 Task: Compose an email with the signature Brian Hall with the subject Reminder for a sick leave and the message Would you be able to provide me with a summary of the progress on the project? from softage.10@softage.net to softage.3@softage.net, now select the entire message Quote Attach a link with text FACEBOOK and web address as https://www.facebook.com Send the email. Finally, move the email from Sent Items to the label User agreements
Action: Mouse moved to (90, 125)
Screenshot: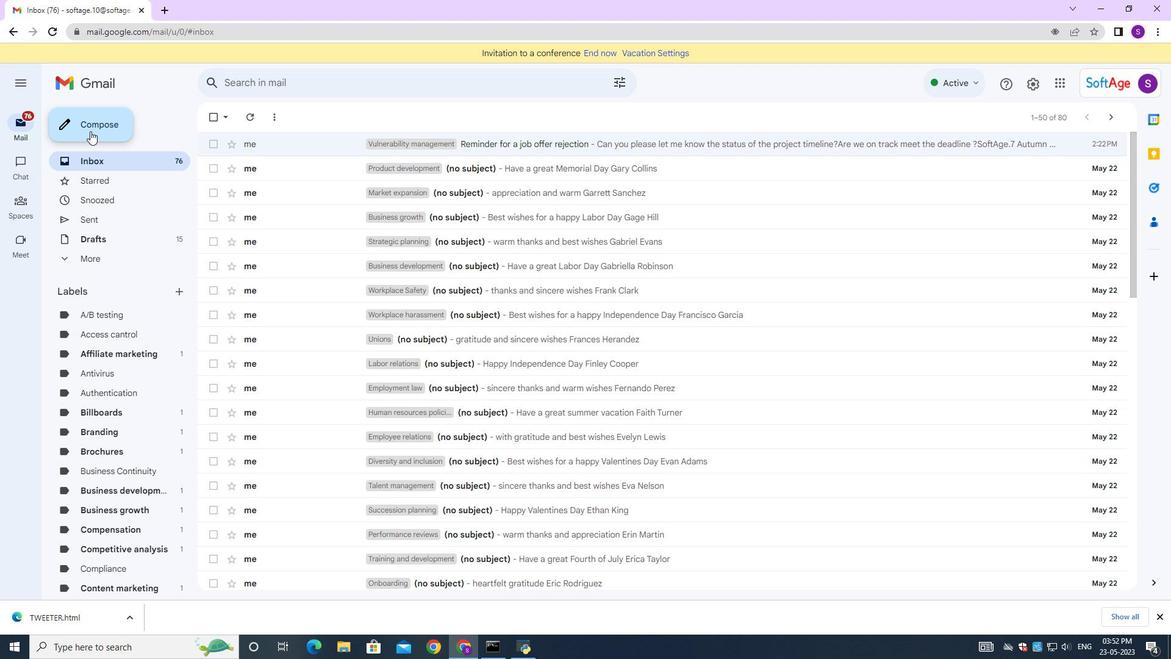 
Action: Mouse pressed left at (90, 125)
Screenshot: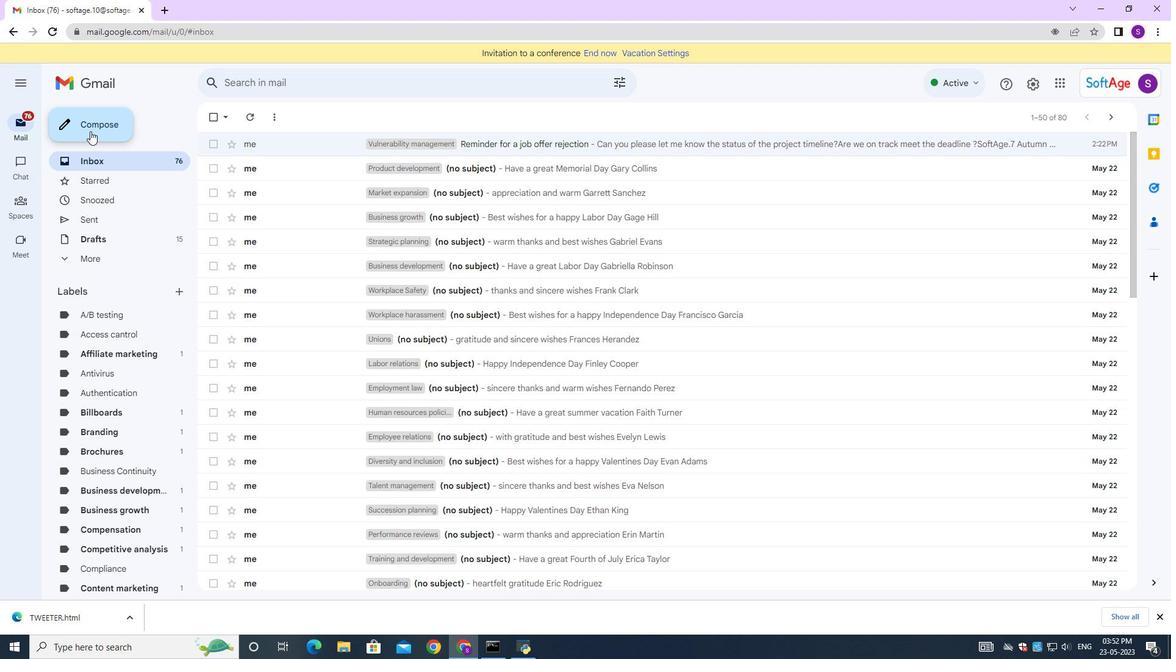 
Action: Mouse moved to (983, 581)
Screenshot: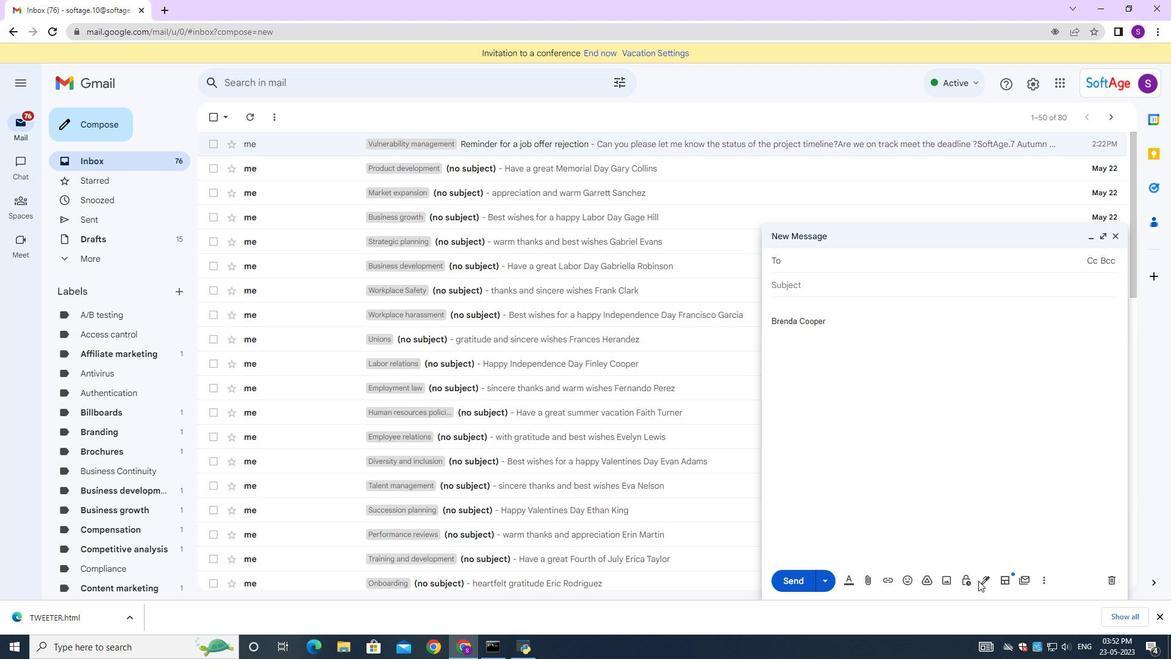 
Action: Mouse pressed left at (983, 581)
Screenshot: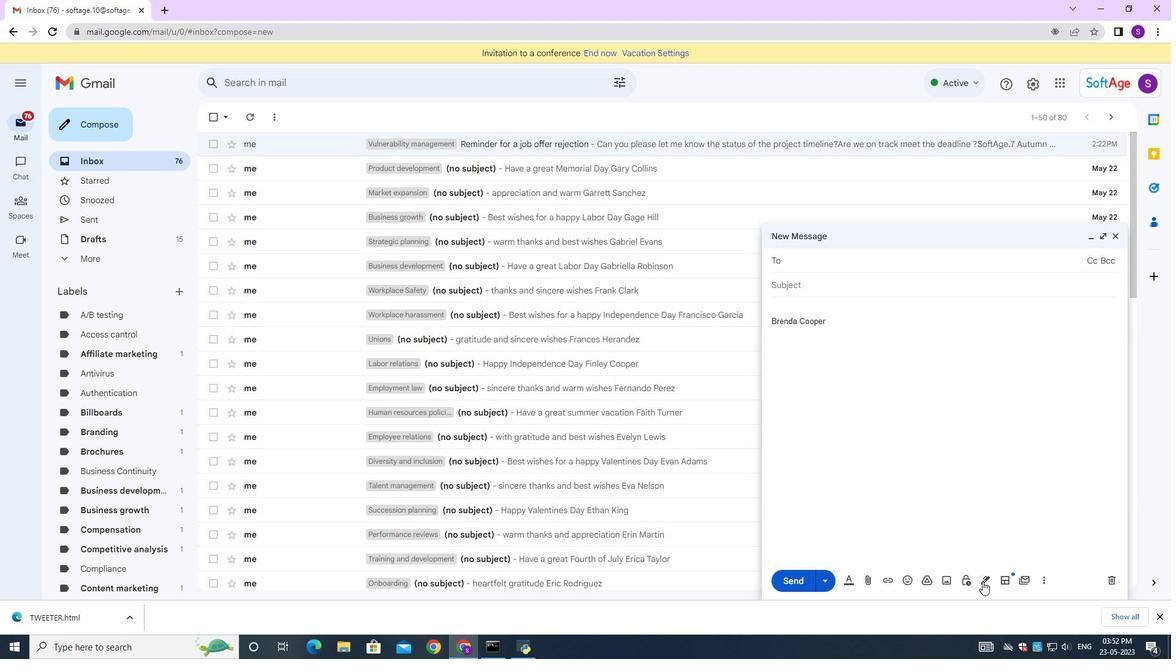 
Action: Mouse moved to (1013, 515)
Screenshot: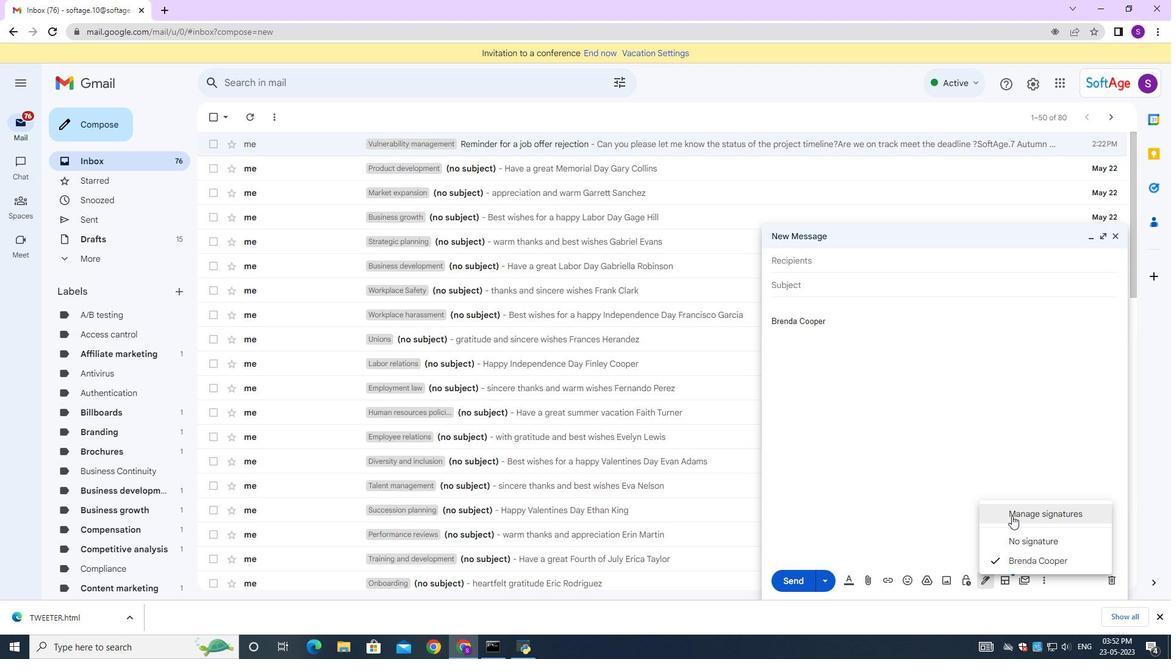 
Action: Mouse pressed left at (1013, 515)
Screenshot: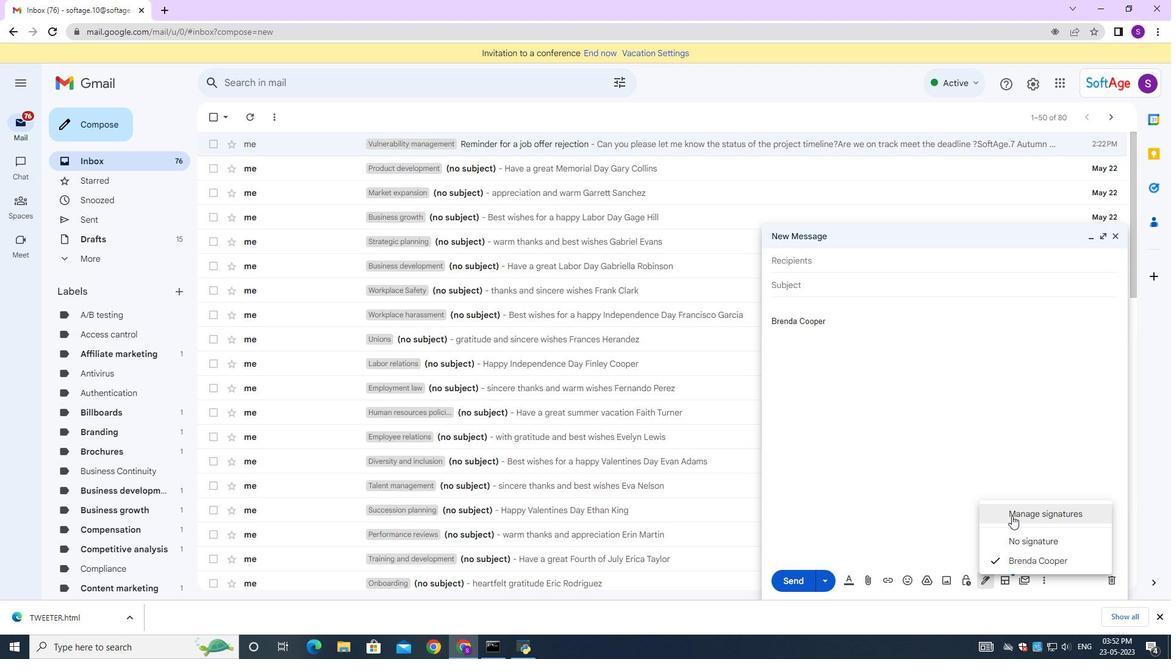 
Action: Mouse moved to (529, 366)
Screenshot: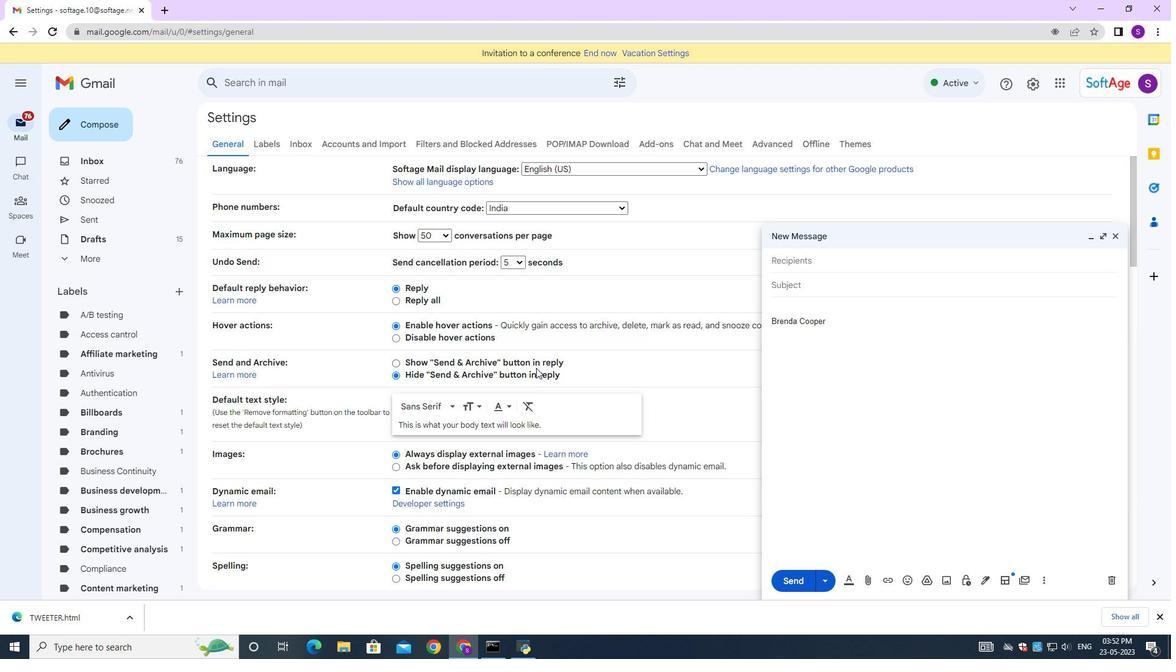 
Action: Mouse scrolled (529, 366) with delta (0, 0)
Screenshot: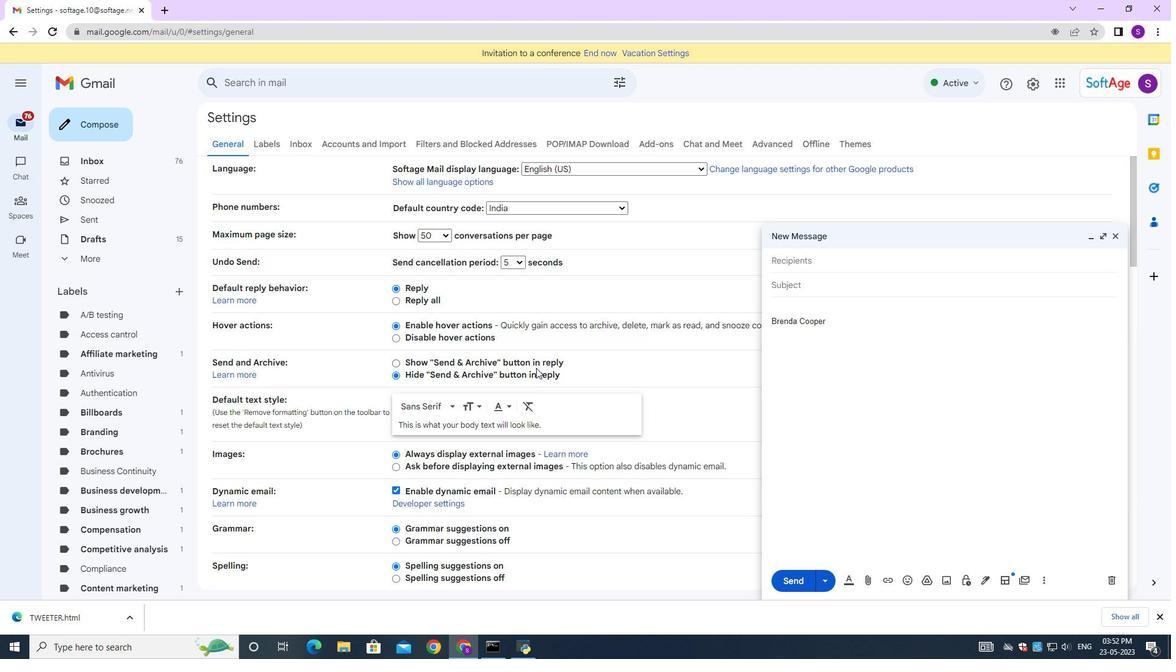 
Action: Mouse moved to (528, 369)
Screenshot: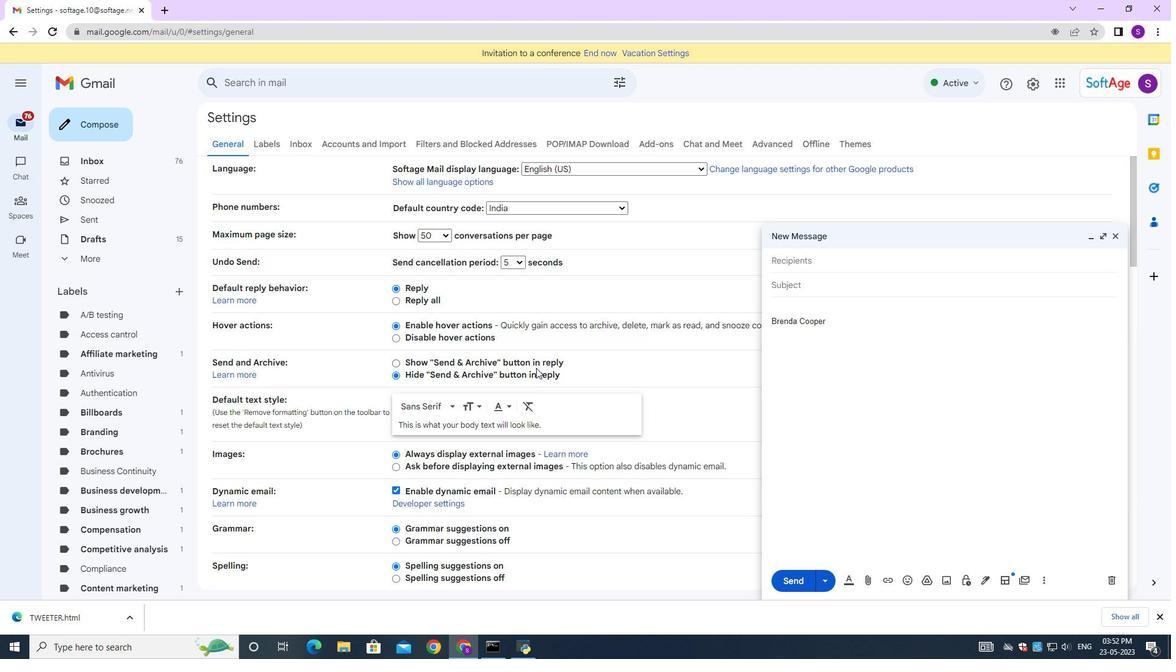 
Action: Mouse scrolled (528, 368) with delta (0, 0)
Screenshot: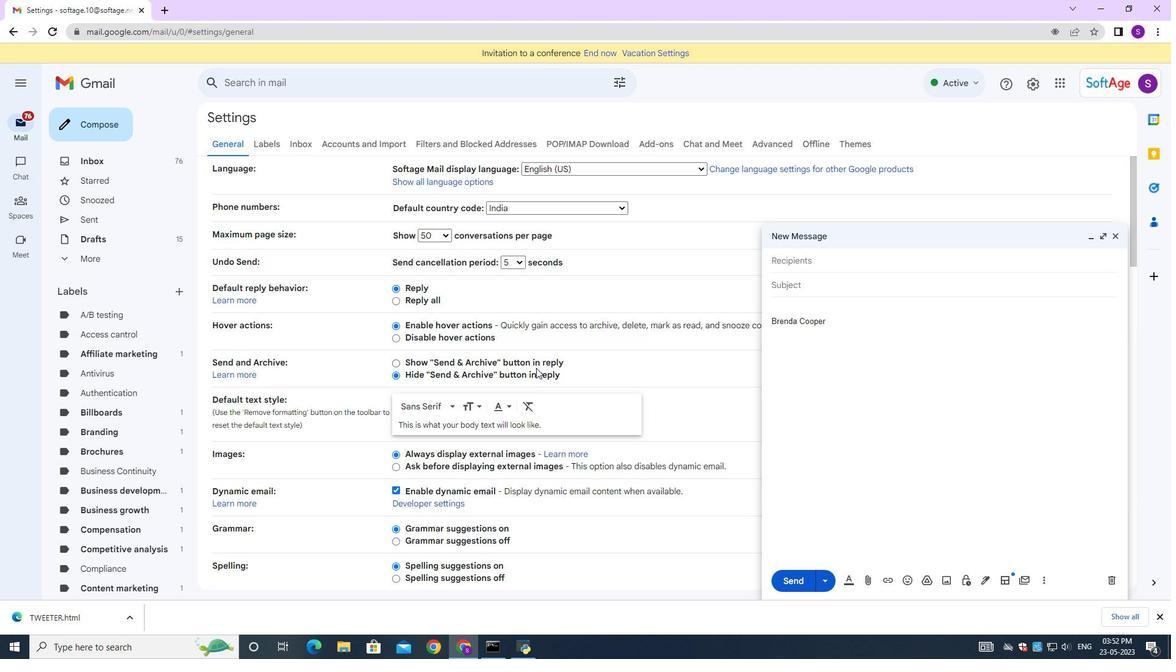
Action: Mouse moved to (528, 369)
Screenshot: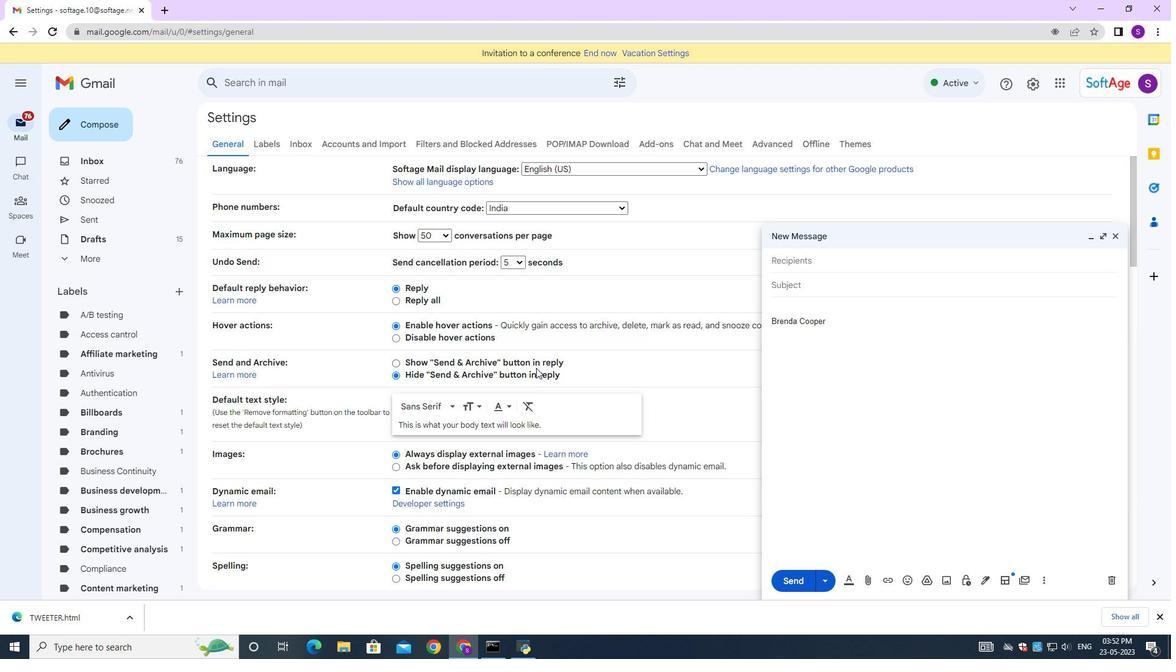 
Action: Mouse scrolled (528, 368) with delta (0, 0)
Screenshot: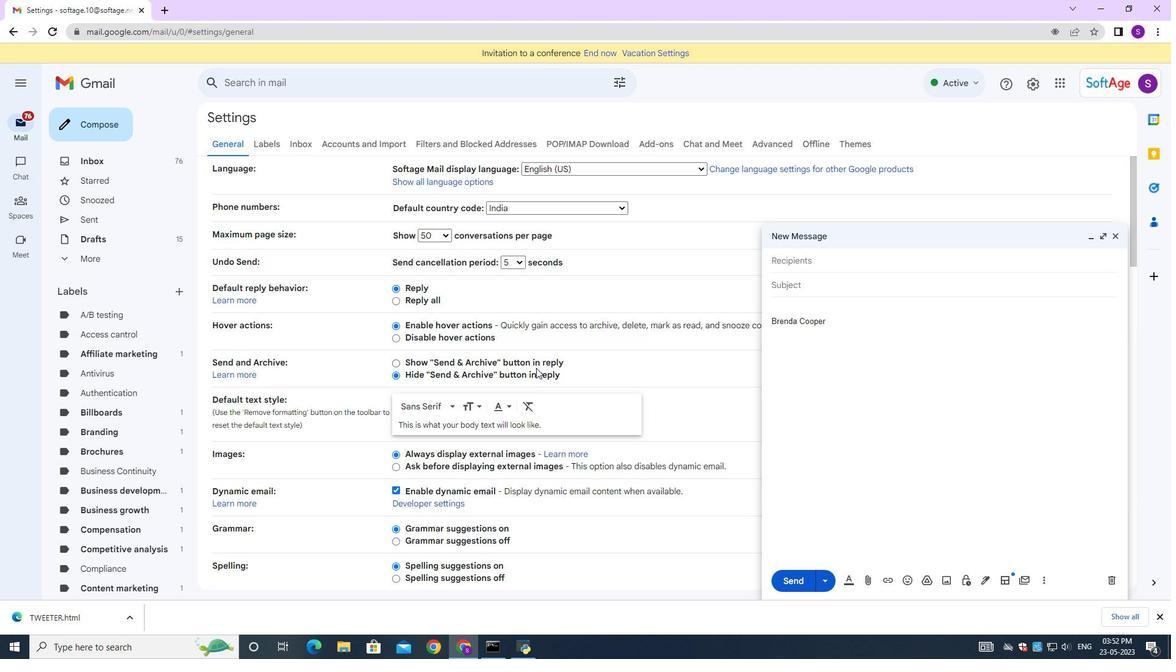 
Action: Mouse scrolled (528, 369) with delta (0, 0)
Screenshot: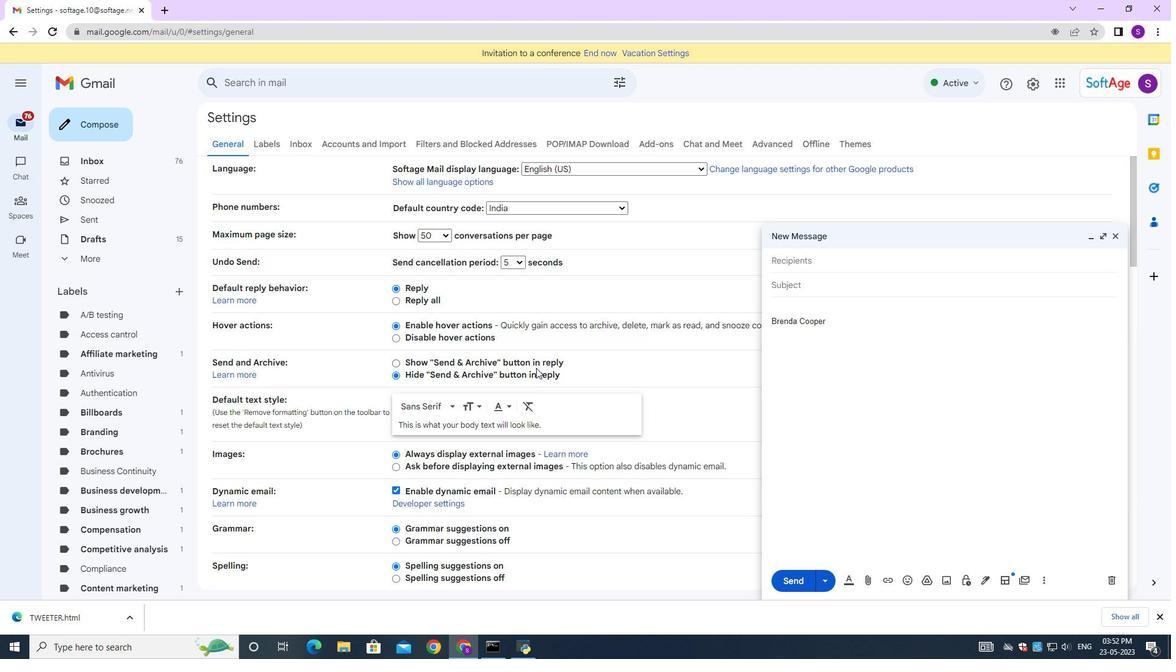 
Action: Mouse scrolled (528, 368) with delta (0, -1)
Screenshot: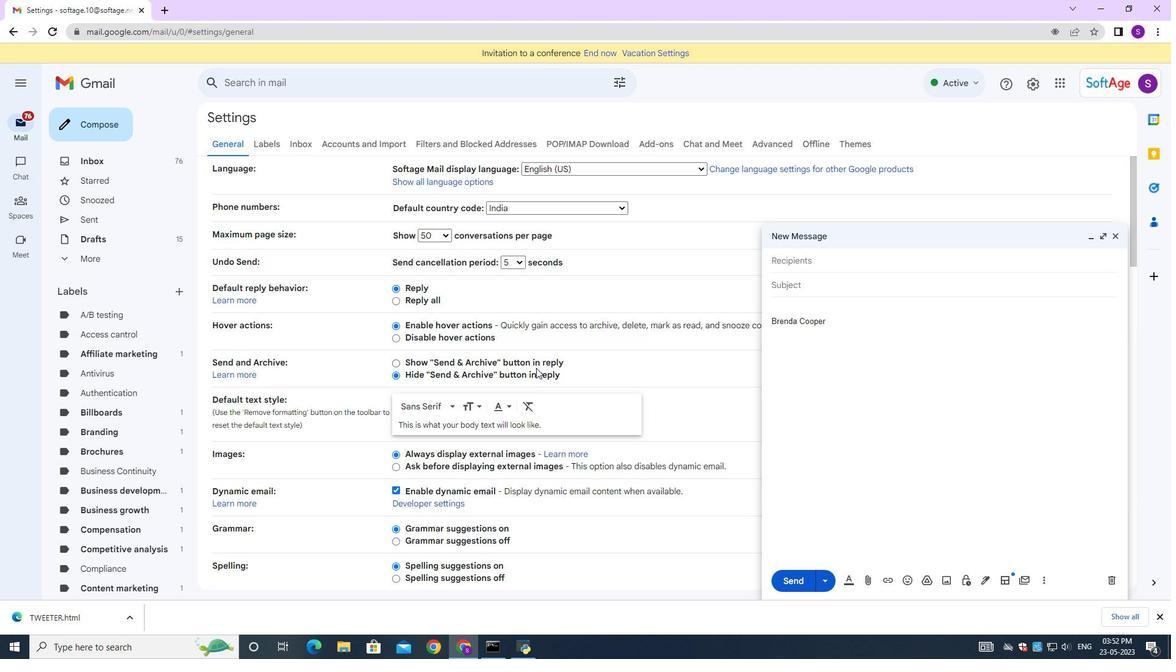
Action: Mouse moved to (527, 369)
Screenshot: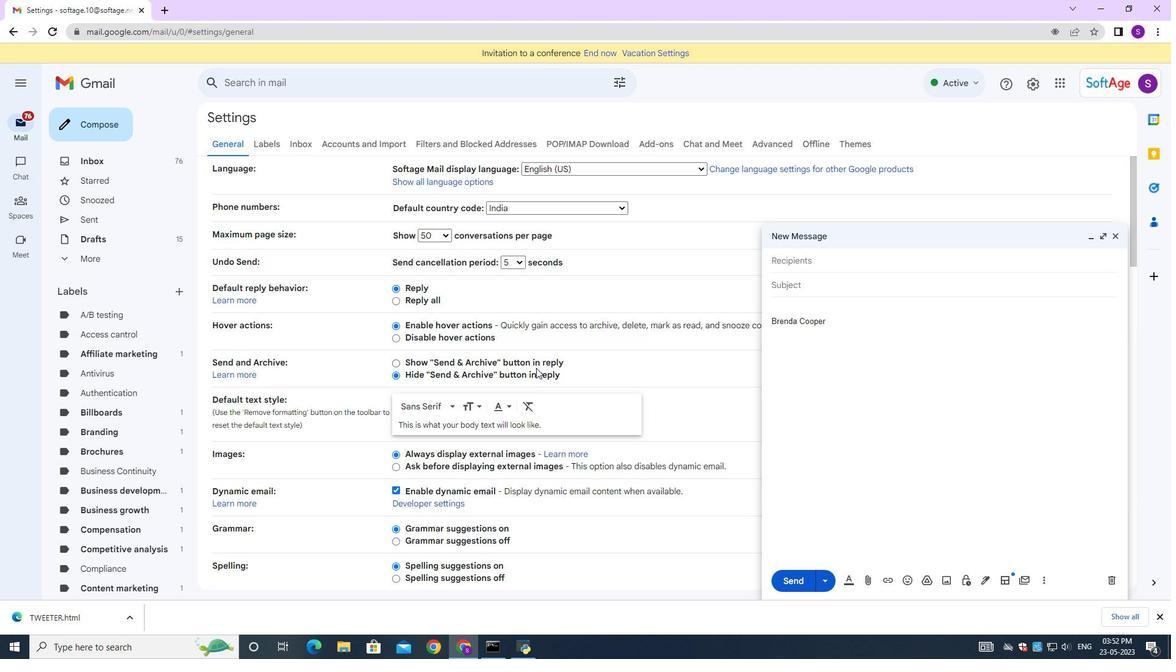 
Action: Mouse scrolled (528, 369) with delta (0, 0)
Screenshot: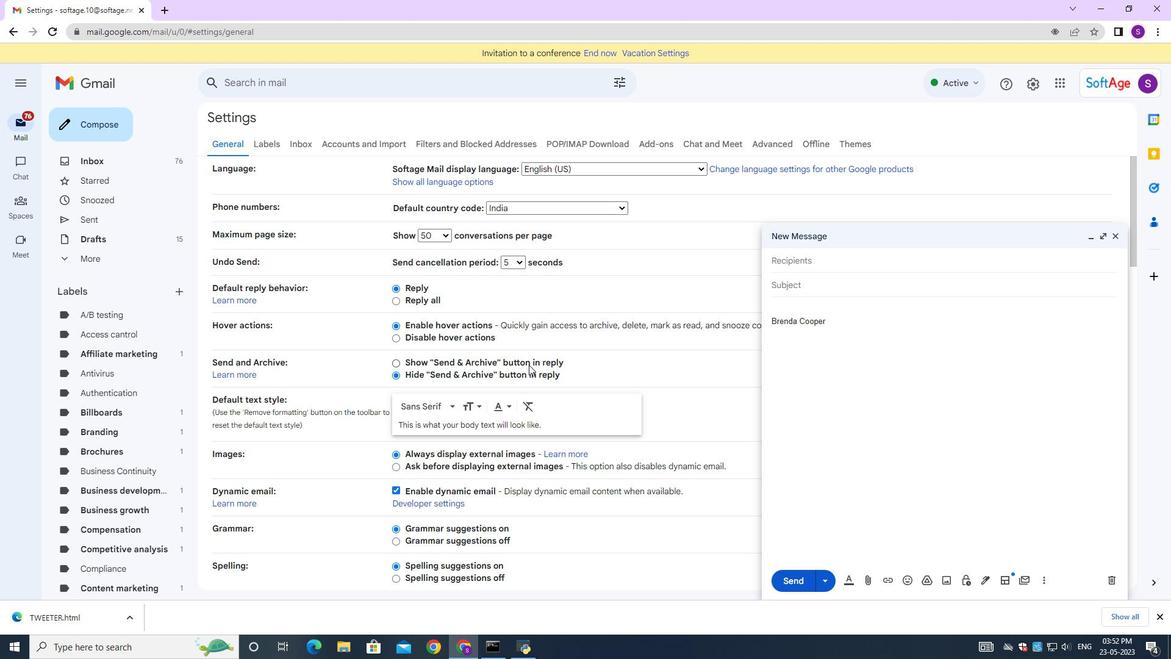 
Action: Mouse moved to (527, 369)
Screenshot: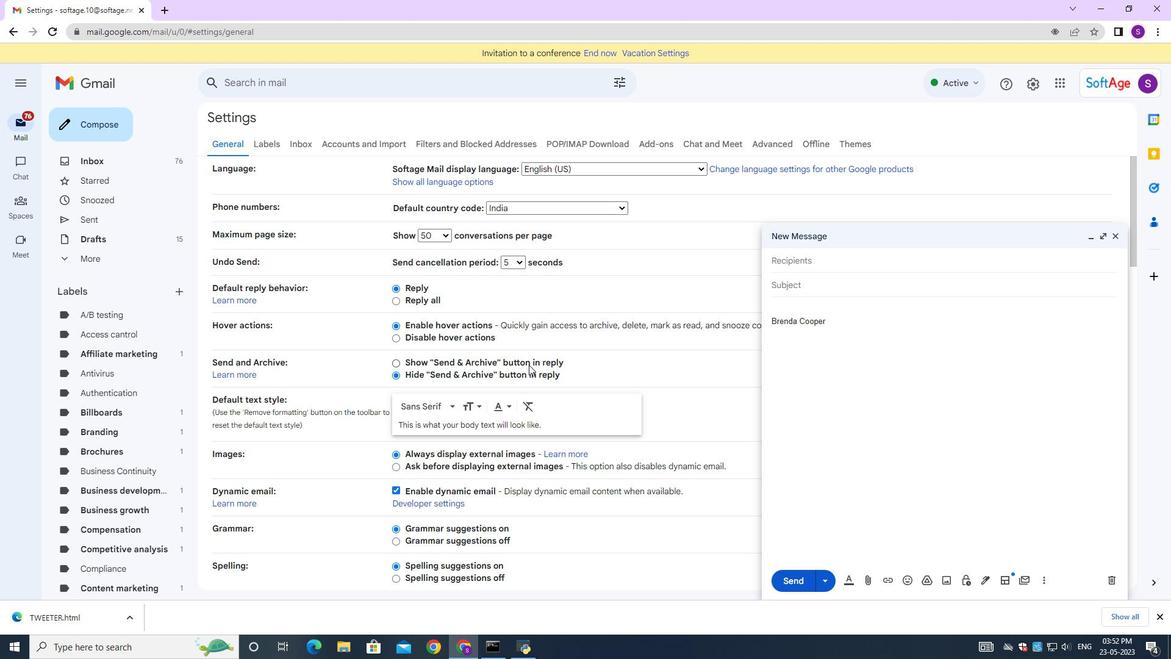 
Action: Mouse scrolled (527, 369) with delta (0, 0)
Screenshot: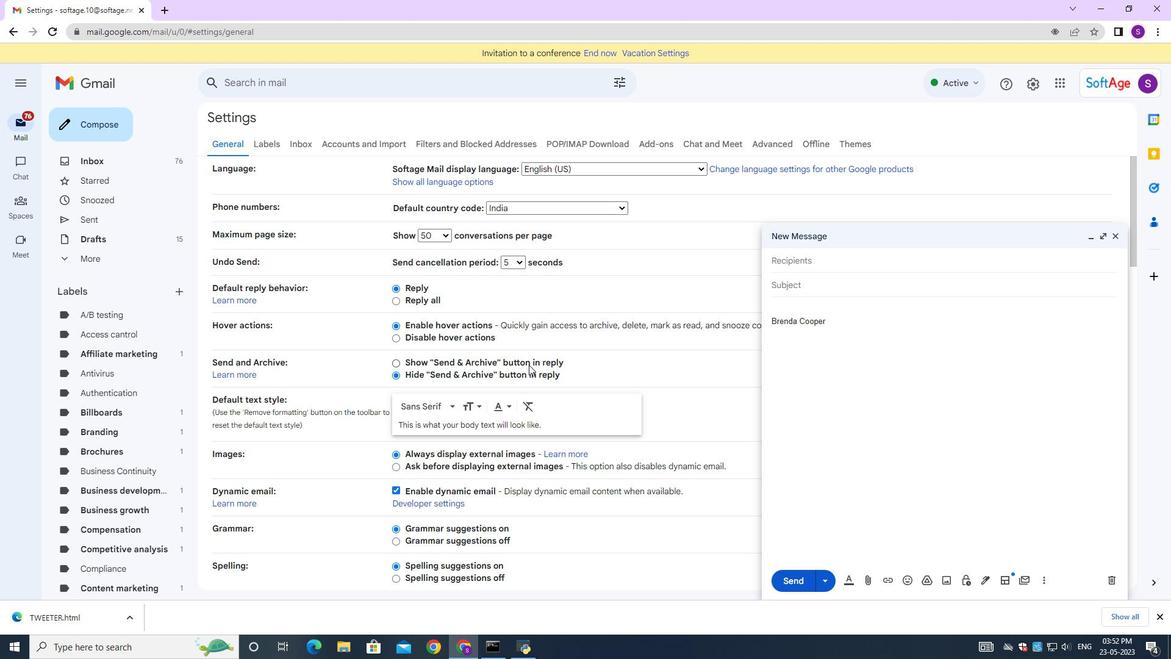 
Action: Mouse moved to (527, 369)
Screenshot: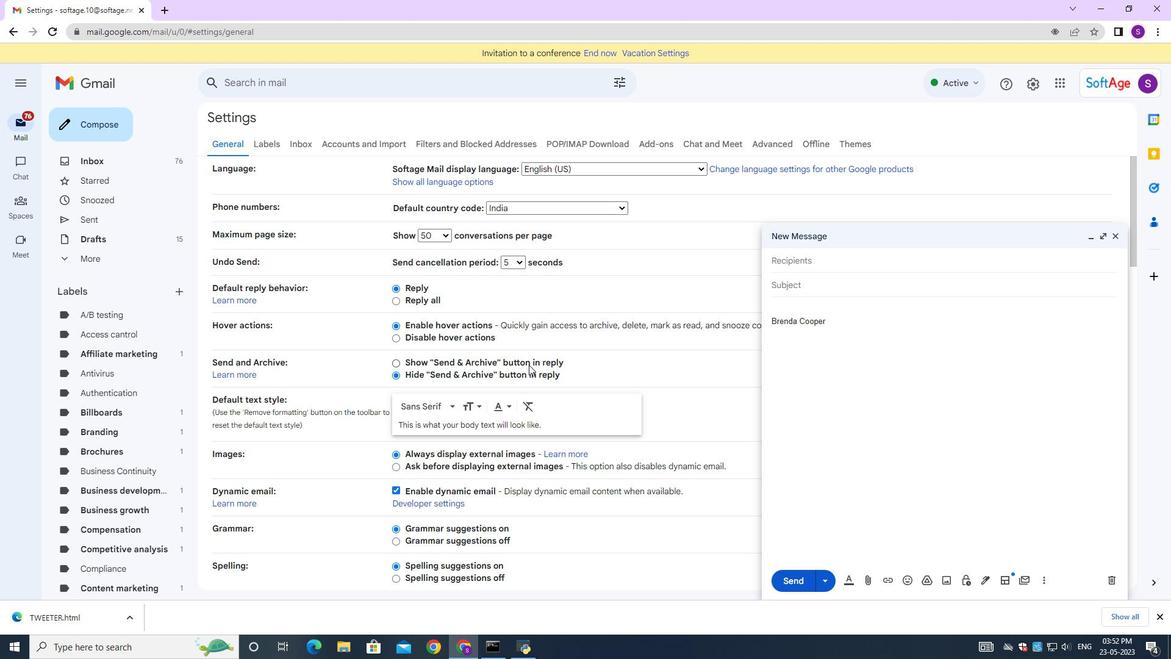 
Action: Mouse scrolled (527, 369) with delta (0, 0)
Screenshot: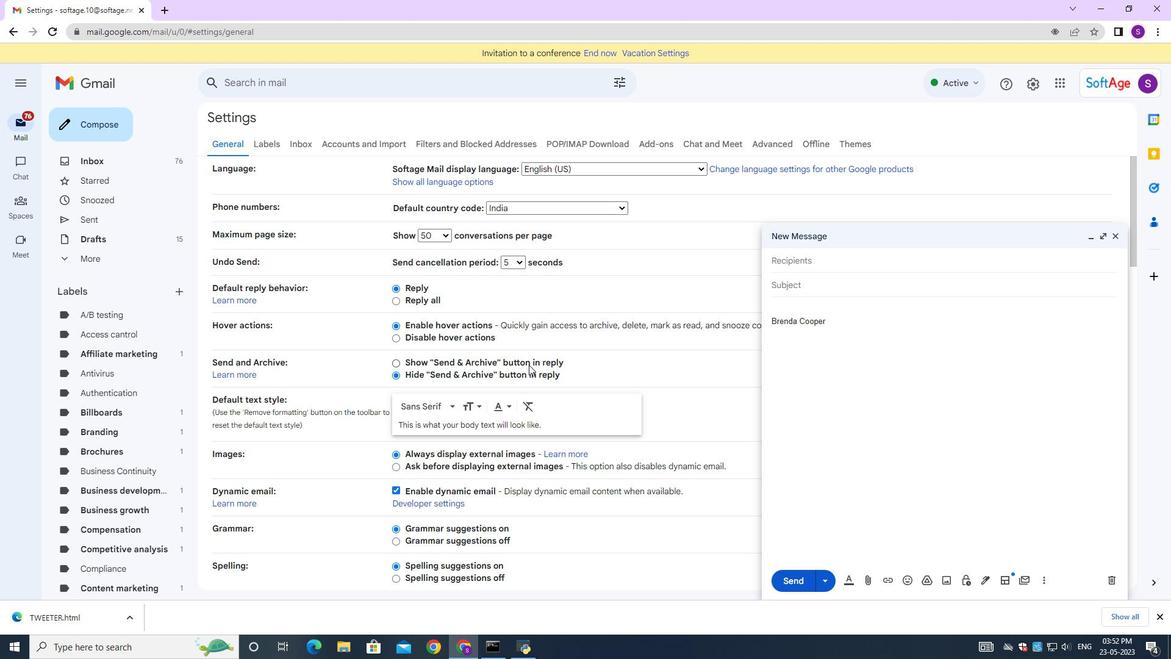 
Action: Mouse moved to (523, 385)
Screenshot: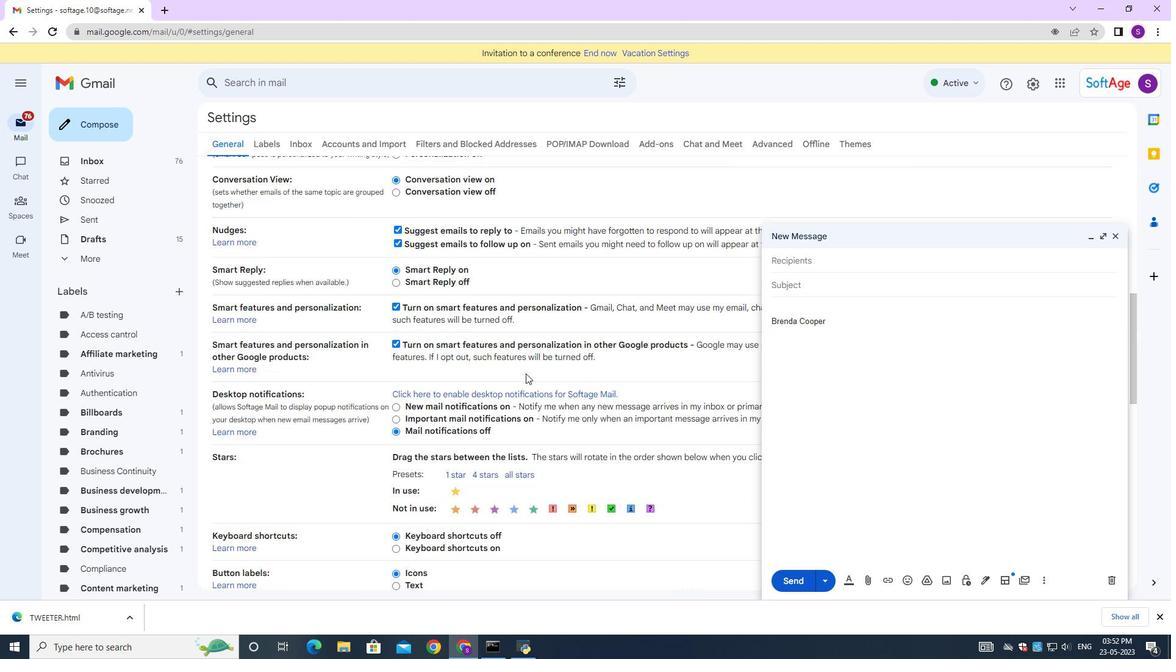 
Action: Mouse scrolled (525, 379) with delta (0, 0)
Screenshot: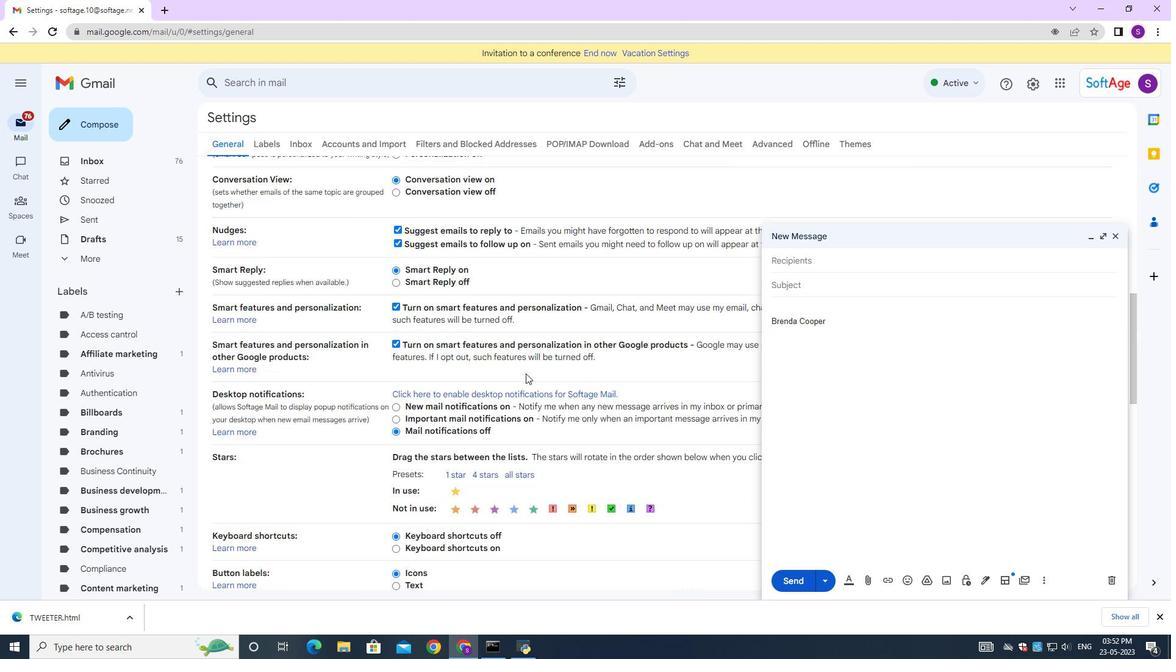 
Action: Mouse moved to (523, 386)
Screenshot: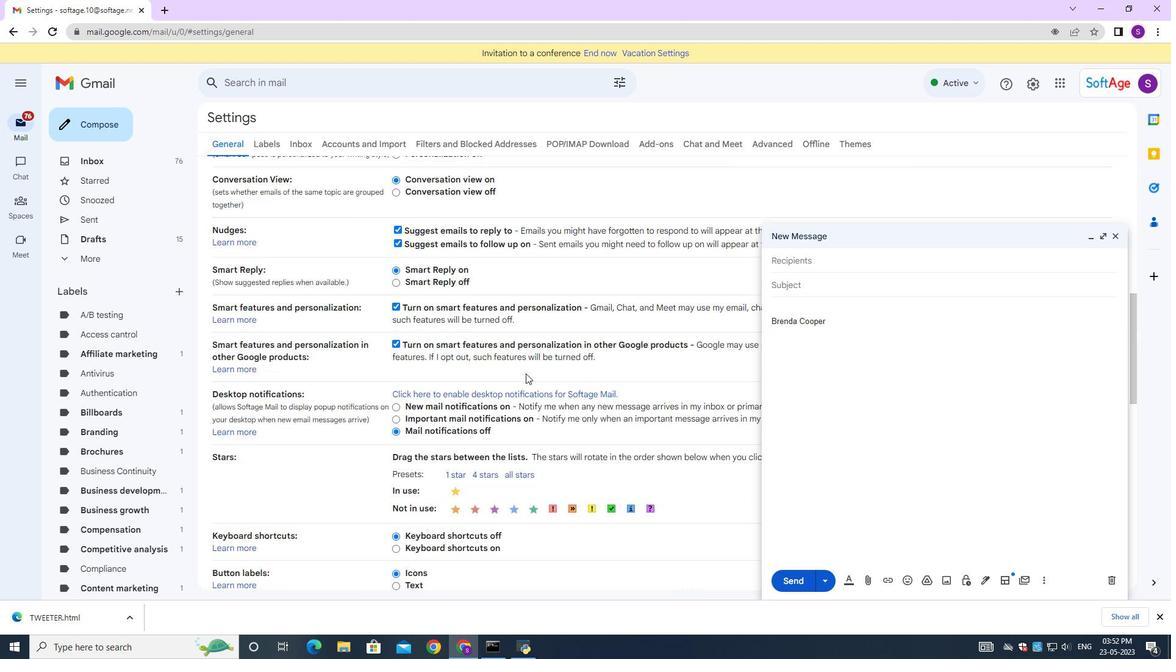 
Action: Mouse scrolled (523, 384) with delta (0, 0)
Screenshot: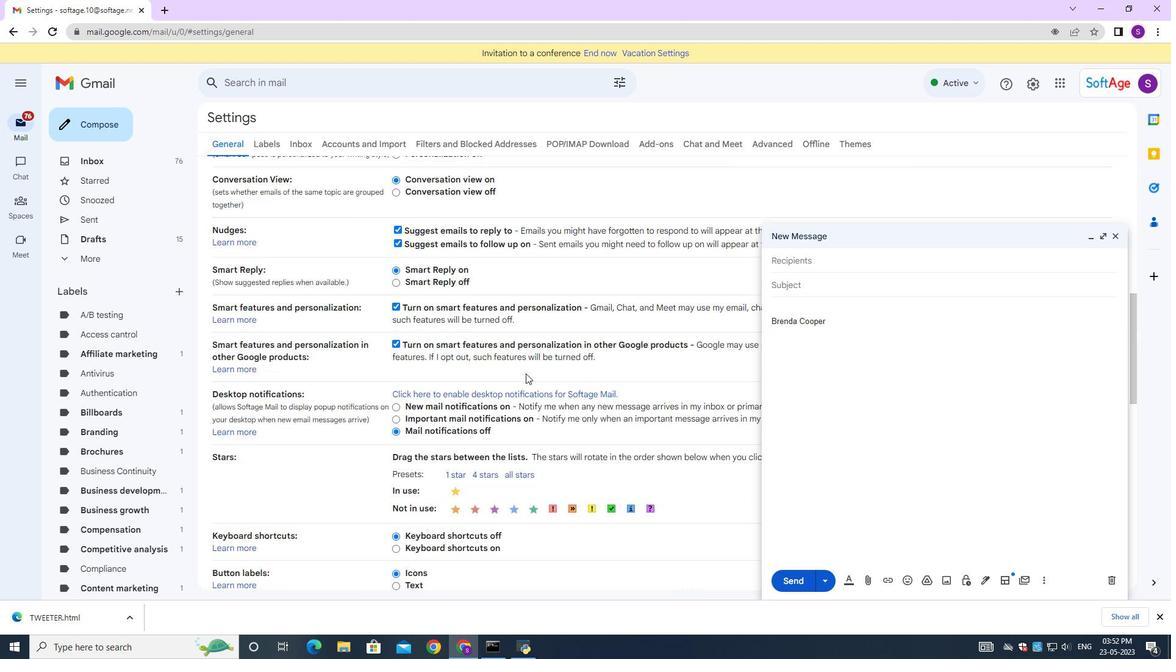 
Action: Mouse scrolled (523, 385) with delta (0, 0)
Screenshot: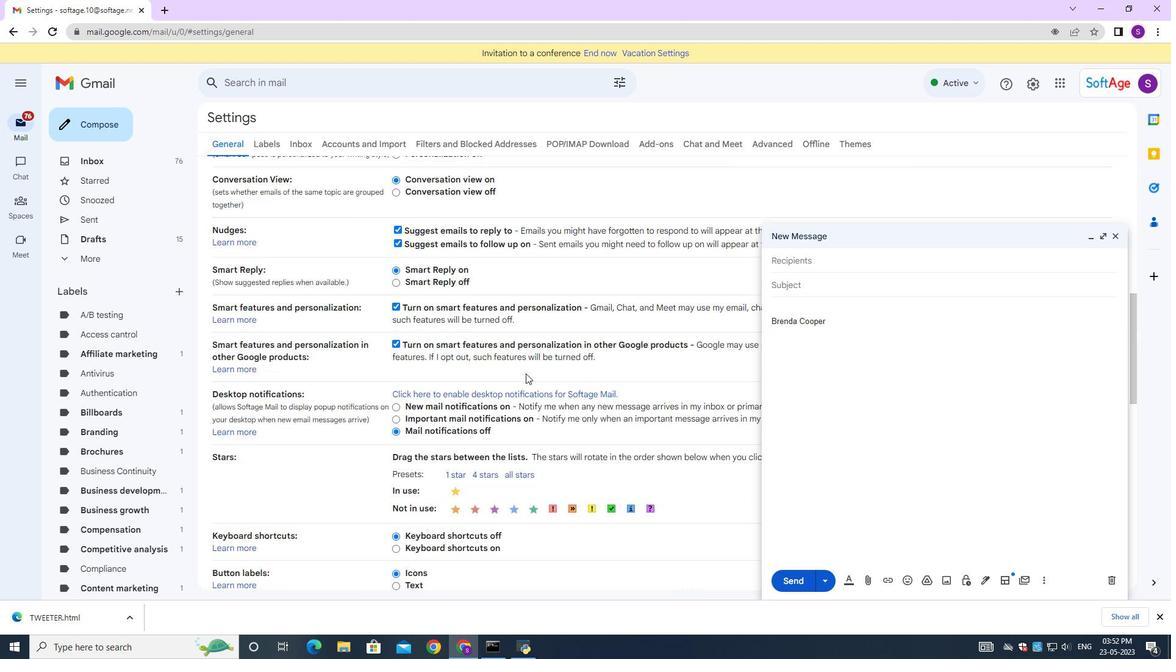 
Action: Mouse moved to (523, 386)
Screenshot: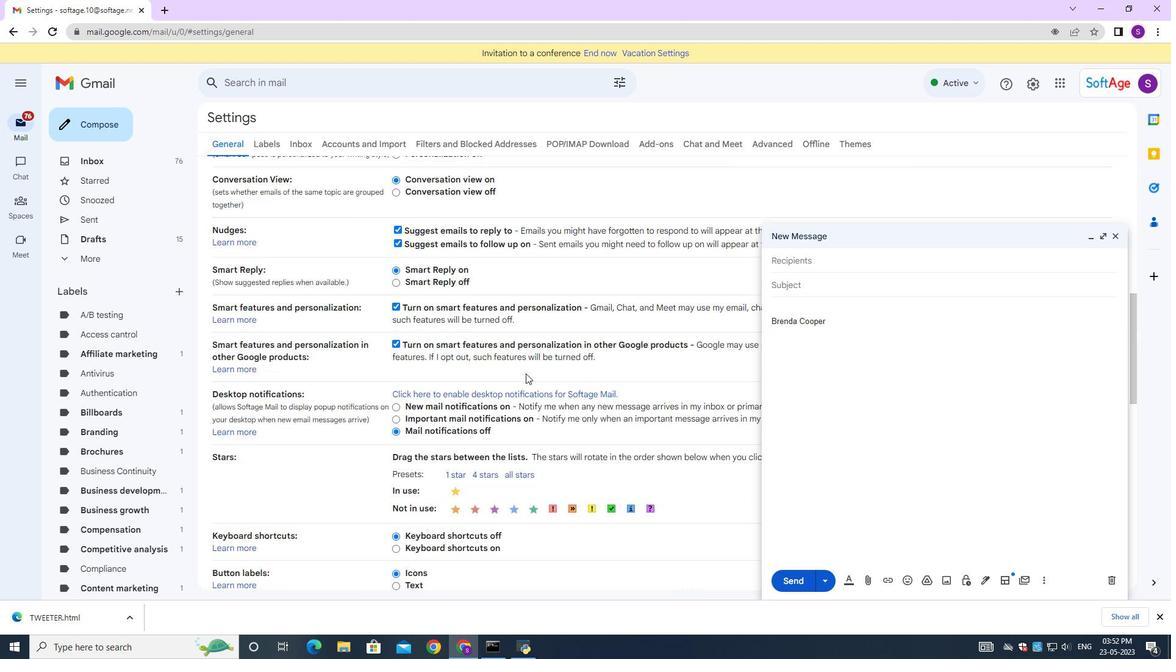 
Action: Mouse scrolled (523, 385) with delta (0, 0)
Screenshot: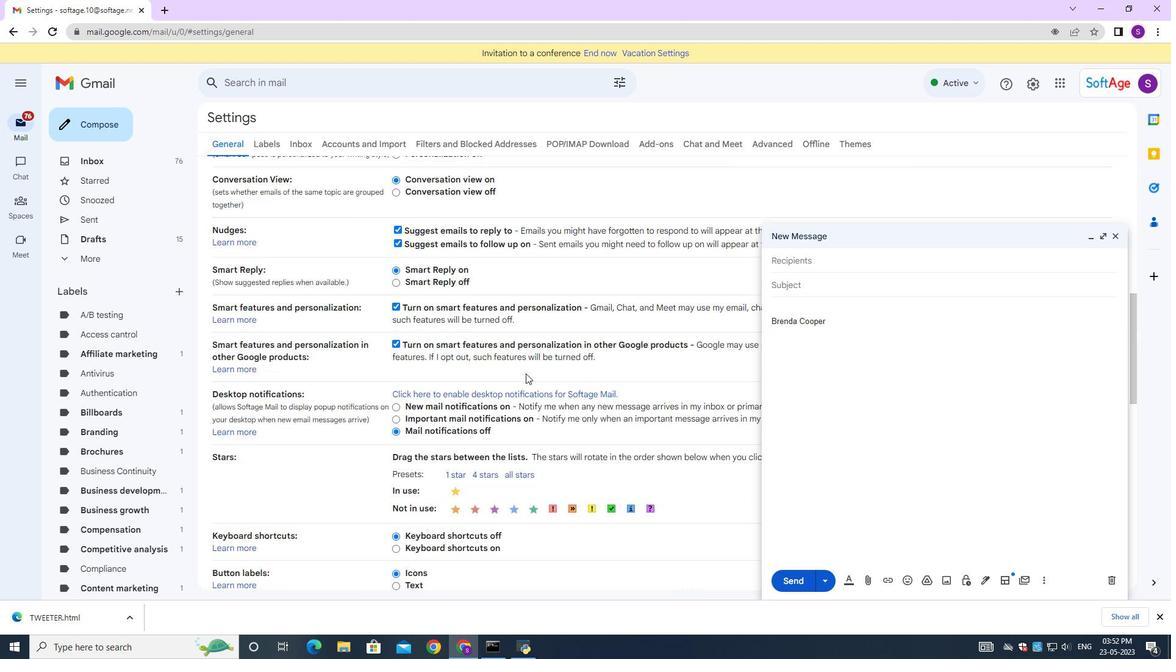 
Action: Mouse scrolled (523, 385) with delta (0, 0)
Screenshot: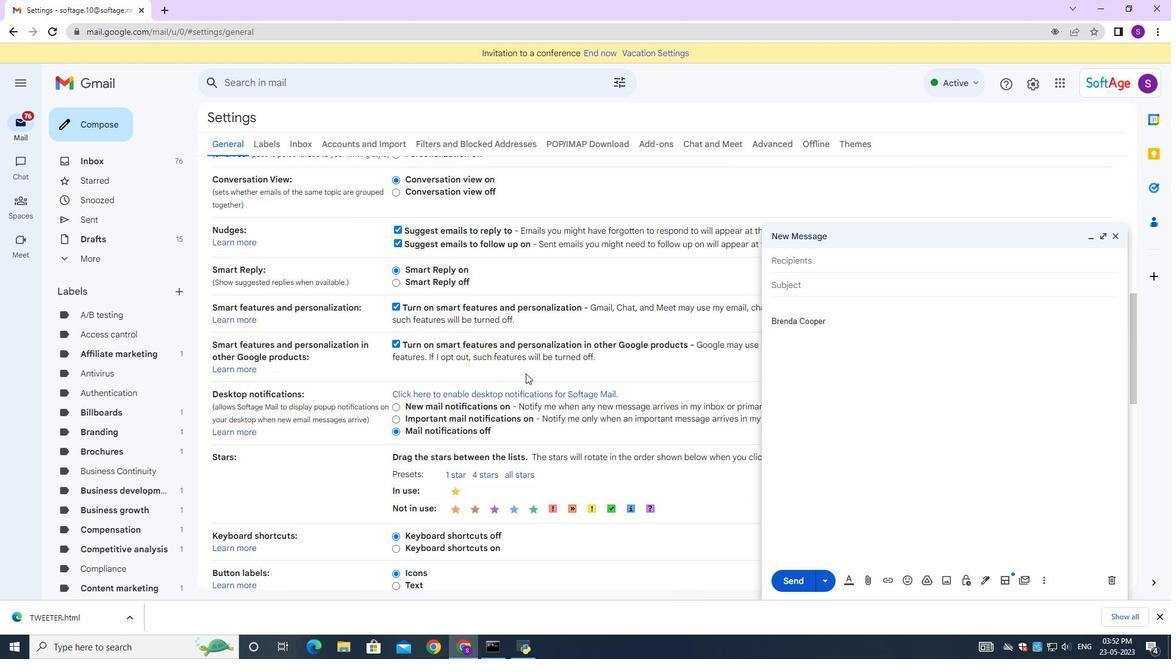 
Action: Mouse moved to (522, 386)
Screenshot: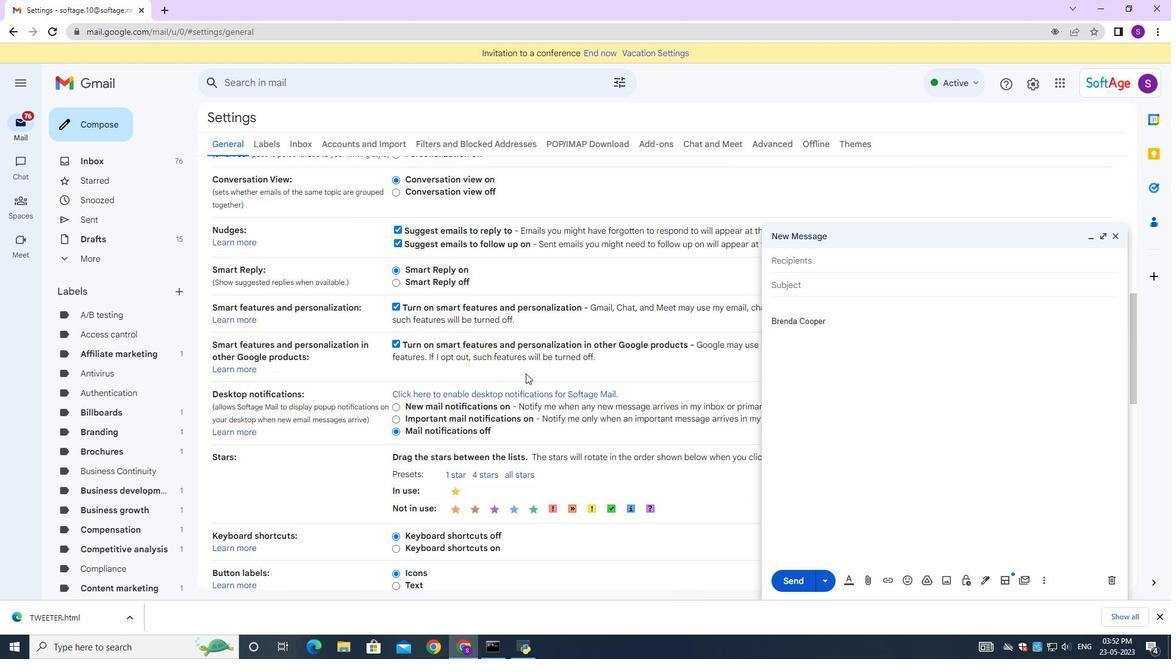 
Action: Mouse scrolled (523, 385) with delta (0, 0)
Screenshot: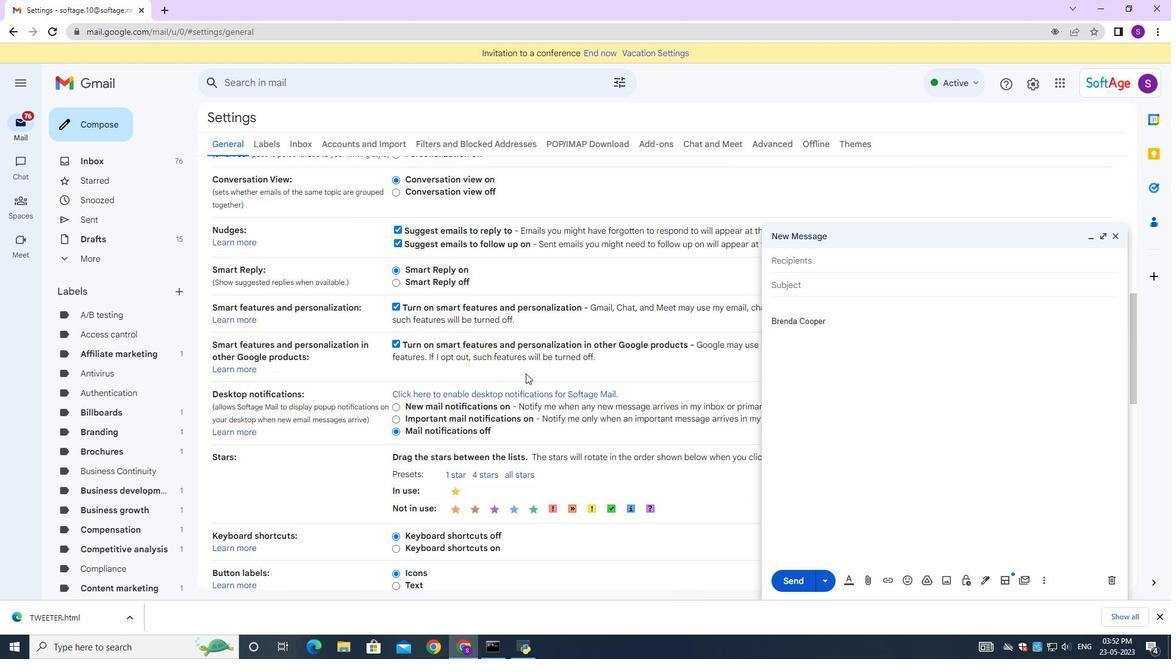 
Action: Mouse scrolled (522, 385) with delta (0, 0)
Screenshot: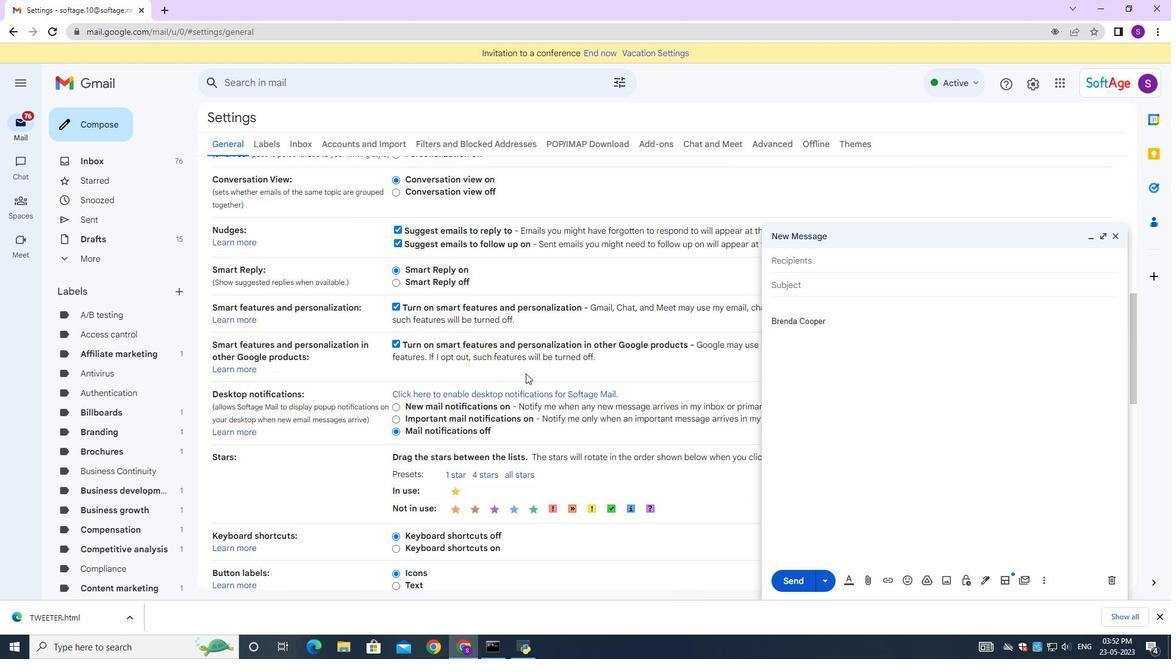 
Action: Mouse moved to (498, 284)
Screenshot: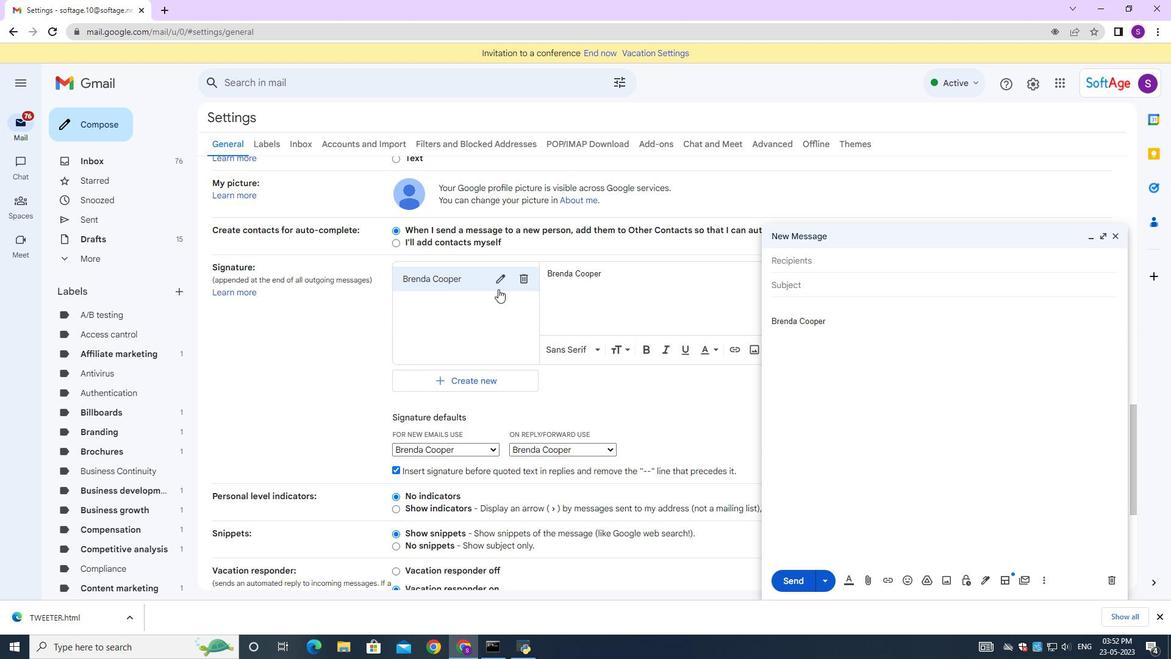 
Action: Mouse pressed left at (498, 284)
Screenshot: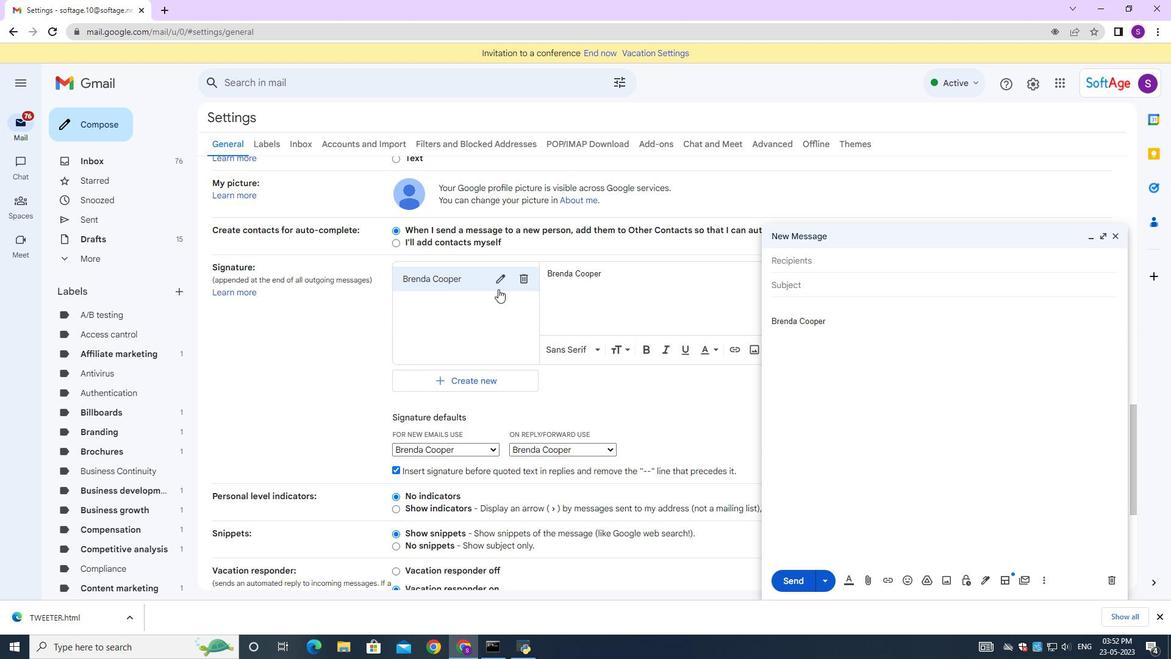 
Action: Mouse moved to (498, 283)
Screenshot: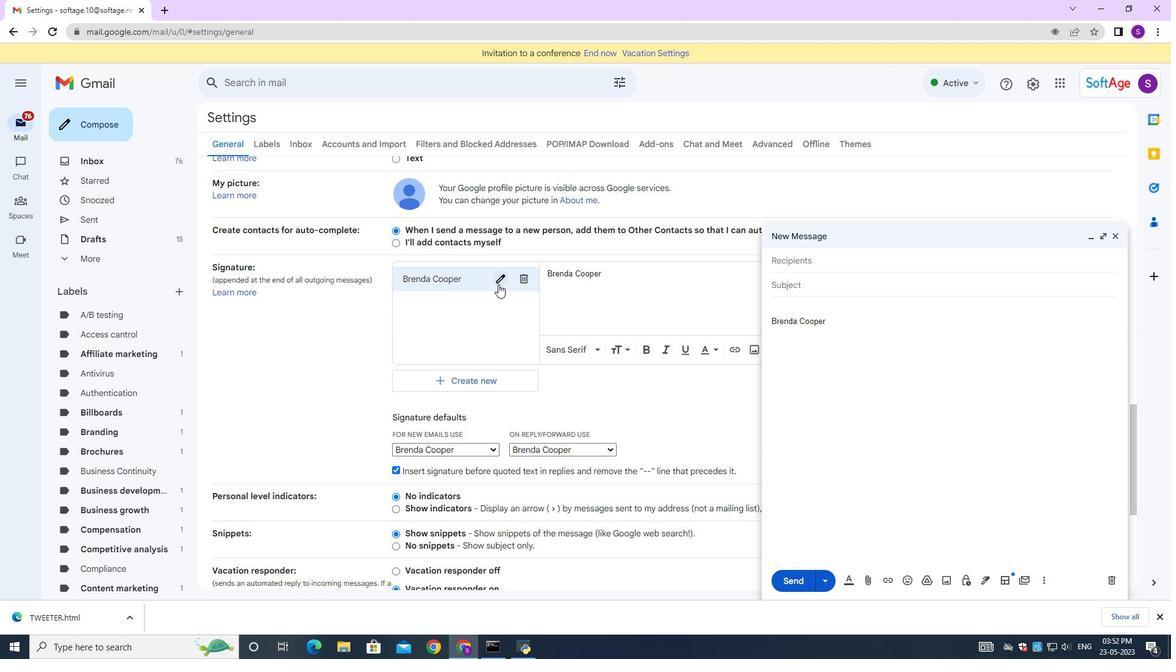
Action: Key pressed ctrl+A<Key.backspace><Key.shift><Key.shift><Key.shift><Key.shift><Key.shift><Key.shift><Key.shift><Key.shift><Key.shift><Key.shift><Key.shift><Key.shift><Key.shift><Key.shift><Key.shift><Key.shift><Key.shift><Key.shift><Key.shift><Key.shift>Brian<Key.space>hall
Screenshot: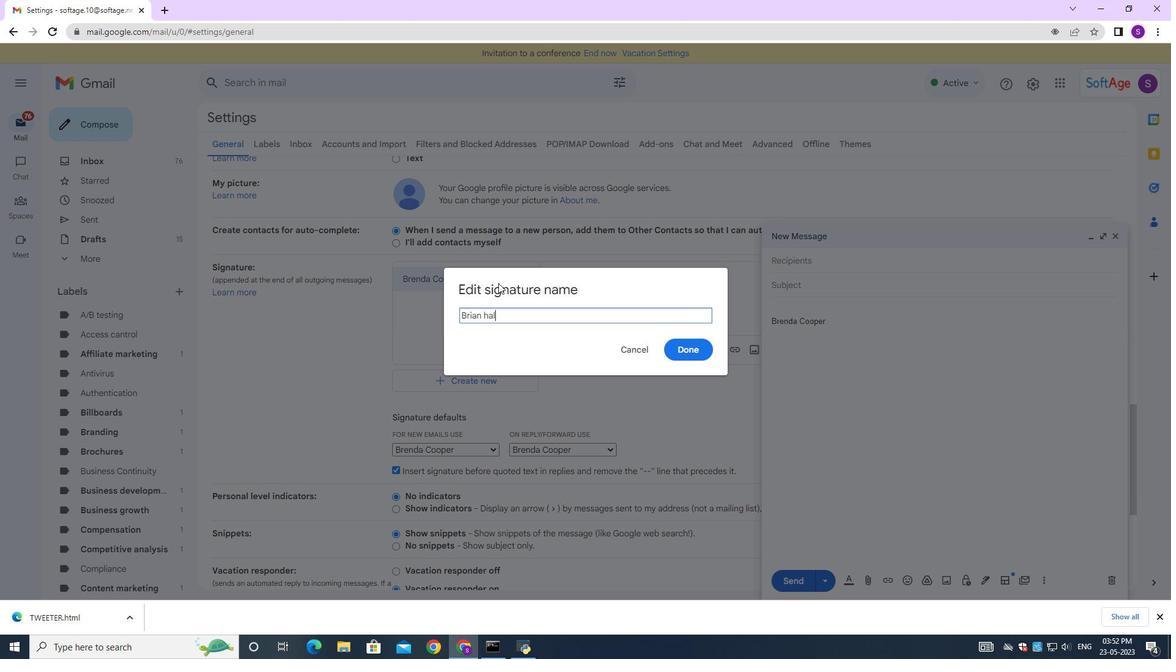 
Action: Mouse moved to (487, 346)
Screenshot: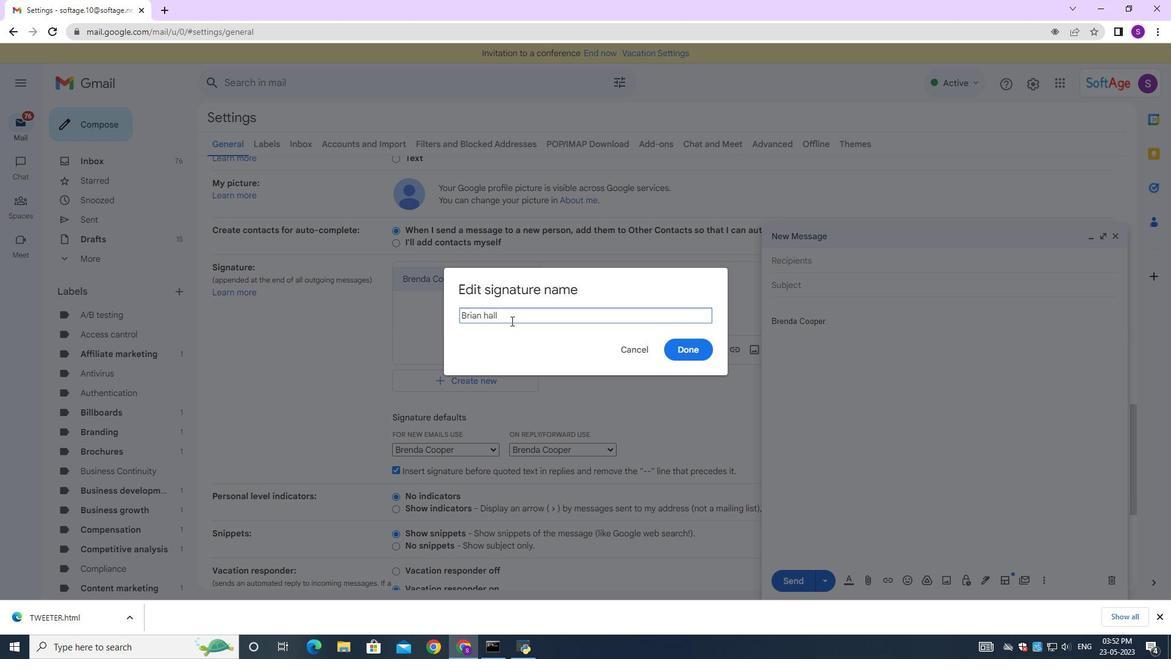 
Action: Key pressed <Key.backspace><Key.backspace><Key.backspace><Key.backspace><Key.shift>Hall
Screenshot: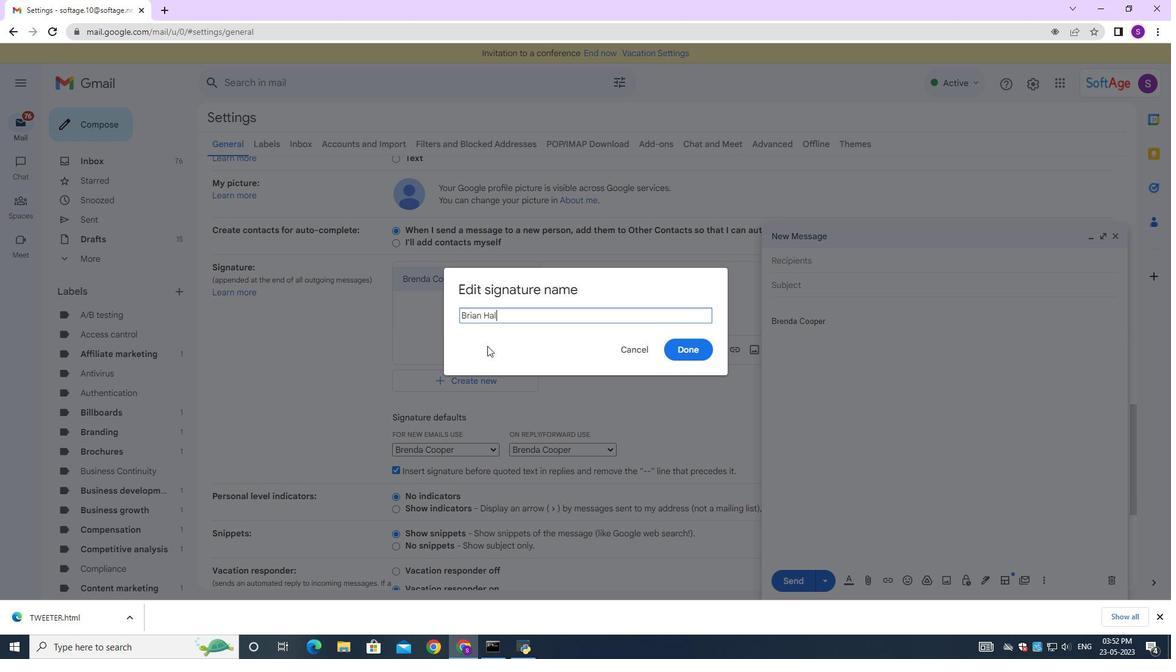 
Action: Mouse moved to (684, 343)
Screenshot: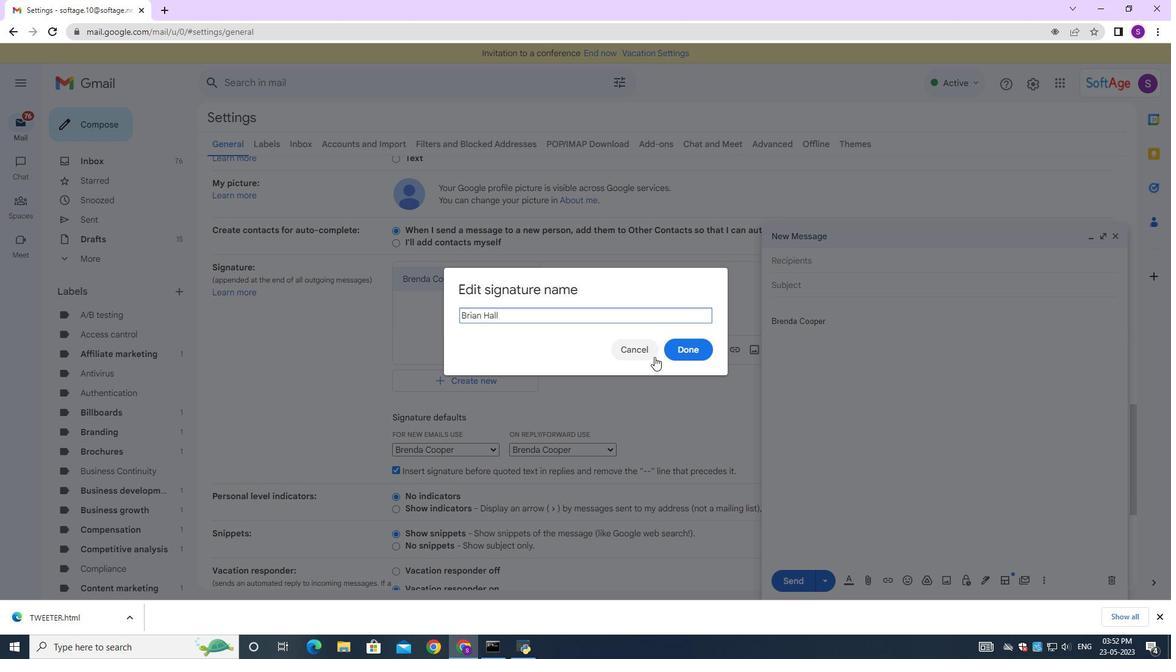 
Action: Mouse pressed left at (684, 343)
Screenshot: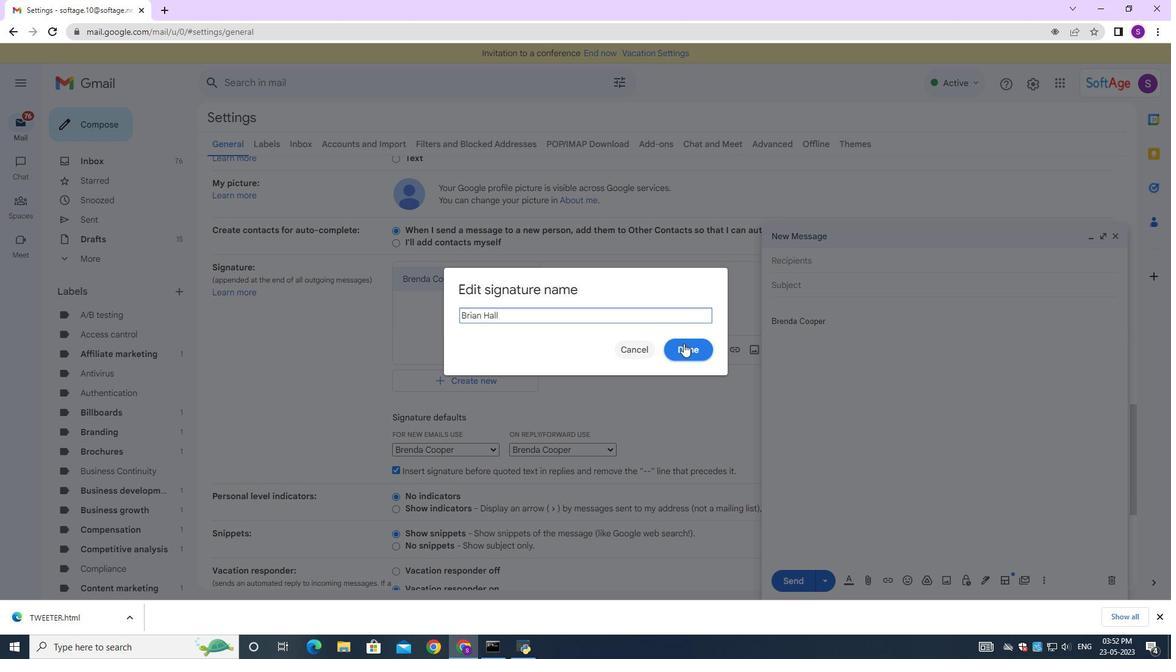 
Action: Mouse moved to (635, 310)
Screenshot: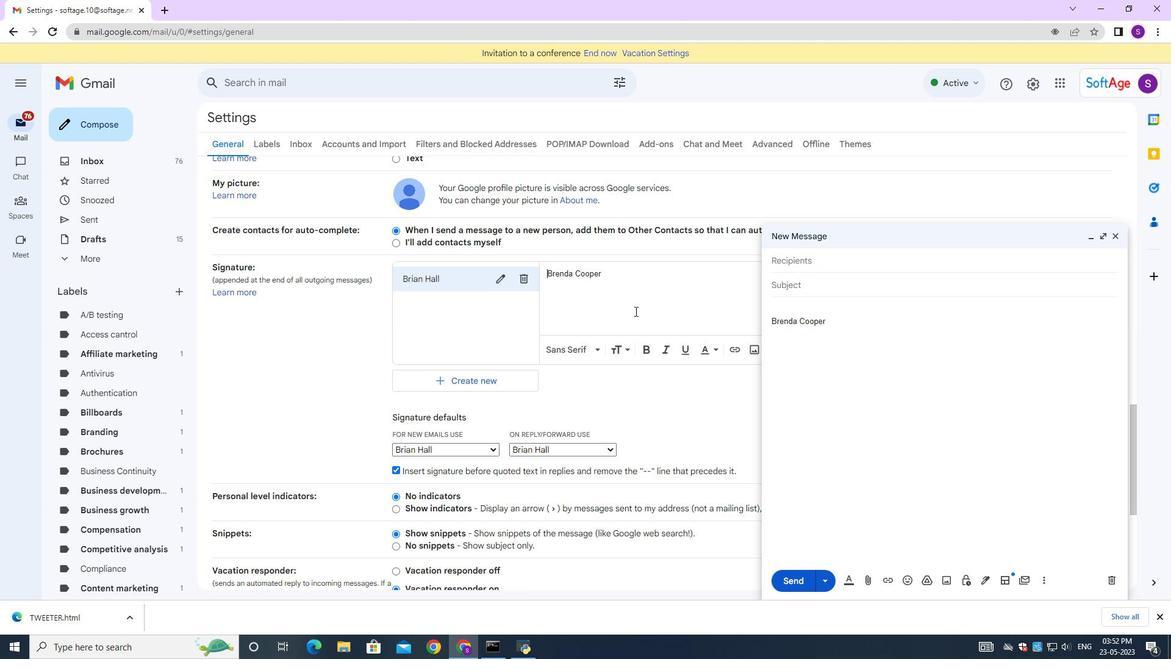 
Action: Mouse pressed left at (635, 310)
Screenshot: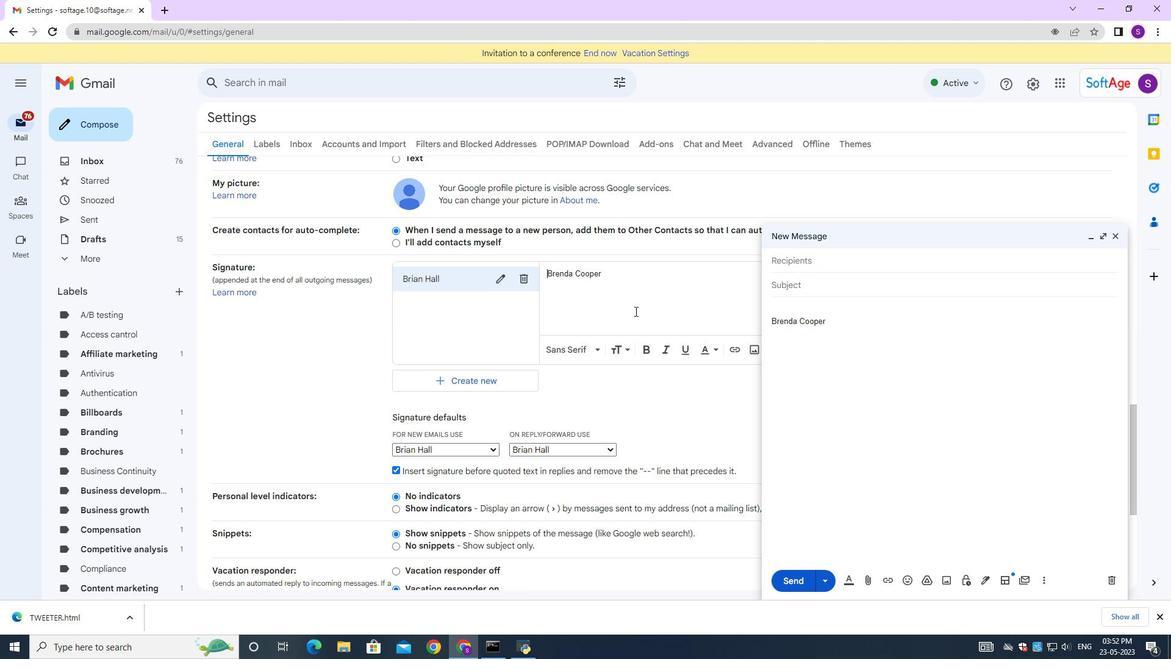 
Action: Mouse moved to (635, 310)
Screenshot: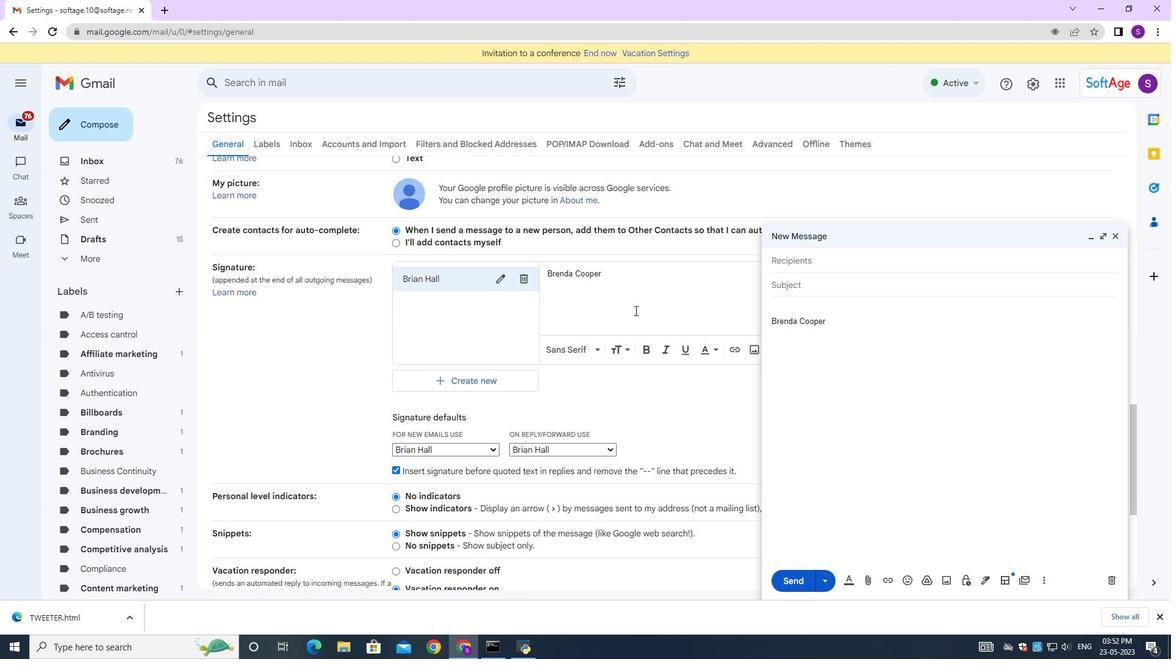 
Action: Key pressed ctrl+A<Key.backspace><Key.shift><Key.shift><Key.shift><Key.shift>Broa<Key.backspace><Key.backspace><Key.backspace>e<Key.backspace>rian<Key.space><Key.shift>Hall
Screenshot: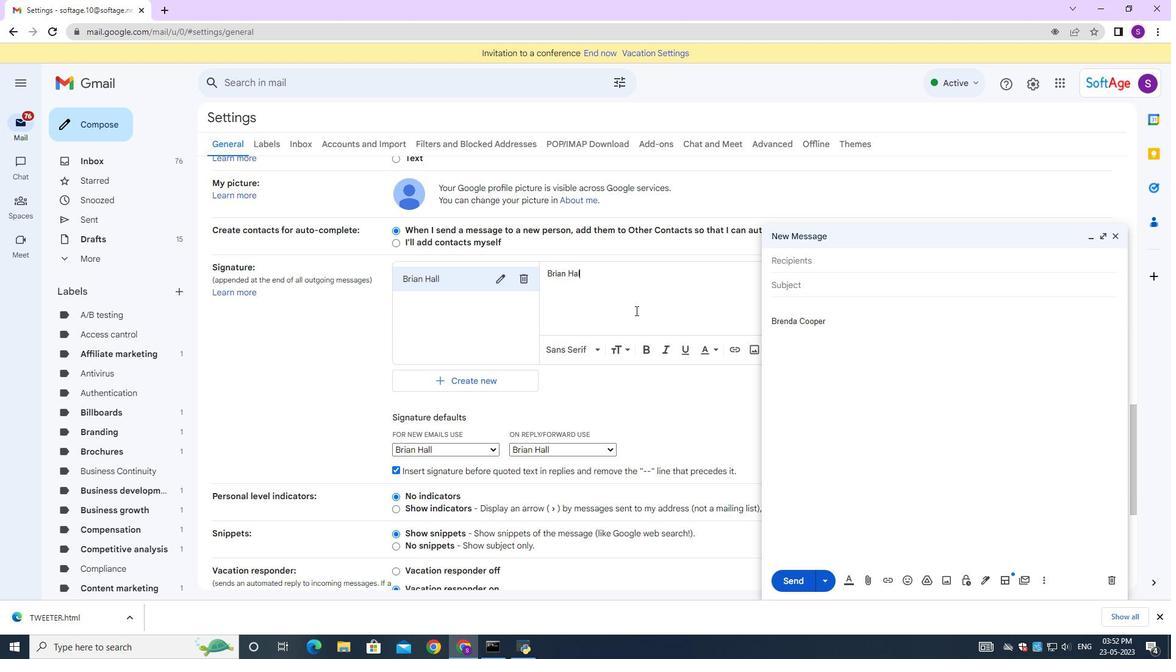 
Action: Mouse moved to (816, 294)
Screenshot: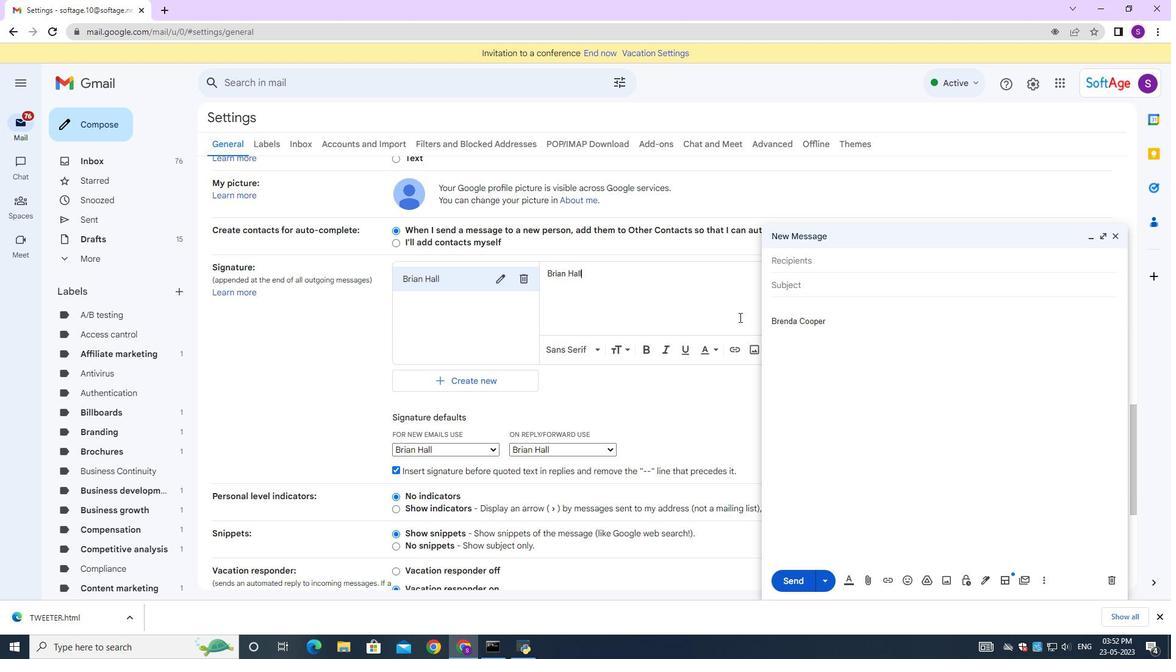 
Action: Mouse scrolled (816, 293) with delta (0, 0)
Screenshot: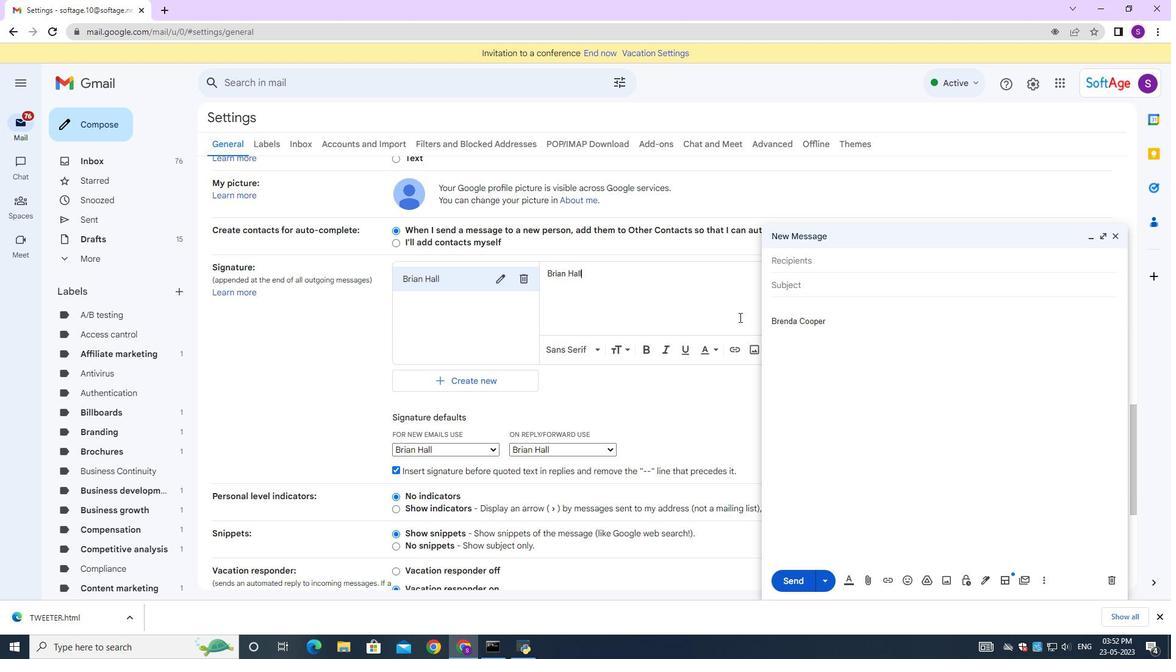 
Action: Mouse scrolled (816, 293) with delta (0, 0)
Screenshot: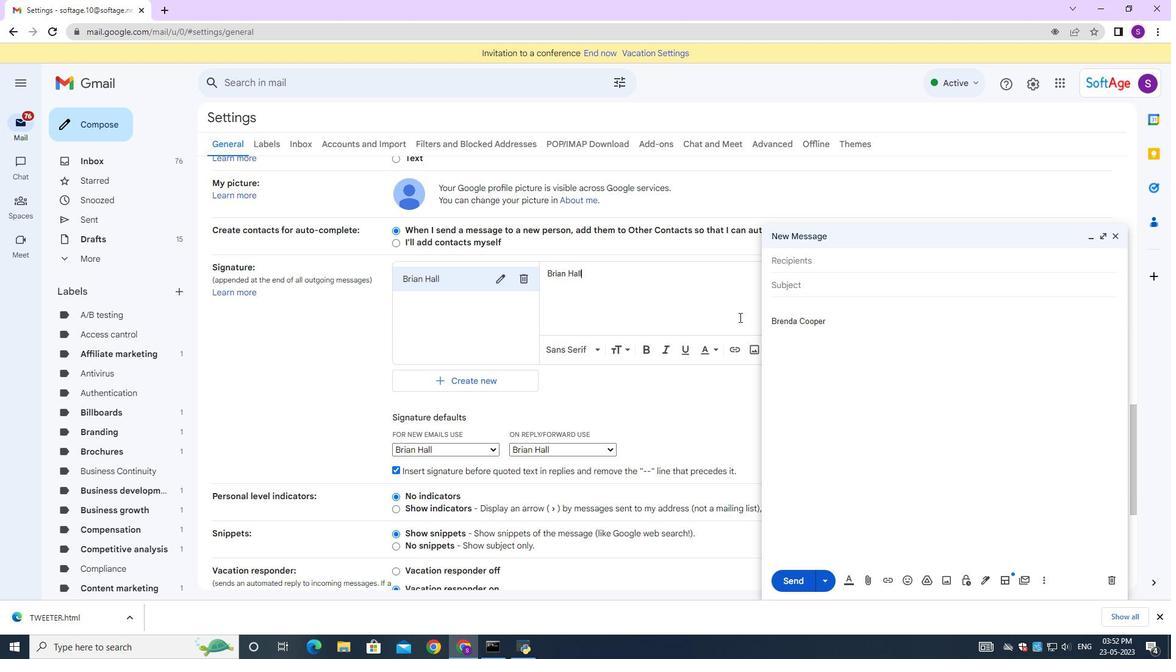 
Action: Mouse scrolled (816, 292) with delta (0, -1)
Screenshot: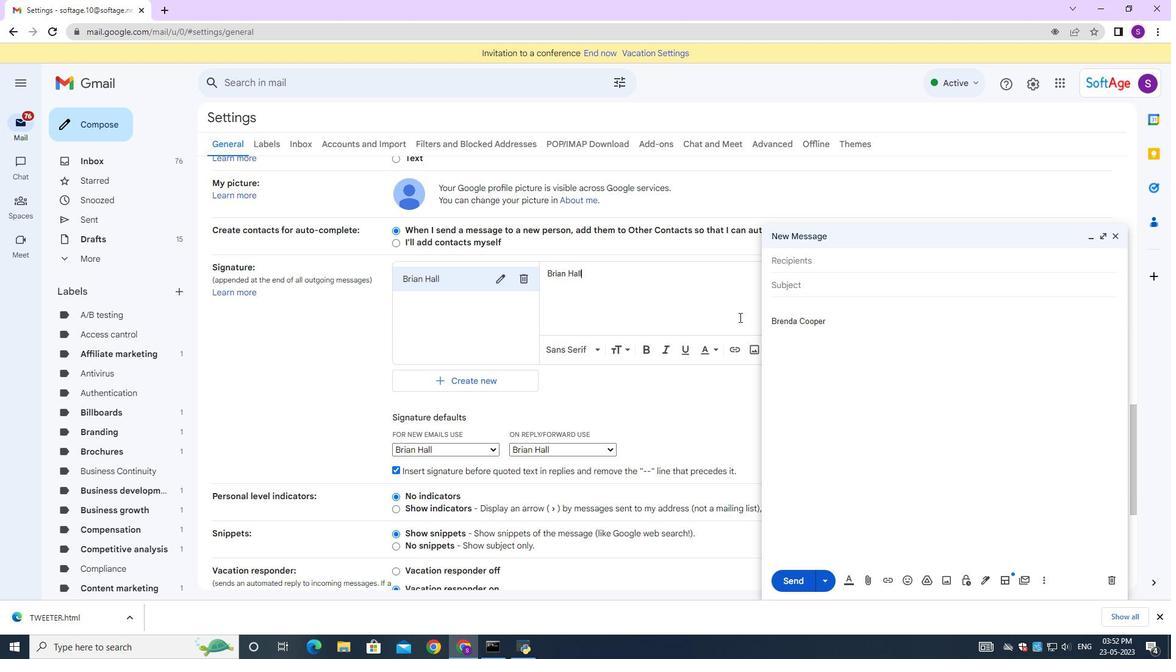 
Action: Mouse scrolled (816, 293) with delta (0, 0)
Screenshot: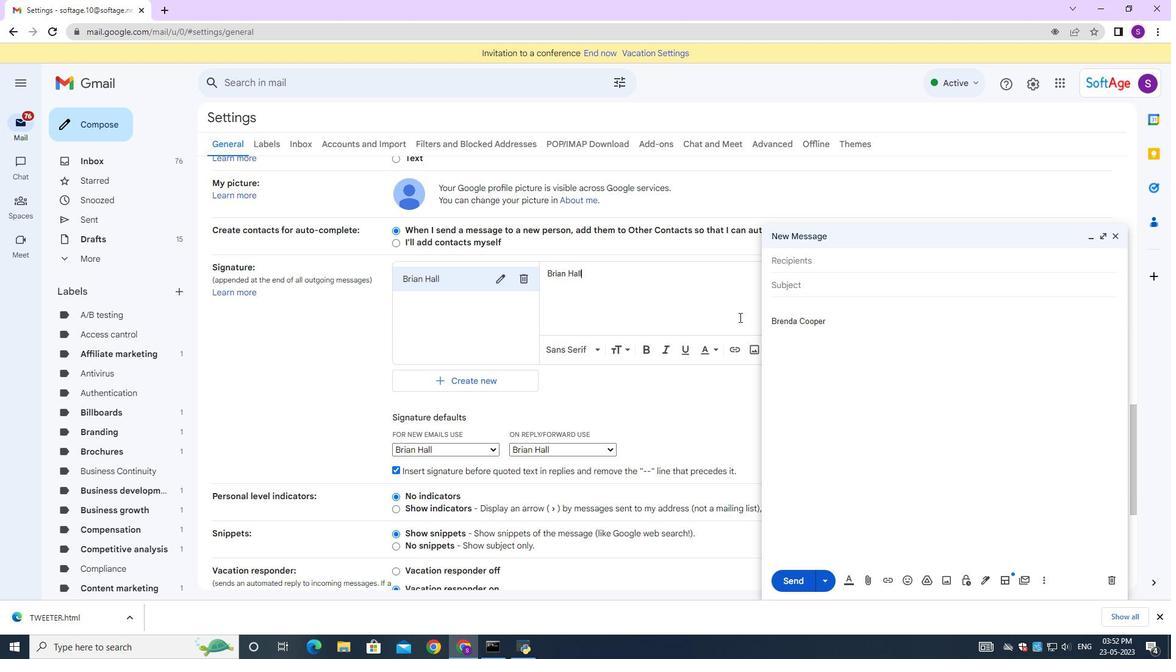 
Action: Mouse scrolled (816, 293) with delta (0, 0)
Screenshot: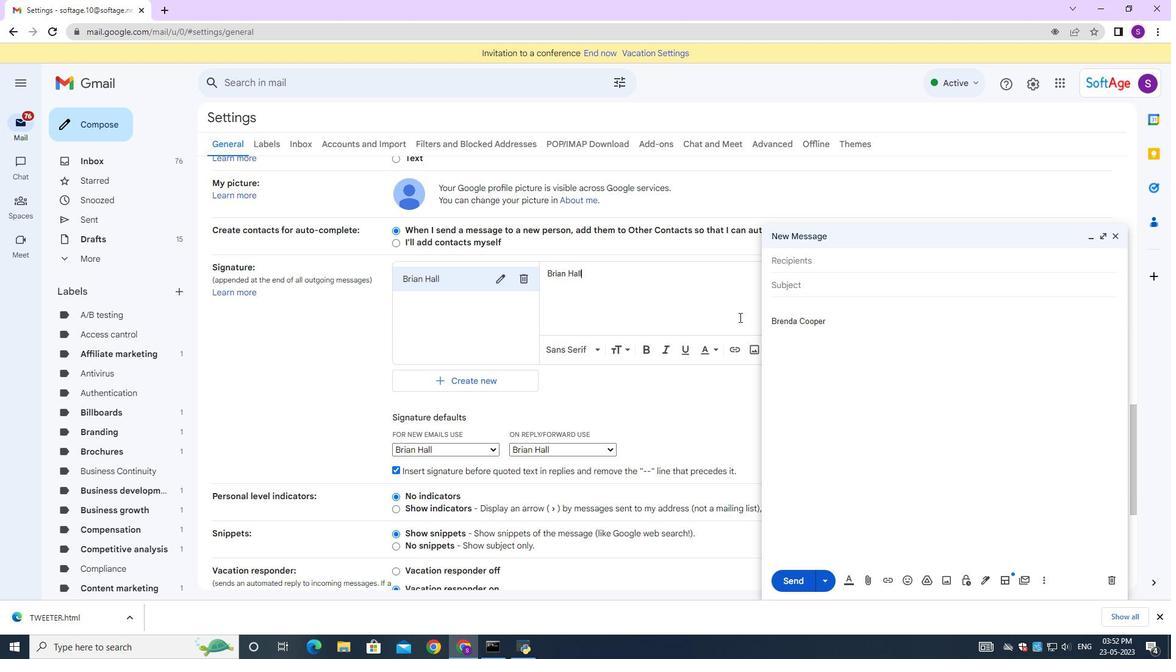 
Action: Mouse moved to (815, 294)
Screenshot: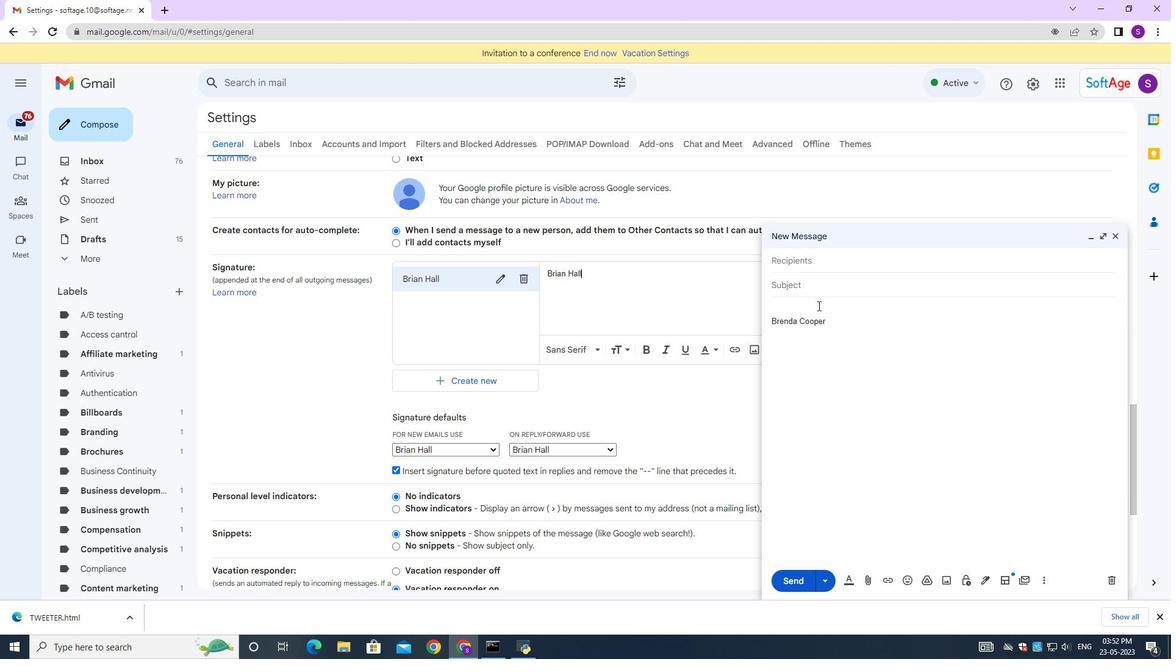 
Action: Mouse scrolled (815, 293) with delta (0, 0)
Screenshot: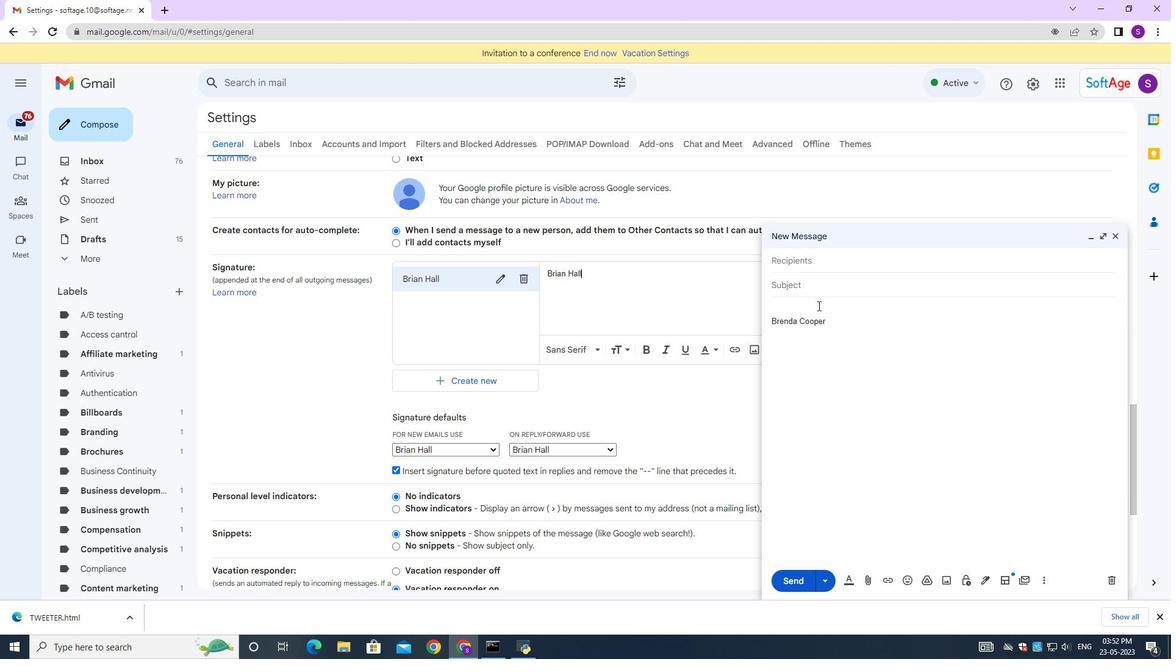 
Action: Mouse moved to (629, 371)
Screenshot: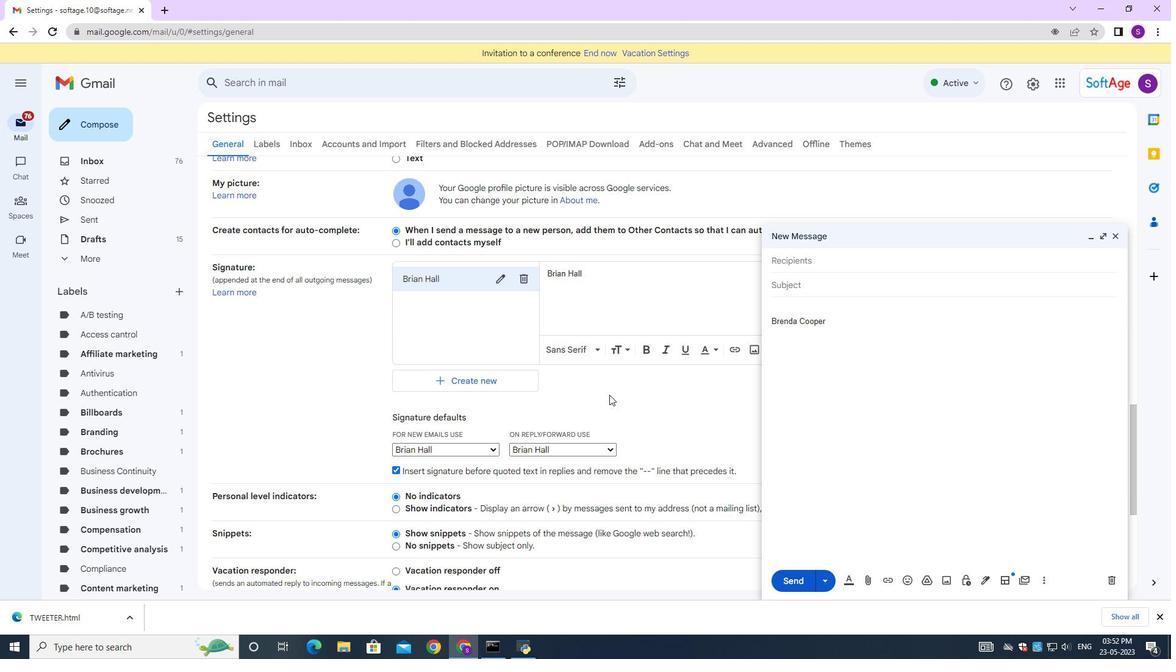 
Action: Mouse scrolled (629, 370) with delta (0, 0)
Screenshot: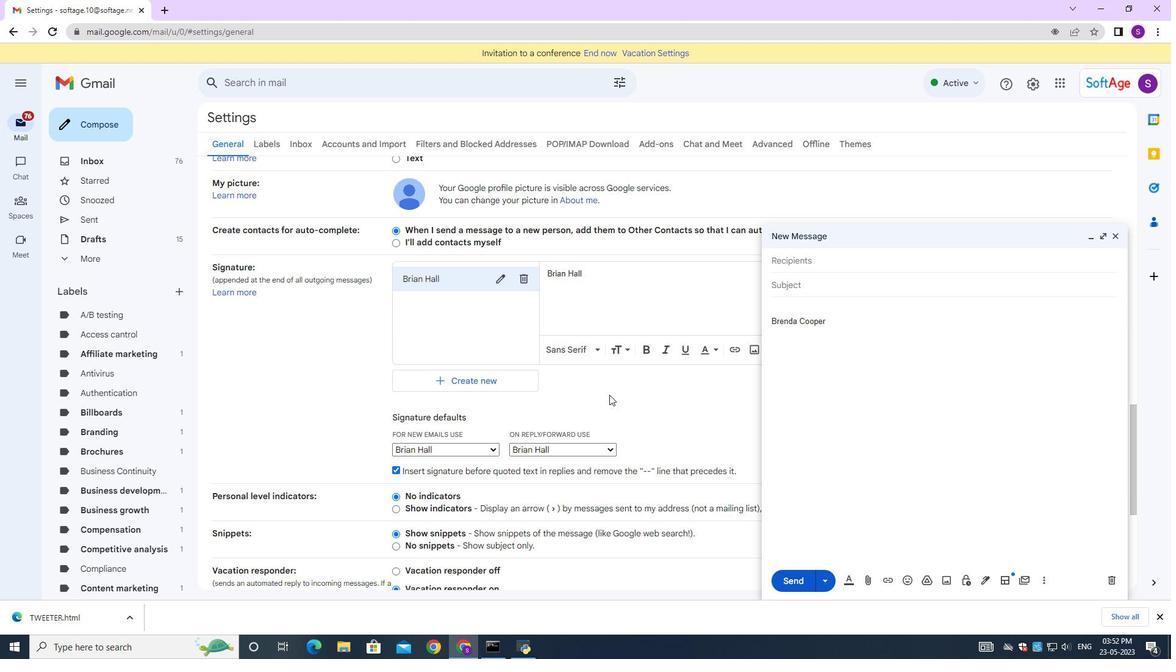 
Action: Mouse scrolled (629, 370) with delta (0, 0)
Screenshot: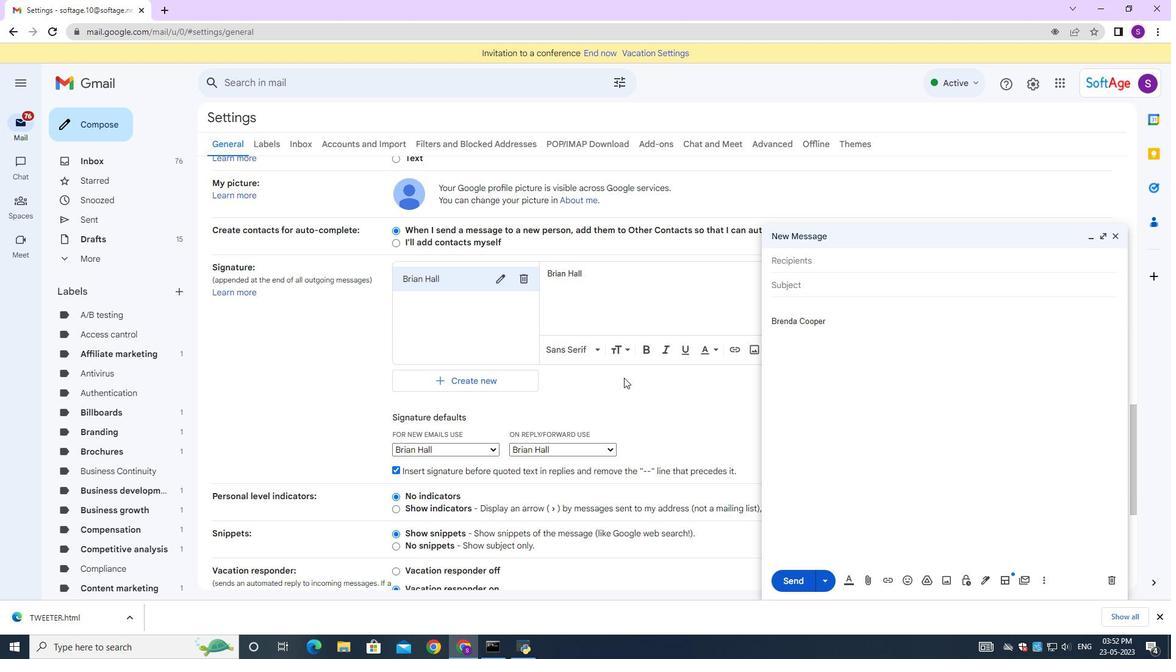 
Action: Mouse scrolled (629, 369) with delta (0, -1)
Screenshot: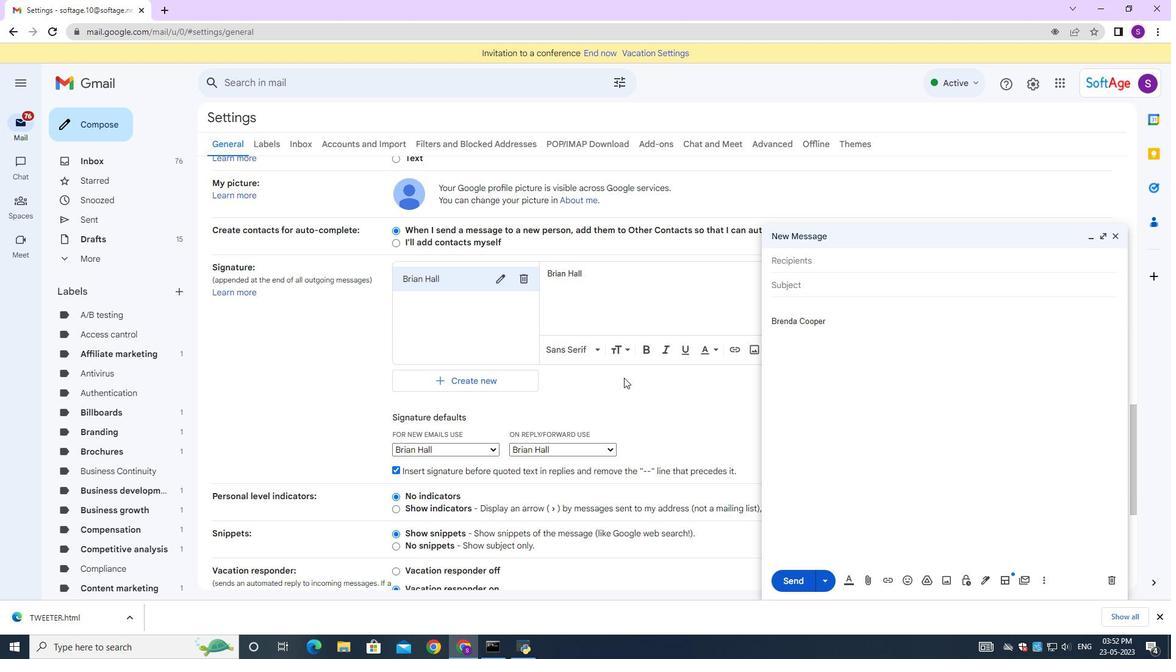 
Action: Mouse scrolled (629, 370) with delta (0, 0)
Screenshot: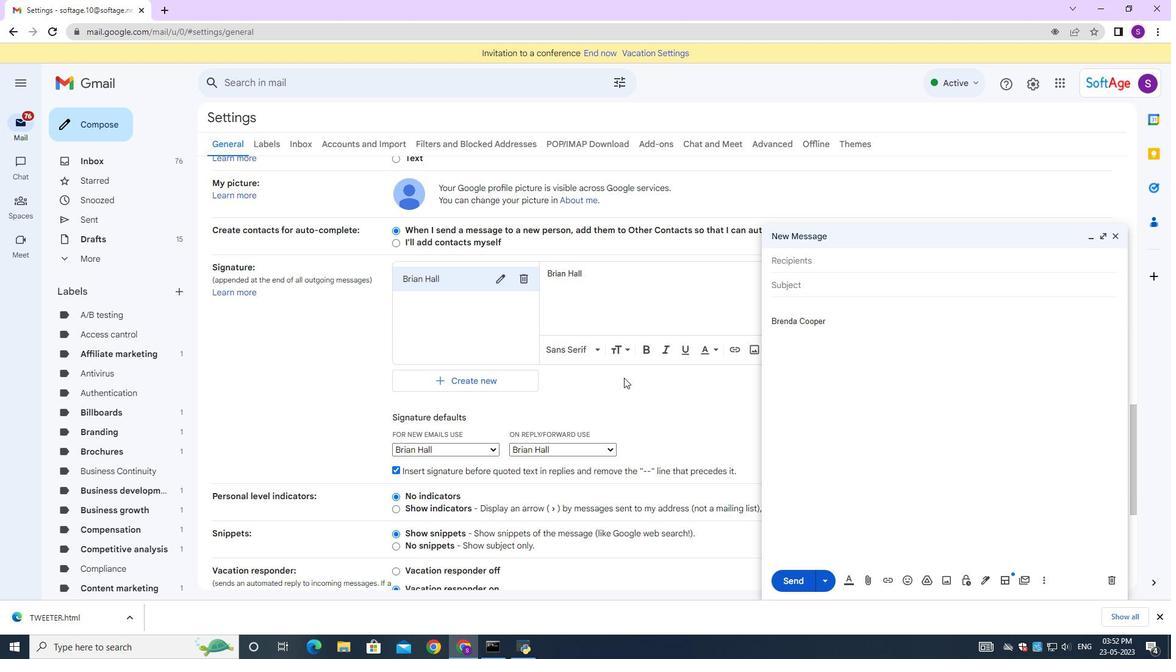 
Action: Mouse scrolled (629, 369) with delta (0, -1)
Screenshot: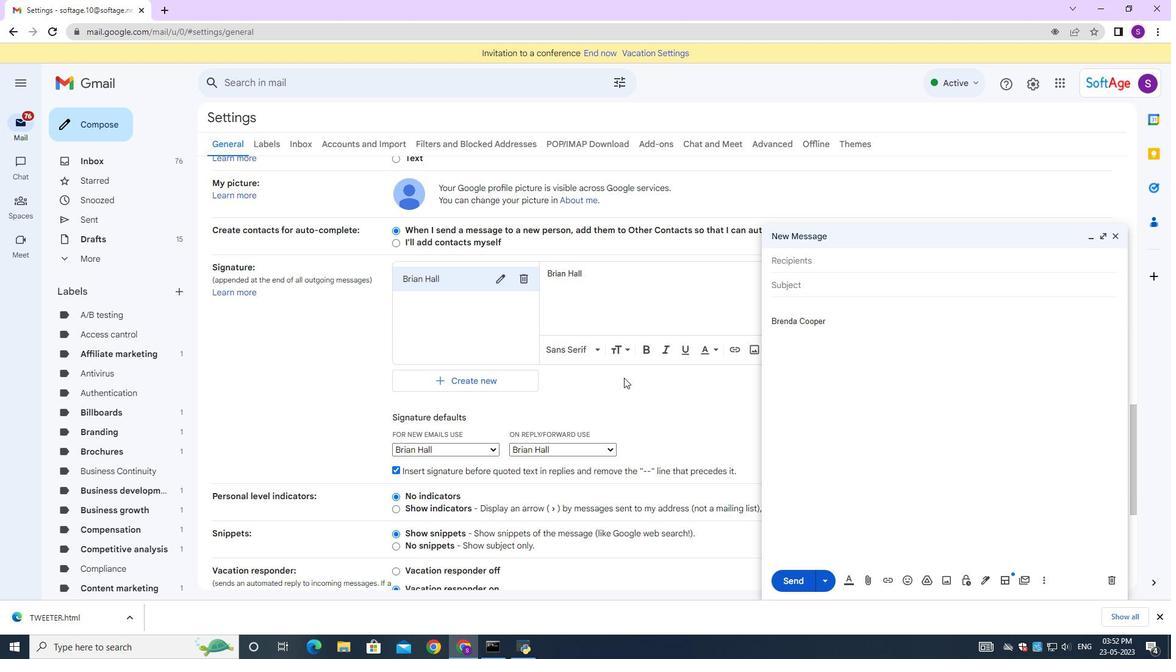 
Action: Mouse moved to (630, 372)
Screenshot: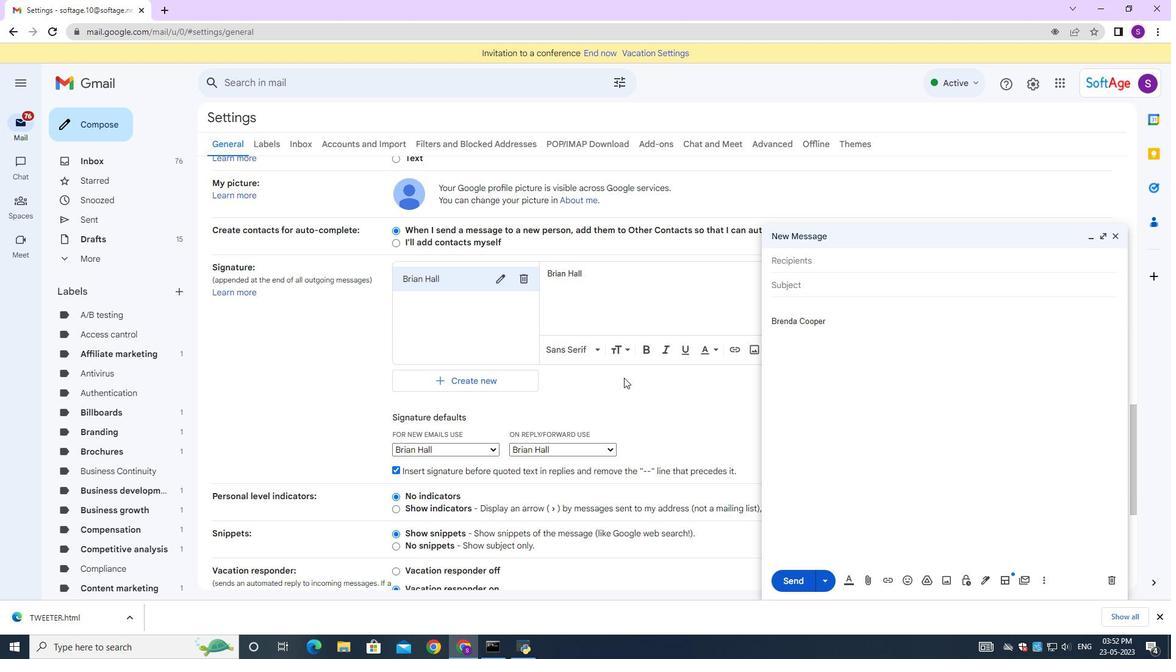 
Action: Mouse scrolled (630, 372) with delta (0, 0)
Screenshot: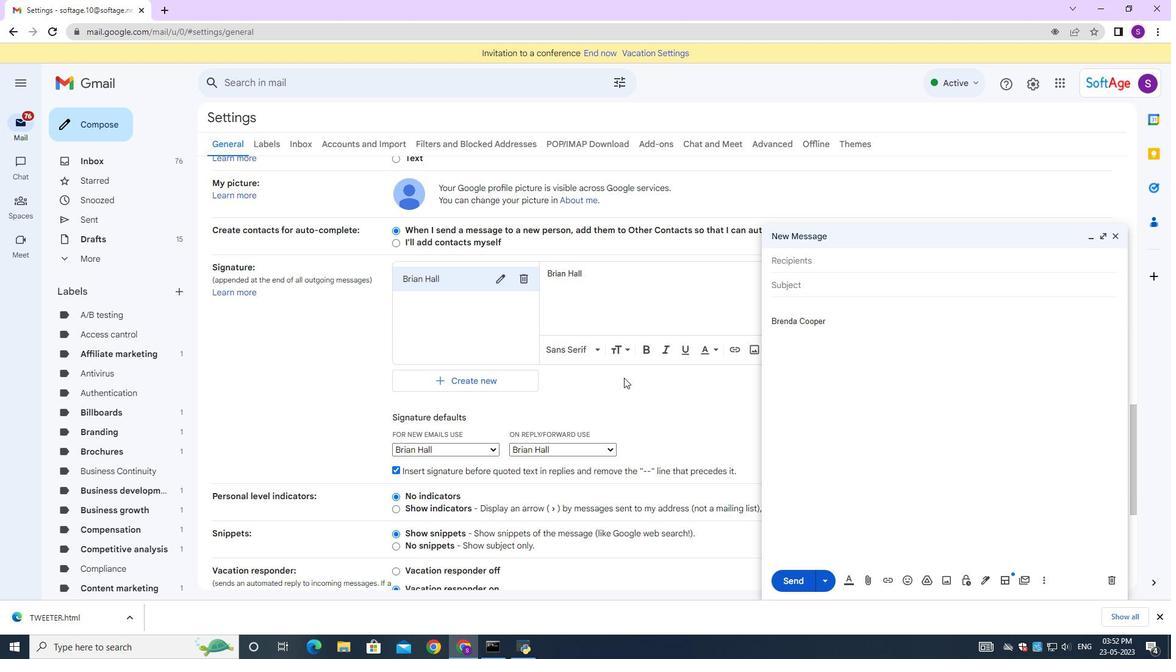 
Action: Mouse moved to (630, 396)
Screenshot: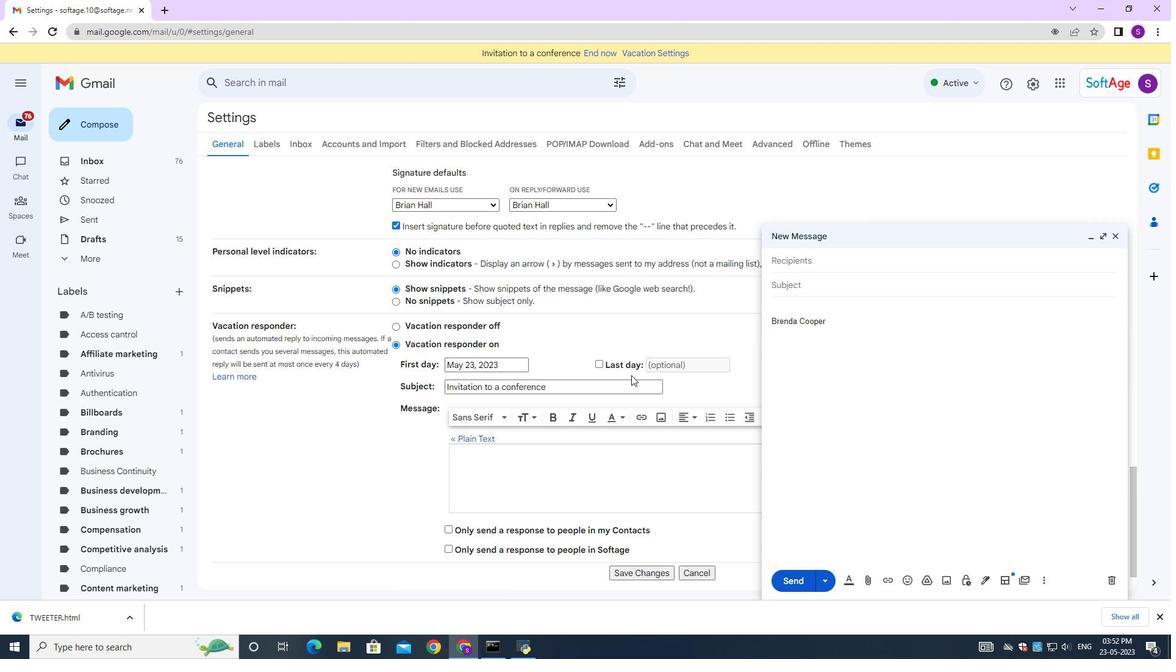 
Action: Mouse scrolled (630, 395) with delta (0, 0)
Screenshot: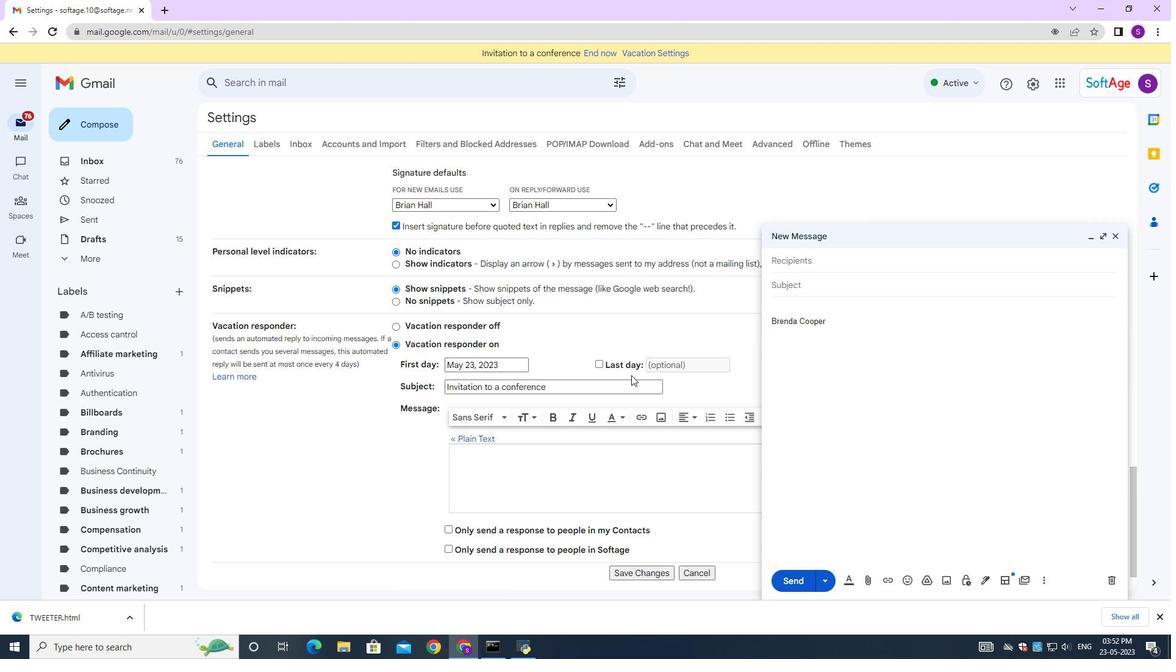 
Action: Mouse moved to (631, 399)
Screenshot: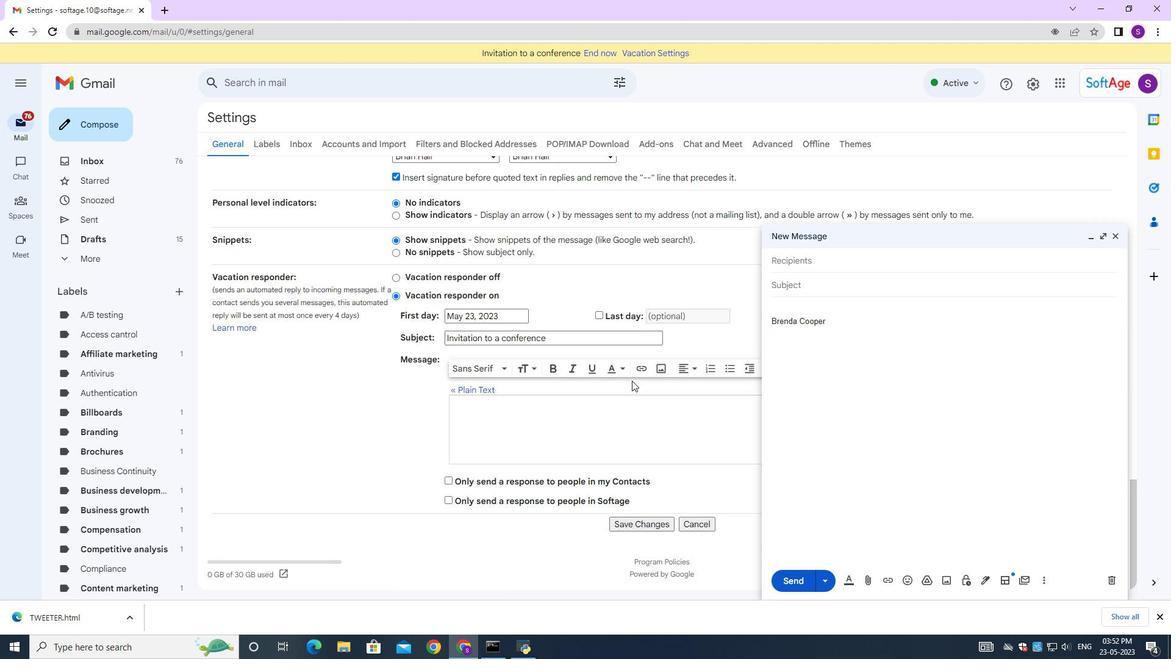 
Action: Mouse scrolled (631, 398) with delta (0, 0)
Screenshot: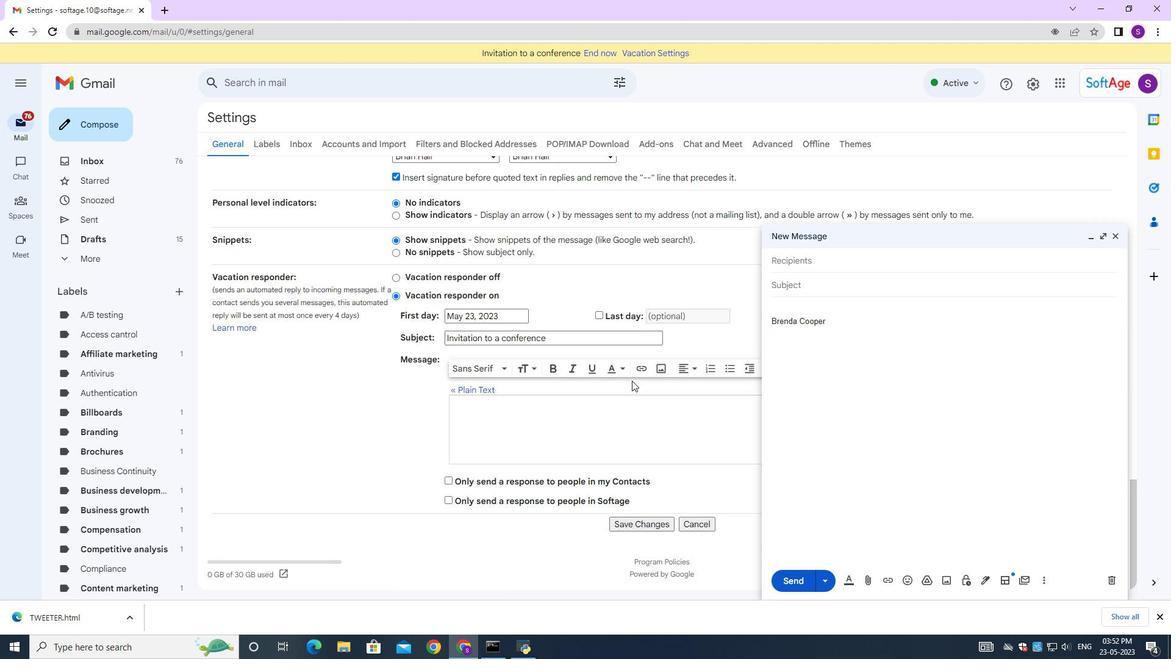 
Action: Mouse moved to (631, 399)
Screenshot: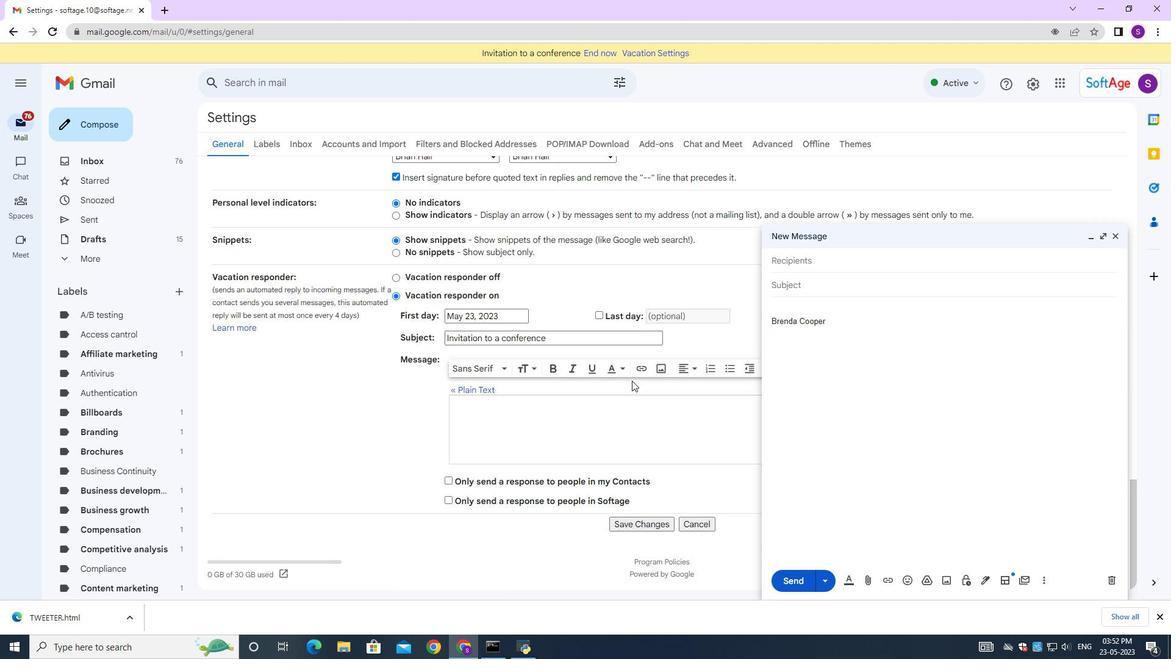 
Action: Mouse scrolled (631, 398) with delta (0, 0)
Screenshot: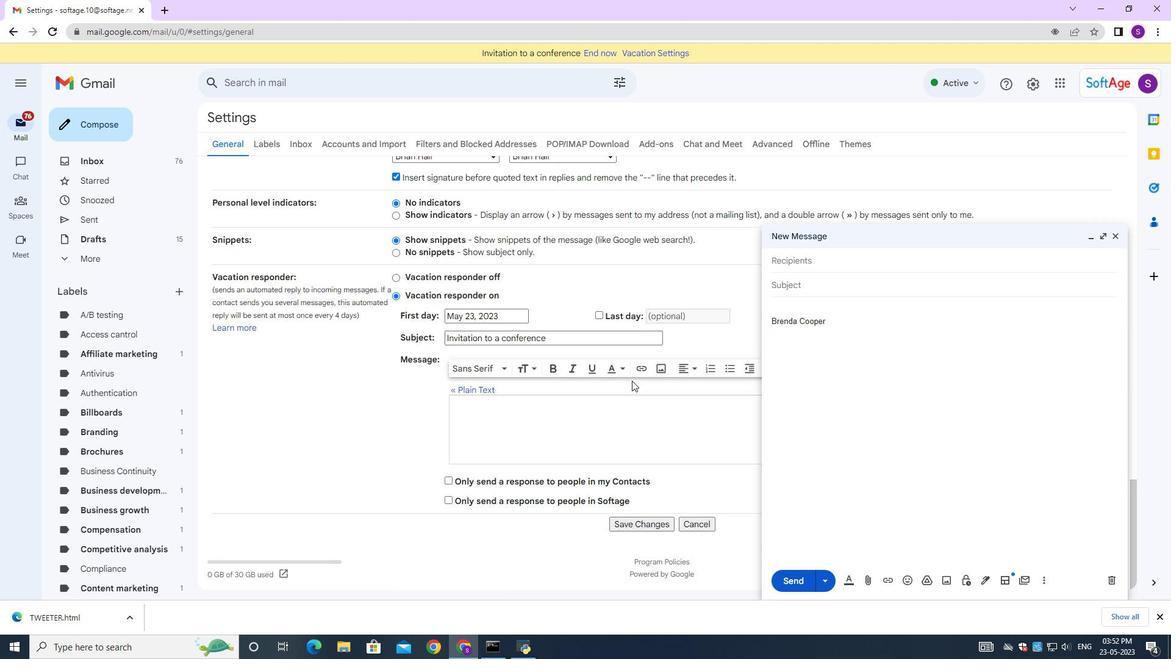 
Action: Mouse moved to (631, 399)
Screenshot: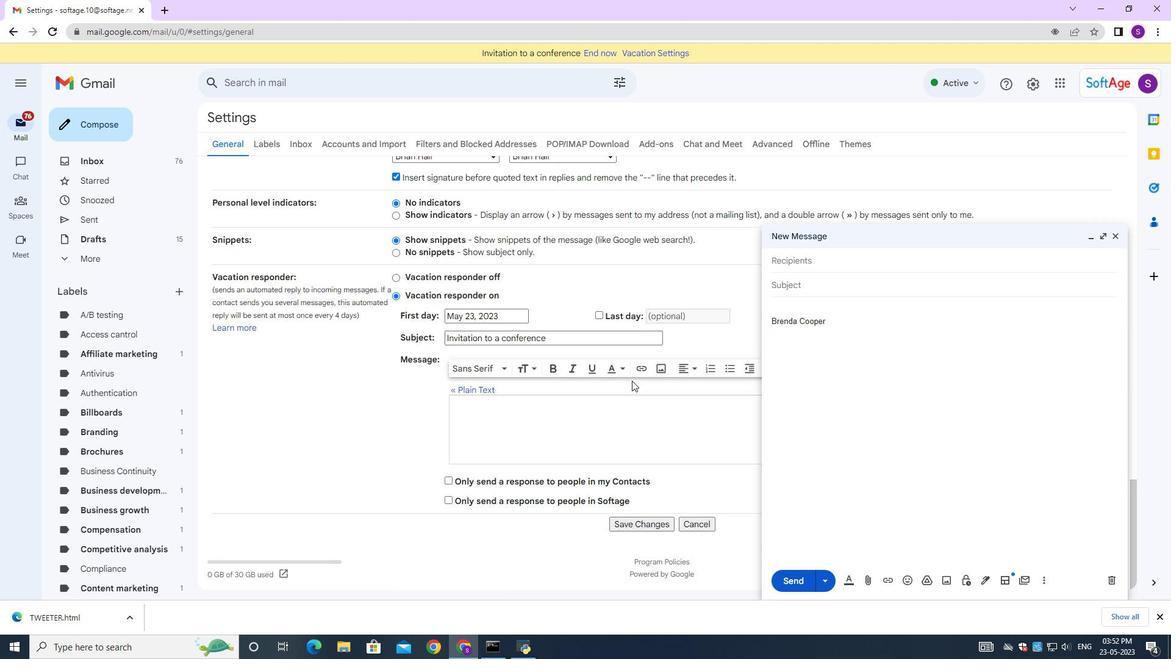 
Action: Mouse scrolled (631, 397) with delta (0, -1)
Screenshot: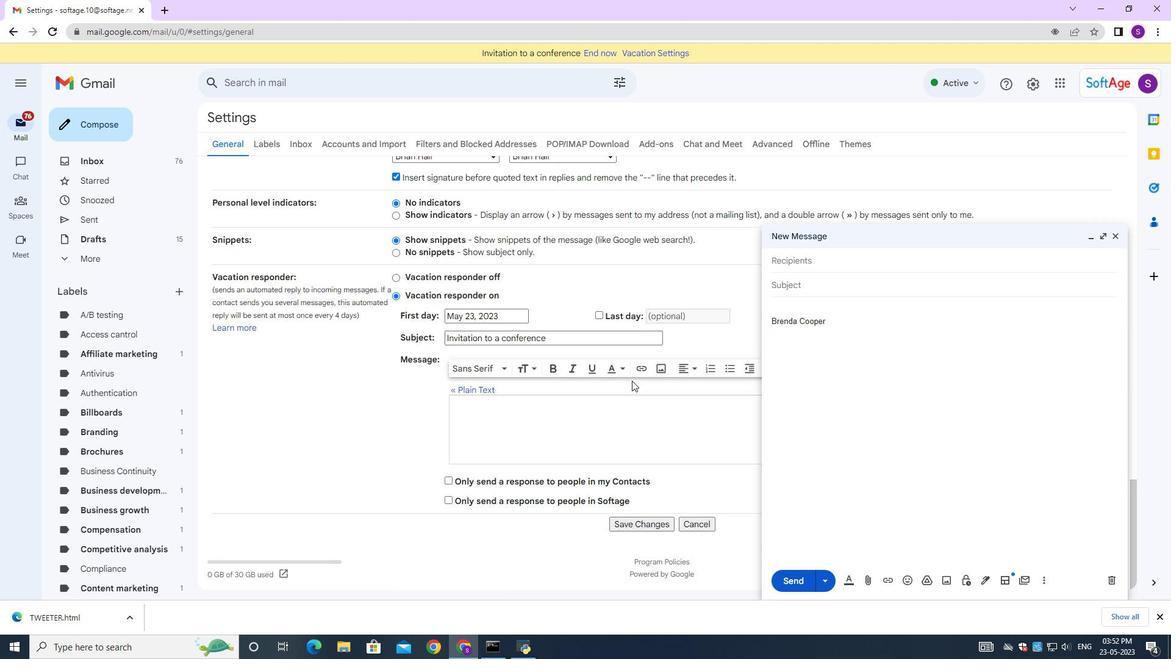 
Action: Mouse moved to (629, 400)
Screenshot: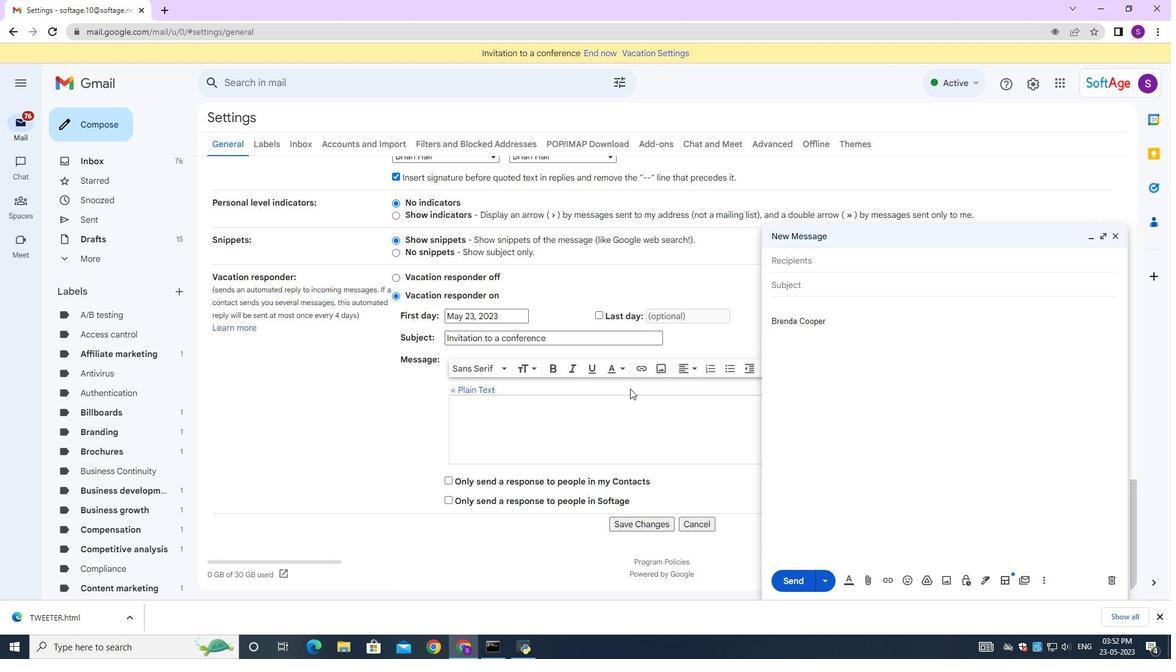 
Action: Mouse scrolled (630, 398) with delta (0, 0)
Screenshot: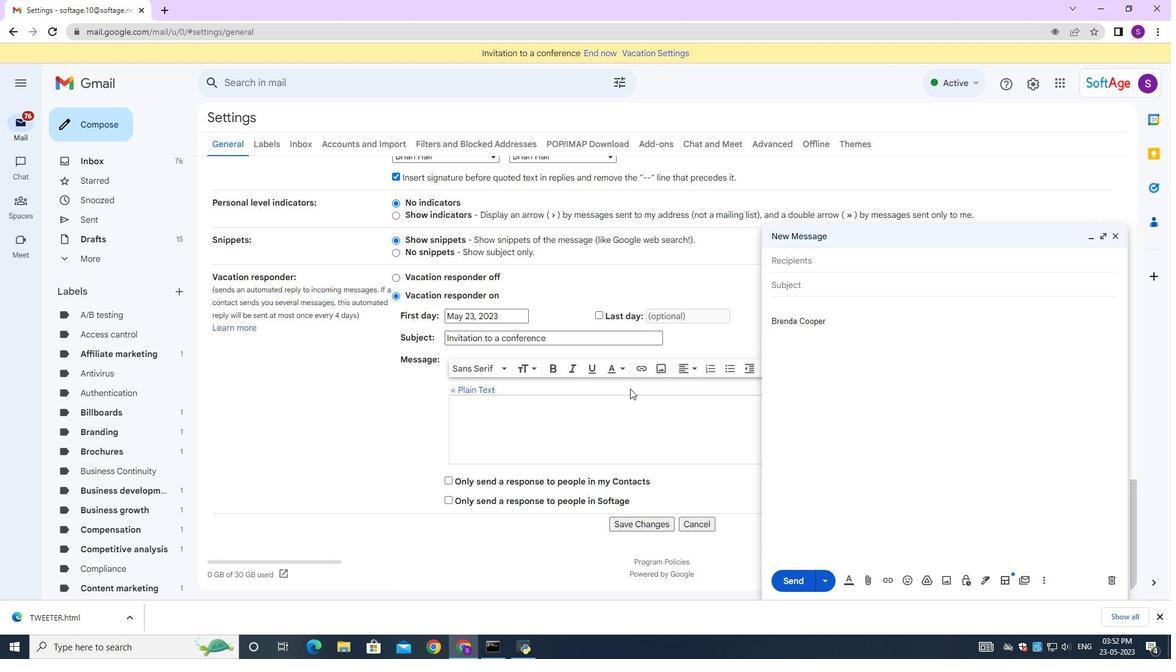 
Action: Mouse moved to (631, 525)
Screenshot: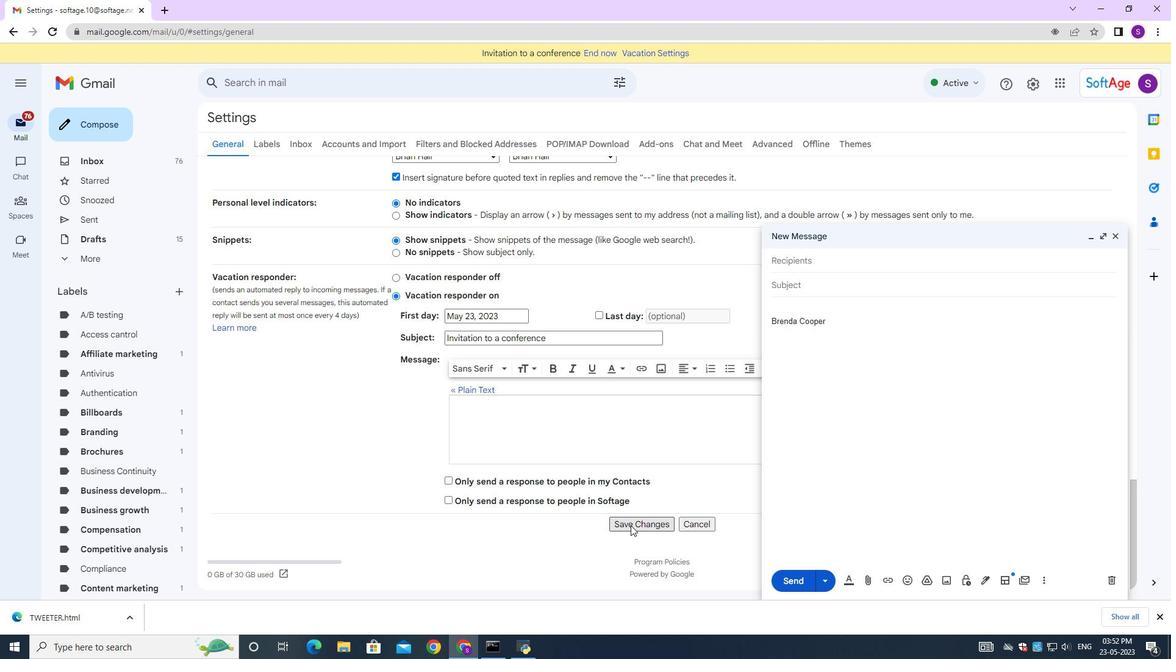 
Action: Mouse pressed left at (631, 525)
Screenshot: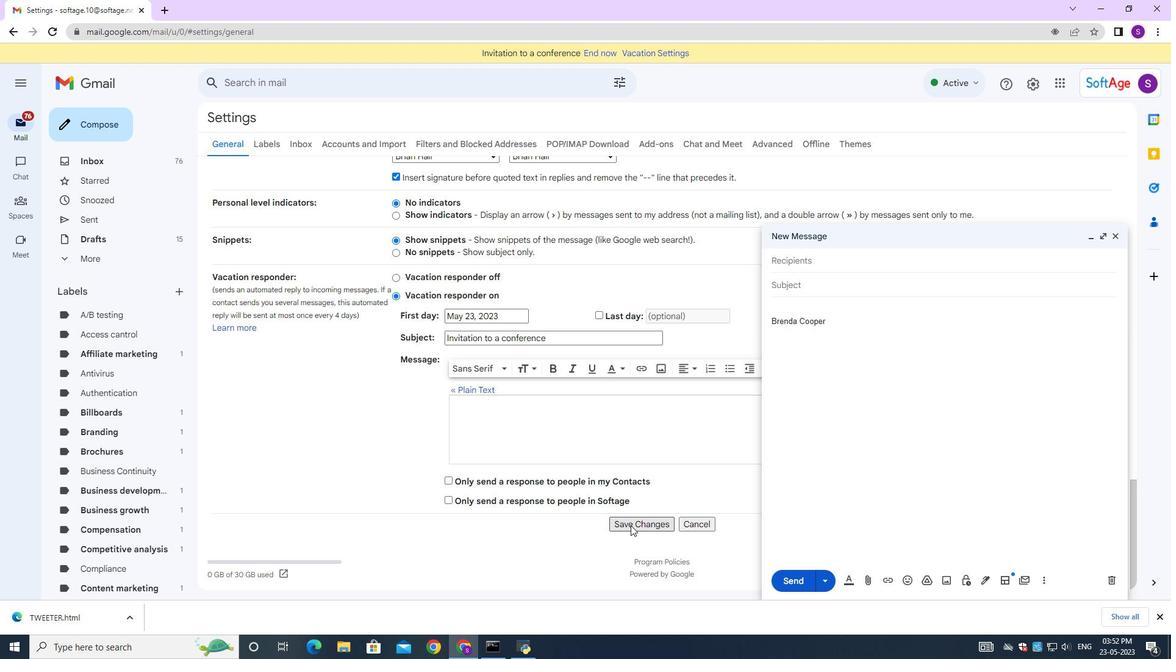 
Action: Mouse moved to (1113, 237)
Screenshot: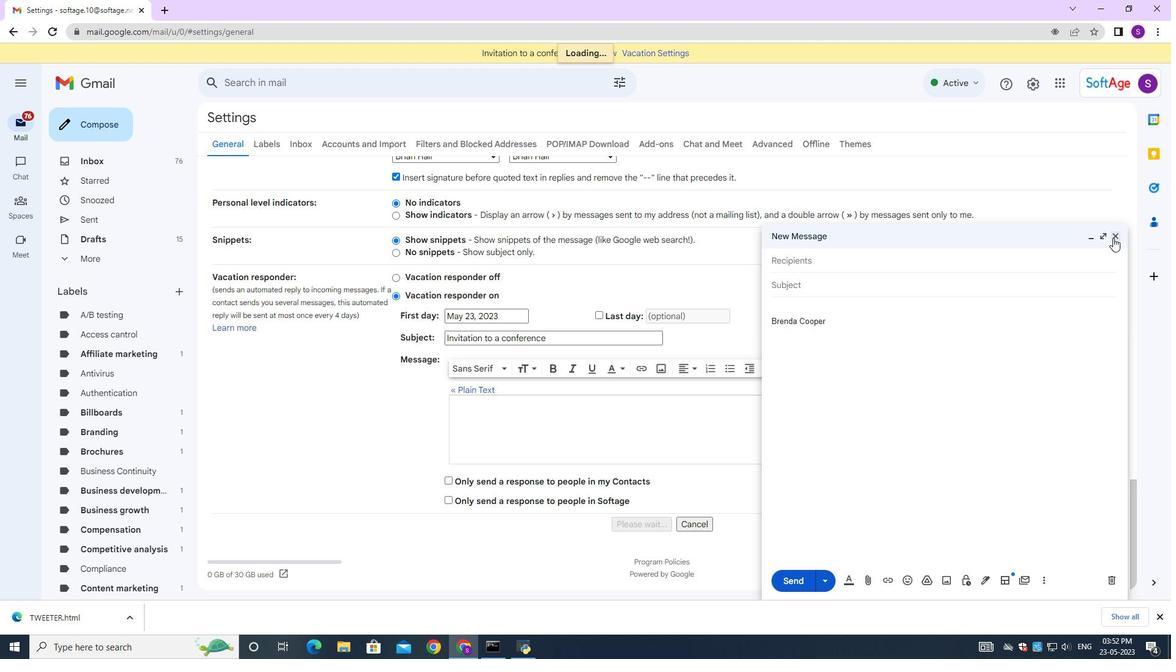 
Action: Mouse pressed left at (1113, 237)
Screenshot: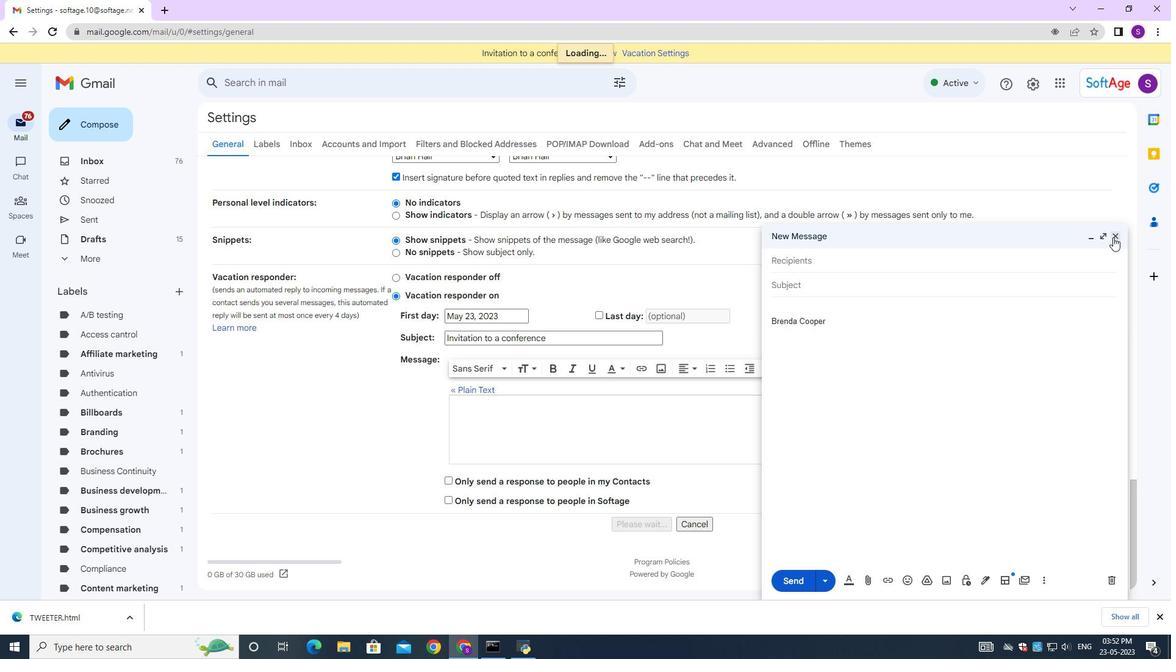 
Action: Mouse moved to (95, 125)
Screenshot: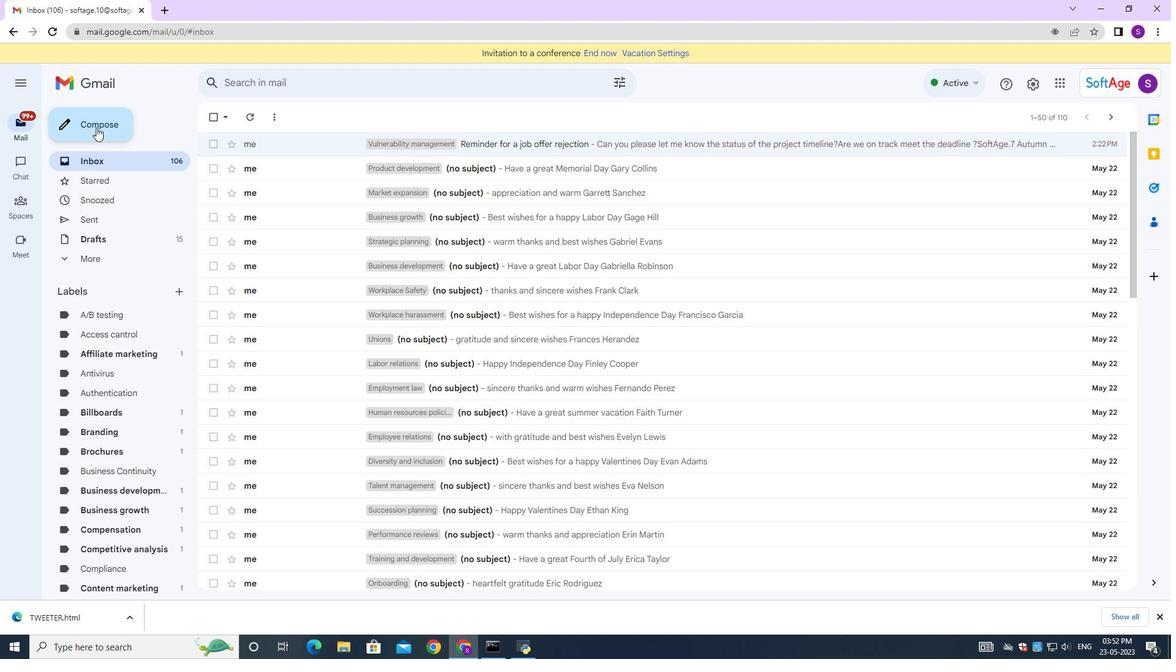 
Action: Mouse pressed left at (95, 125)
Screenshot: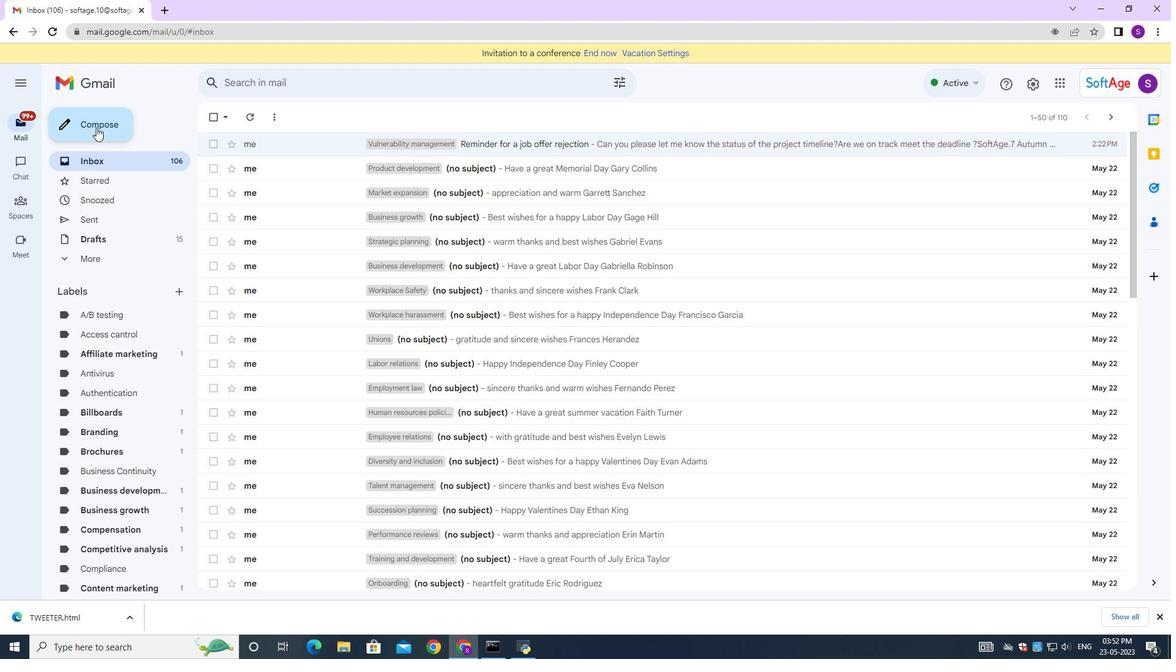 
Action: Mouse moved to (801, 260)
Screenshot: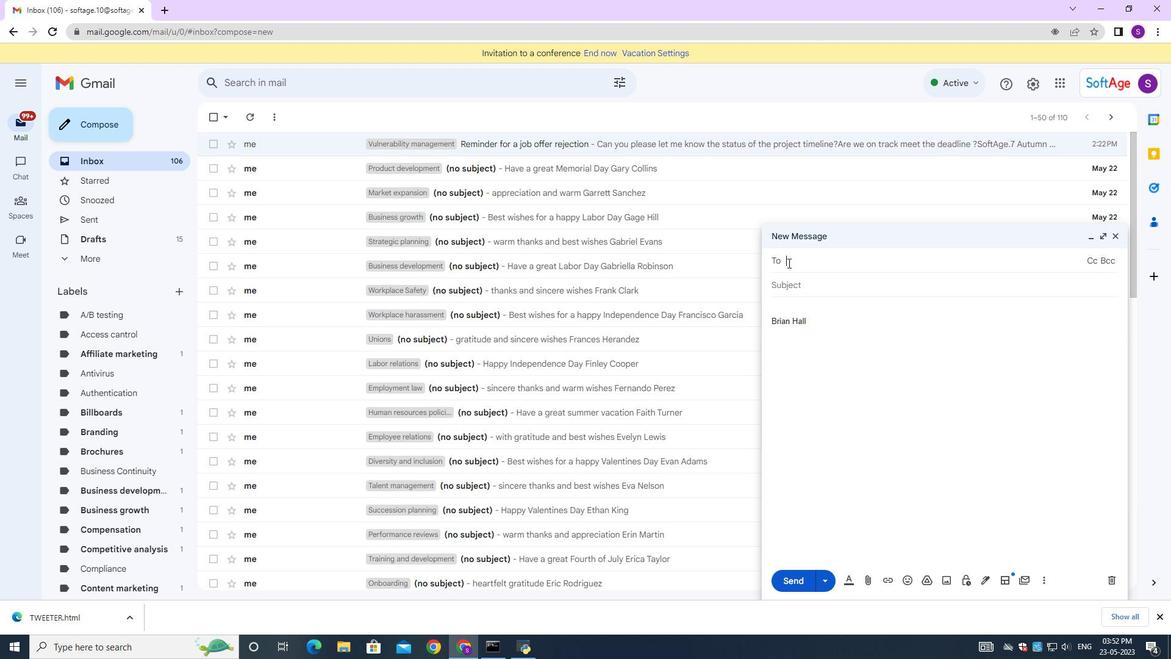 
Action: Mouse pressed left at (801, 260)
Screenshot: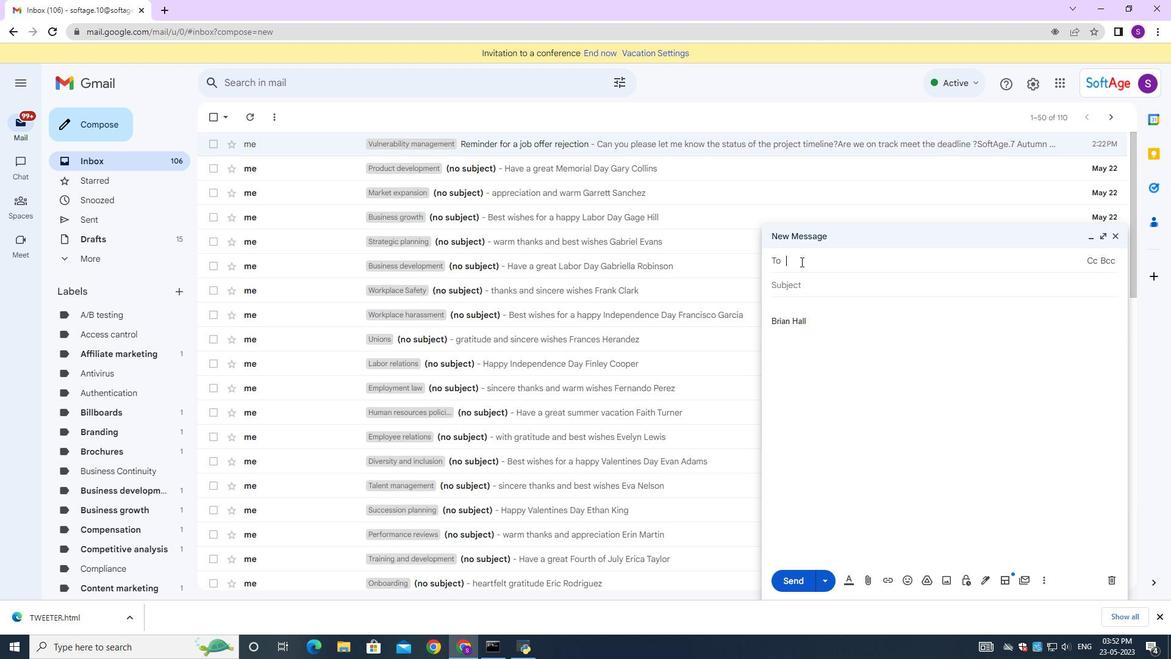 
Action: Mouse moved to (801, 260)
Screenshot: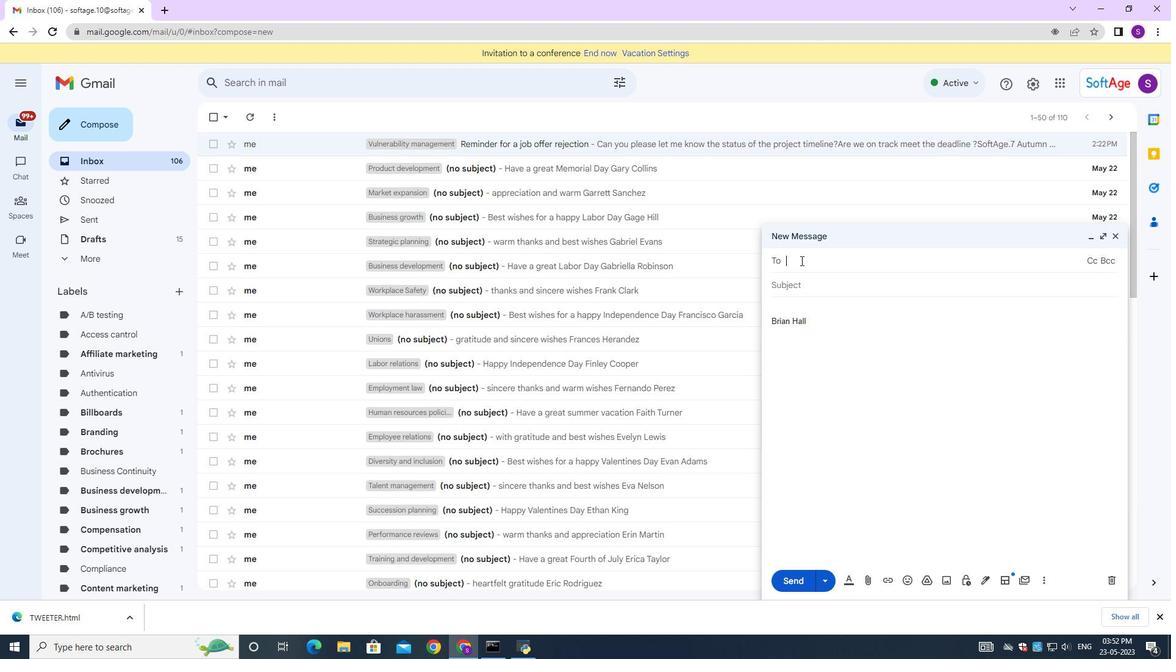 
Action: Key pressed <Key.shift><Key.shift><Key.shift><Key.shift><Key.shift><Key.shift><Key.shift><Key.shift><Key.shift><Key.shift><Key.shift><Key.shift><Key.shift><Key.shift><Key.shift><Key.shift><Key.shift><Key.shift><Key.shift><Key.shift><Key.shift><Key.shift><Key.shift><Key.shift><Key.shift><Key.shift><Key.shift><Key.shift><Key.shift><Key.shift><Key.shift><Key.shift><Key.shift><Key.shift><Key.shift><Key.shift><Key.shift><Key.shift><Key.shift><Key.shift><Key.shift><Key.shift><Key.shift><Key.shift><Key.shift><Key.shift><Key.shift><Key.shift><Key.shift><Key.shift><Key.shift><Key.shift><Key.shift><Key.shift><Key.shift><Key.shift><Key.shift><Key.shift><Key.shift><Key.shift><Key.shift><Key.shift><Key.shift><Key.shift><Key.shift><Key.shift><Key.shift><Key.shift><Key.shift><Key.shift><Key.shift><Key.shift><Key.shift><Key.shift><Key.shift><Key.shift>Softage.3<Key.shift>@softage.net
Screenshot: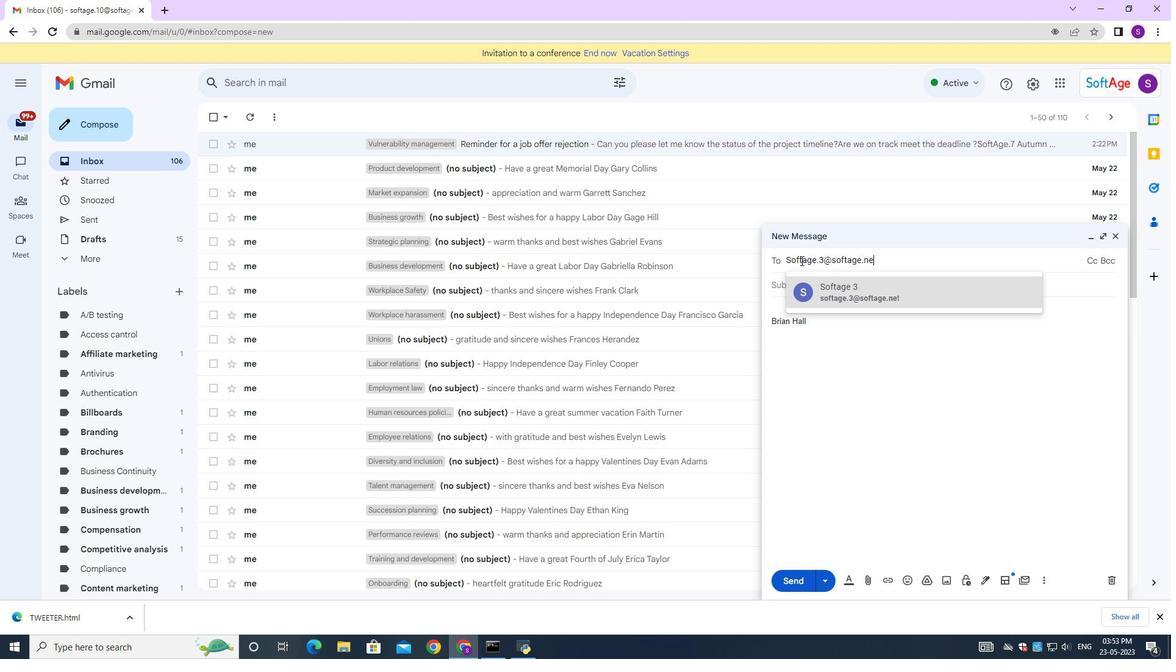 
Action: Mouse moved to (827, 285)
Screenshot: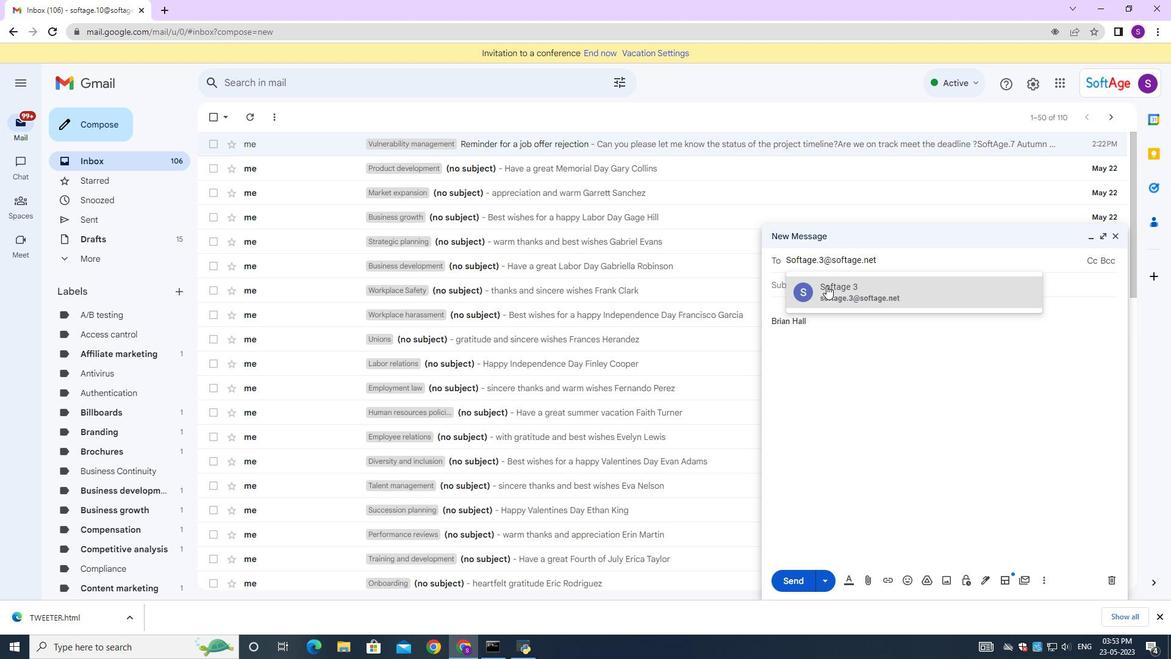 
Action: Mouse pressed left at (827, 285)
Screenshot: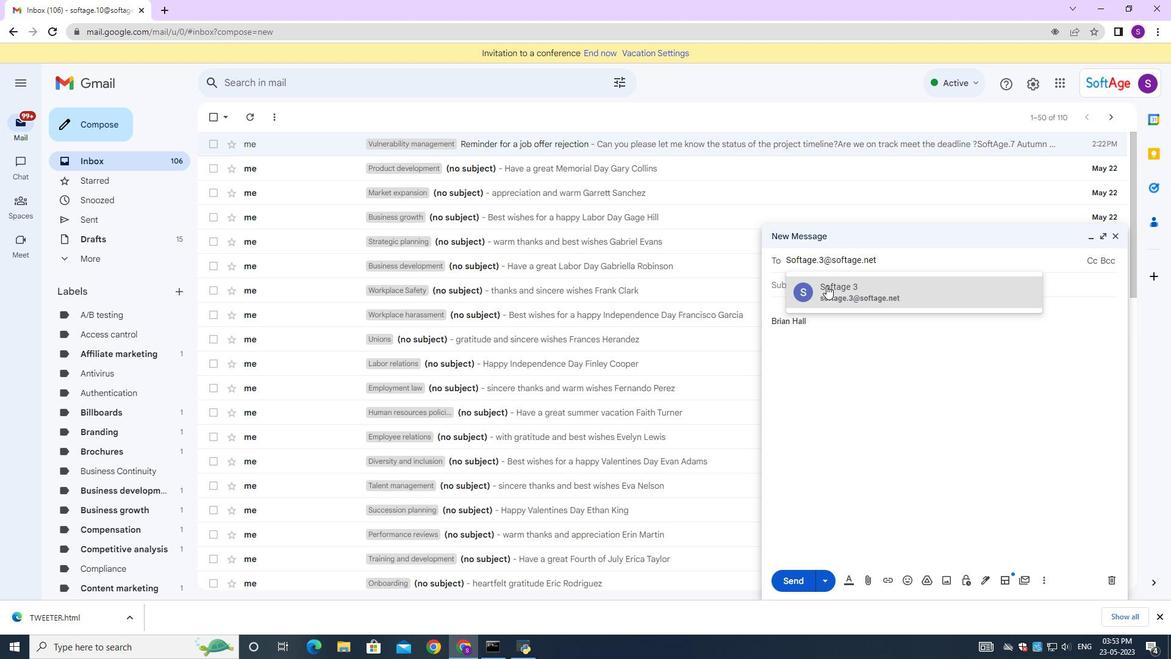 
Action: Mouse moved to (865, 290)
Screenshot: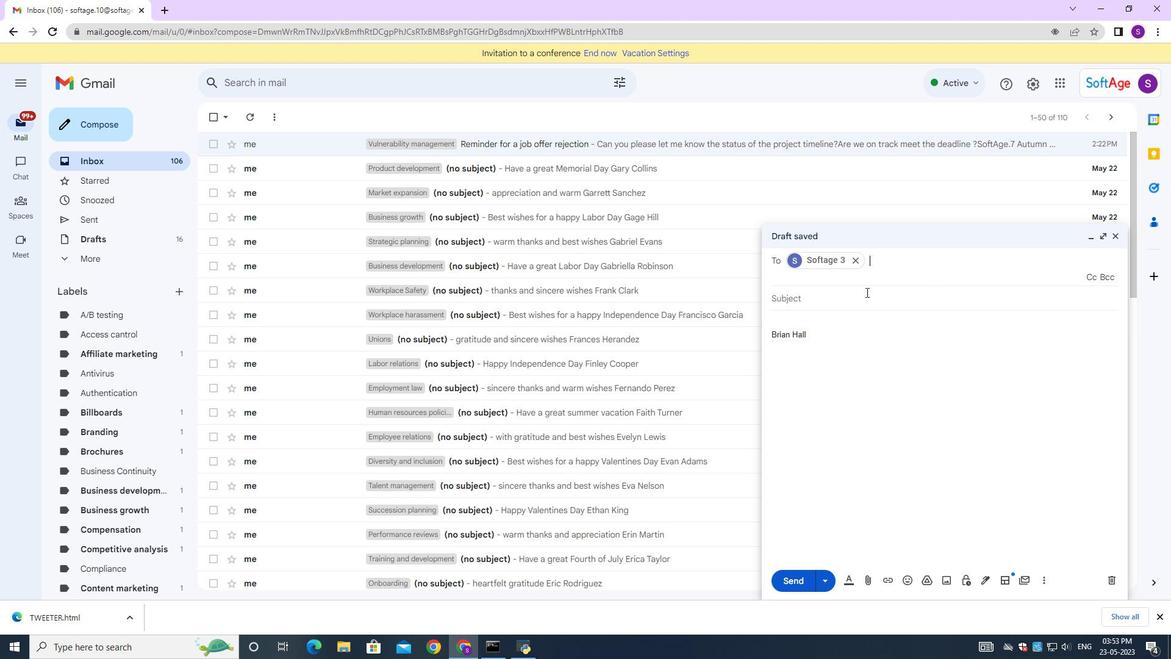 
Action: Mouse pressed left at (865, 290)
Screenshot: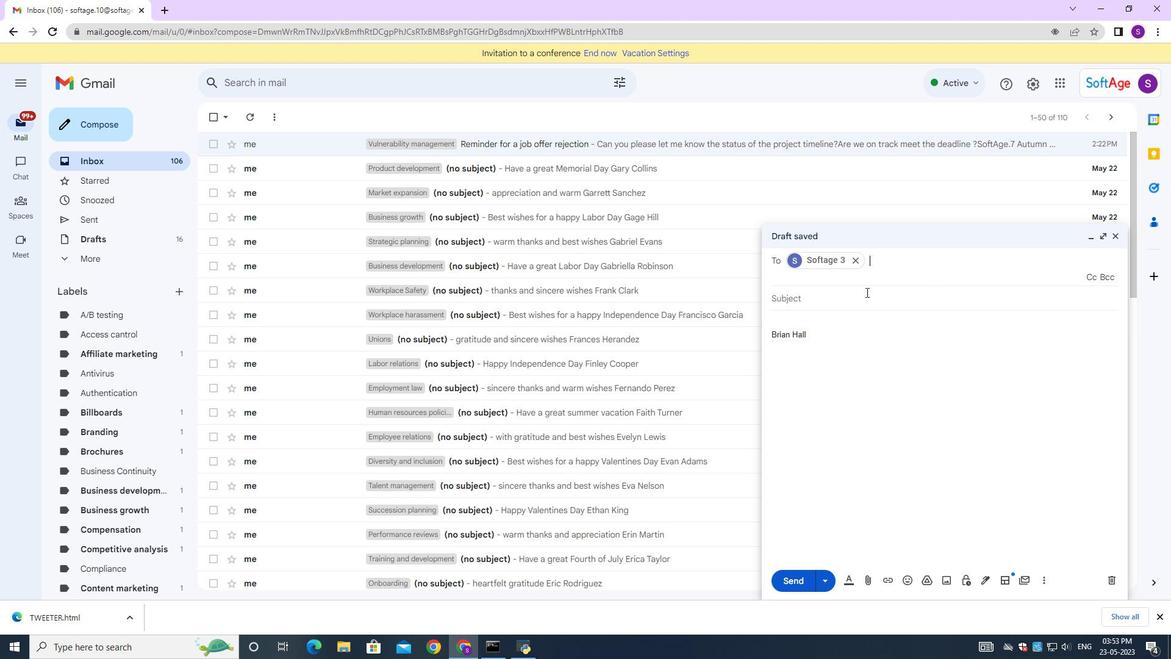 
Action: Mouse moved to (855, 294)
Screenshot: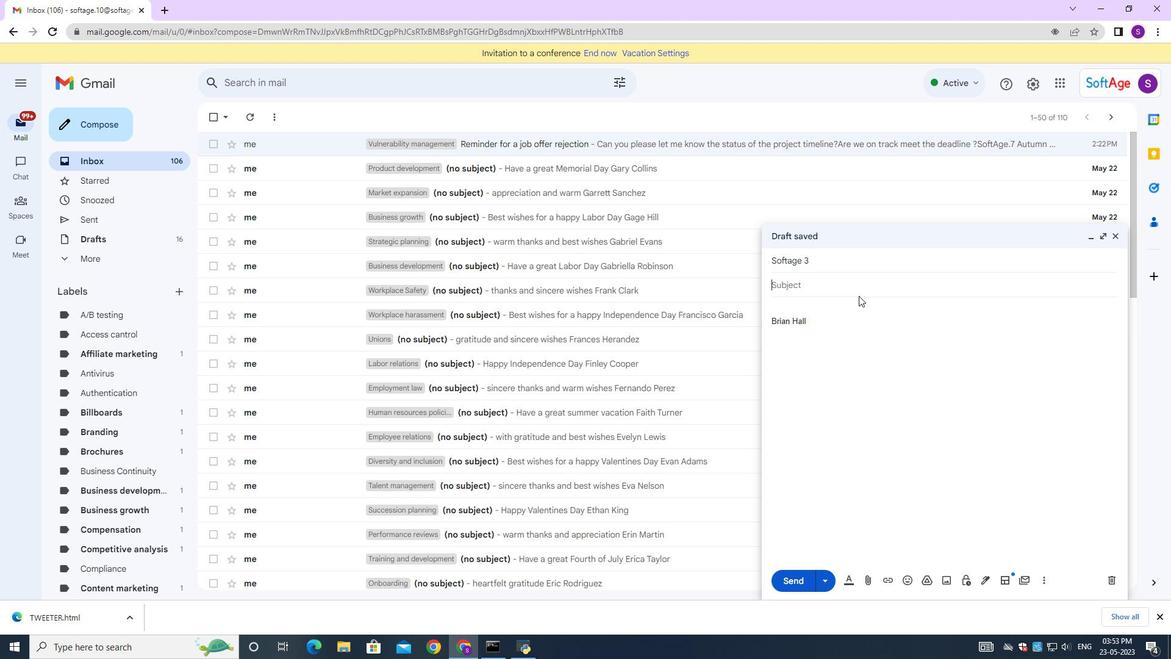 
Action: Mouse pressed left at (855, 295)
Screenshot: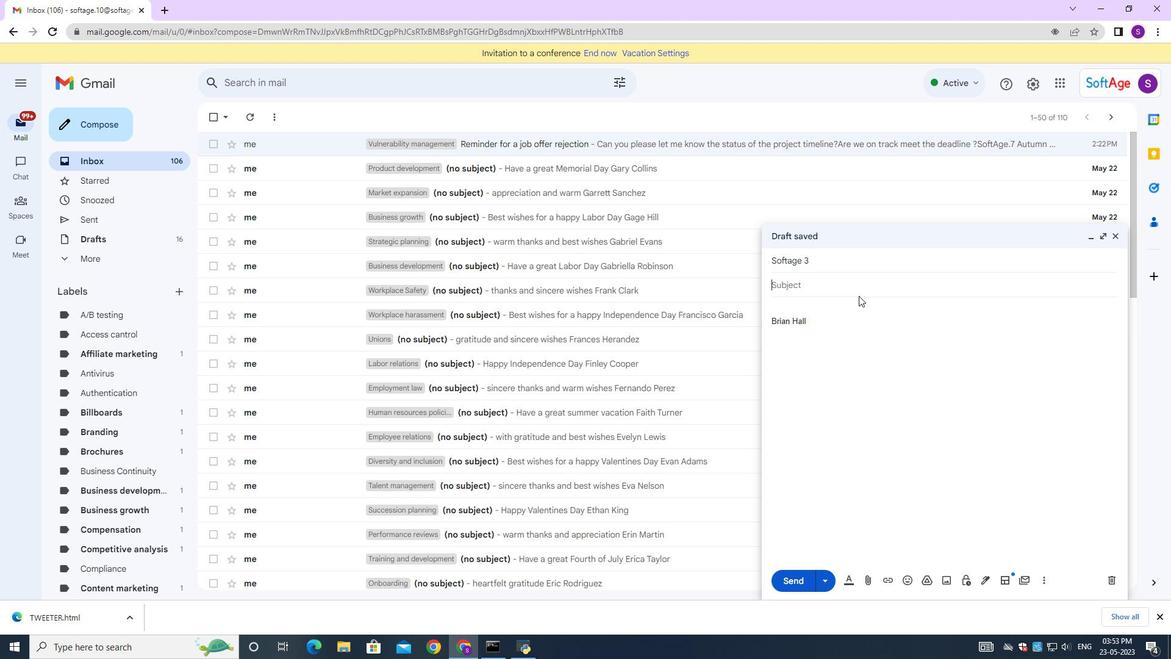 
Action: Mouse moved to (827, 285)
Screenshot: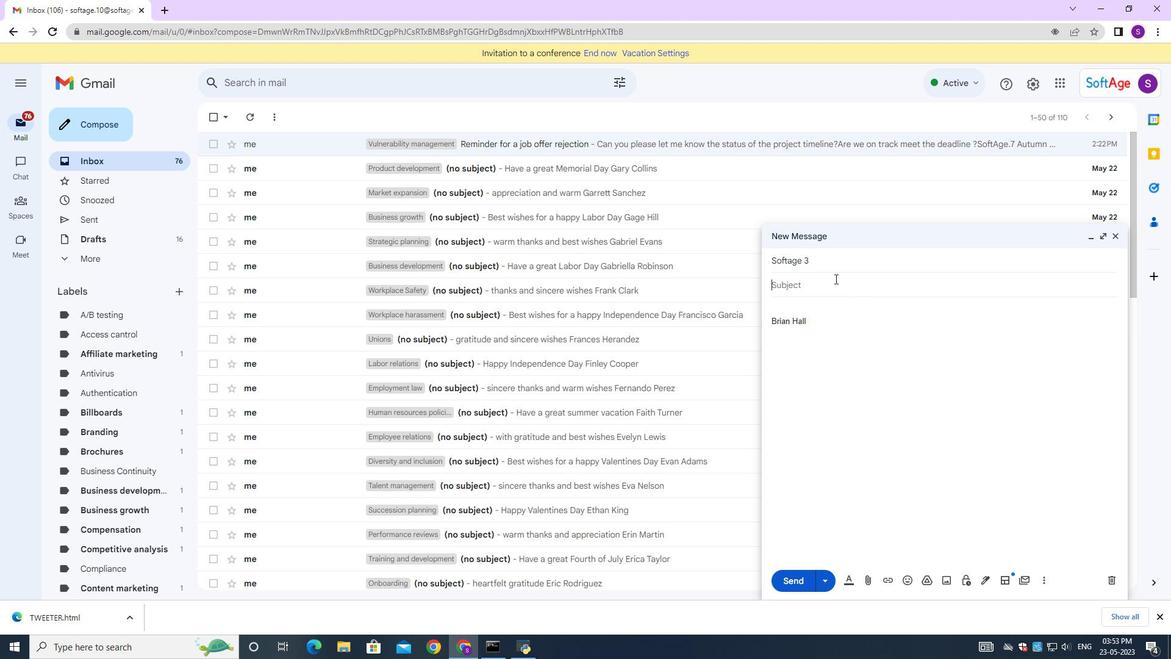 
Action: Mouse pressed left at (827, 285)
Screenshot: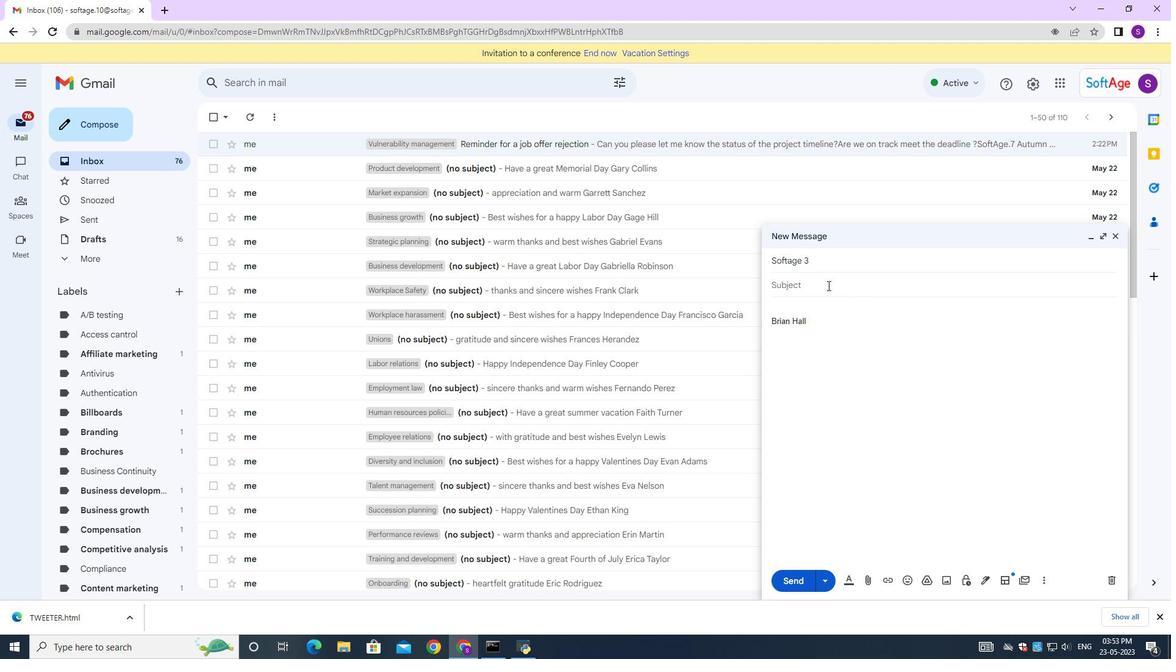 
Action: Mouse moved to (827, 284)
Screenshot: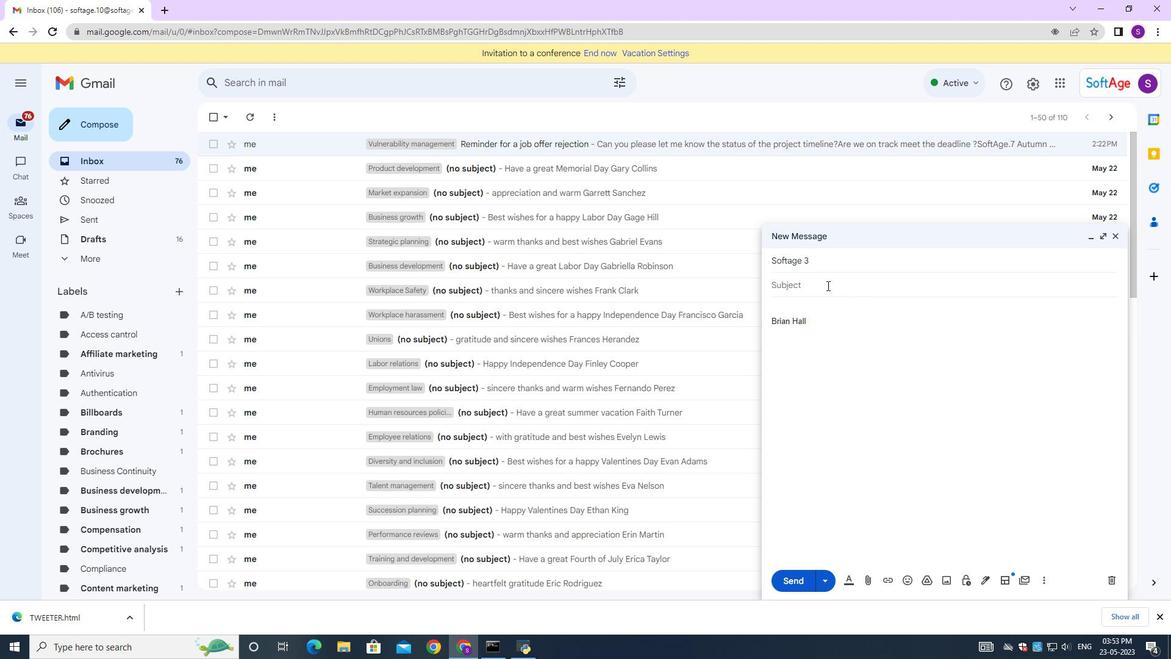 
Action: Key pressed <Key.shift><Key.shift><Key.shift><Key.shift>Reminder<Key.space>for<Key.space>a<Key.space>sicl<Key.space>;eaver
Screenshot: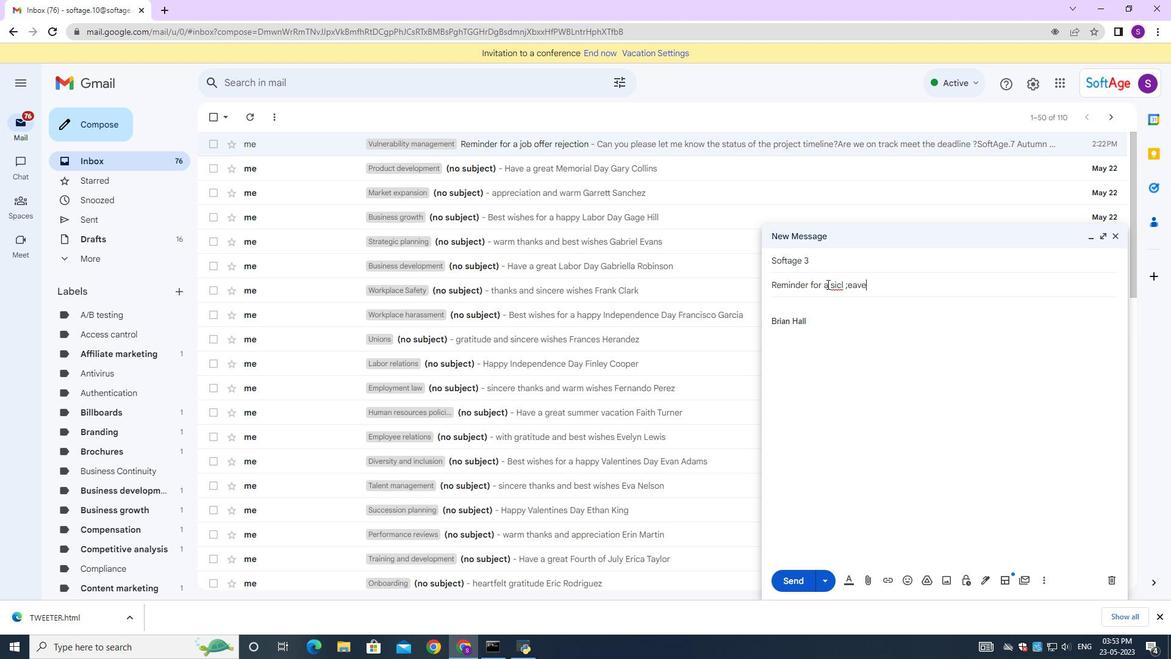 
Action: Mouse moved to (862, 312)
Screenshot: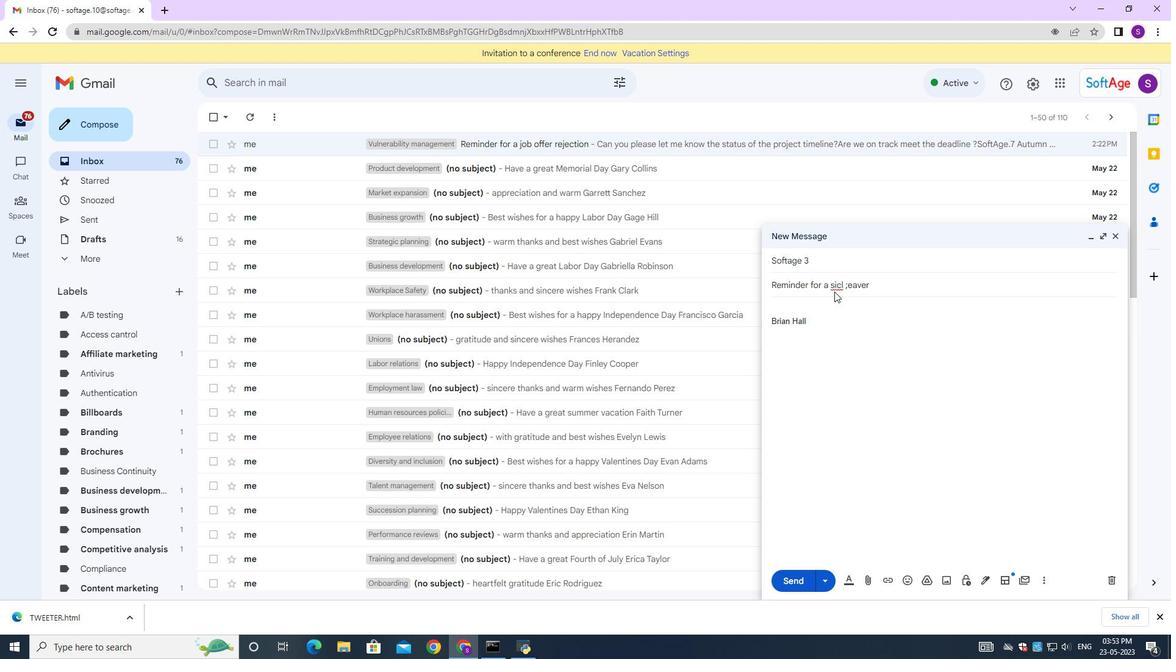 
Action: Key pressed <Key.backspace>
Screenshot: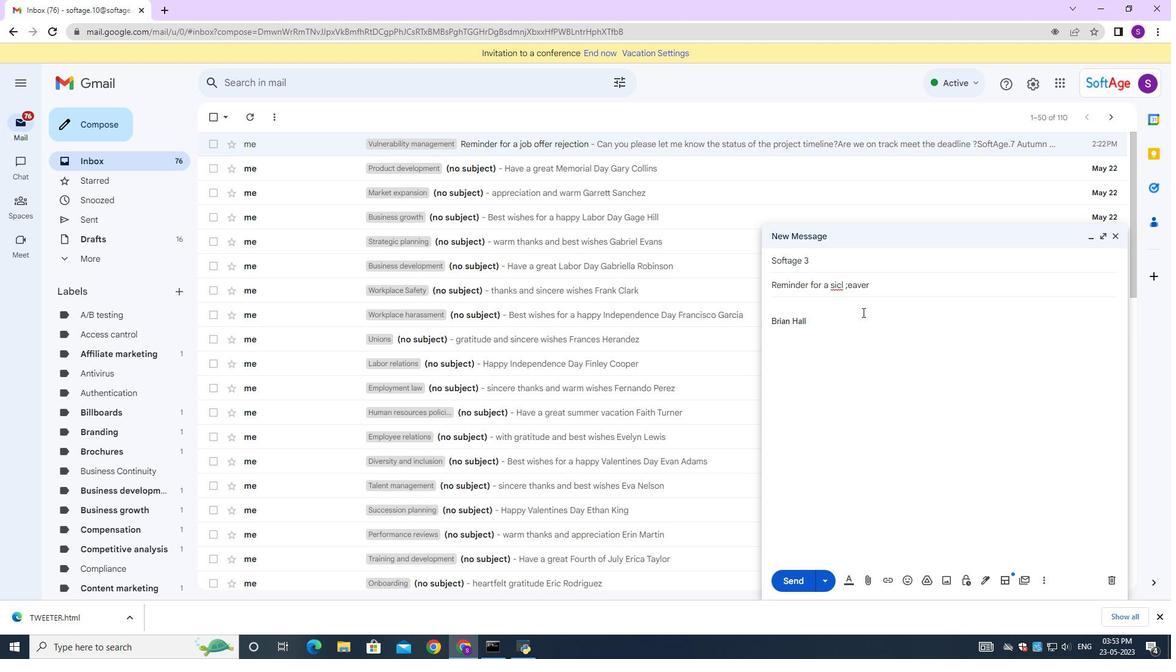 
Action: Mouse moved to (847, 294)
Screenshot: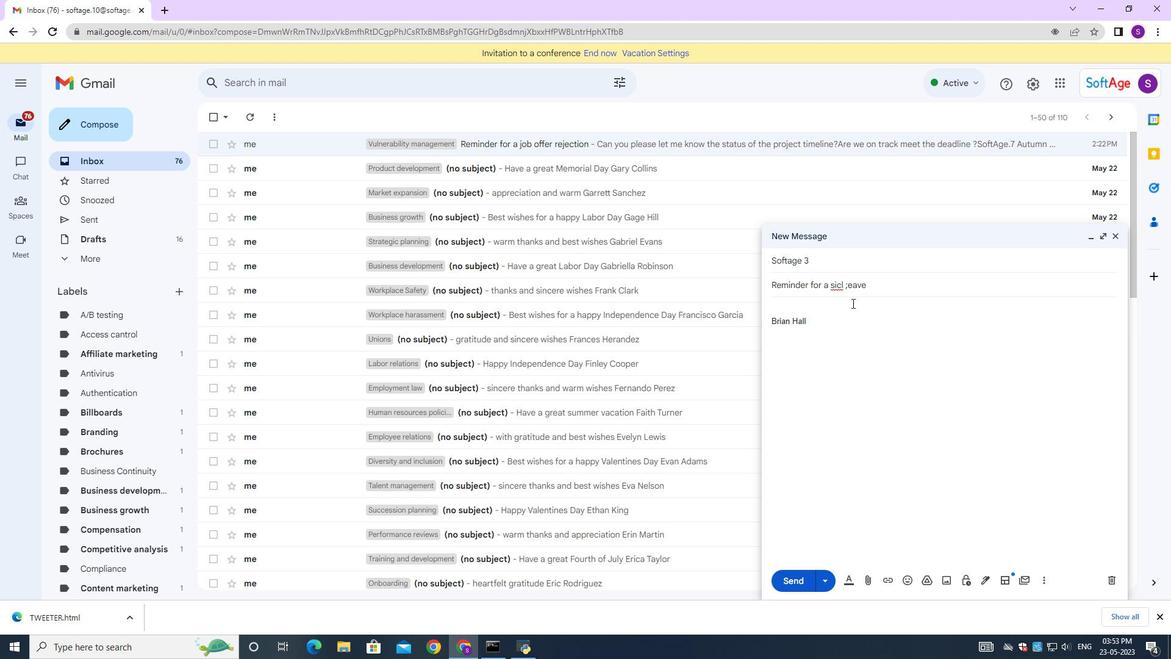 
Action: Key pressed <Key.backspace>
Screenshot: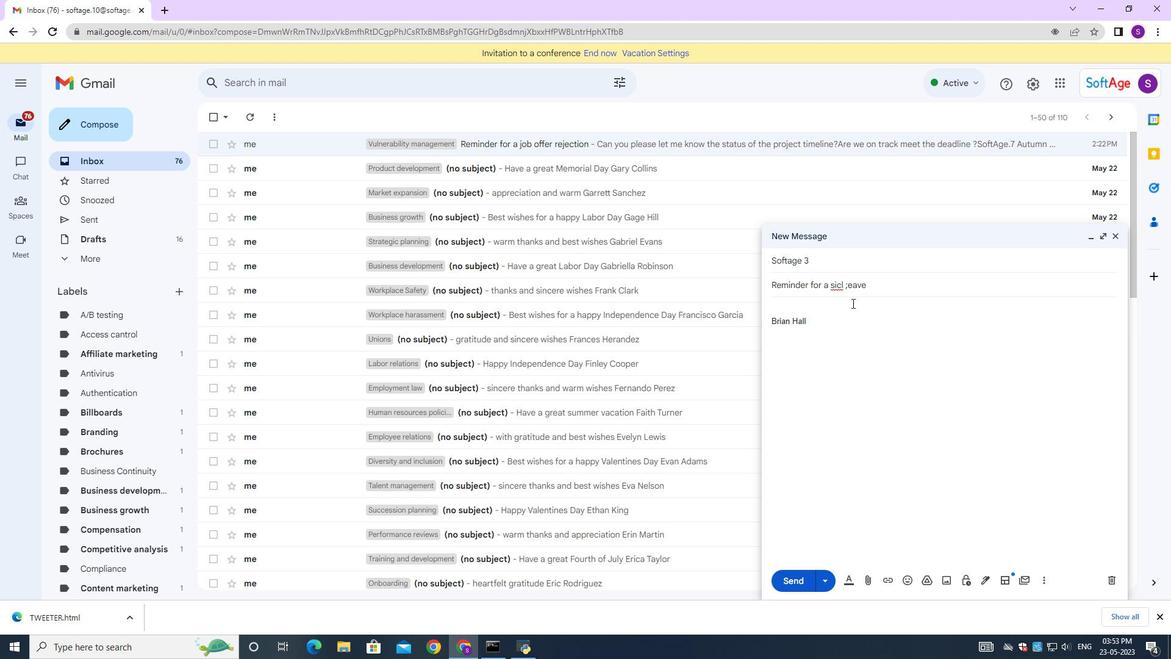 
Action: Mouse moved to (848, 294)
Screenshot: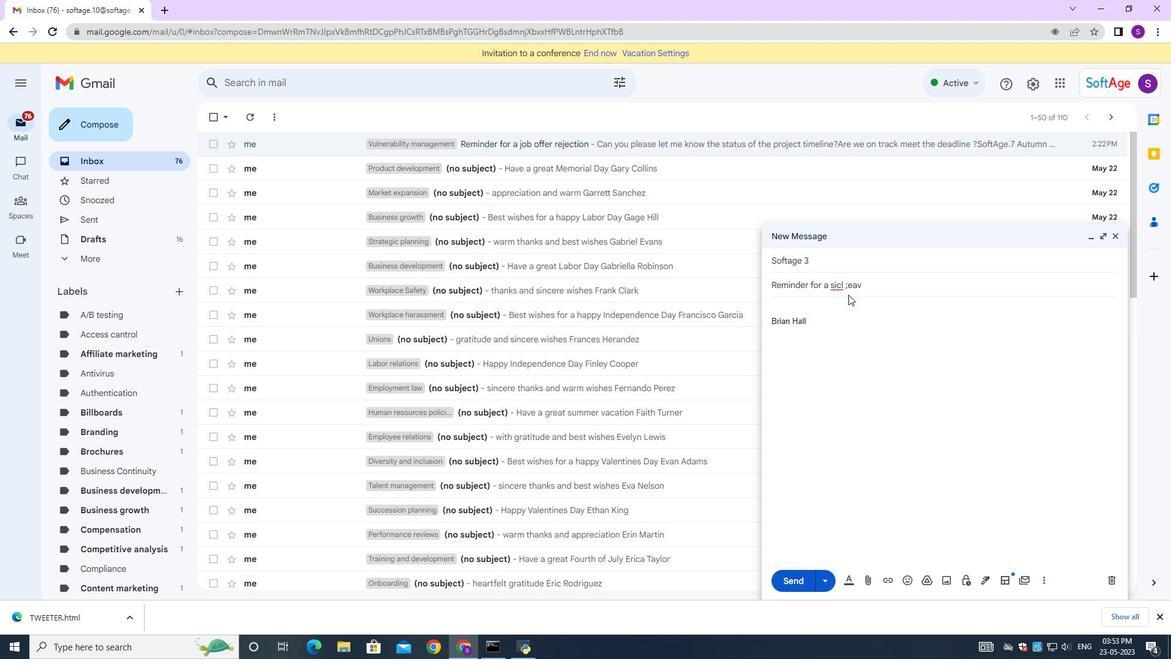 
Action: Key pressed <Key.backspace>
Screenshot: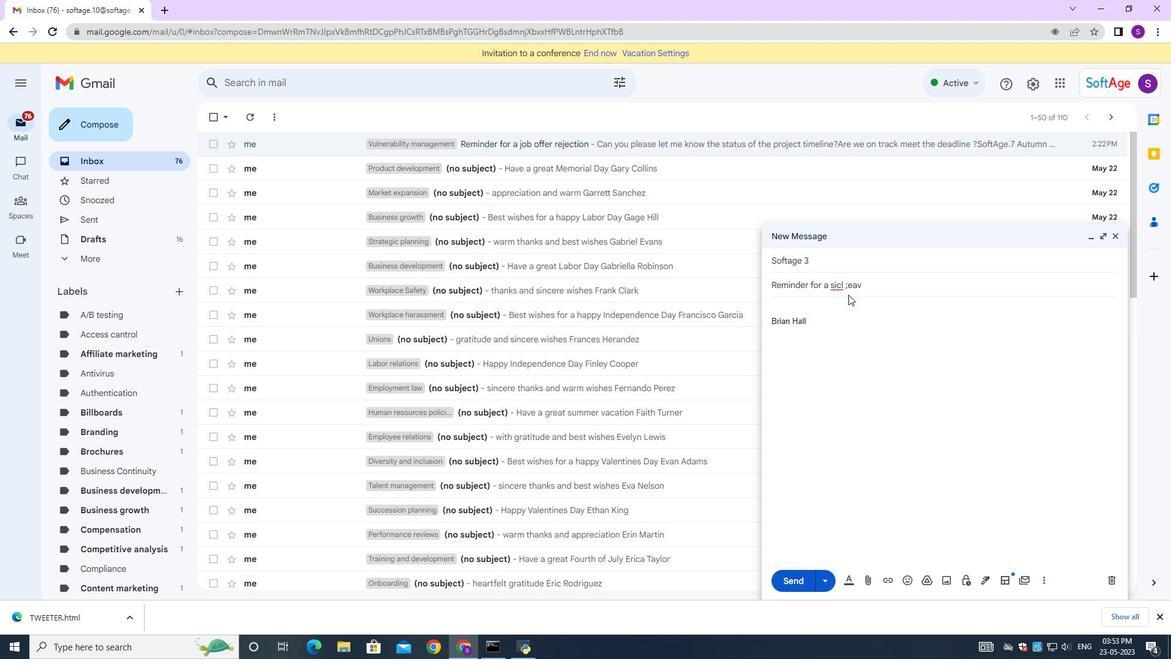 
Action: Mouse moved to (849, 291)
Screenshot: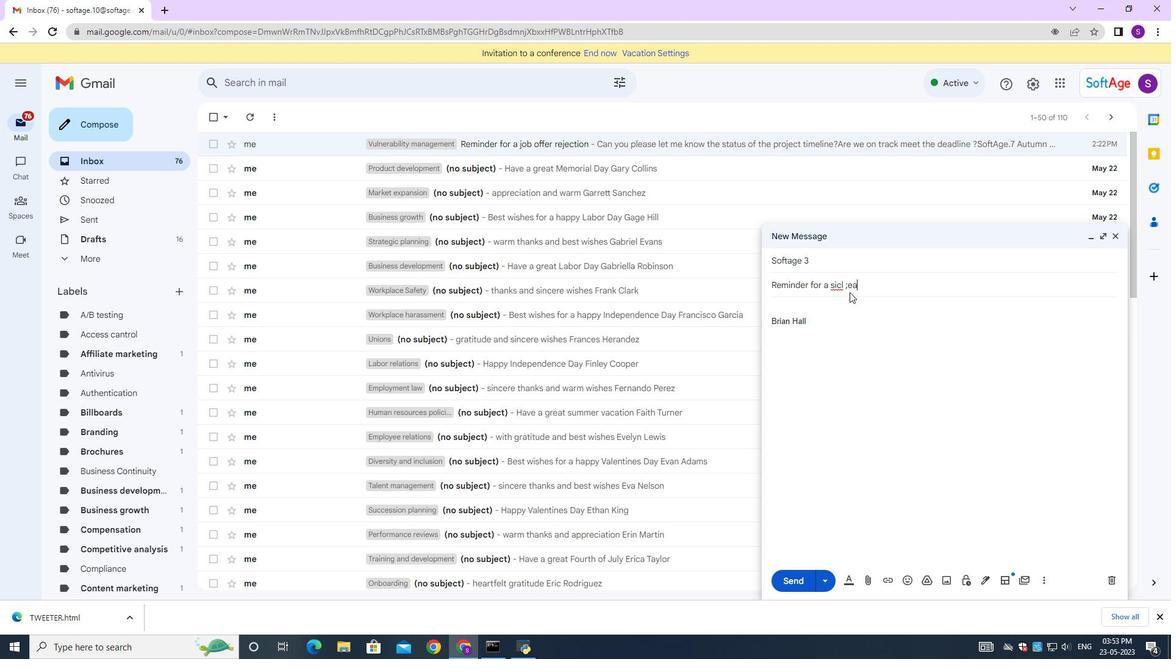 
Action: Key pressed <Key.backspace><Key.backspace><Key.backspace><Key.backspace><Key.backspace><Key.backspace><Key.backspace>ick<Key.space>leave
Screenshot: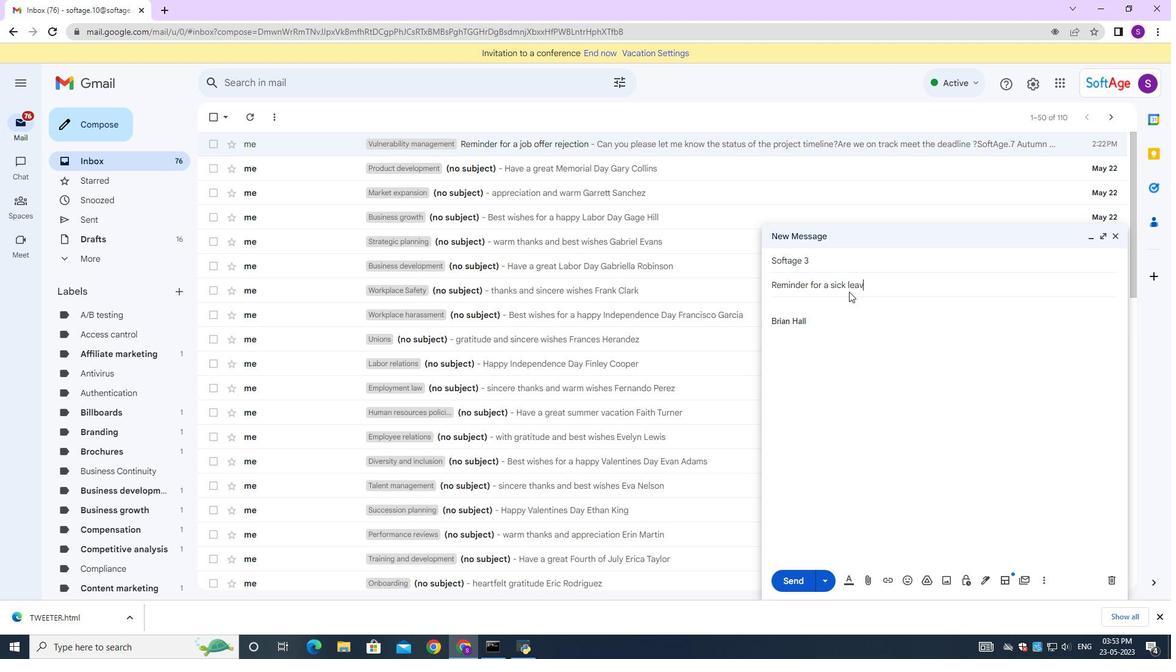 
Action: Mouse moved to (835, 313)
Screenshot: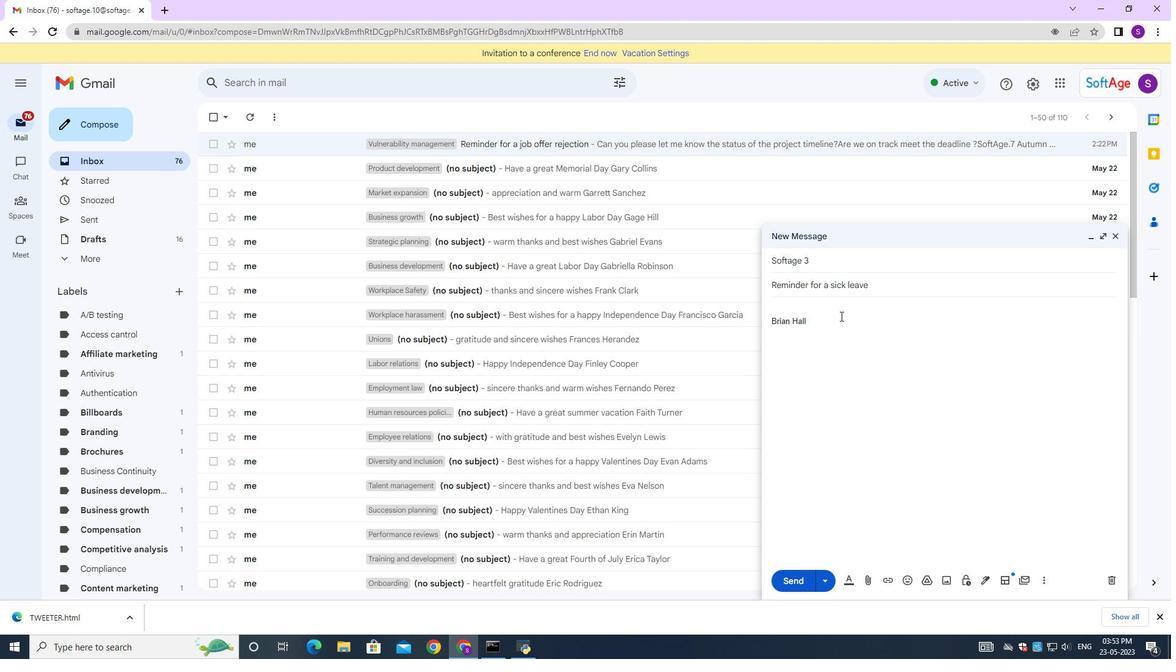 
Action: Mouse pressed left at (835, 313)
Screenshot: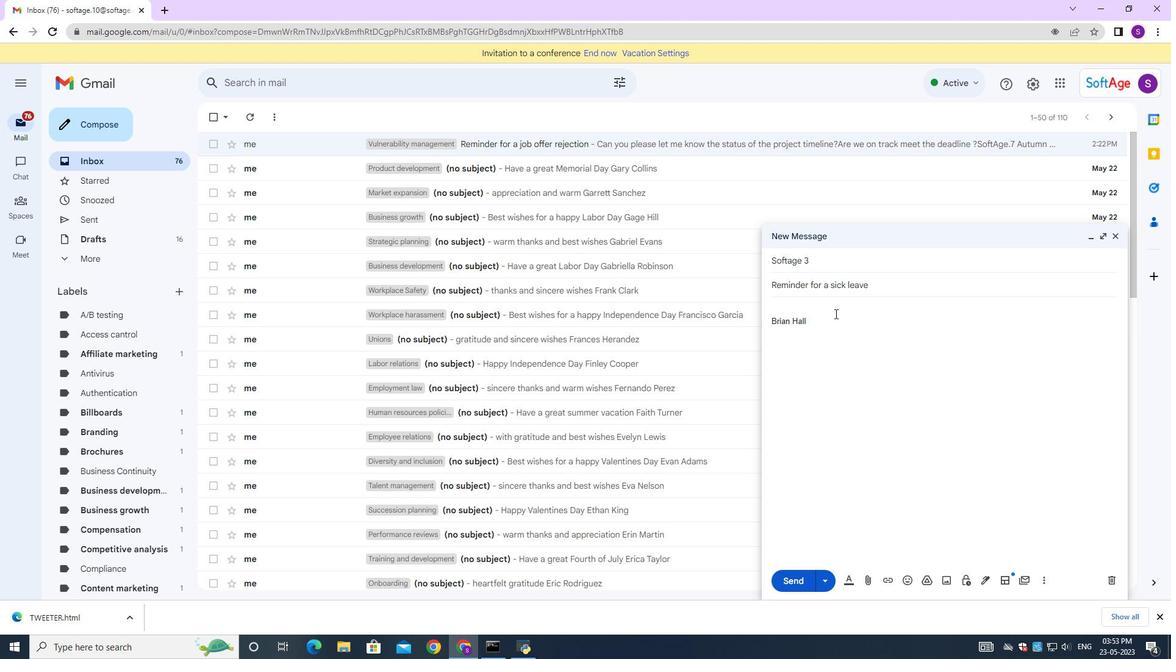 
Action: Mouse moved to (836, 314)
Screenshot: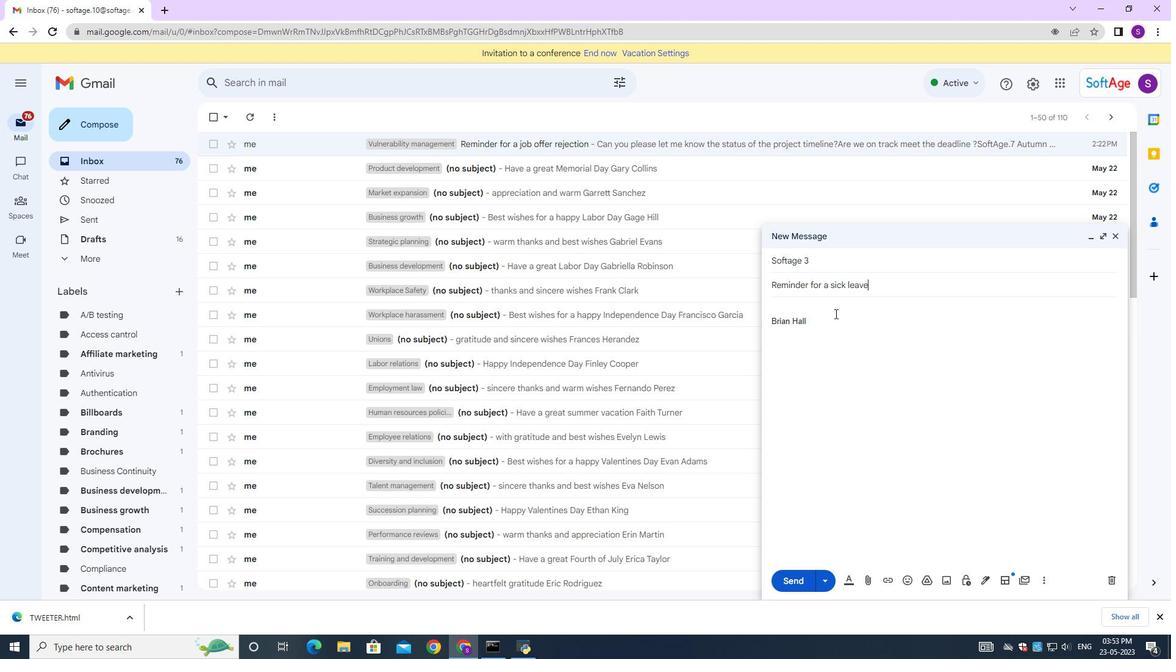 
Action: Key pressed <Key.shift><Key.shift><Key.shift><Key.shift><Key.shift><Key.shift><Key.shift><Key.shift><Key.shift><Key.shift>Would<Key.space>you<Key.space>be<Key.space>able<Key.space>to<Key.space>provide<Key.space>me<Key.space>with<Key.space>a<Key.space>summary<Key.space>of<Key.space>thev<Key.space><Key.backspace><Key.space><Key.space><Key.backspace>progress<Key.space>on<Key.space>the<Key.space>project<Key.shift_r>?
Screenshot: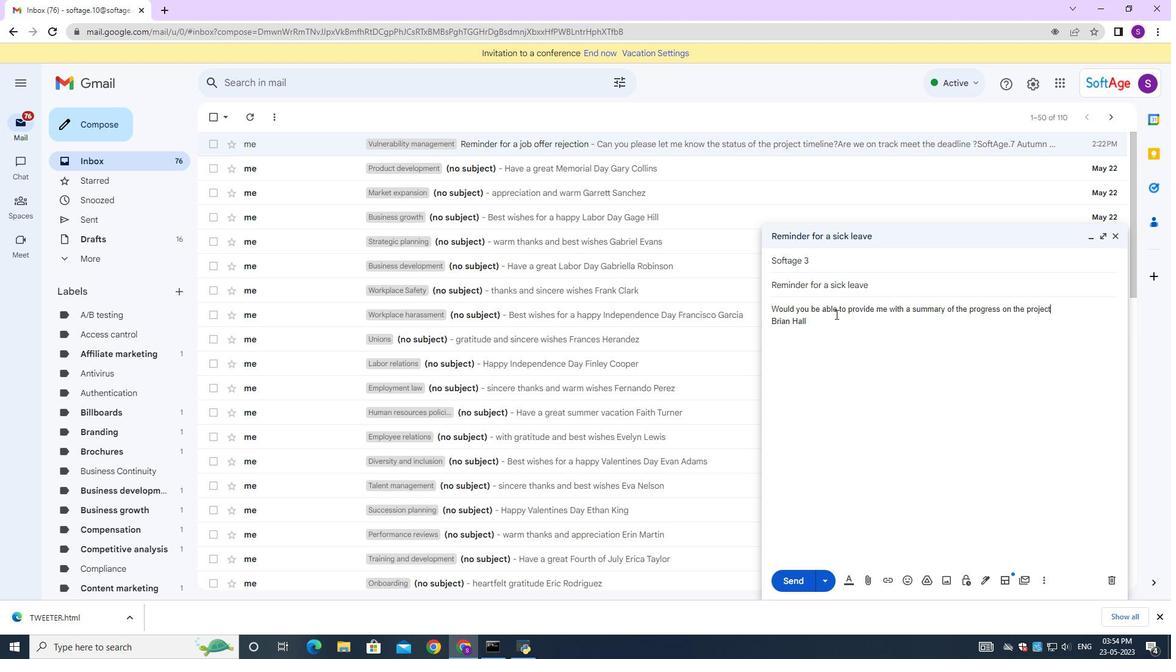 
Action: Mouse moved to (870, 582)
Screenshot: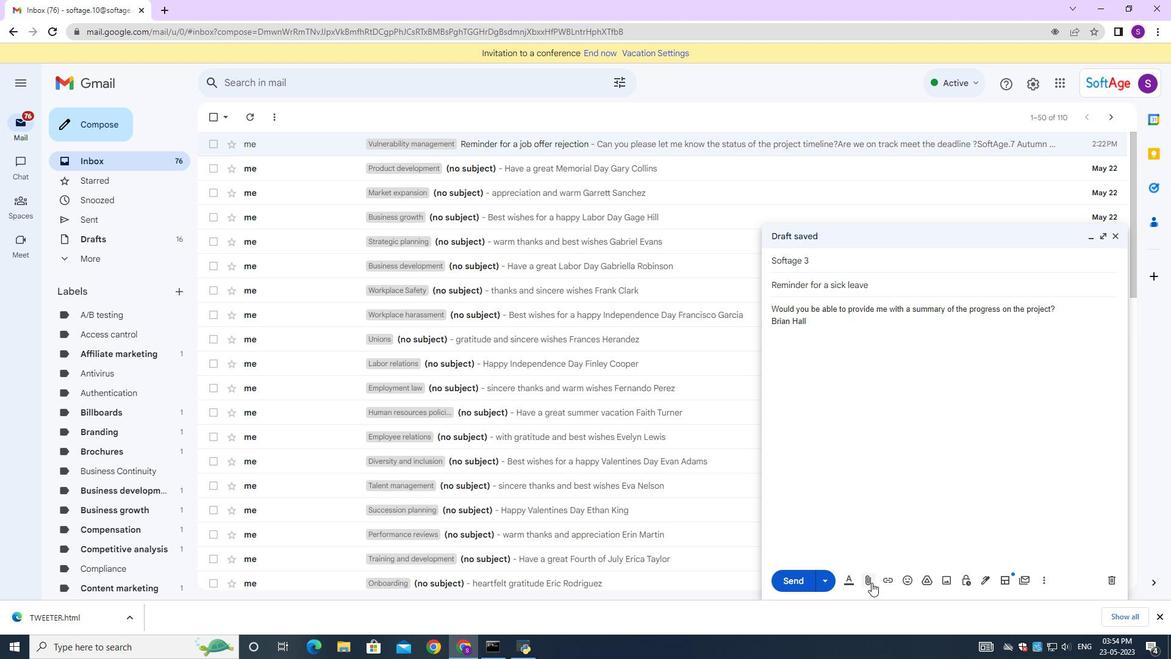 
Action: Mouse pressed left at (870, 582)
Screenshot: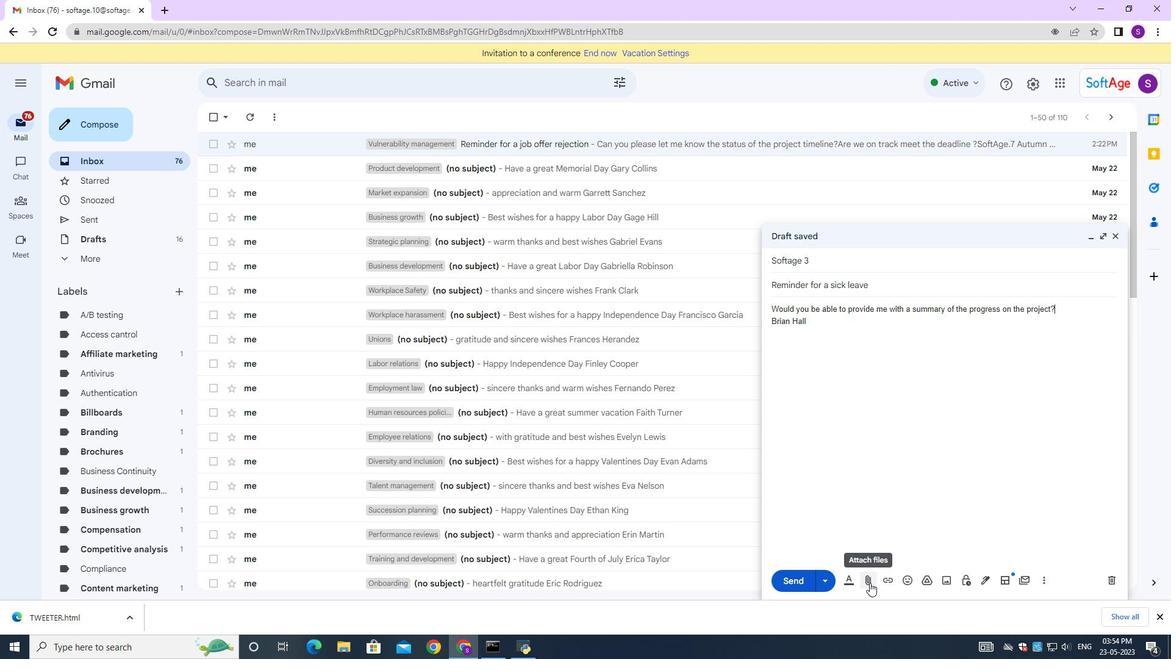 
Action: Mouse moved to (553, 314)
Screenshot: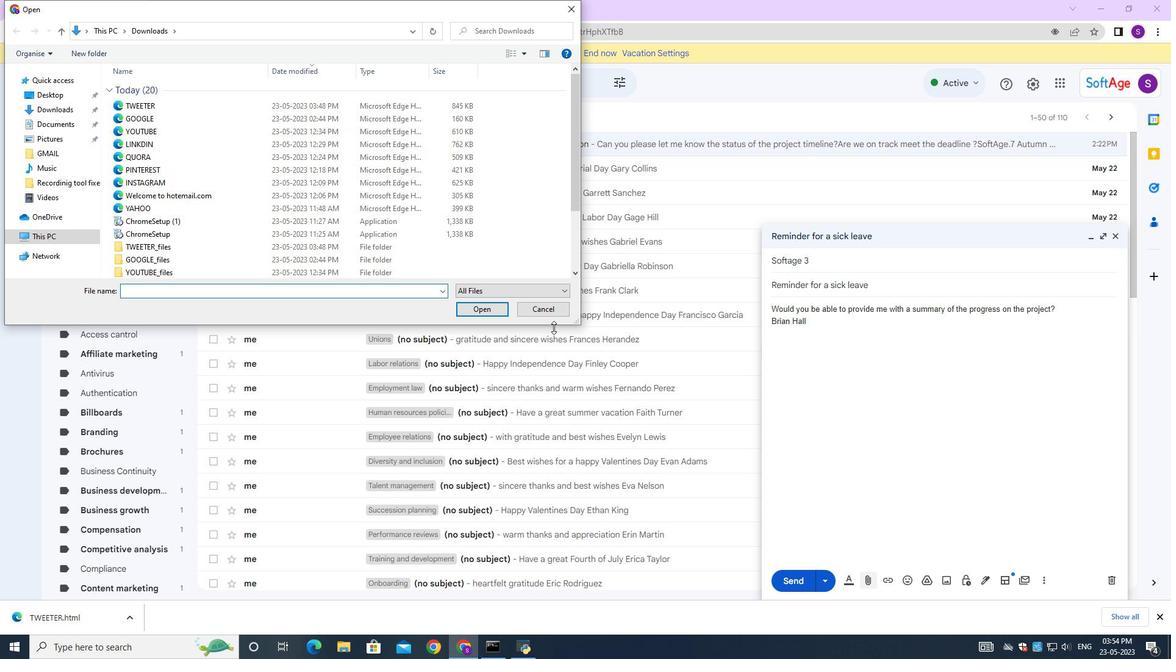 
Action: Mouse pressed left at (553, 314)
Screenshot: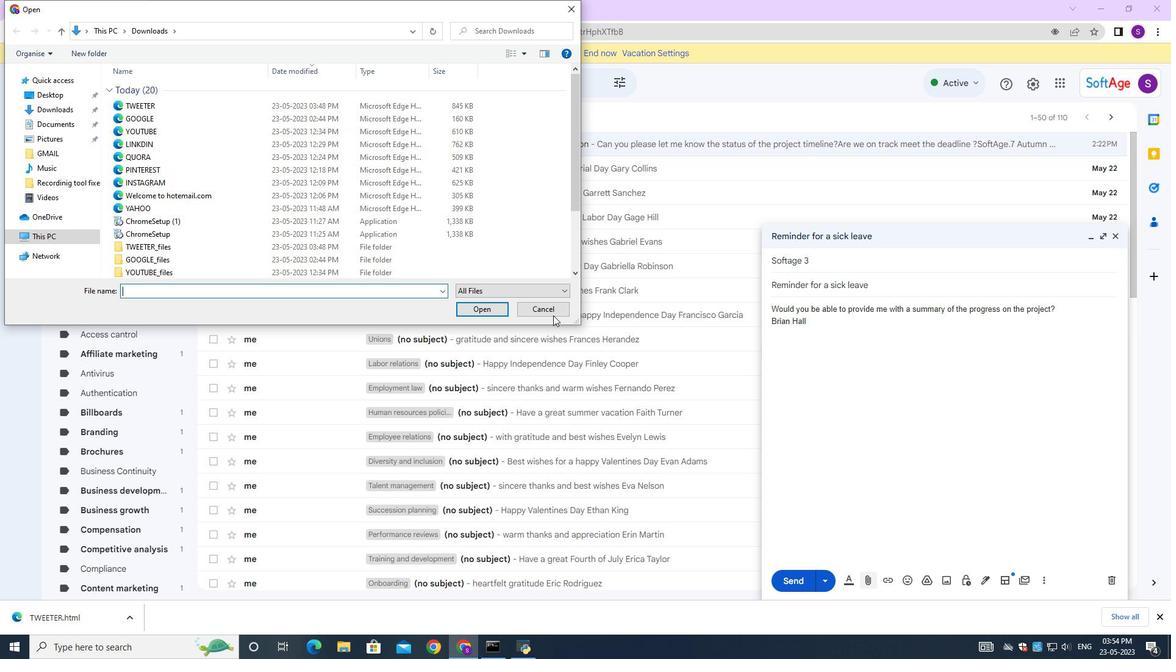 
Action: Mouse moved to (161, 7)
Screenshot: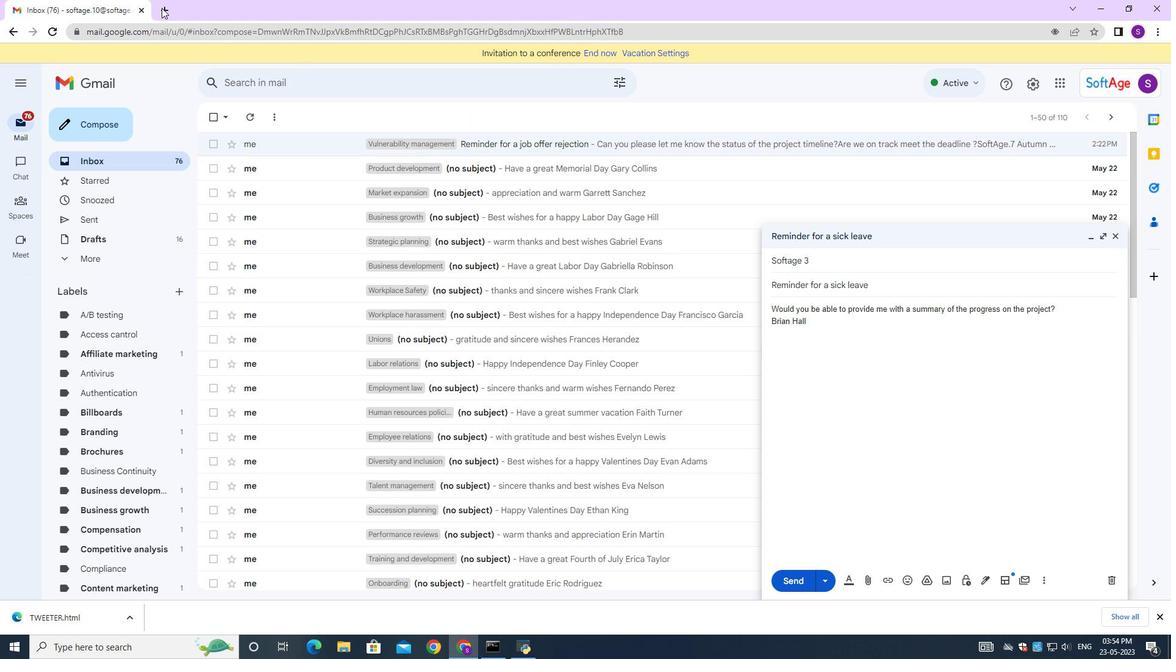 
Action: Mouse pressed left at (161, 7)
Screenshot: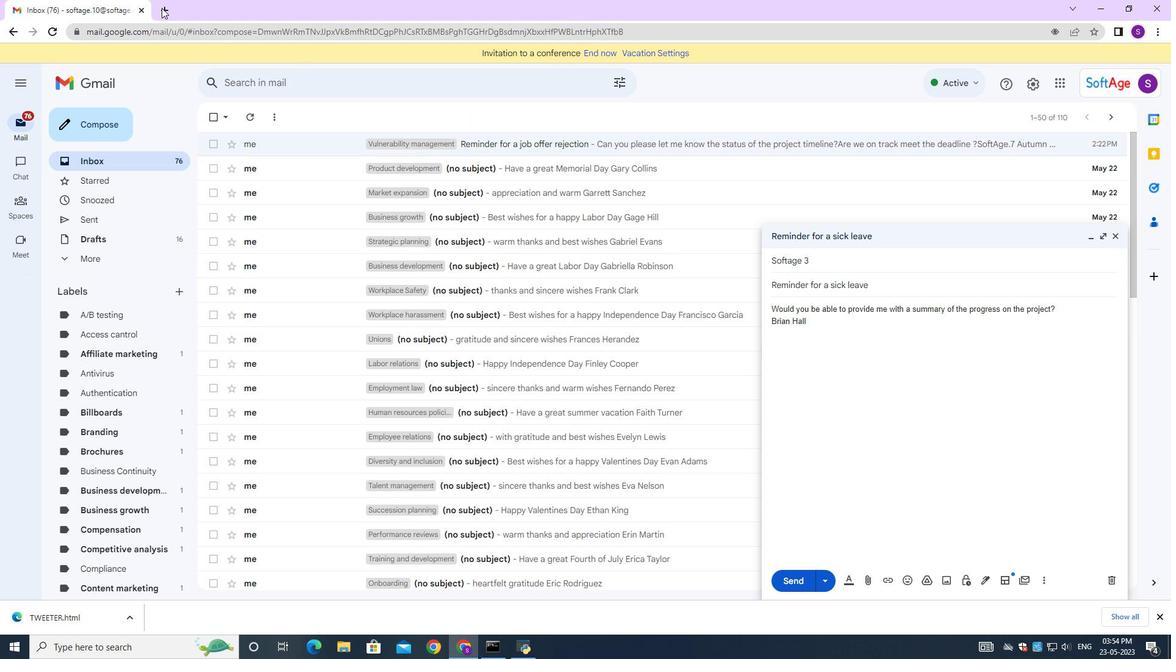
Action: Mouse moved to (180, 45)
Screenshot: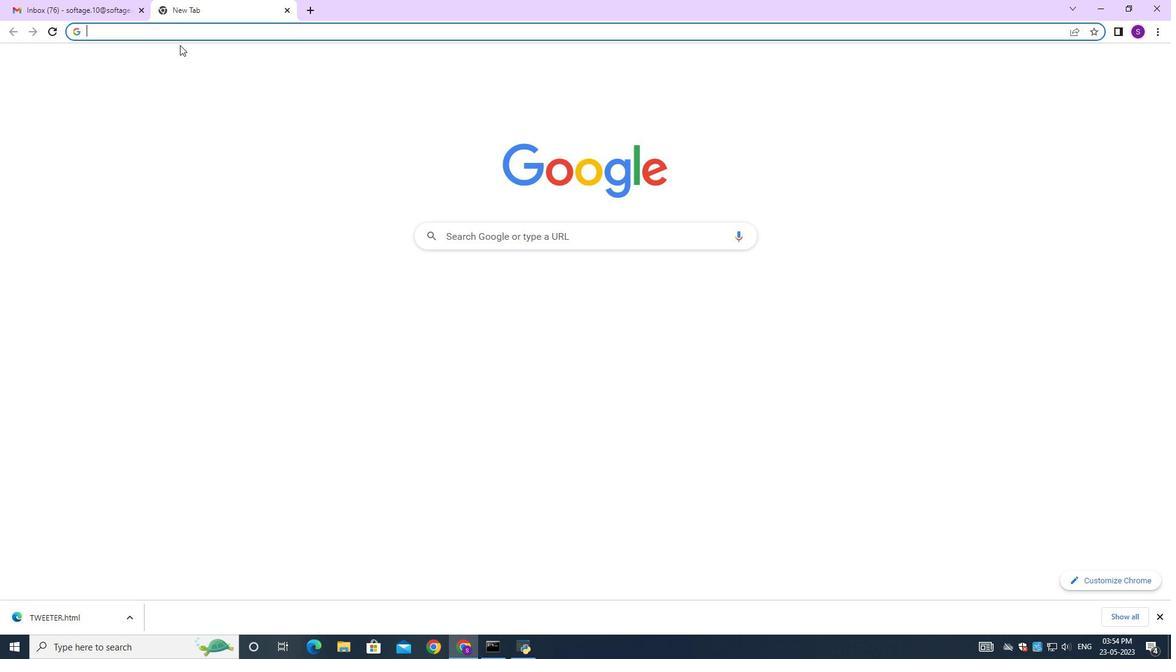 
Action: Key pressed <Key.shift>Facebook<Key.enter>
Screenshot: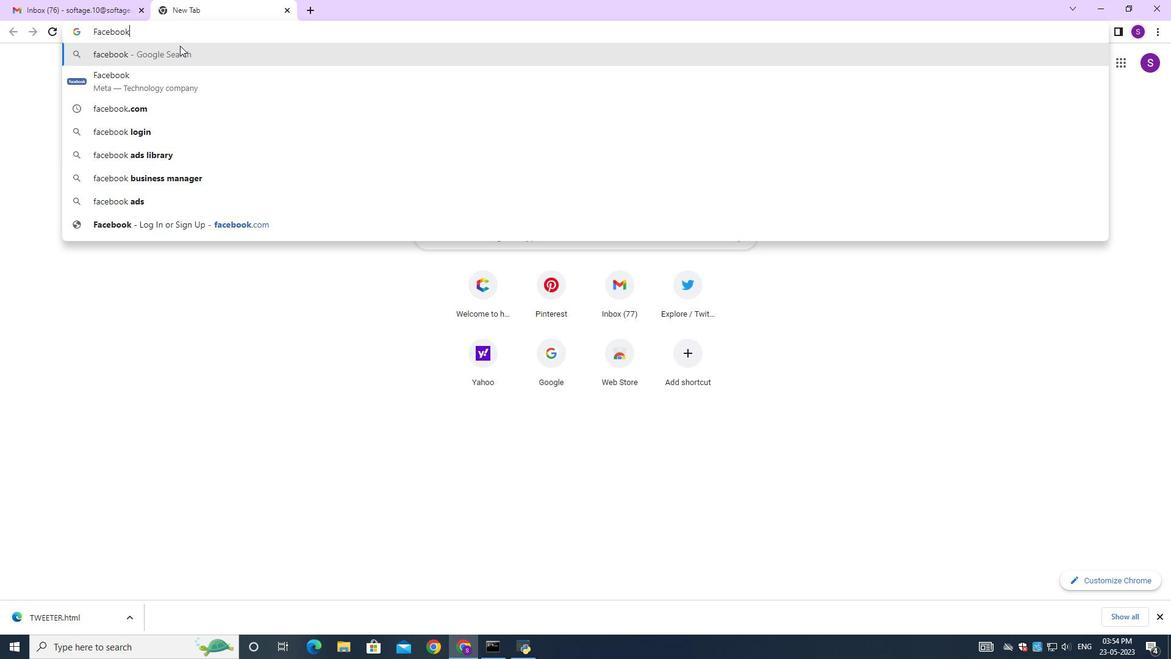 
Action: Mouse moved to (234, 32)
Screenshot: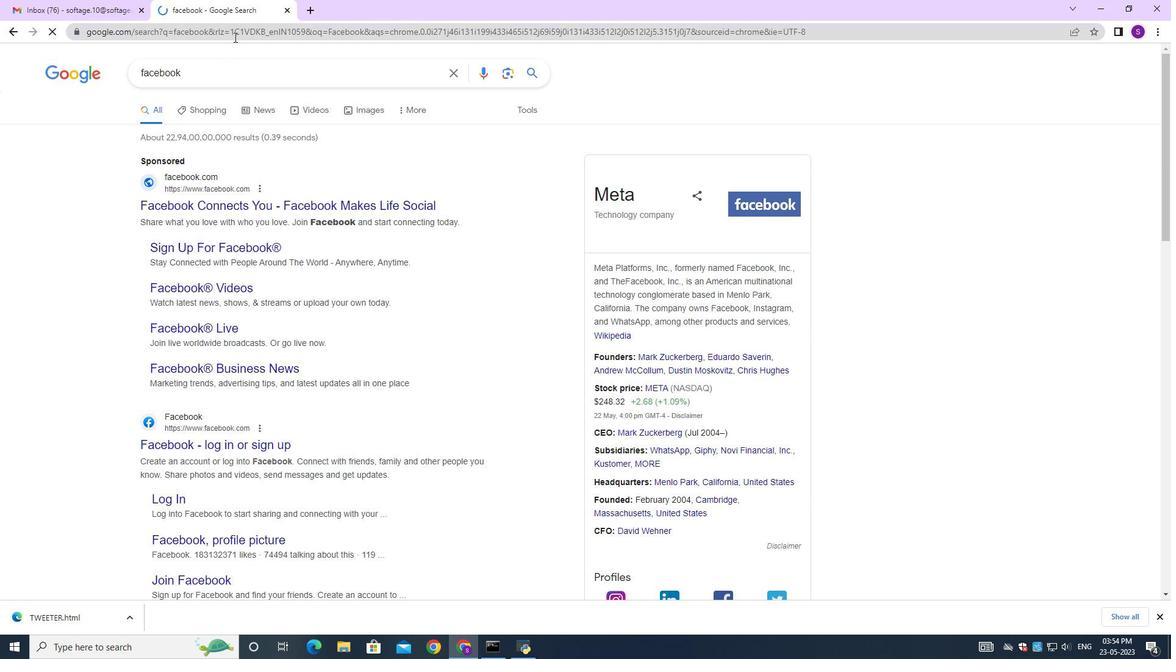 
Action: Mouse pressed left at (234, 32)
Screenshot: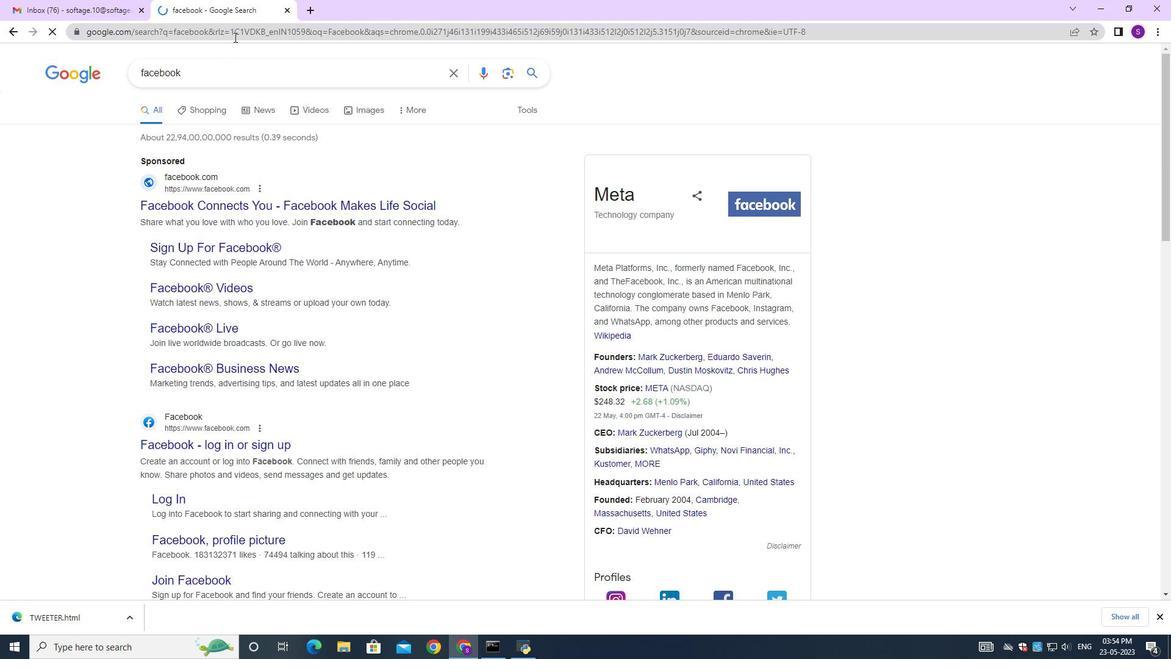 
Action: Mouse moved to (234, 32)
Screenshot: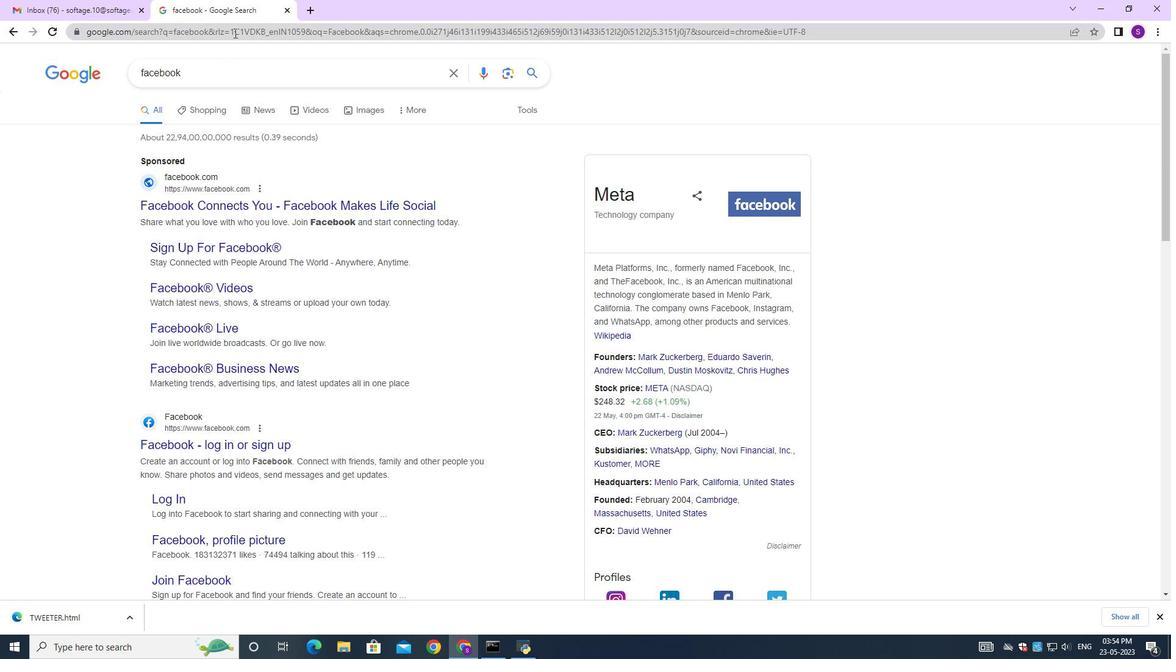 
Action: Key pressed ctrl+S
Screenshot: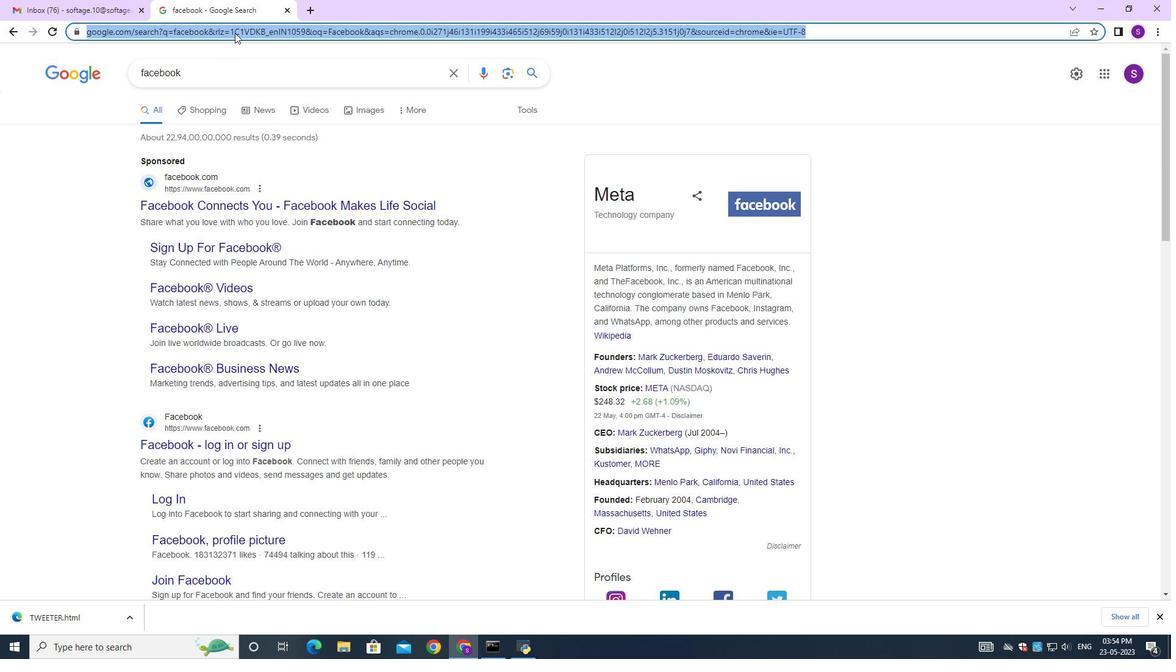 
Action: Mouse moved to (189, 358)
Screenshot: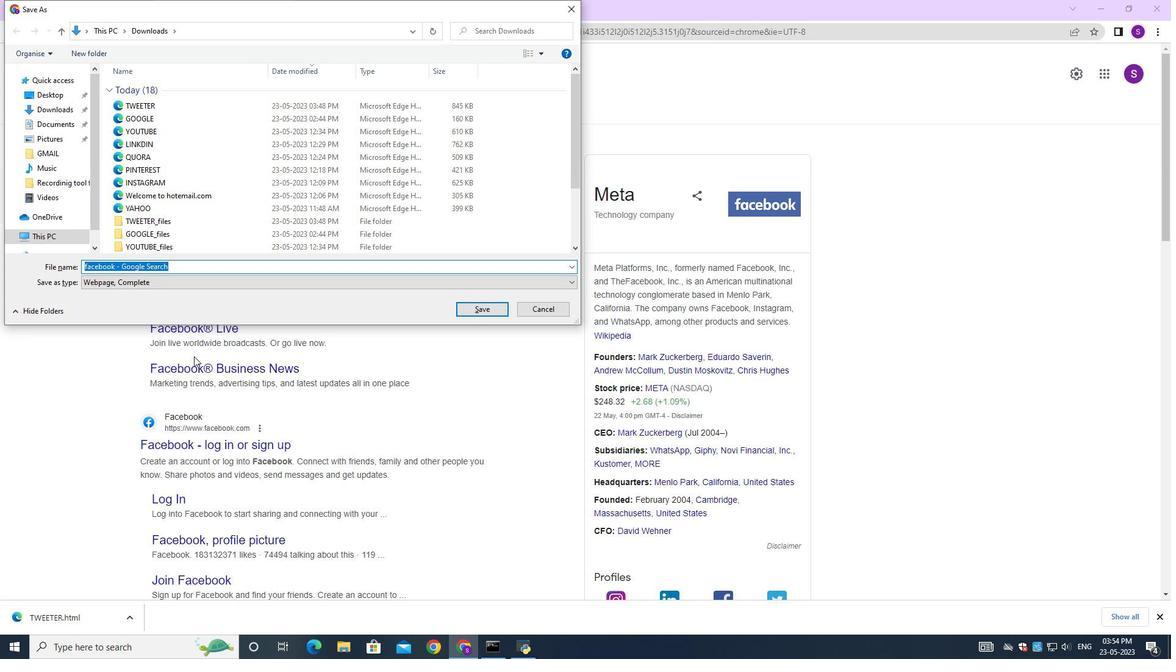 
Action: Key pressed <Key.backspace><Key.shift><Key.shift><Key.shift><Key.shift>FACEBOOK
Screenshot: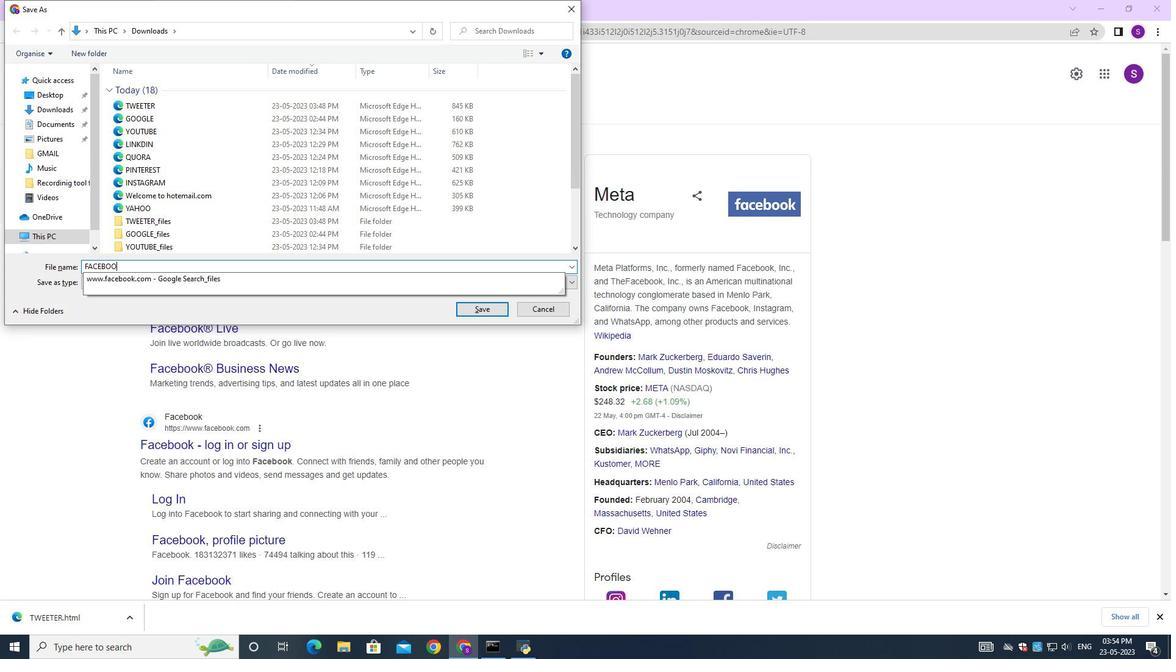 
Action: Mouse moved to (496, 308)
Screenshot: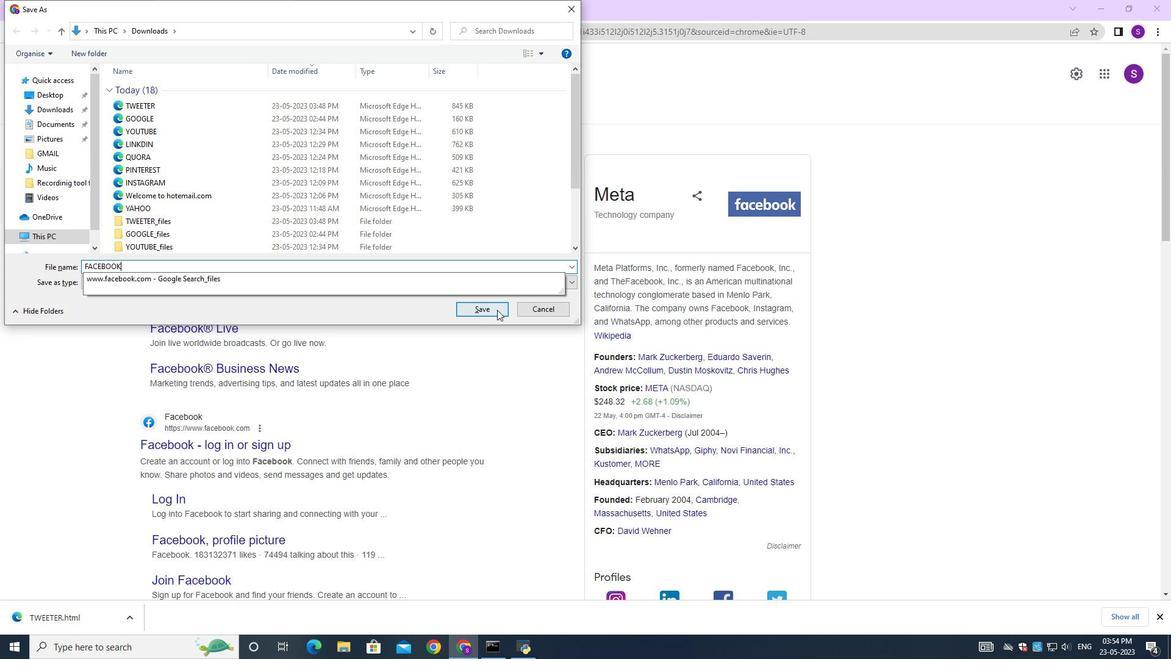 
Action: Mouse pressed left at (496, 308)
Screenshot: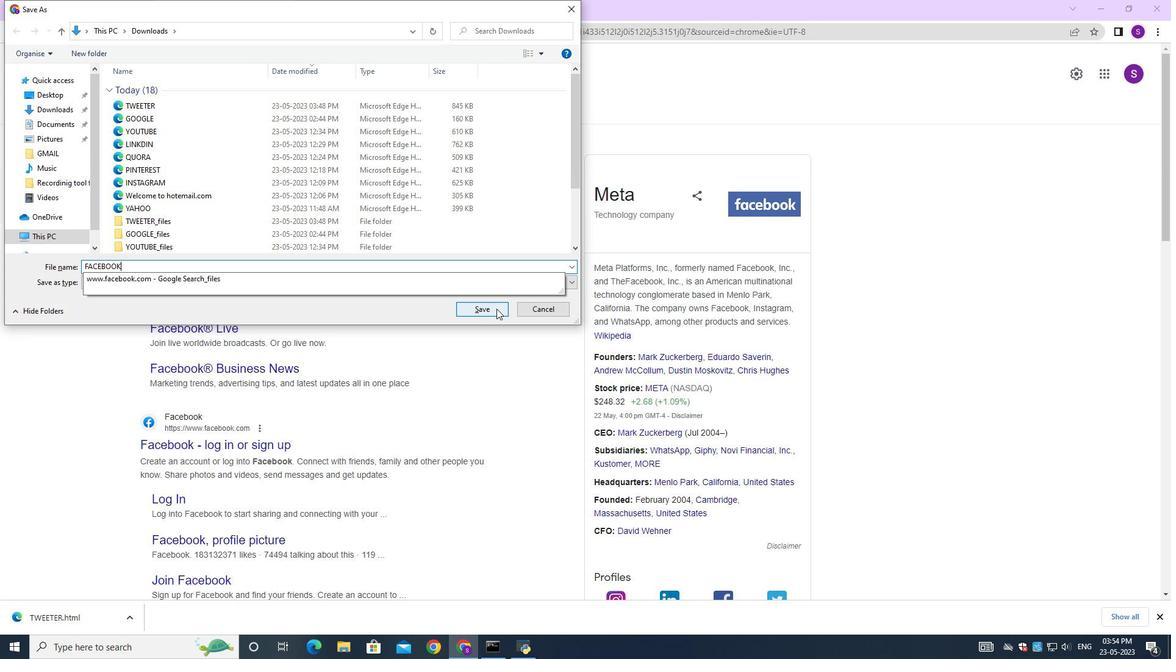 
Action: Mouse moved to (186, 11)
Screenshot: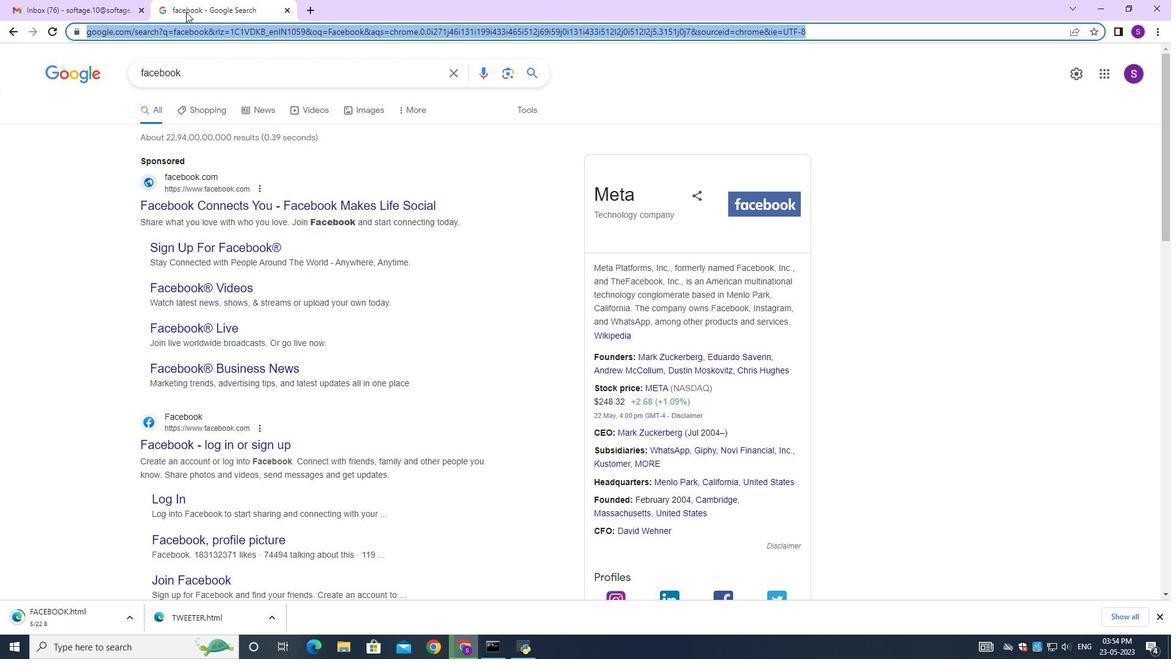 
Action: Mouse pressed middle at (186, 11)
Screenshot: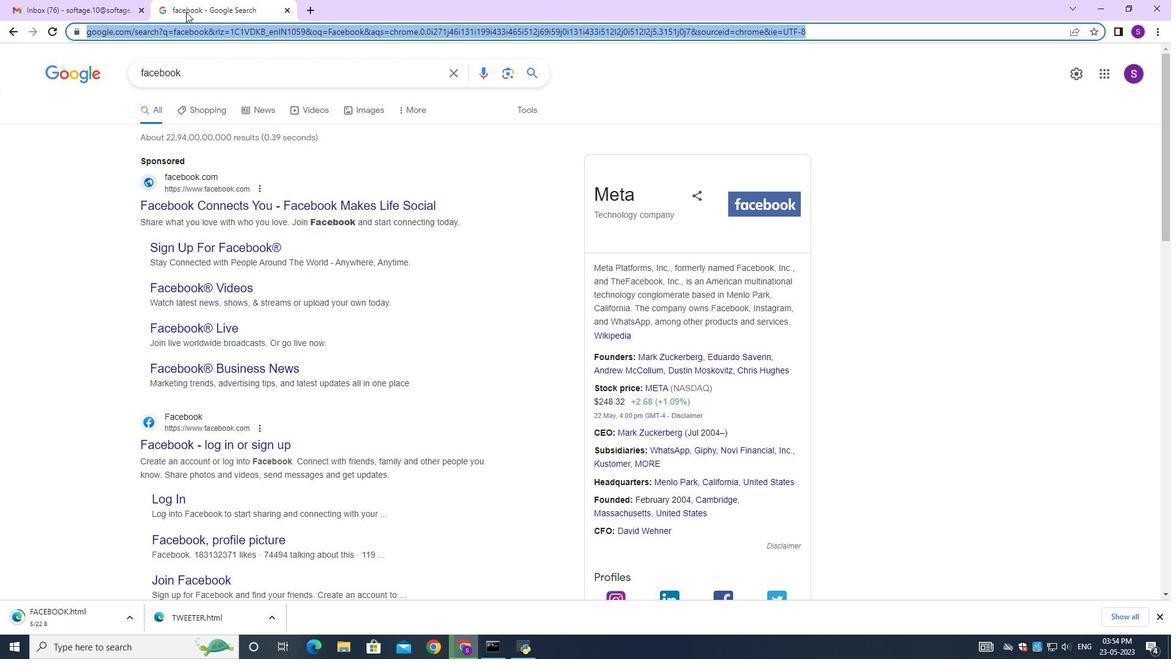
Action: Mouse moved to (169, 2)
Screenshot: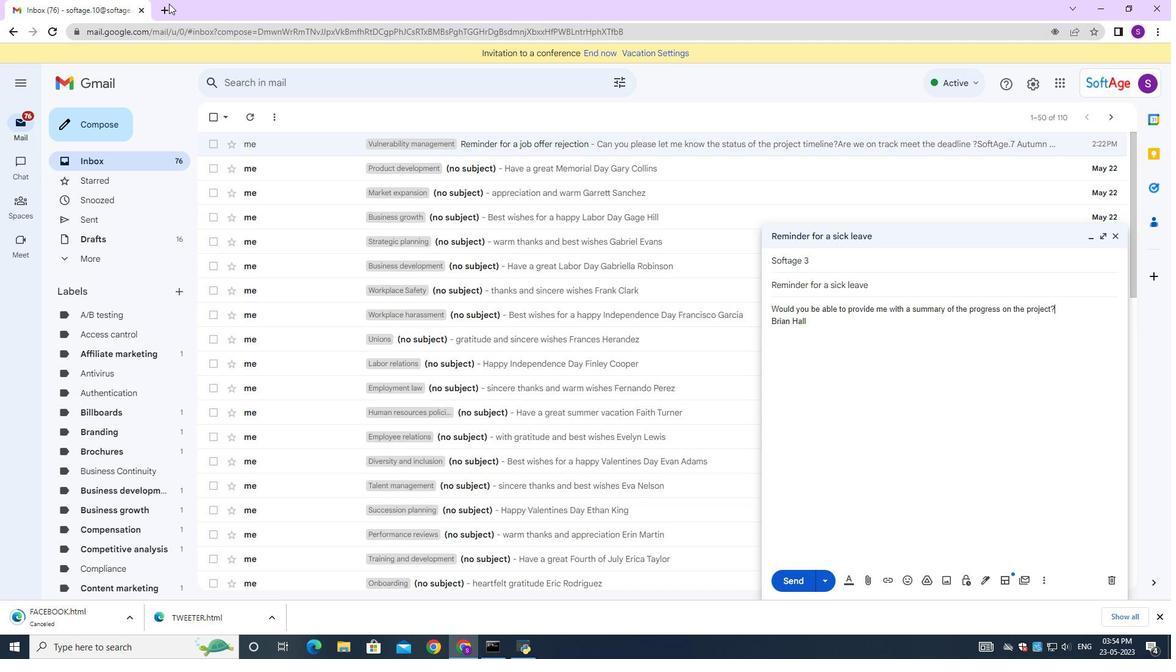
Action: Mouse pressed left at (169, 2)
Screenshot: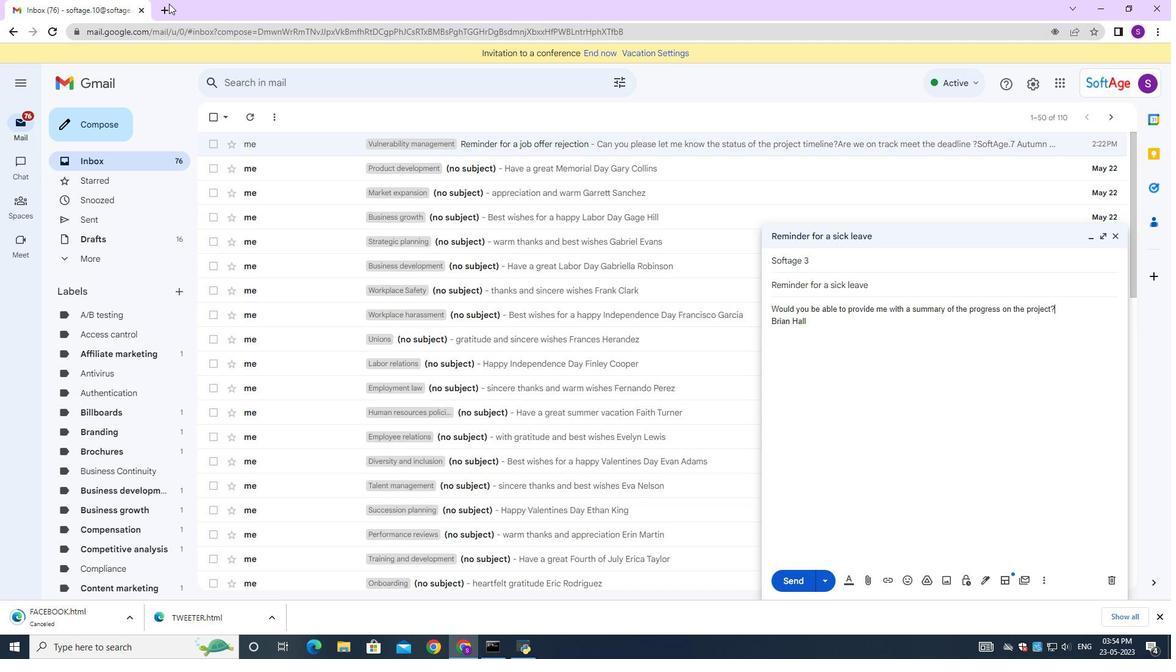 
Action: Mouse moved to (175, 10)
Screenshot: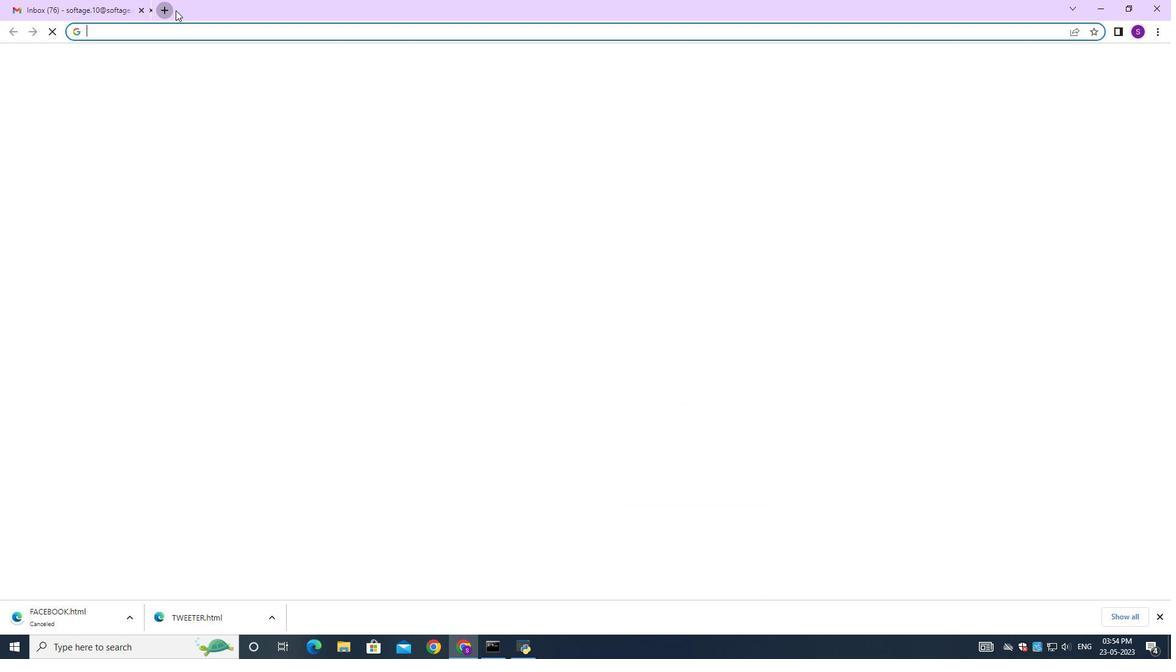 
Action: Key pressed faxc<Key.backspace><Key.backspace>c<Key.enter>
Screenshot: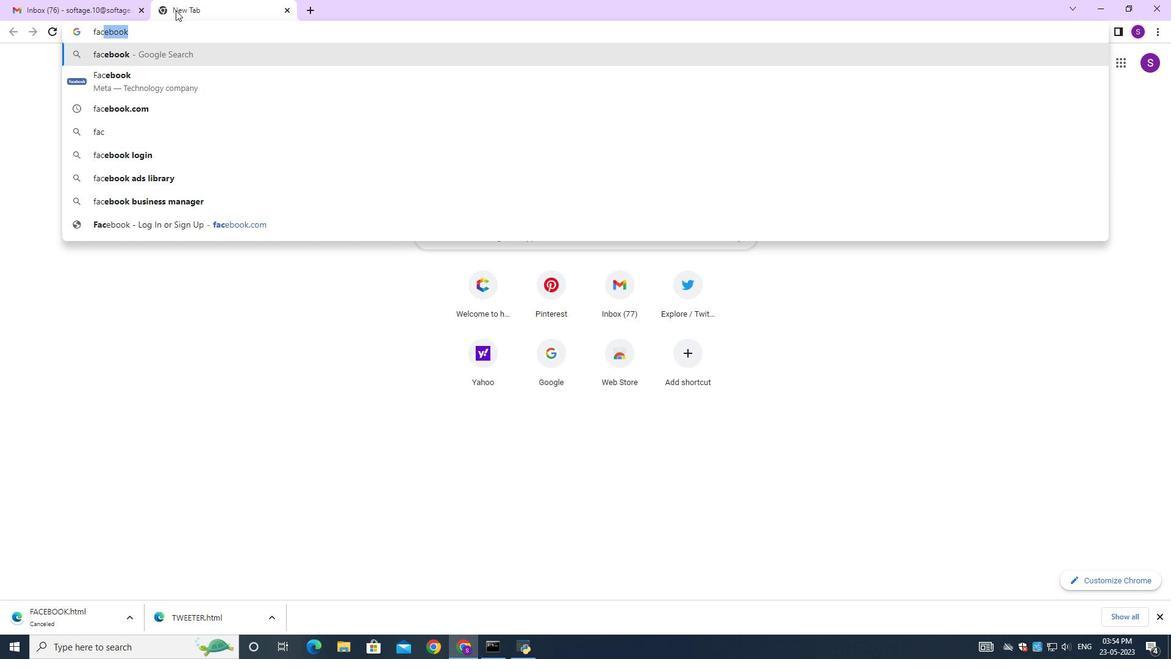 
Action: Mouse moved to (192, 31)
Screenshot: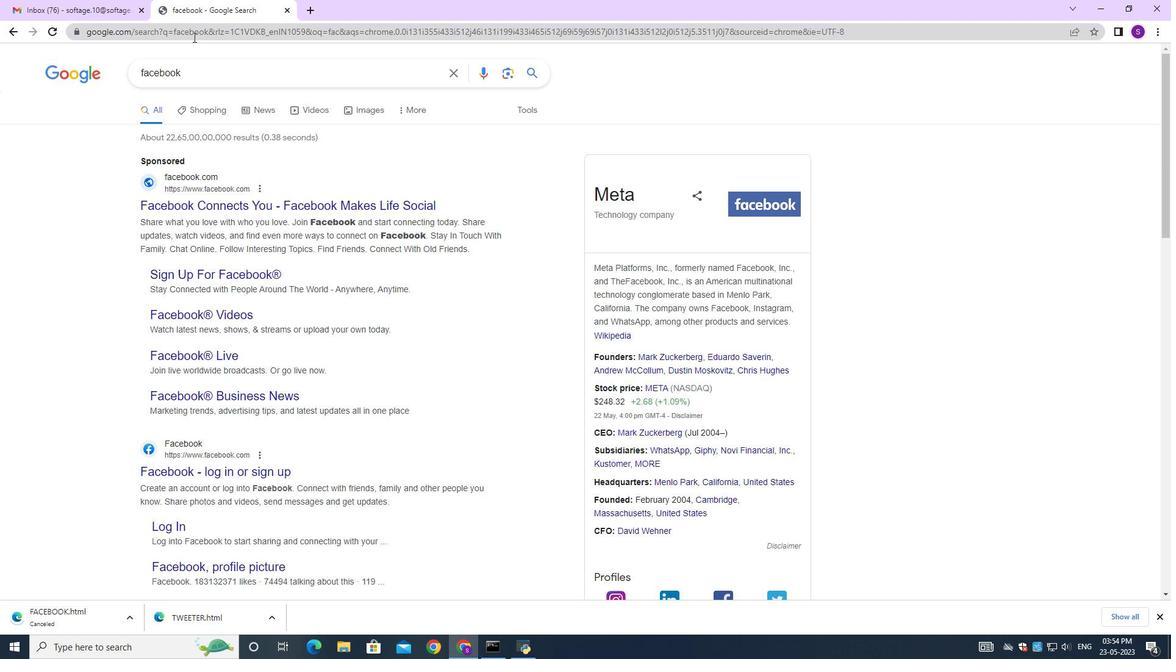 
Action: Mouse pressed left at (192, 31)
Screenshot: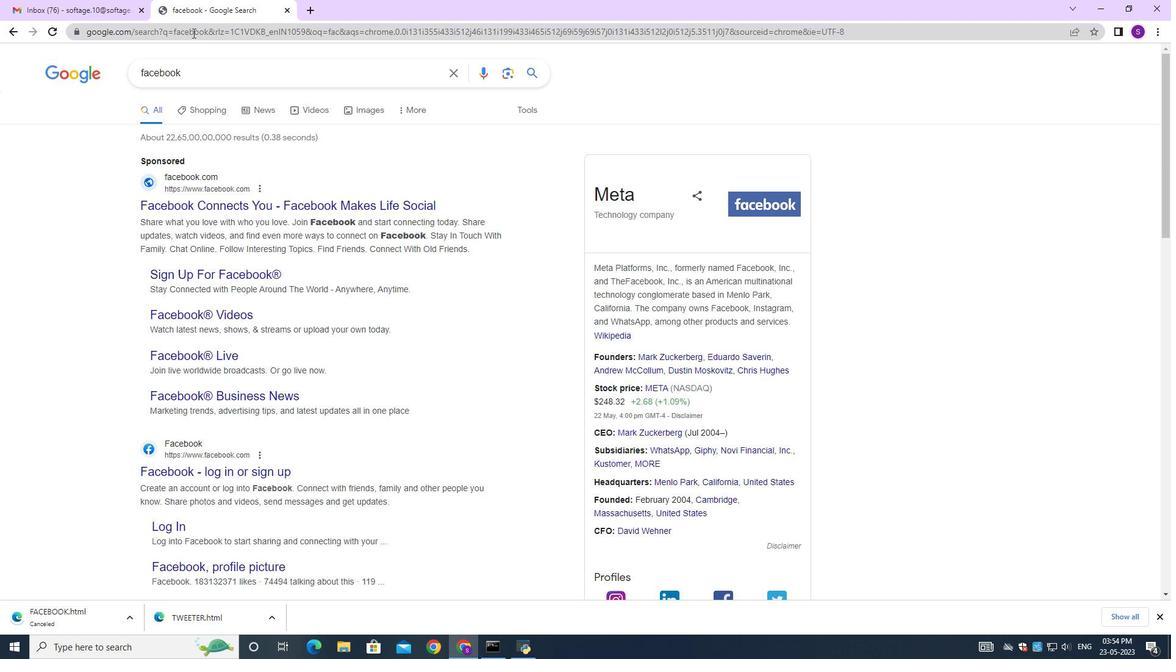 
Action: Mouse moved to (191, 27)
Screenshot: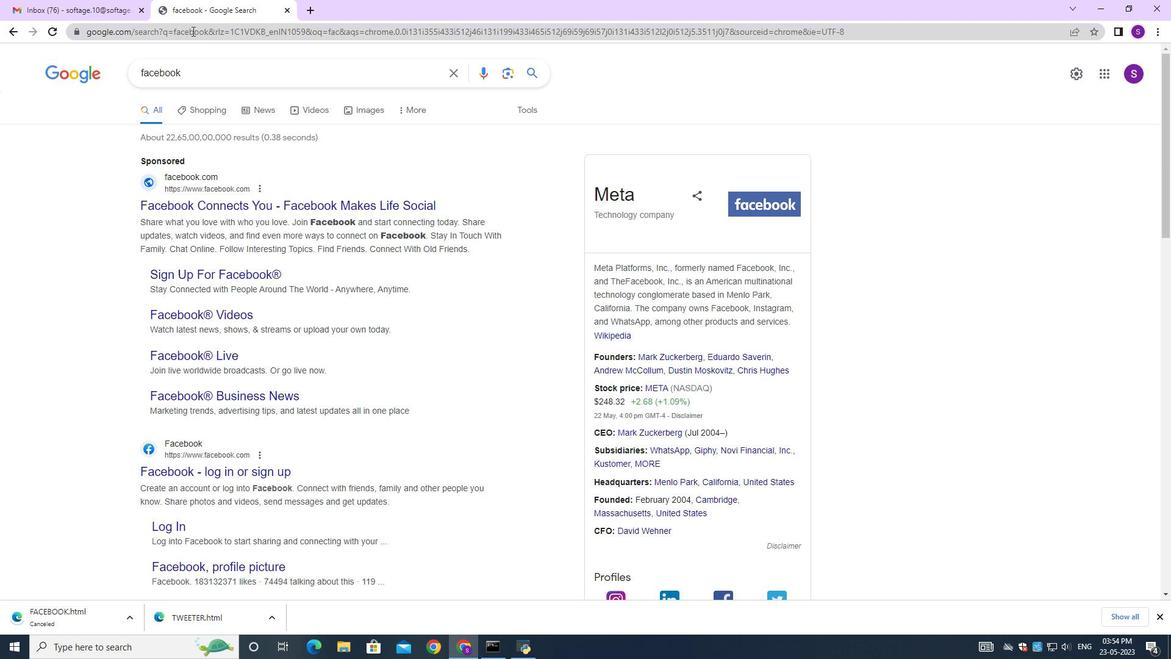 
Action: Key pressed ctrl+S
Screenshot: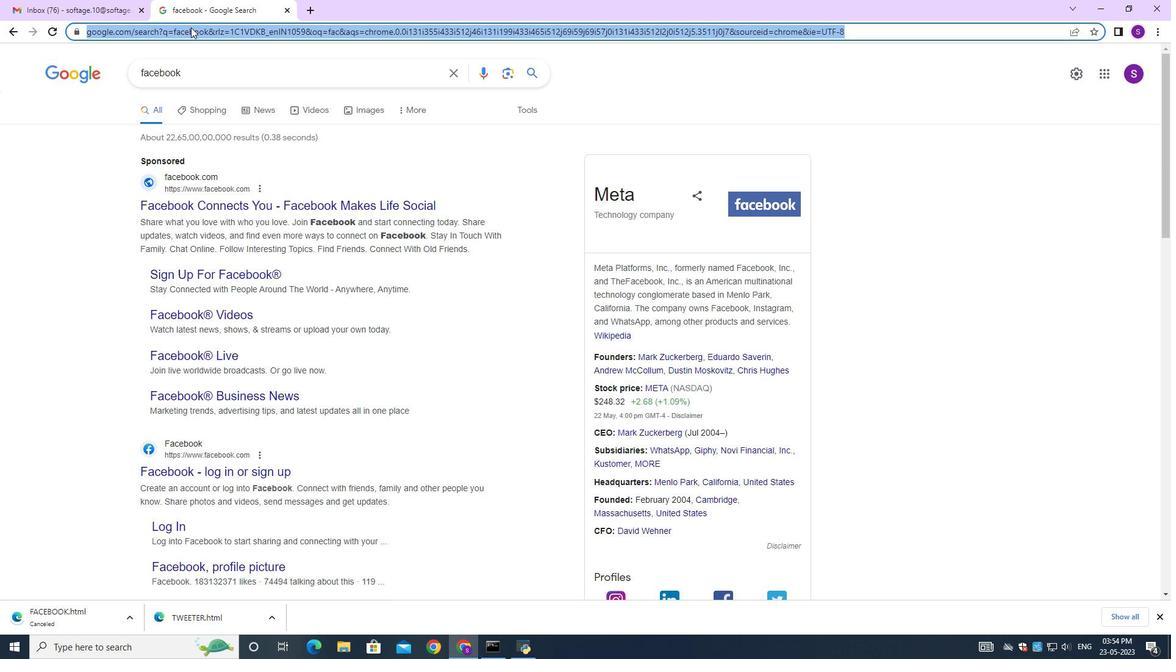 
Action: Mouse moved to (454, 301)
Screenshot: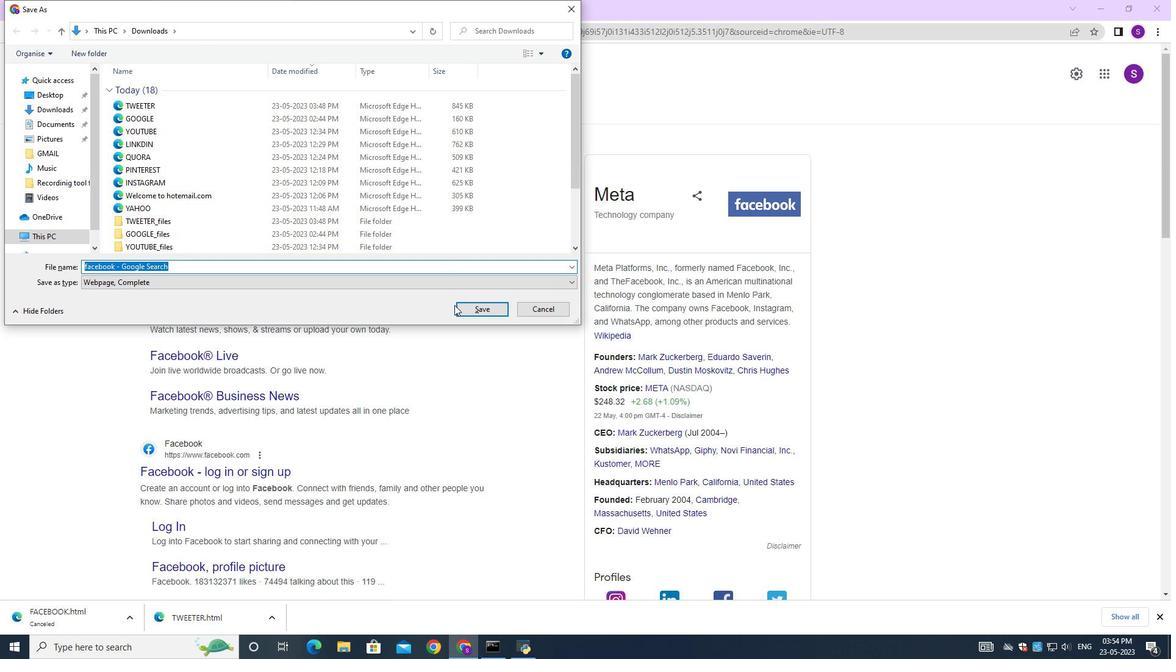 
Action: Key pressed <Key.backspace><Key.backspace><Key.shift><Key.shift><Key.shift><Key.shift>FACEBOOK
Screenshot: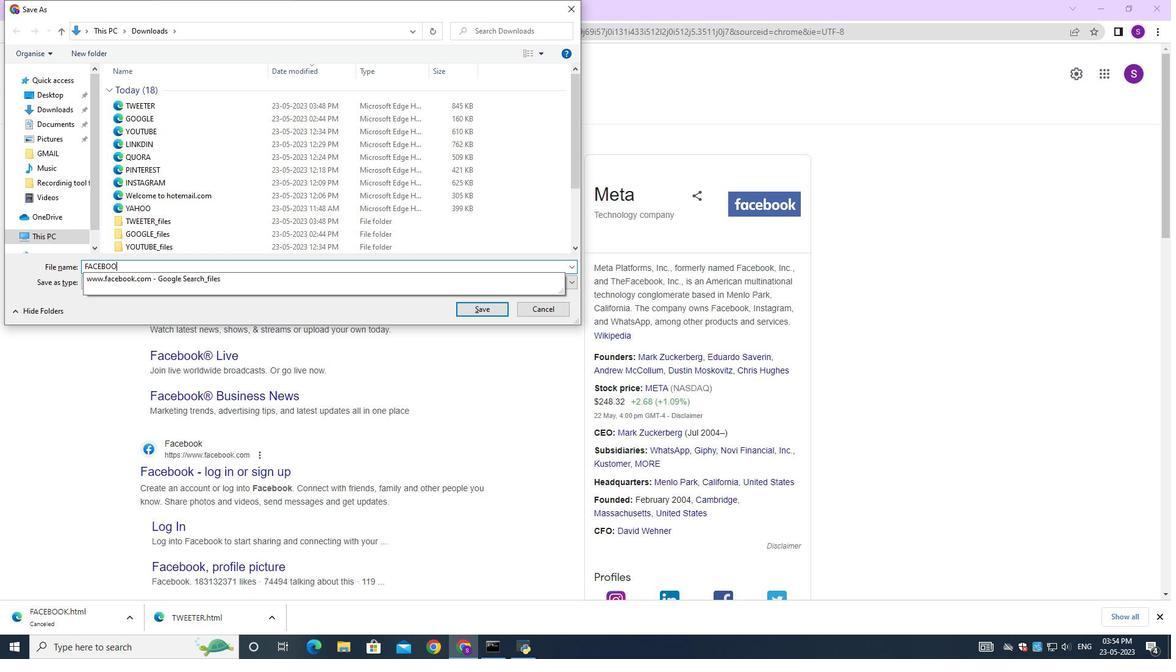 
Action: Mouse moved to (480, 312)
Screenshot: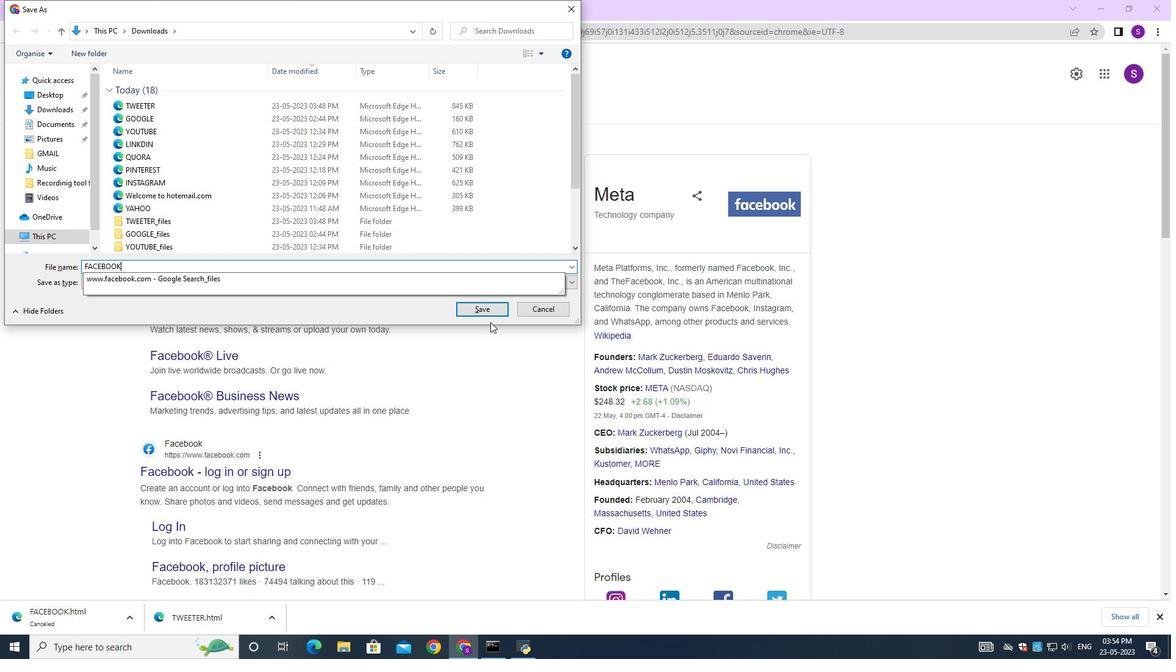 
Action: Mouse pressed left at (480, 312)
Screenshot: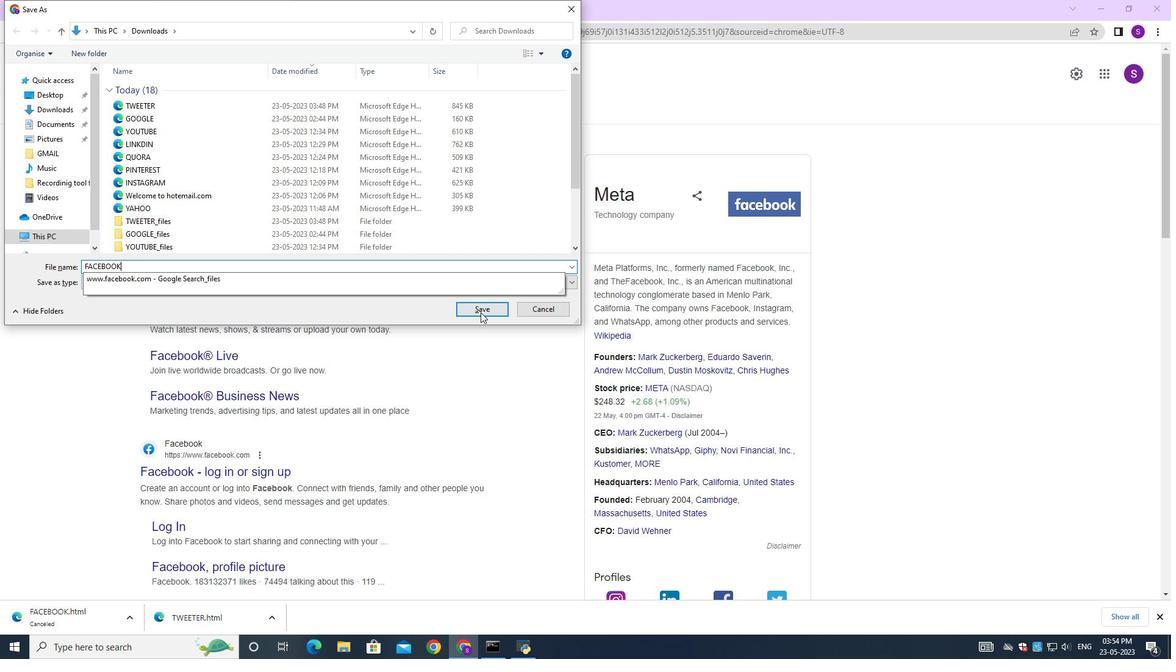 
Action: Mouse moved to (364, 448)
Screenshot: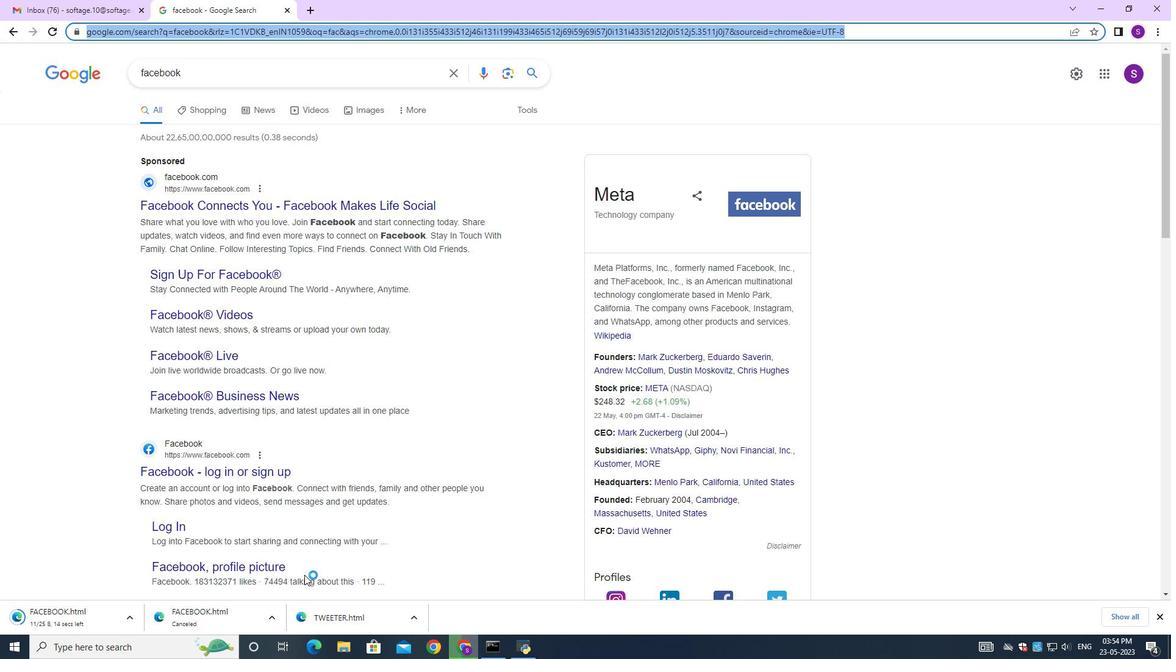 
Action: Mouse scrolled (364, 447) with delta (0, 0)
Screenshot: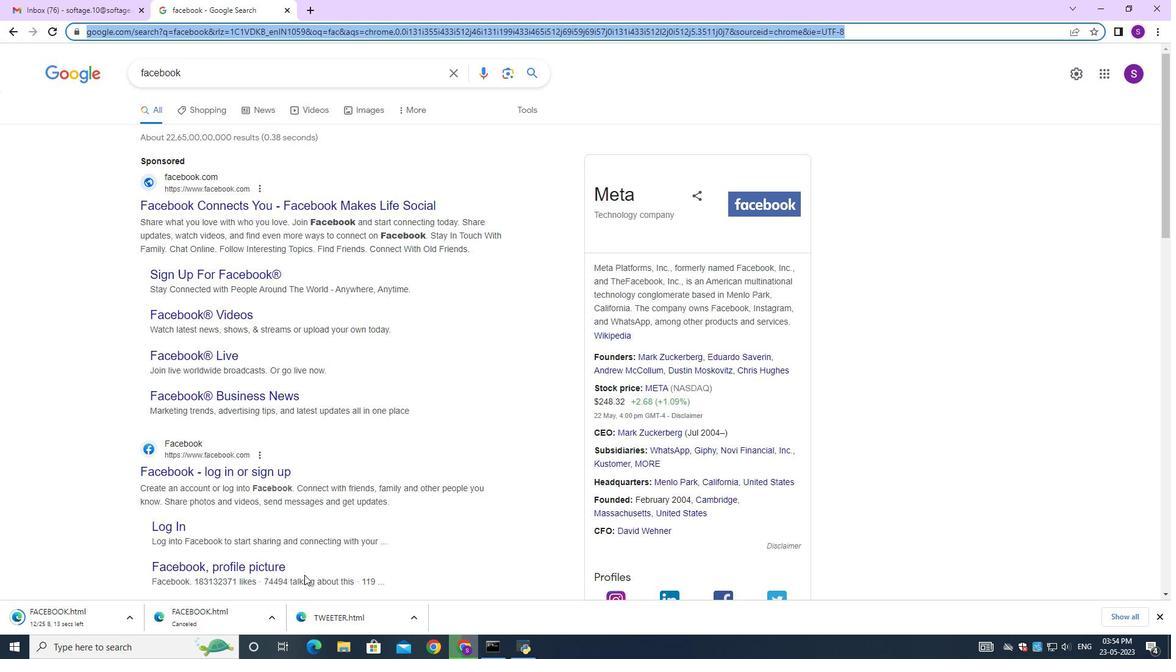 
Action: Mouse scrolled (364, 447) with delta (0, 0)
Screenshot: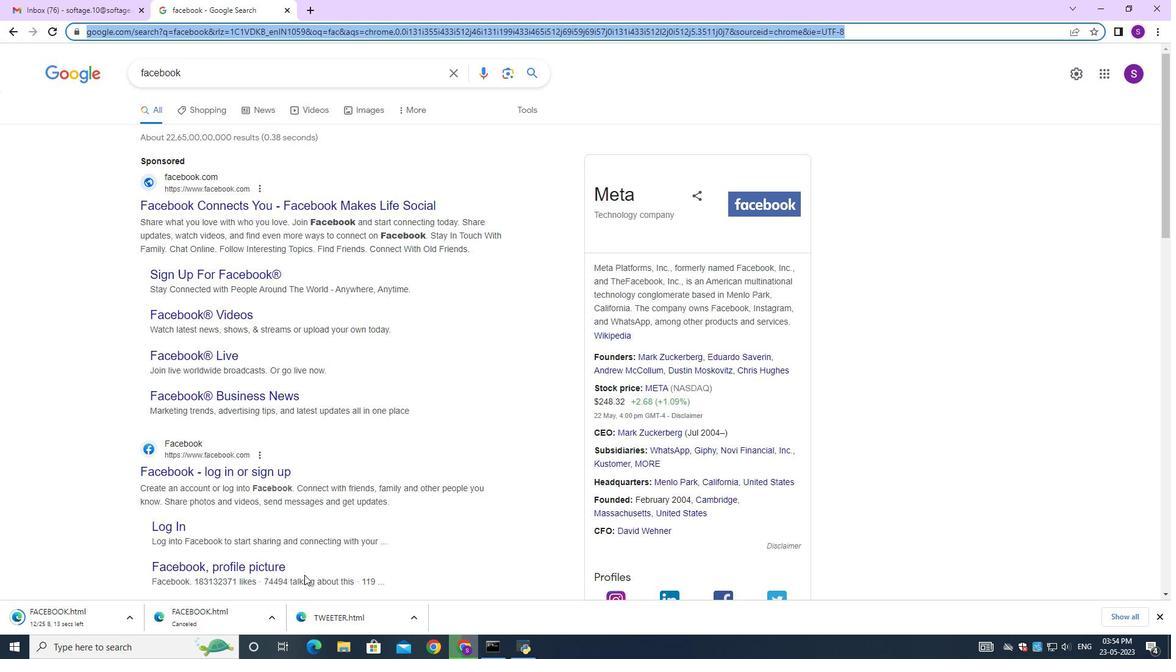 
Action: Mouse scrolled (364, 447) with delta (0, 0)
Screenshot: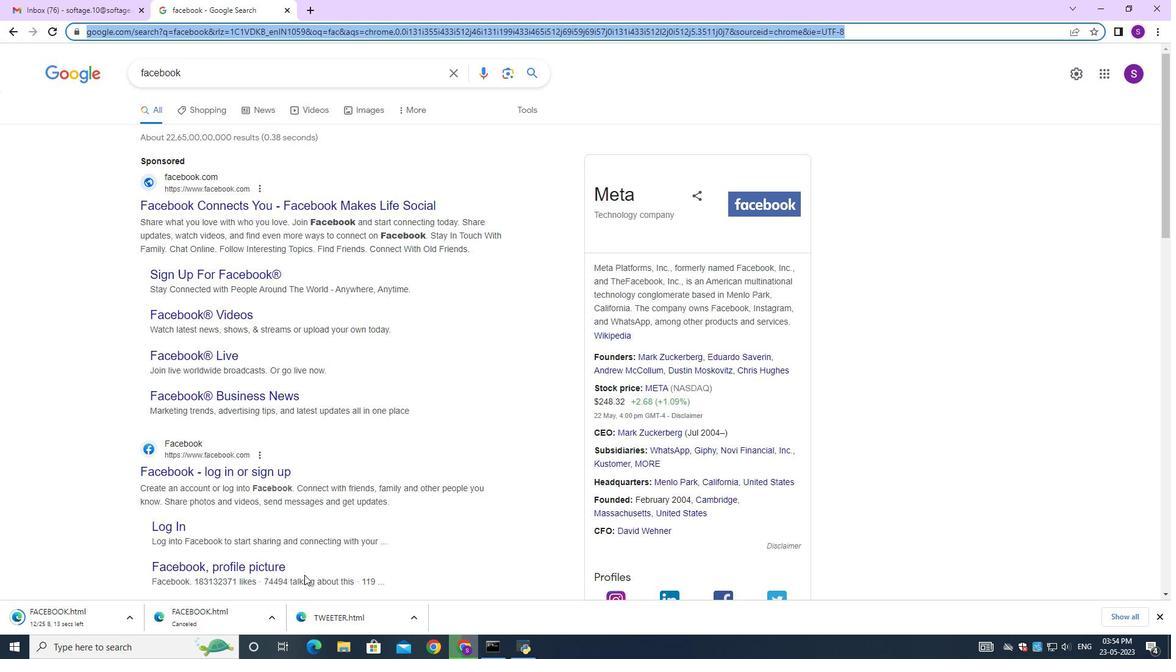 
Action: Mouse scrolled (364, 447) with delta (0, 0)
Screenshot: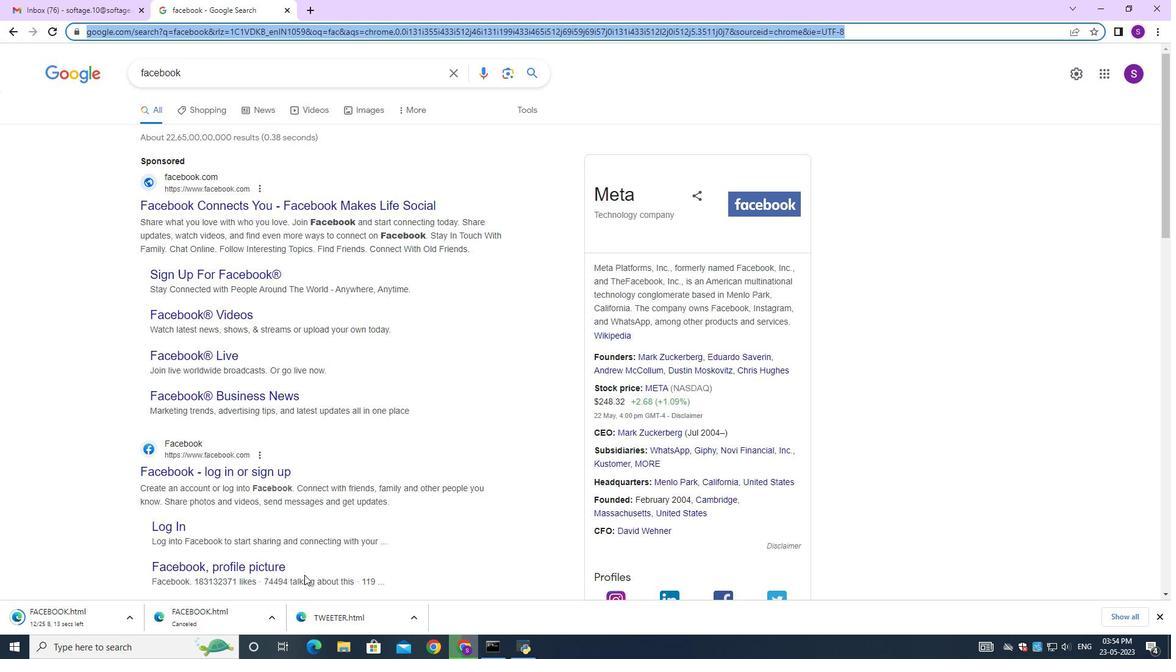 
Action: Mouse scrolled (364, 447) with delta (0, 0)
Screenshot: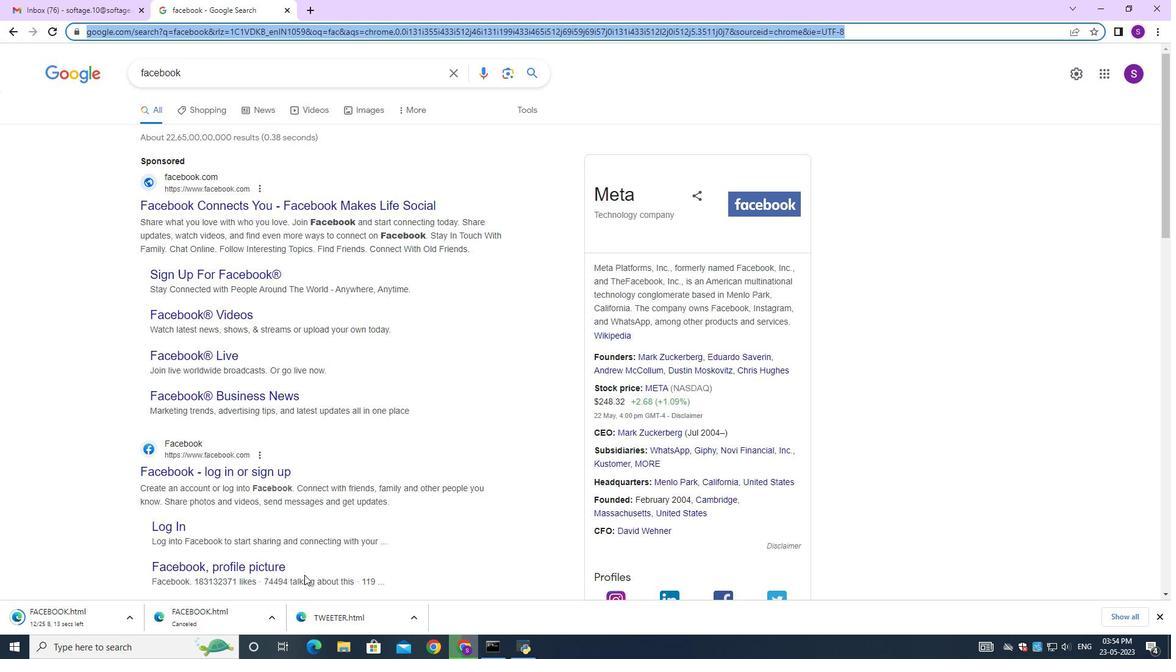 
Action: Mouse moved to (364, 448)
Screenshot: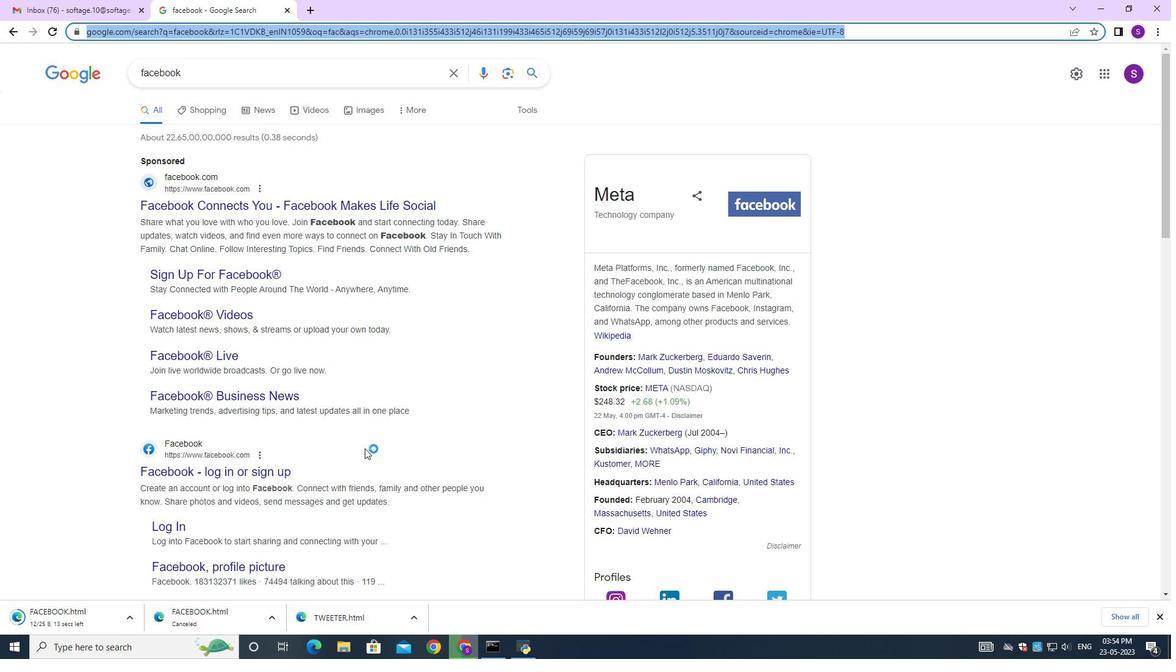 
Action: Mouse scrolled (364, 447) with delta (0, 0)
Screenshot: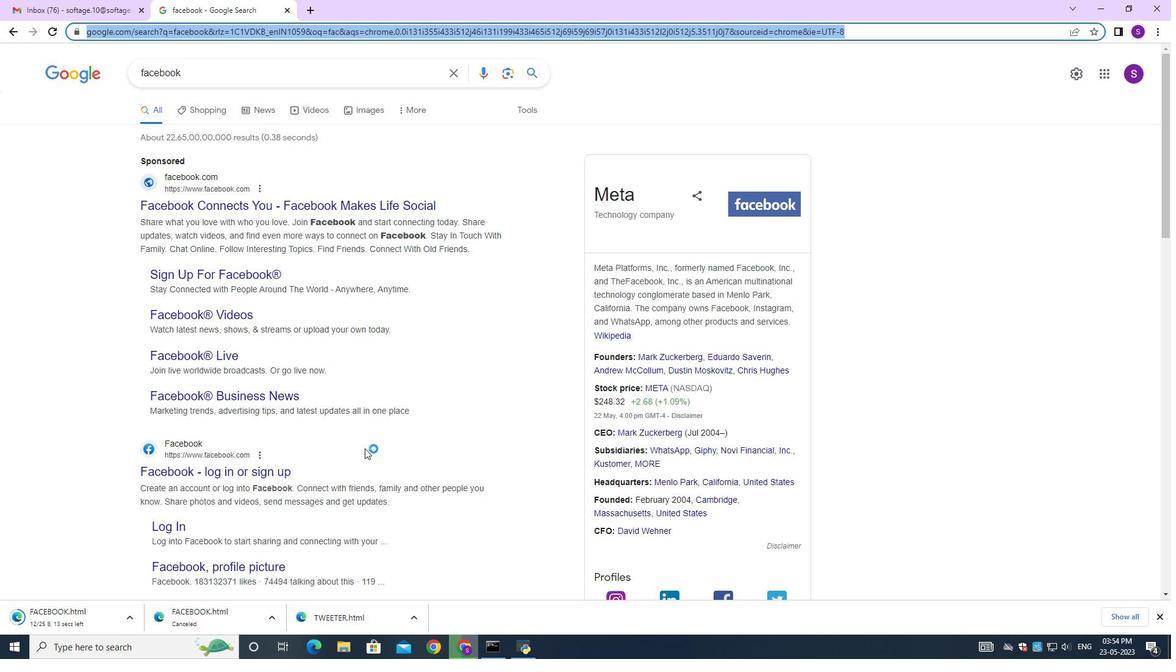 
Action: Mouse moved to (364, 446)
Screenshot: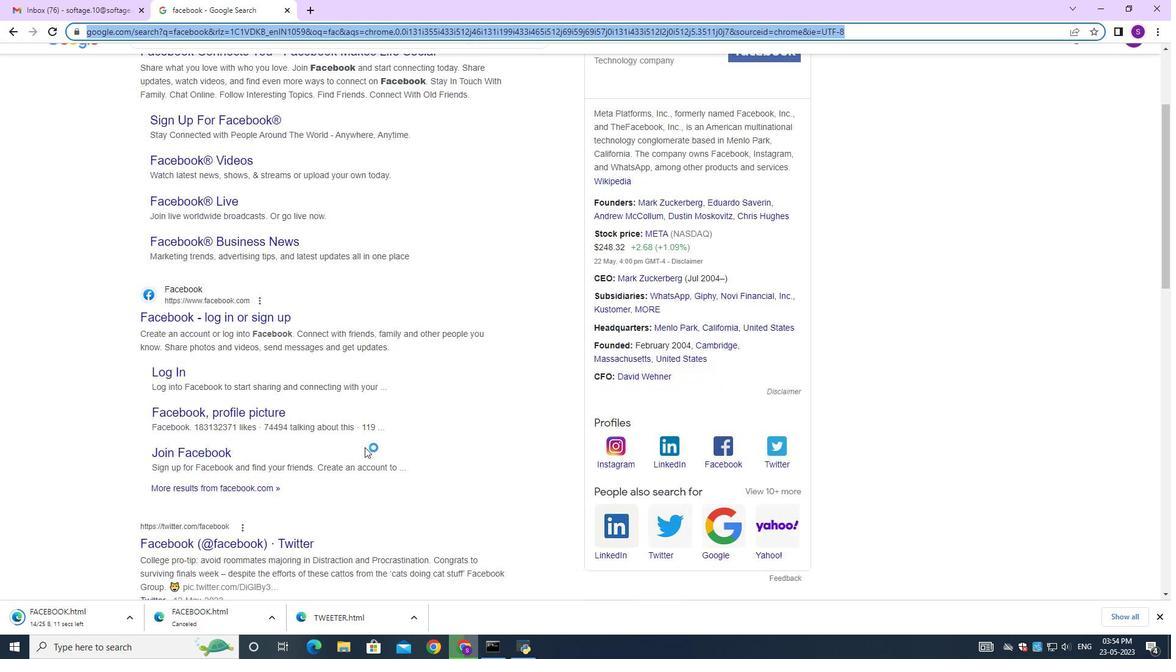 
Action: Mouse scrolled (364, 445) with delta (0, 0)
Screenshot: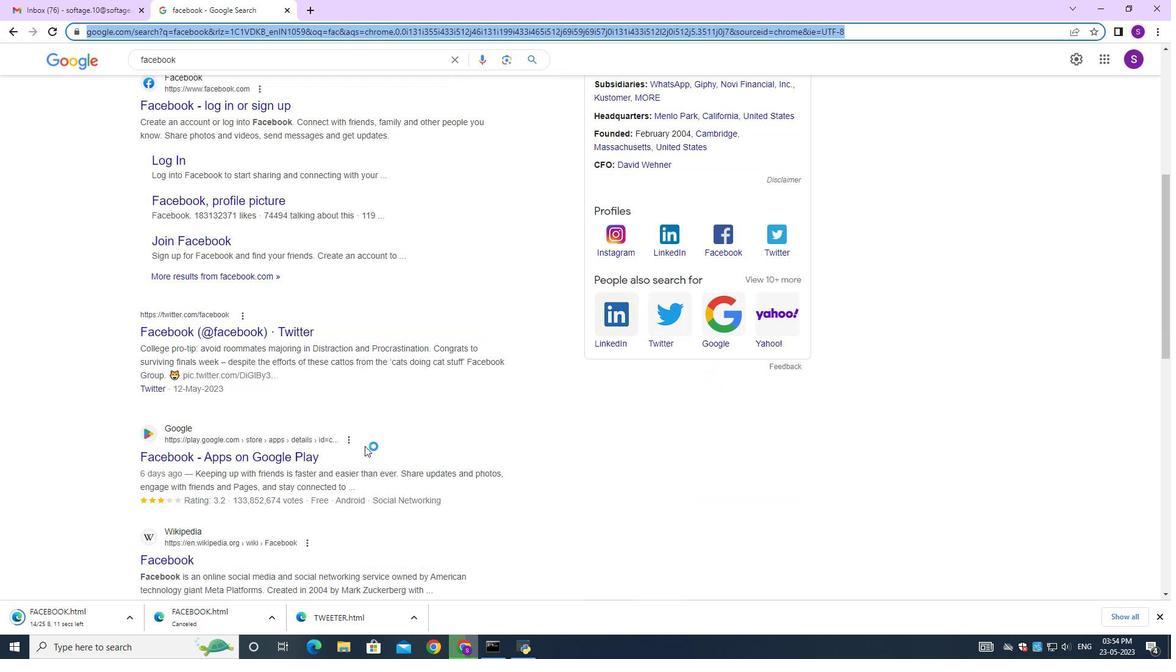
Action: Mouse moved to (364, 446)
Screenshot: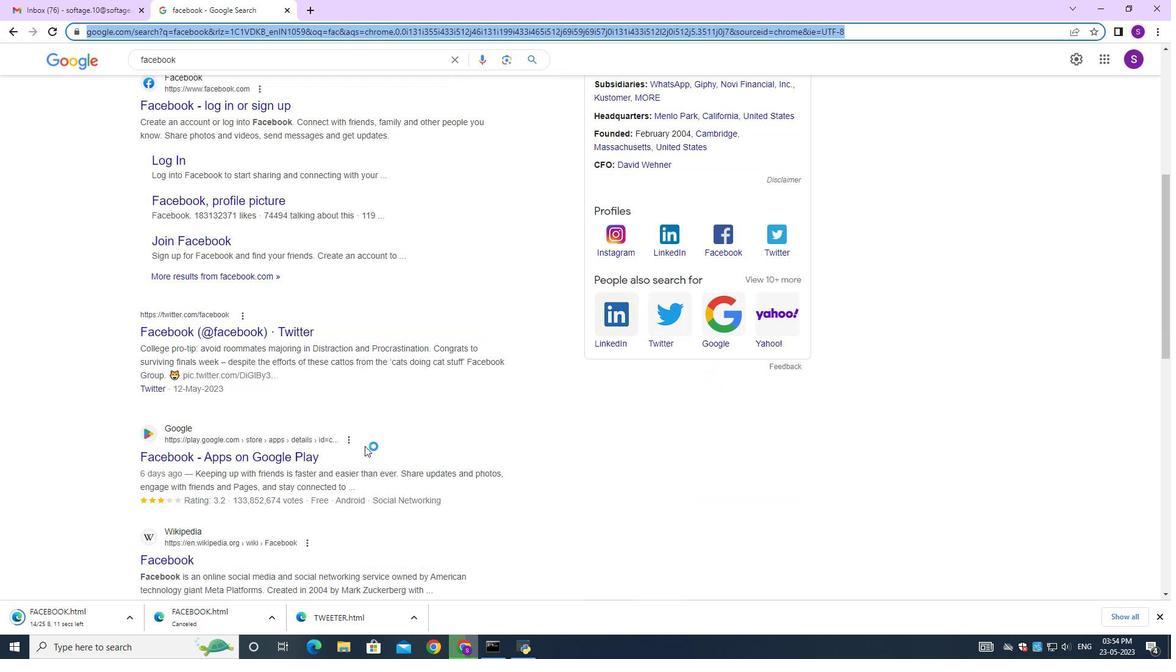 
Action: Mouse scrolled (364, 446) with delta (0, 0)
Screenshot: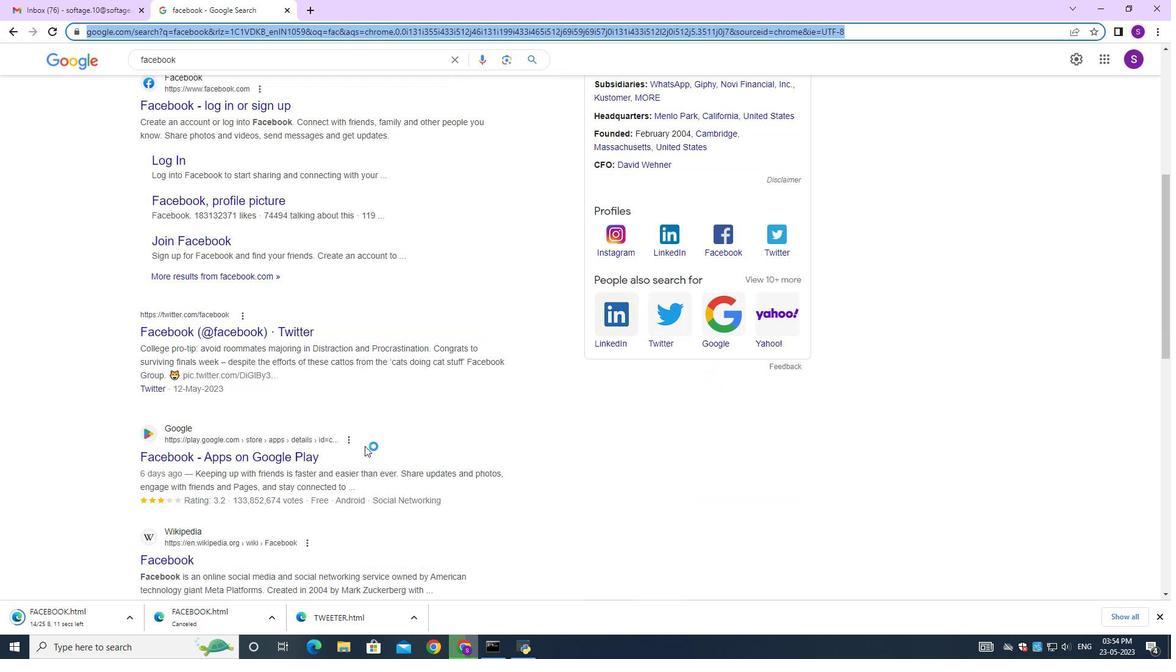 
Action: Mouse moved to (364, 447)
Screenshot: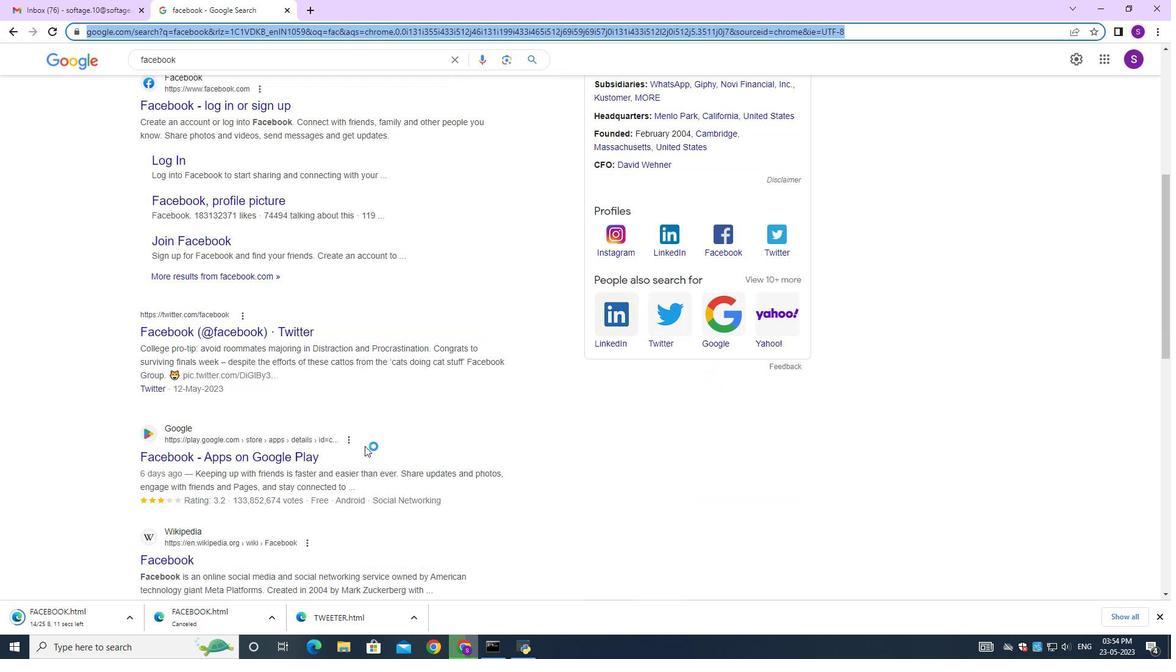 
Action: Mouse scrolled (364, 446) with delta (0, 0)
Screenshot: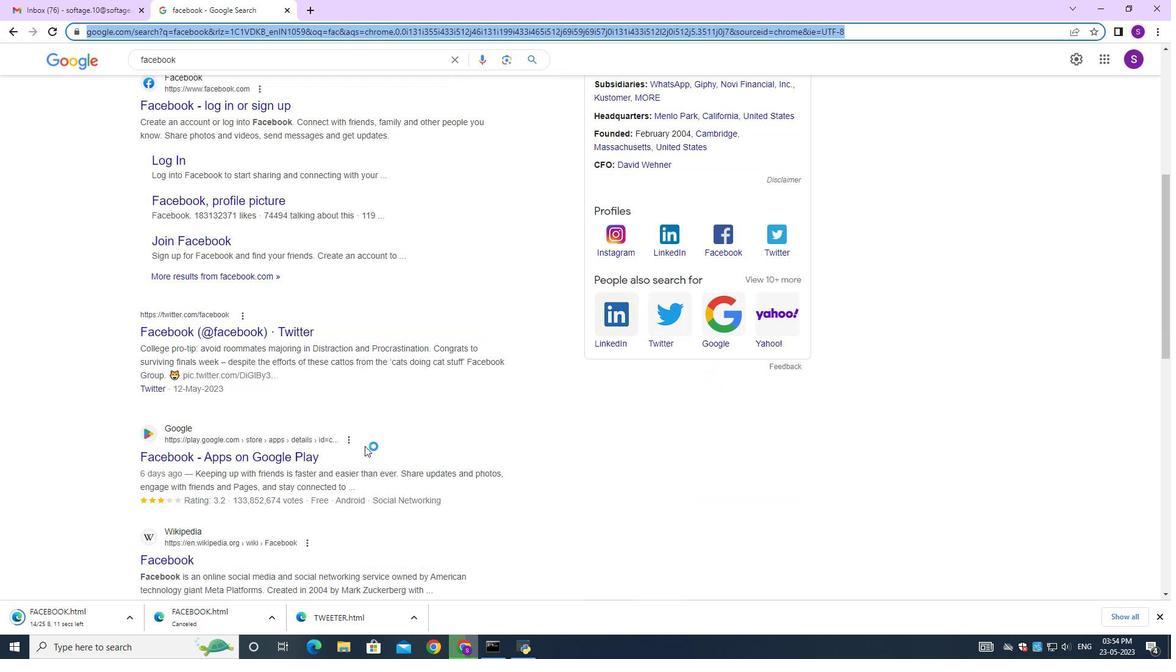 
Action: Mouse scrolled (364, 446) with delta (0, 0)
Screenshot: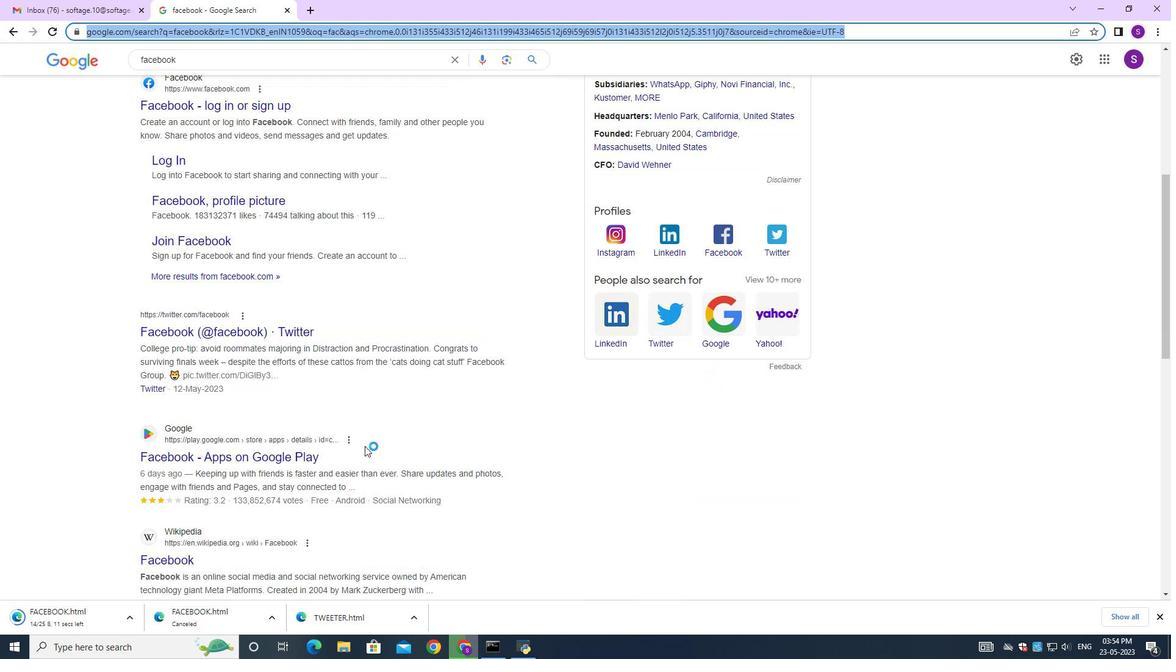 
Action: Mouse scrolled (364, 446) with delta (0, 0)
Screenshot: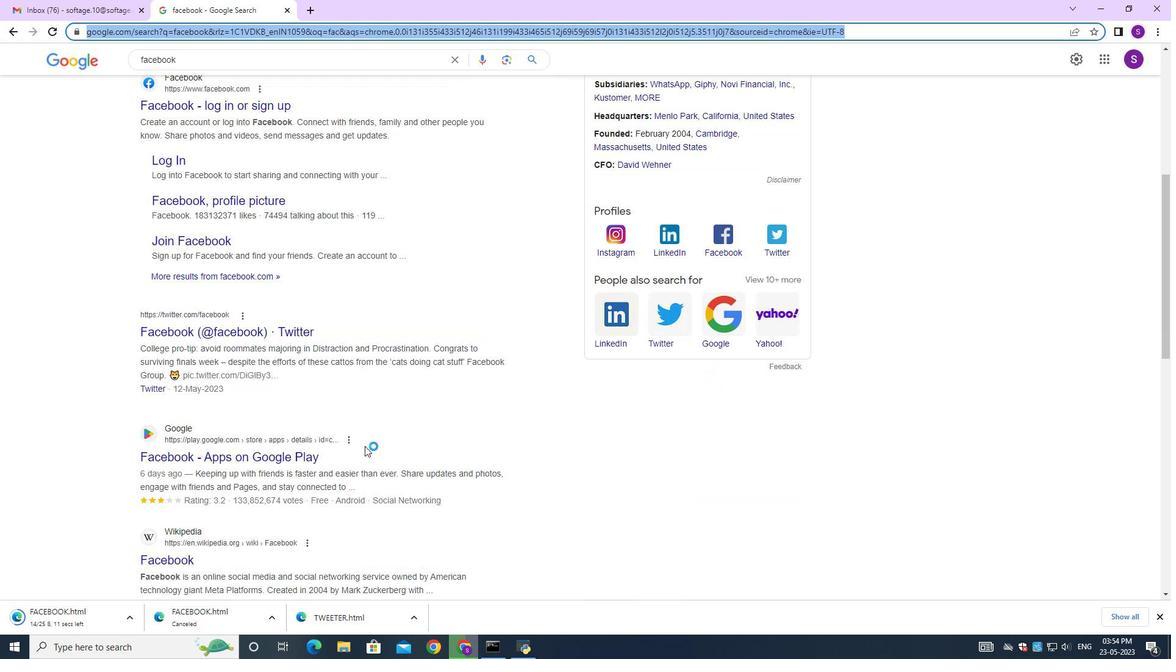 
Action: Mouse moved to (363, 443)
Screenshot: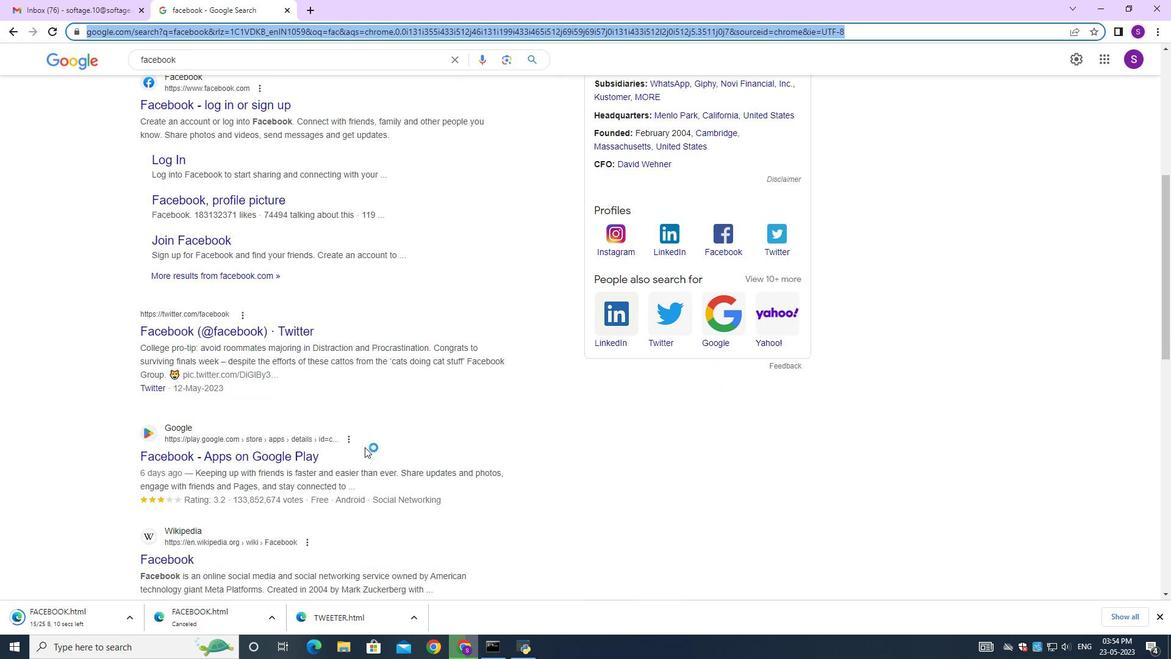 
Action: Mouse scrolled (363, 442) with delta (0, 0)
Screenshot: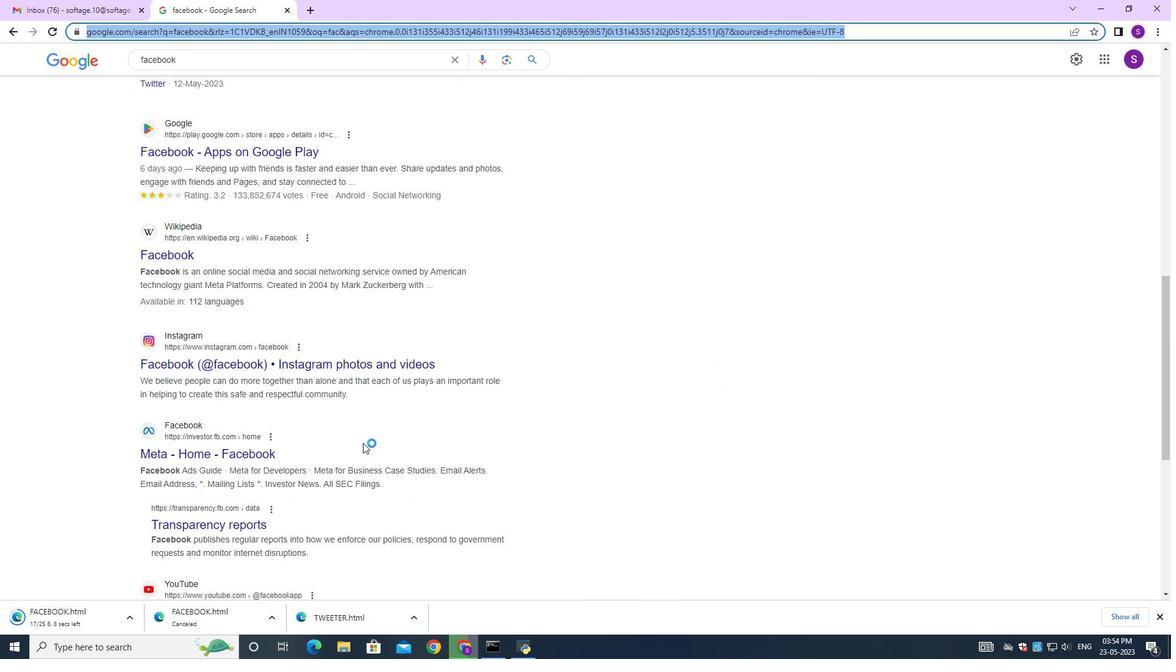 
Action: Mouse moved to (363, 443)
Screenshot: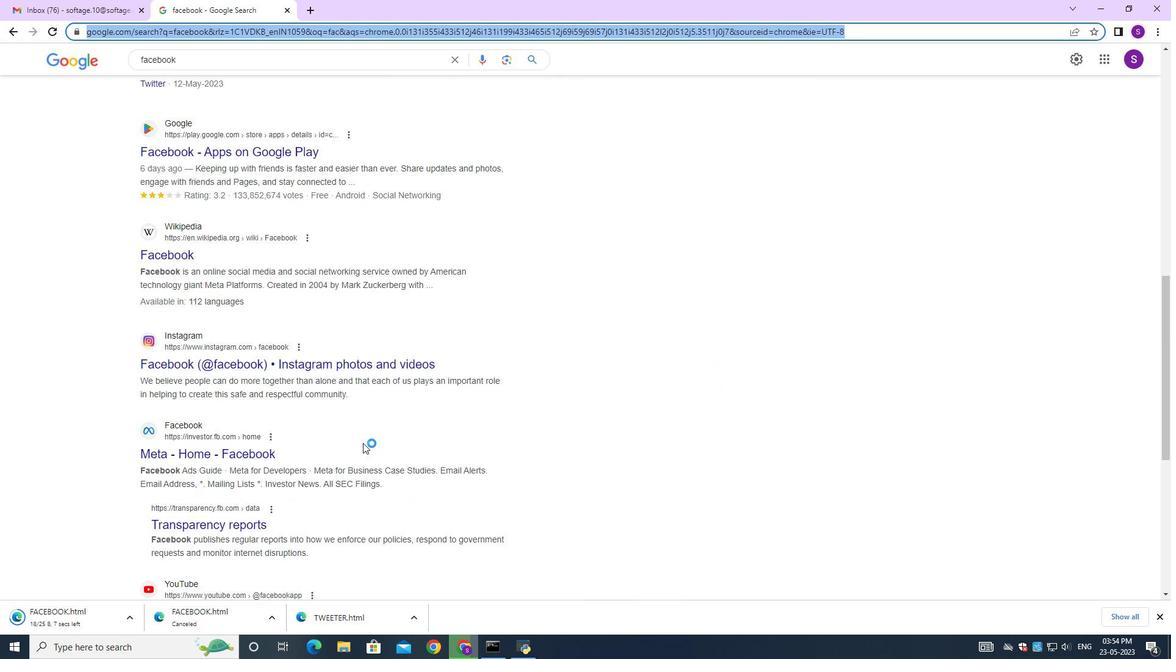 
Action: Mouse scrolled (363, 442) with delta (0, 0)
Screenshot: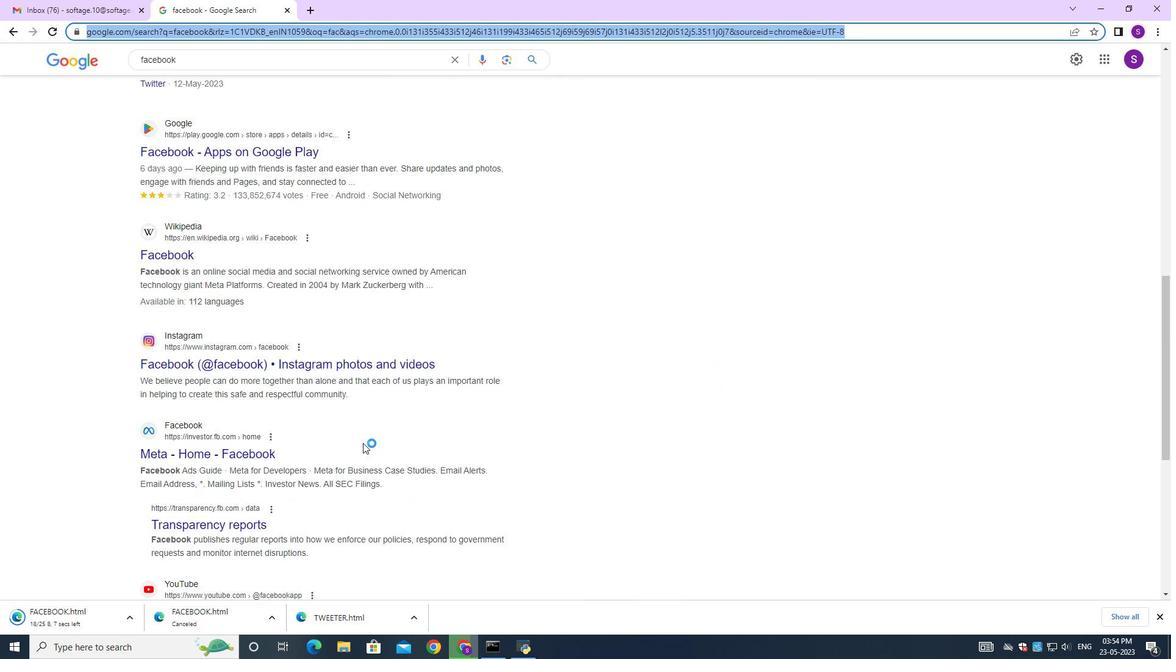 
Action: Mouse moved to (363, 444)
Screenshot: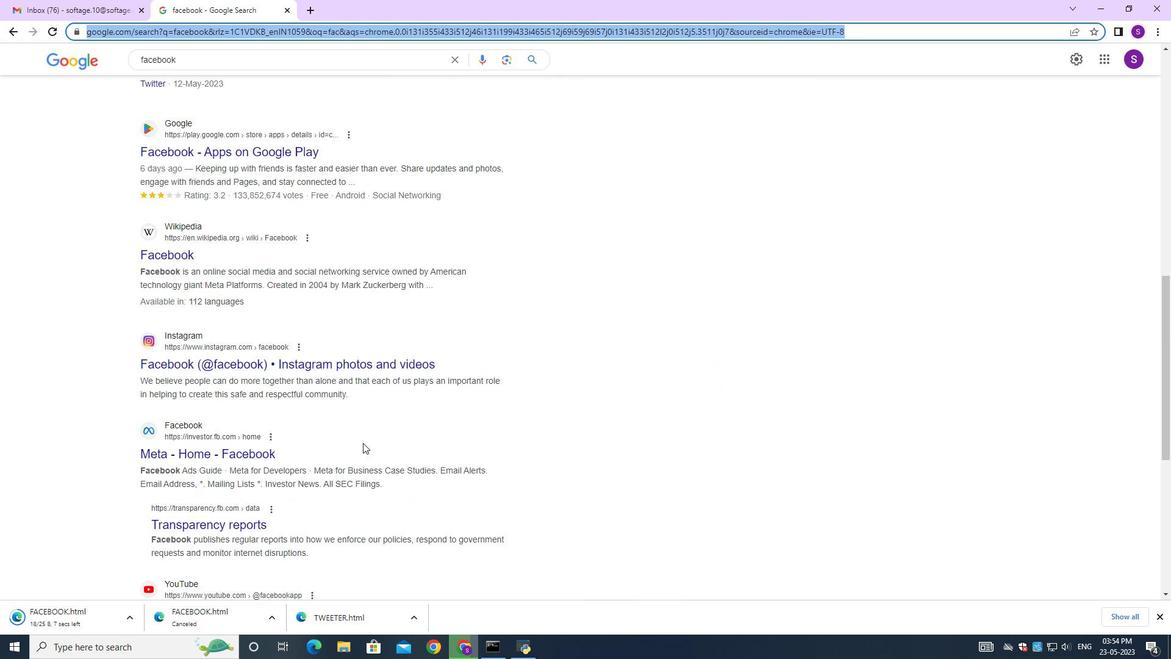 
Action: Mouse scrolled (363, 443) with delta (0, 0)
Screenshot: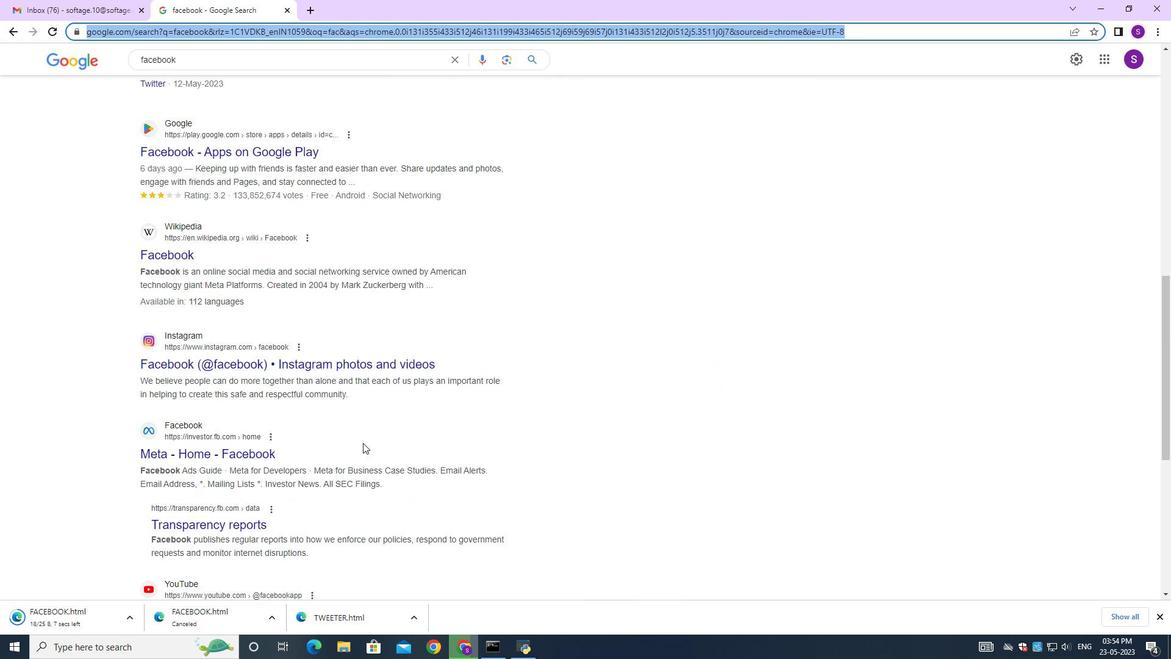 
Action: Mouse moved to (362, 444)
Screenshot: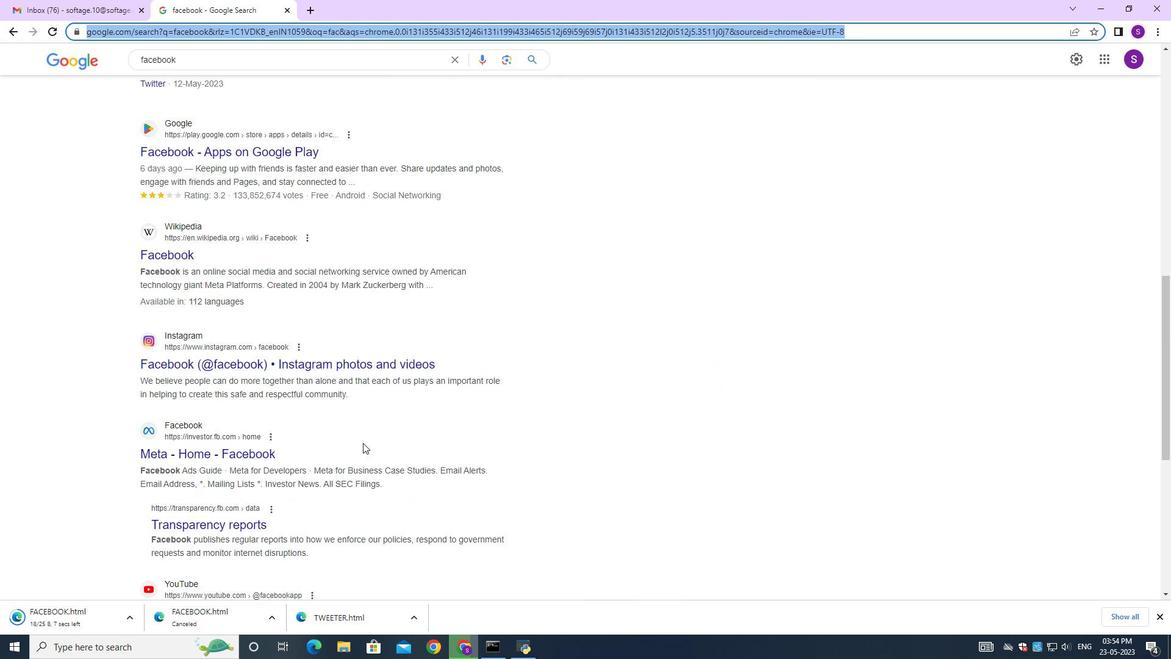 
Action: Mouse scrolled (363, 443) with delta (0, -1)
Screenshot: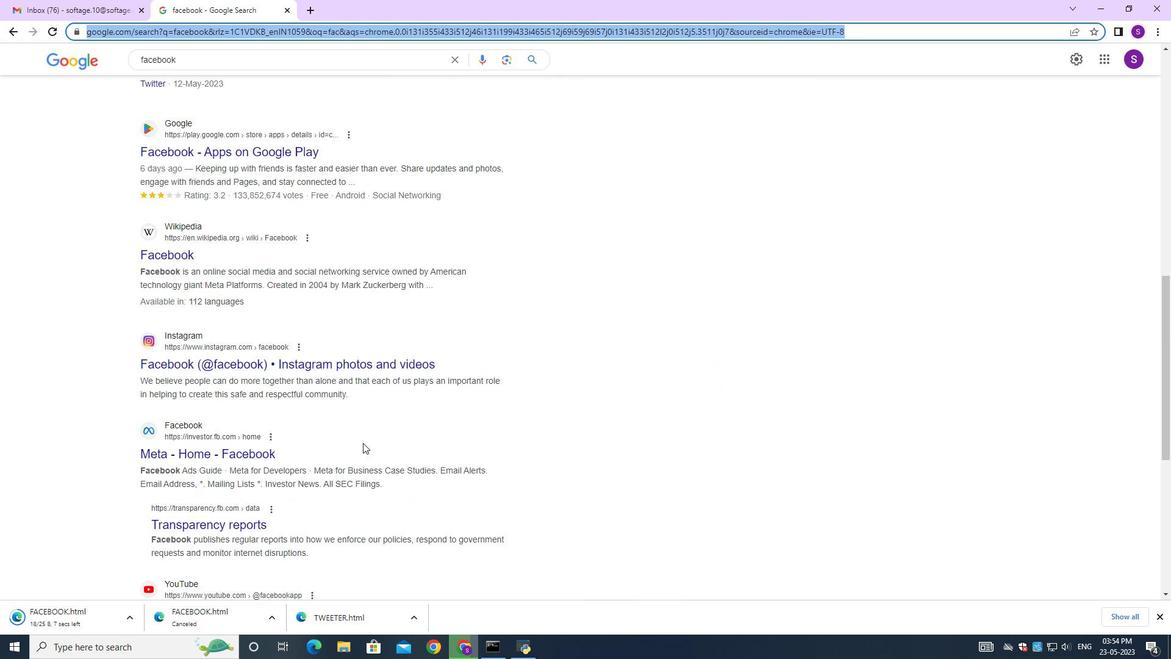 
Action: Mouse moved to (361, 444)
Screenshot: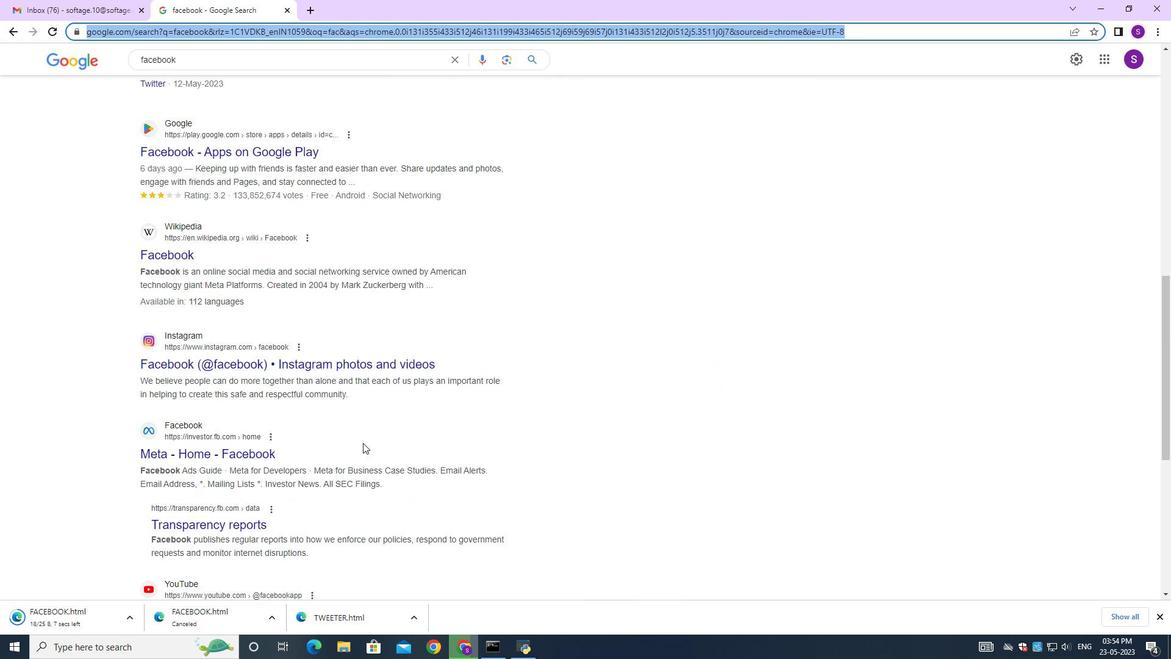 
Action: Mouse scrolled (363, 443) with delta (0, 0)
Screenshot: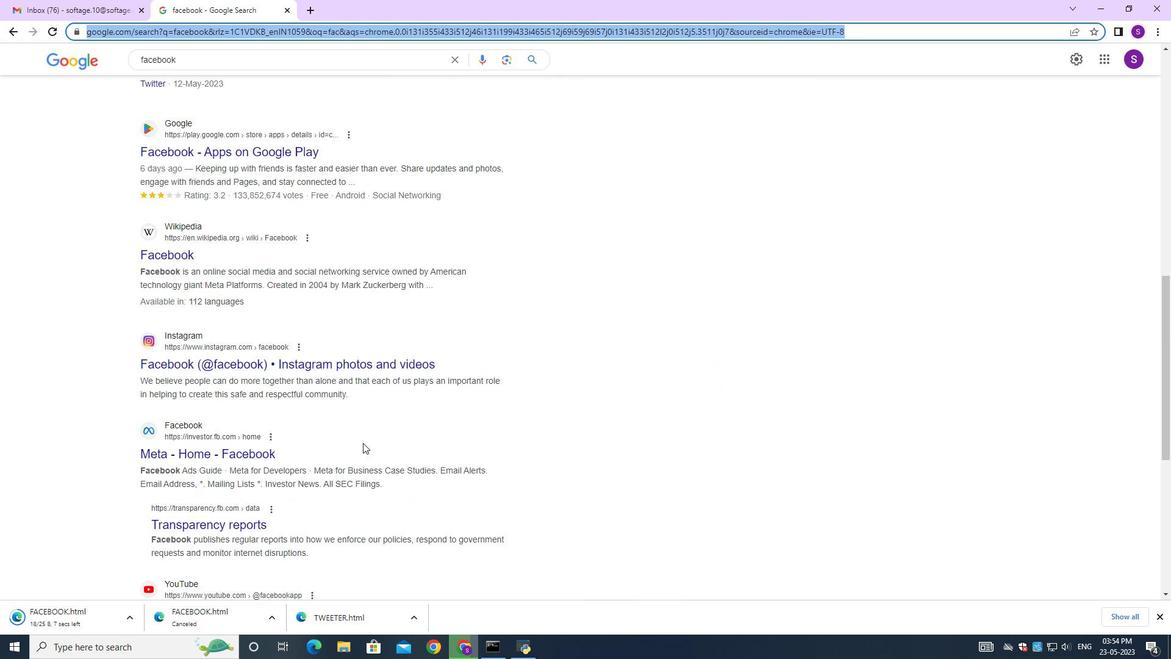
Action: Mouse moved to (358, 441)
Screenshot: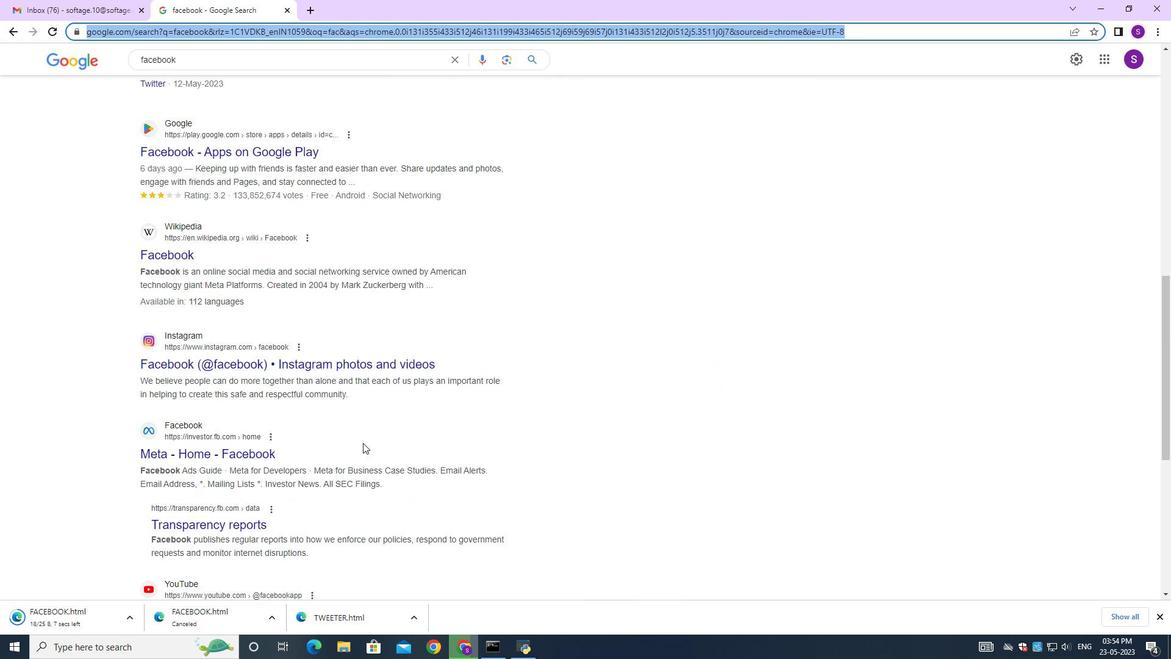 
Action: Mouse scrolled (363, 443) with delta (0, 0)
Screenshot: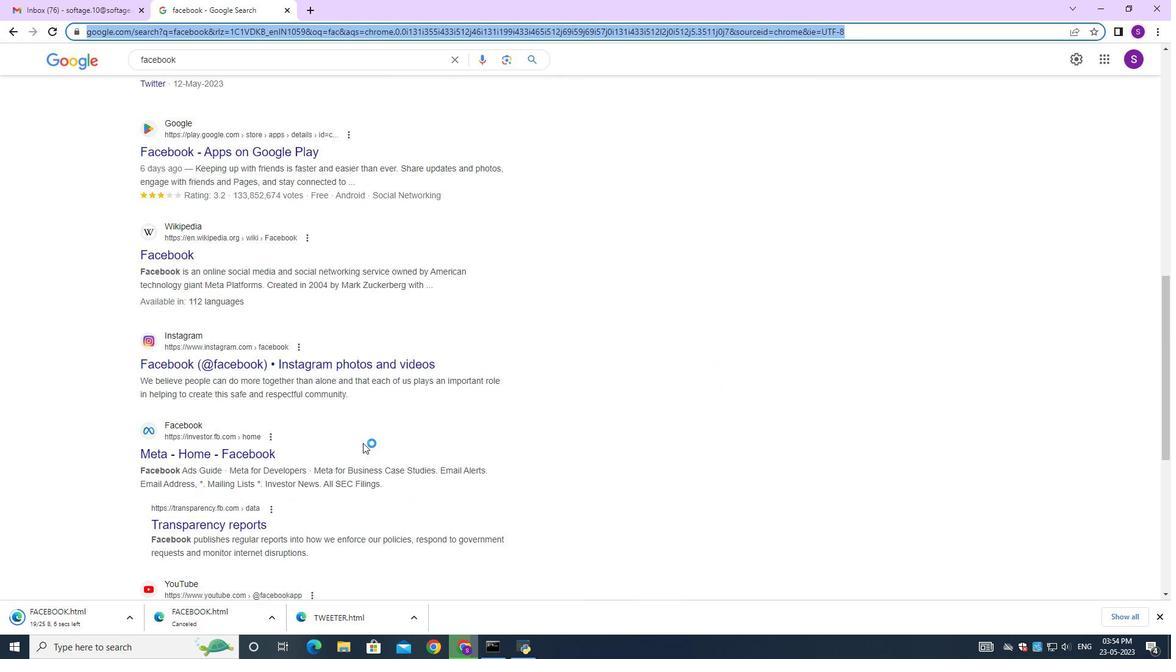 
Action: Mouse moved to (358, 440)
Screenshot: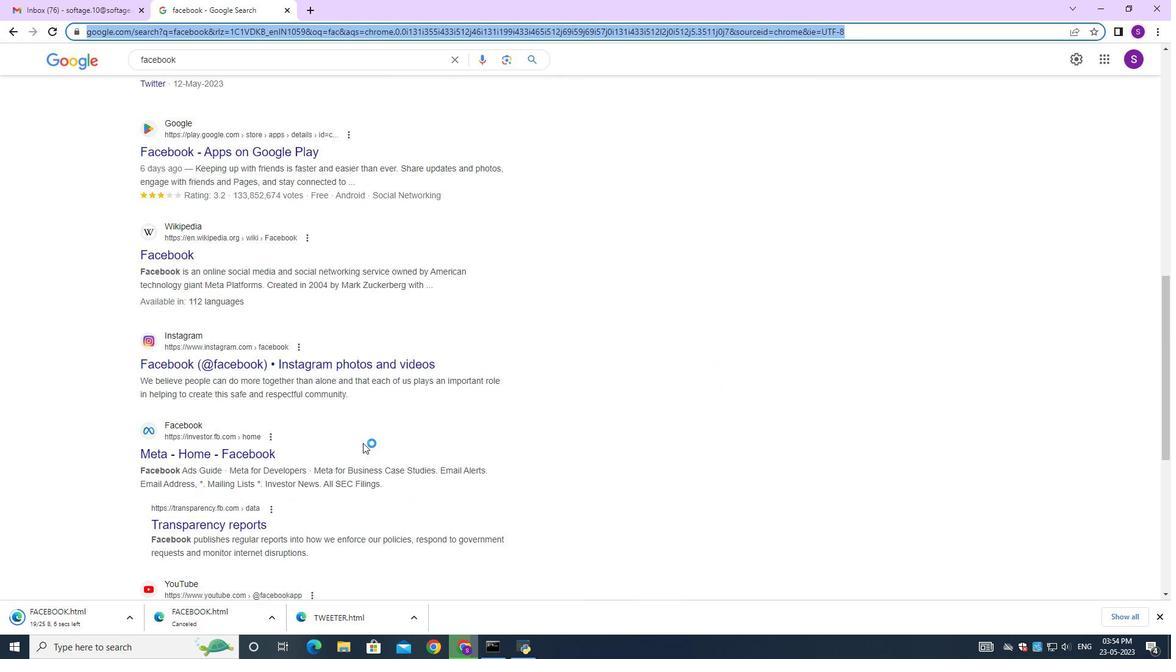 
Action: Mouse scrolled (362, 443) with delta (0, 0)
Screenshot: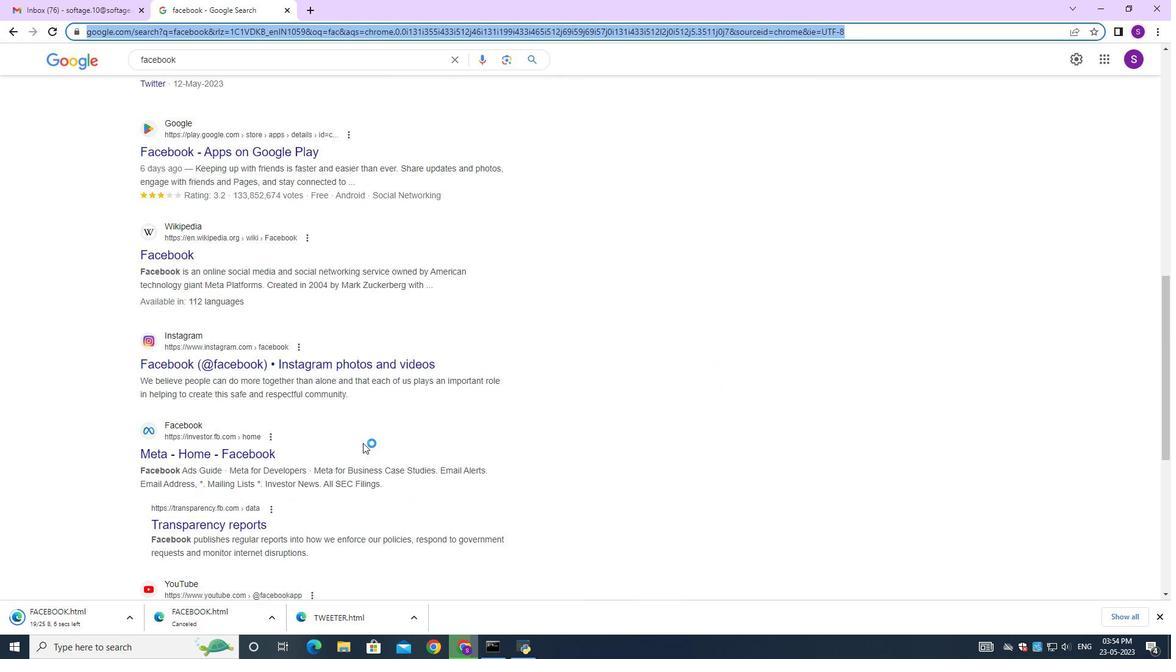 
Action: Mouse moved to (358, 435)
Screenshot: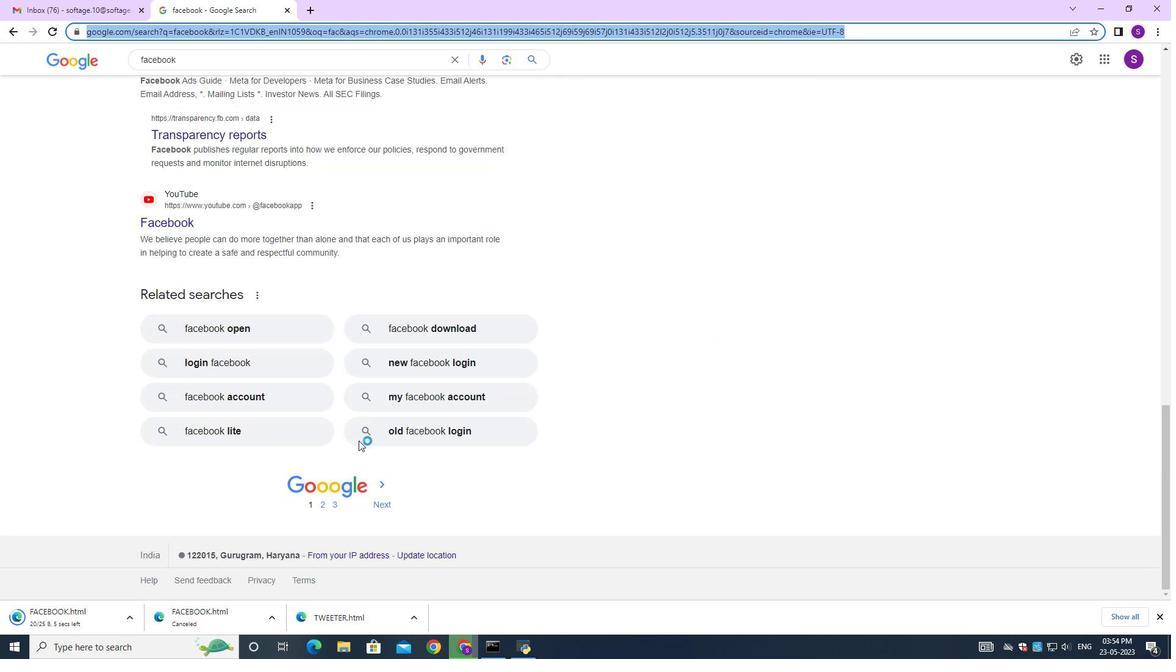 
Action: Mouse scrolled (358, 436) with delta (0, 1)
Screenshot: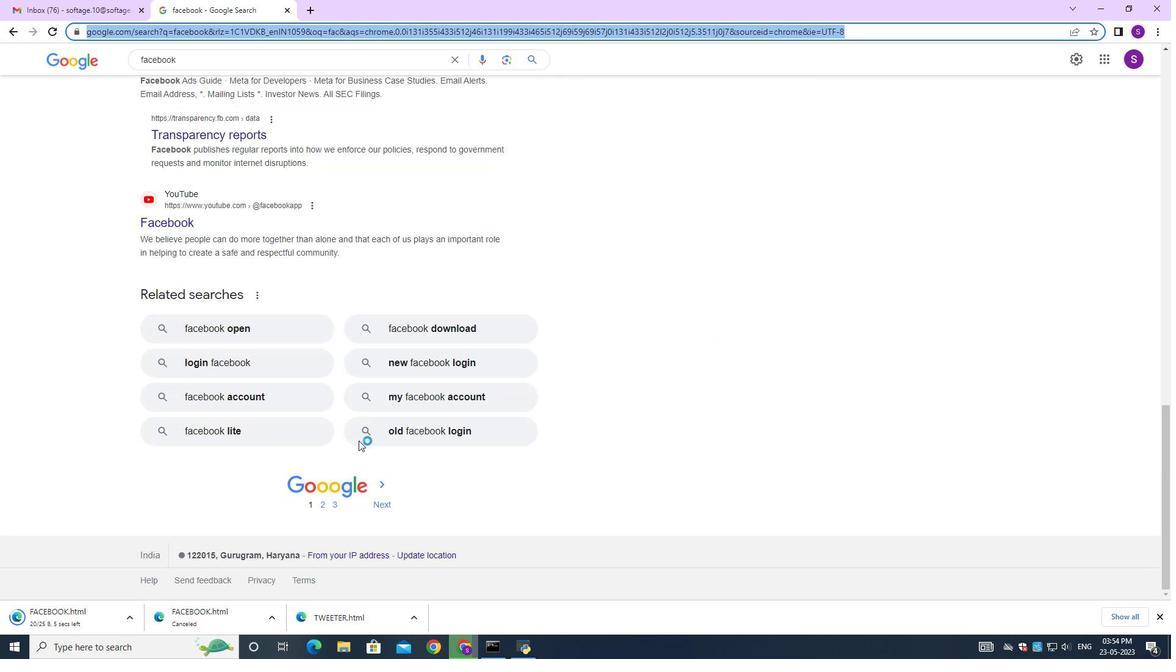 
Action: Mouse moved to (358, 435)
Screenshot: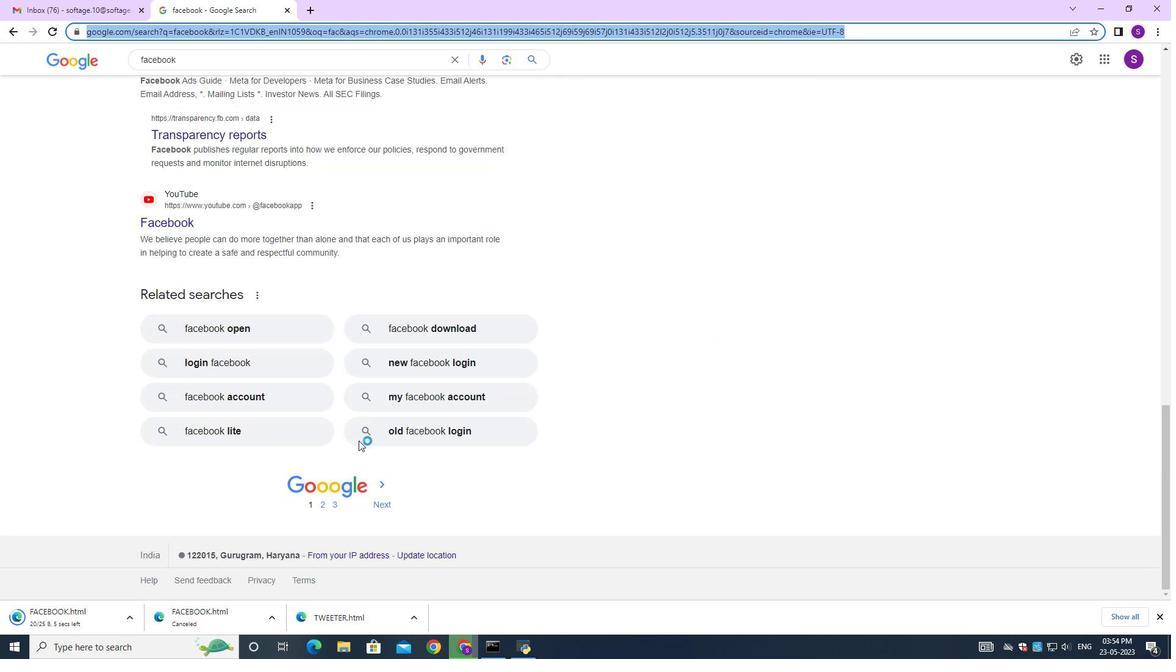 
Action: Mouse scrolled (358, 435) with delta (0, 0)
Screenshot: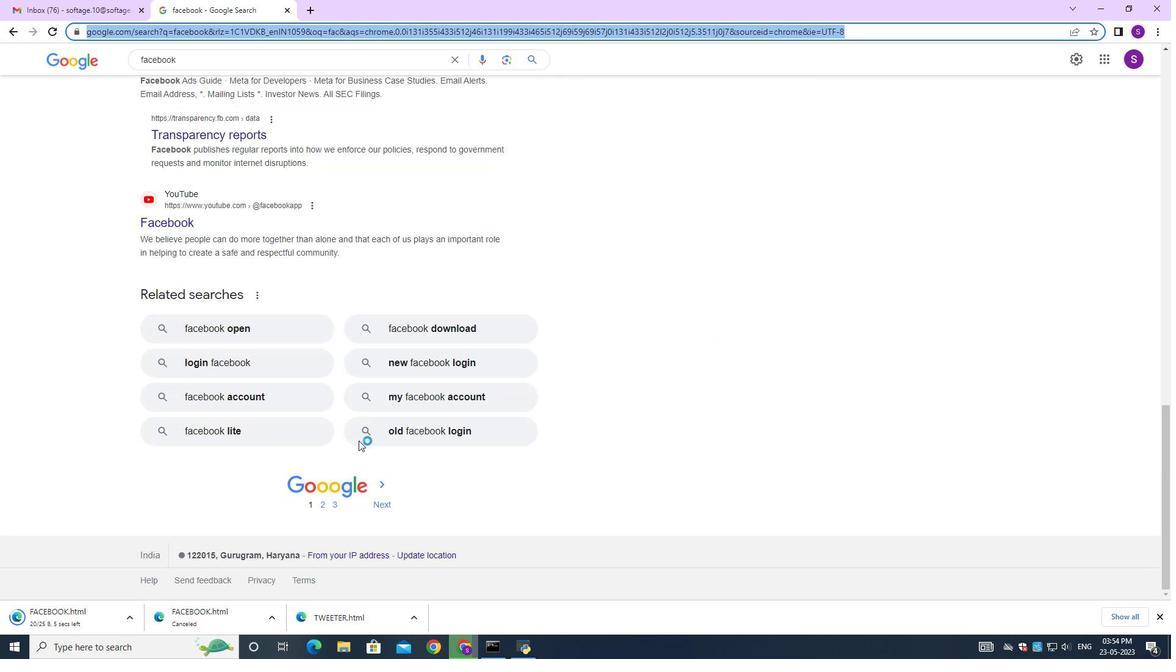 
Action: Mouse scrolled (358, 435) with delta (0, 0)
Screenshot: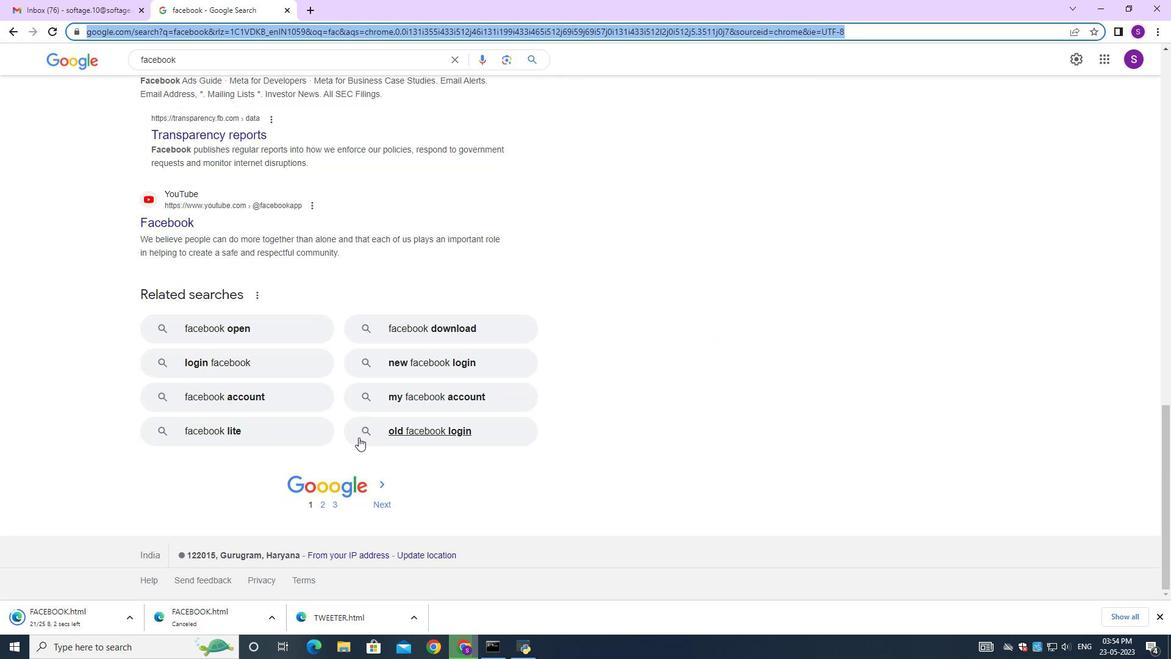
Action: Mouse scrolled (358, 435) with delta (0, 0)
Screenshot: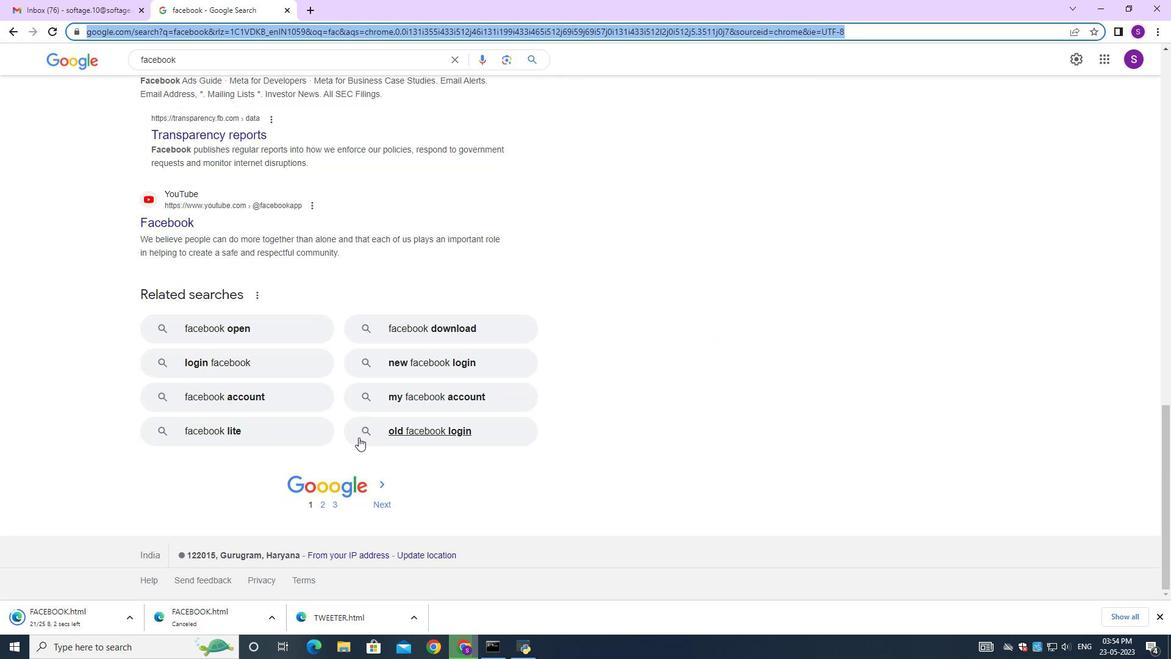 
Action: Mouse scrolled (358, 435) with delta (0, 0)
Screenshot: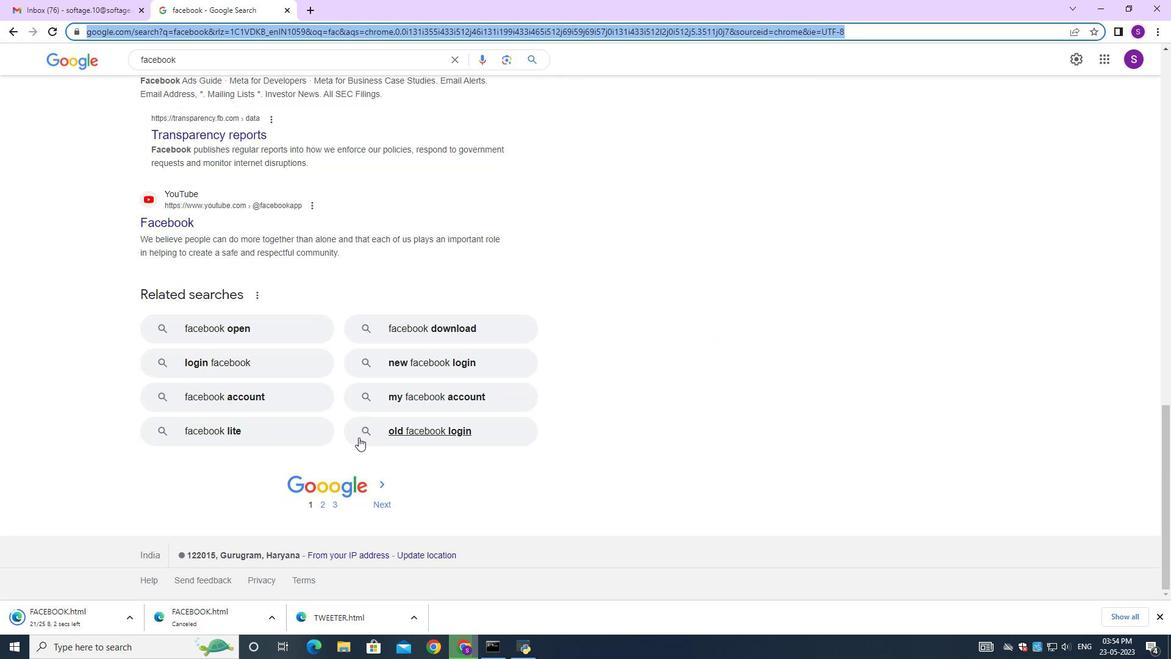 
Action: Mouse scrolled (358, 435) with delta (0, 0)
Screenshot: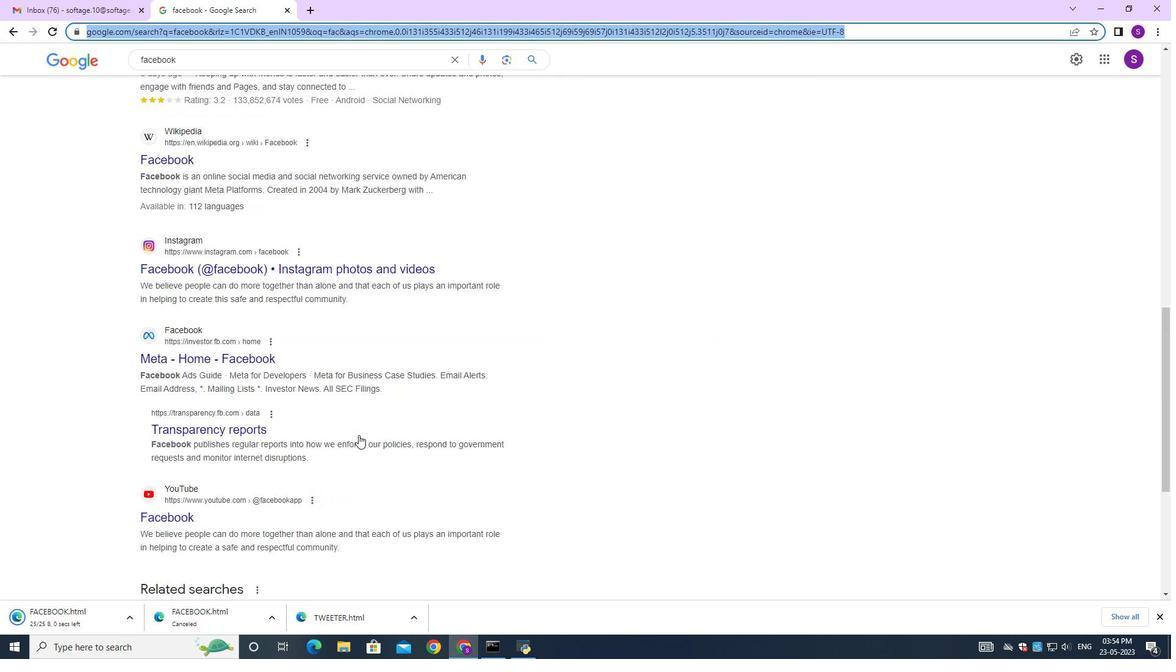 
Action: Mouse scrolled (358, 435) with delta (0, 0)
Screenshot: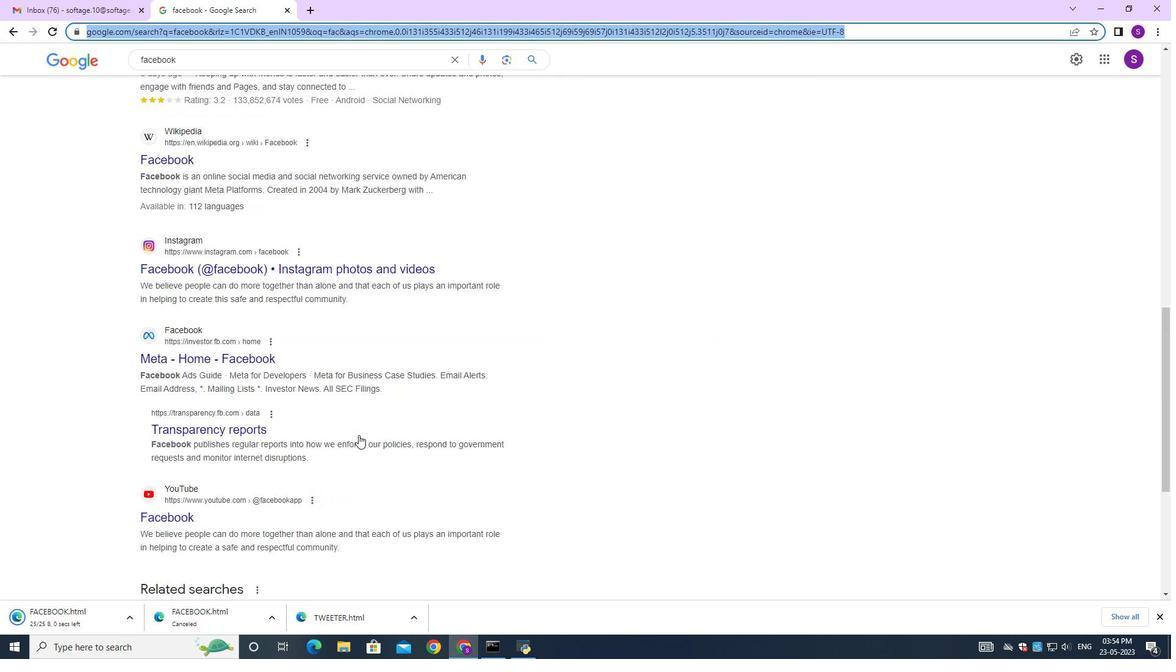 
Action: Mouse scrolled (358, 435) with delta (0, 0)
Screenshot: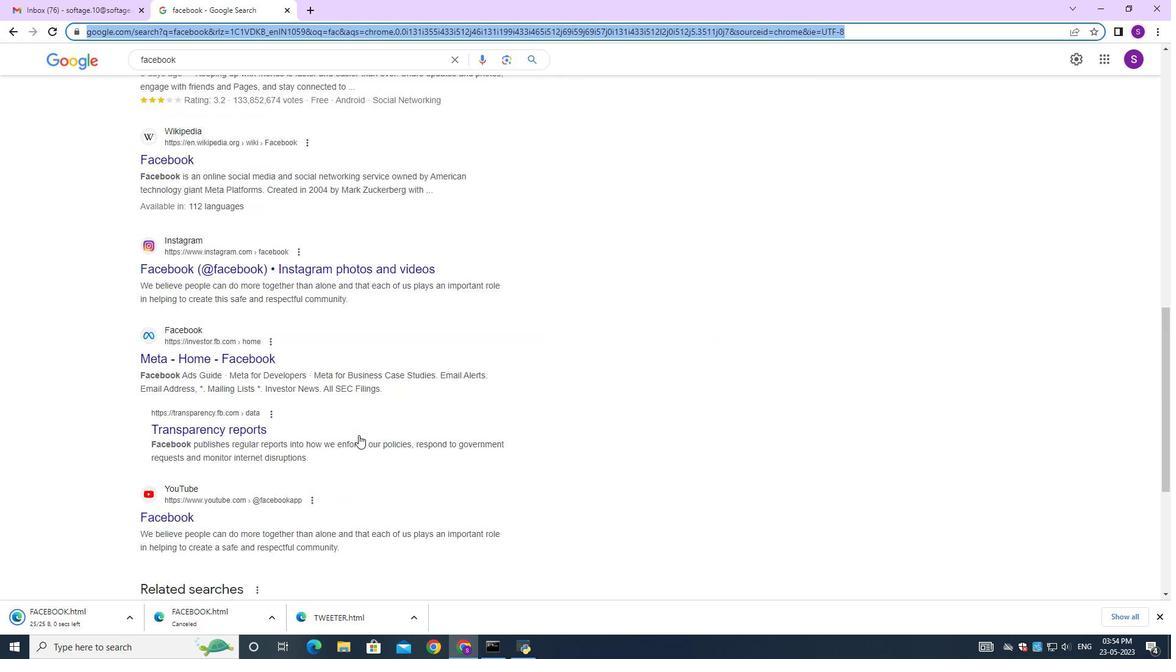 
Action: Mouse scrolled (358, 435) with delta (0, 0)
Screenshot: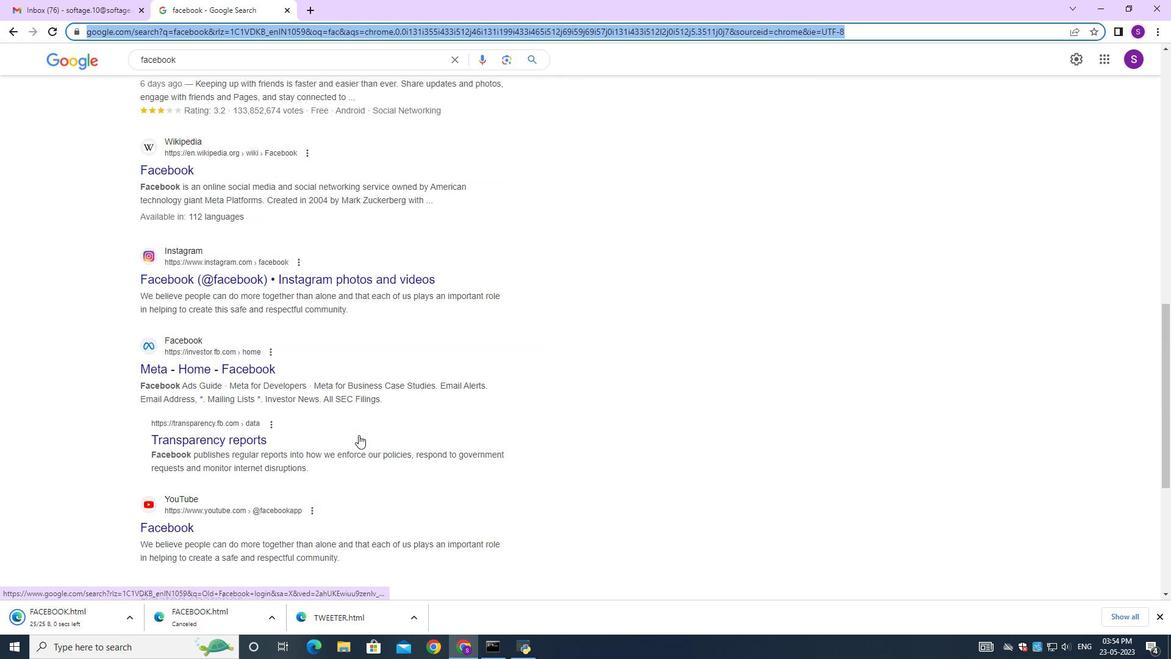
Action: Mouse scrolled (358, 435) with delta (0, 0)
Screenshot: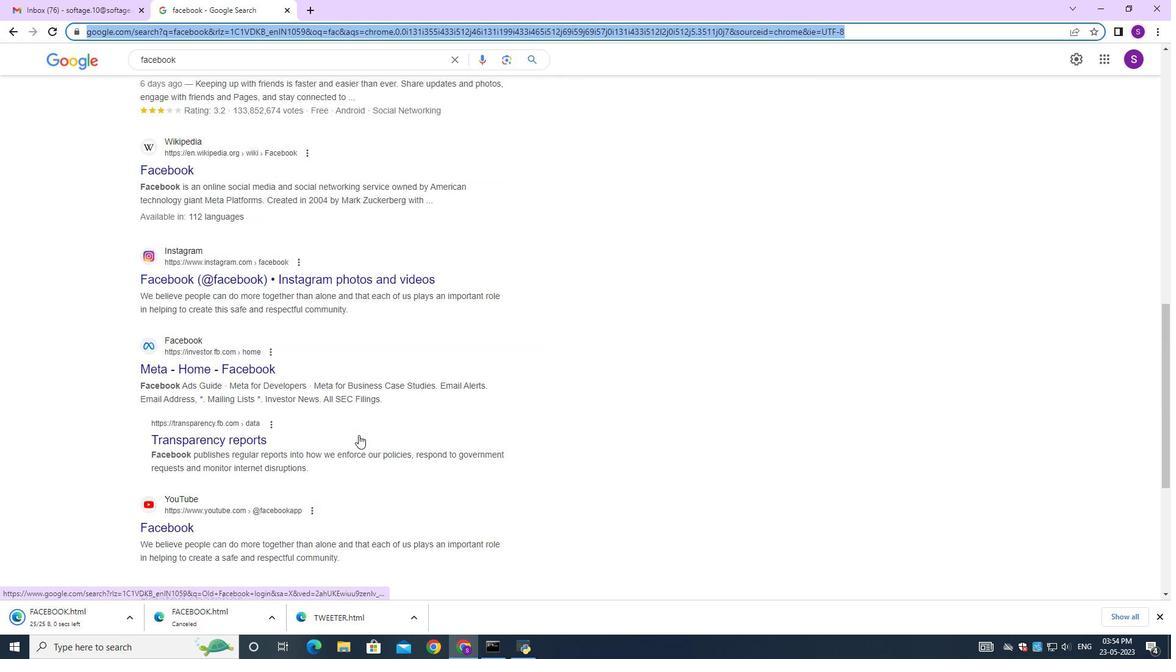 
Action: Mouse scrolled (358, 435) with delta (0, 0)
Screenshot: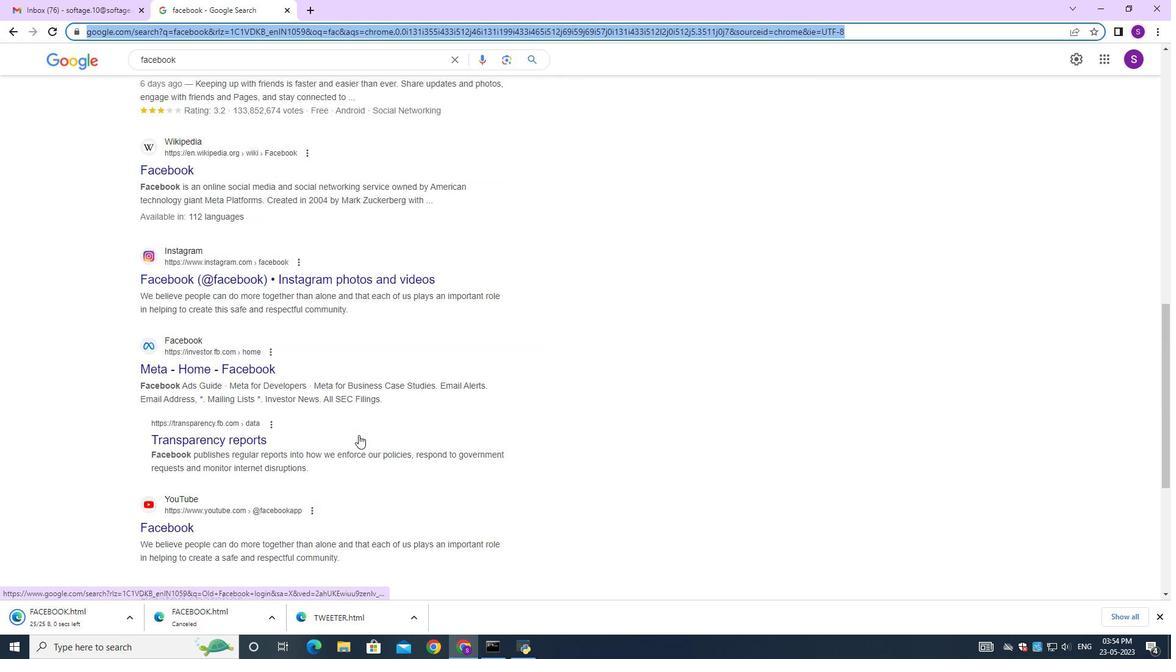 
Action: Mouse scrolled (358, 435) with delta (0, 0)
Screenshot: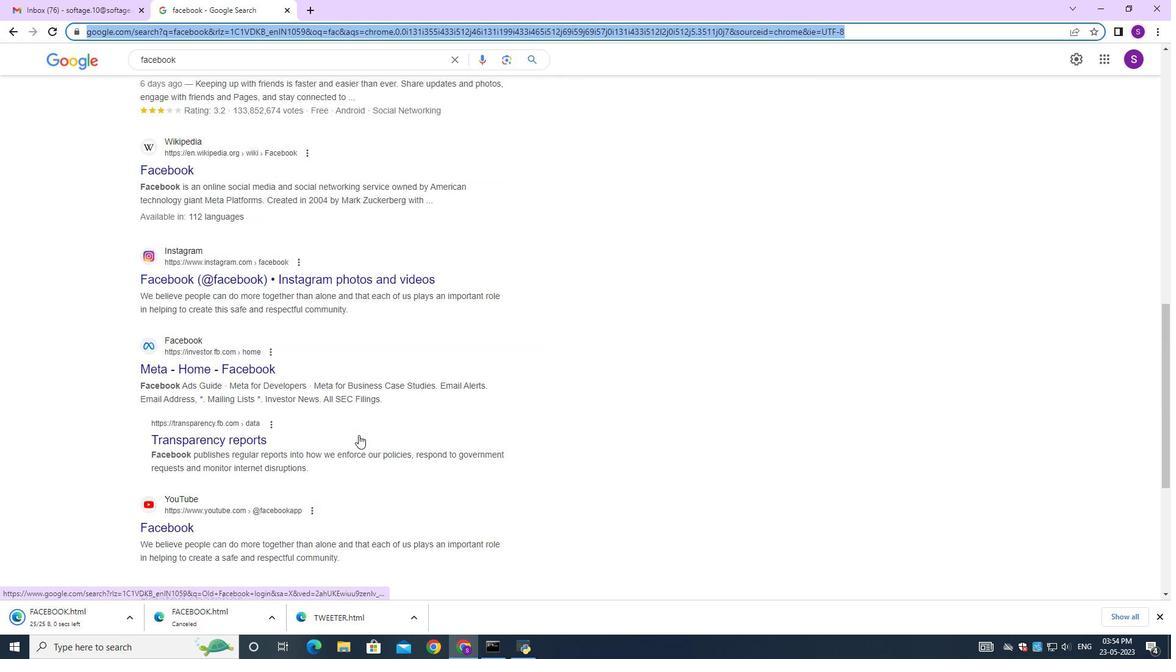 
Action: Mouse scrolled (358, 435) with delta (0, 0)
Screenshot: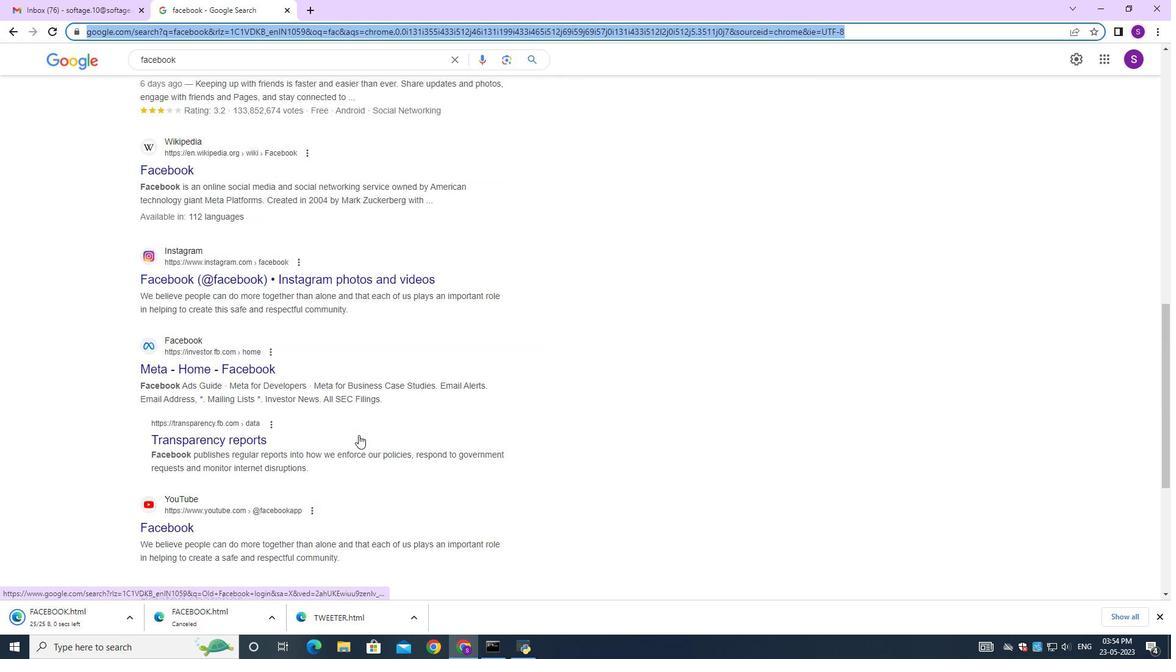 
Action: Mouse scrolled (358, 435) with delta (0, 0)
Screenshot: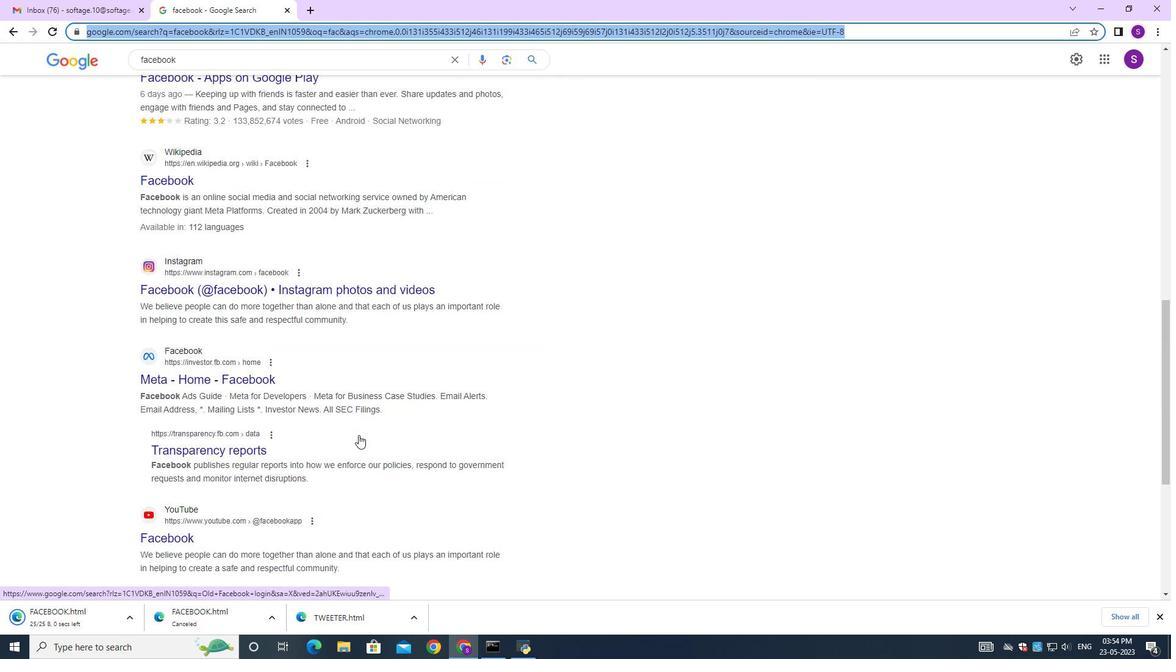 
Action: Mouse scrolled (358, 435) with delta (0, 0)
Screenshot: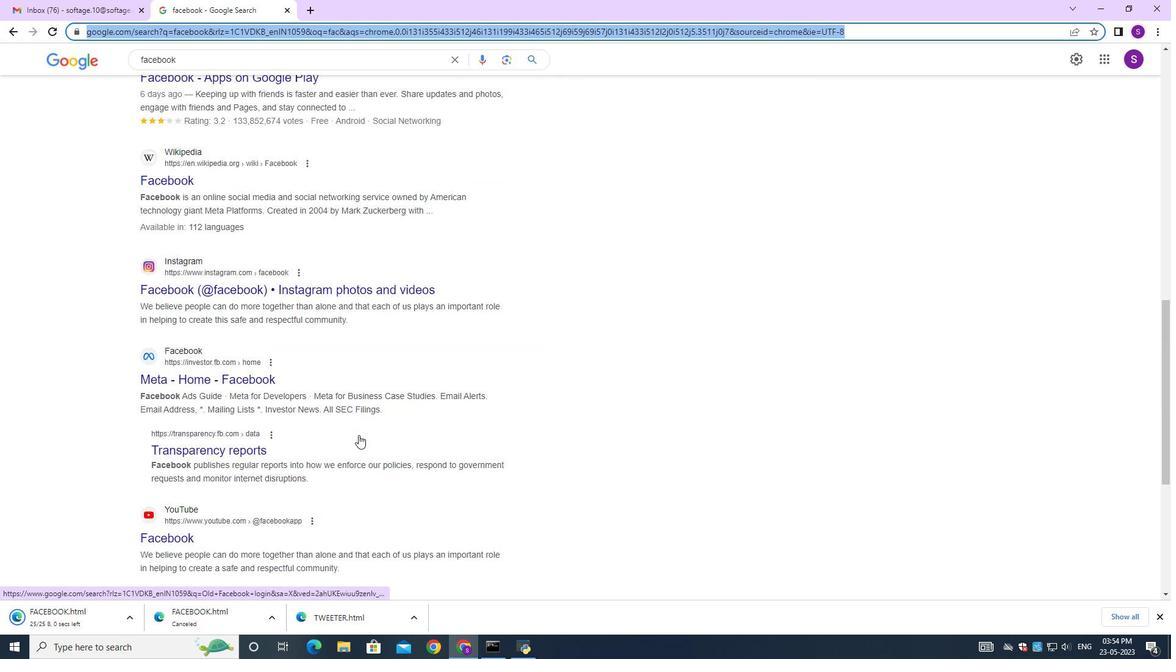 
Action: Mouse scrolled (358, 435) with delta (0, 0)
Screenshot: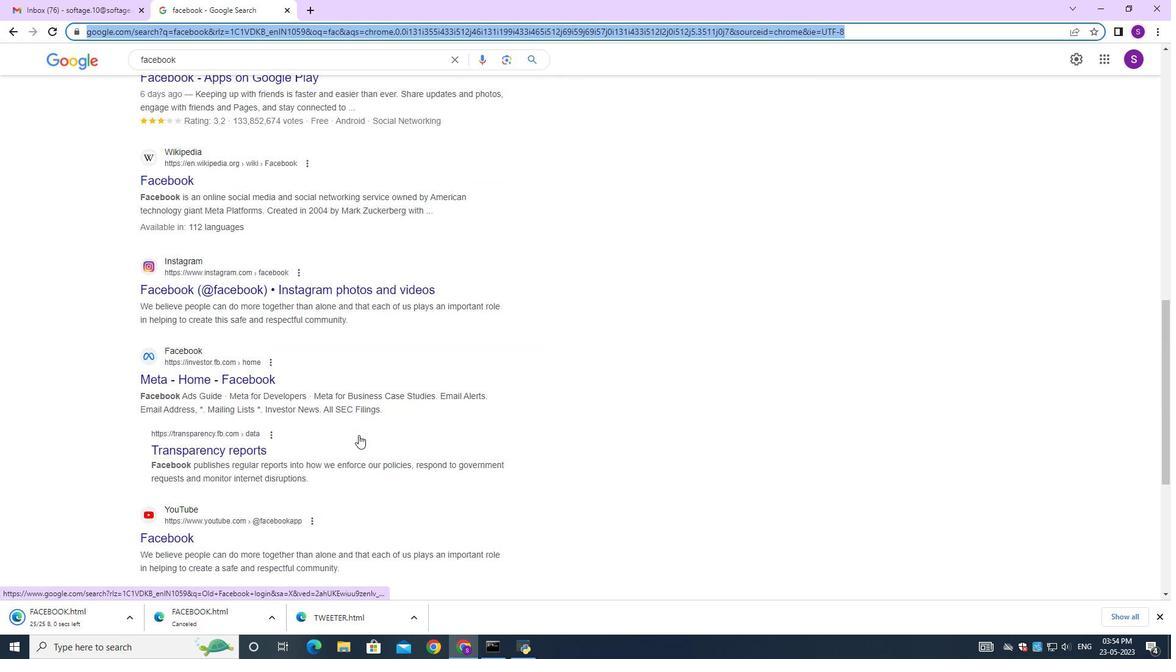 
Action: Mouse moved to (227, 253)
Screenshot: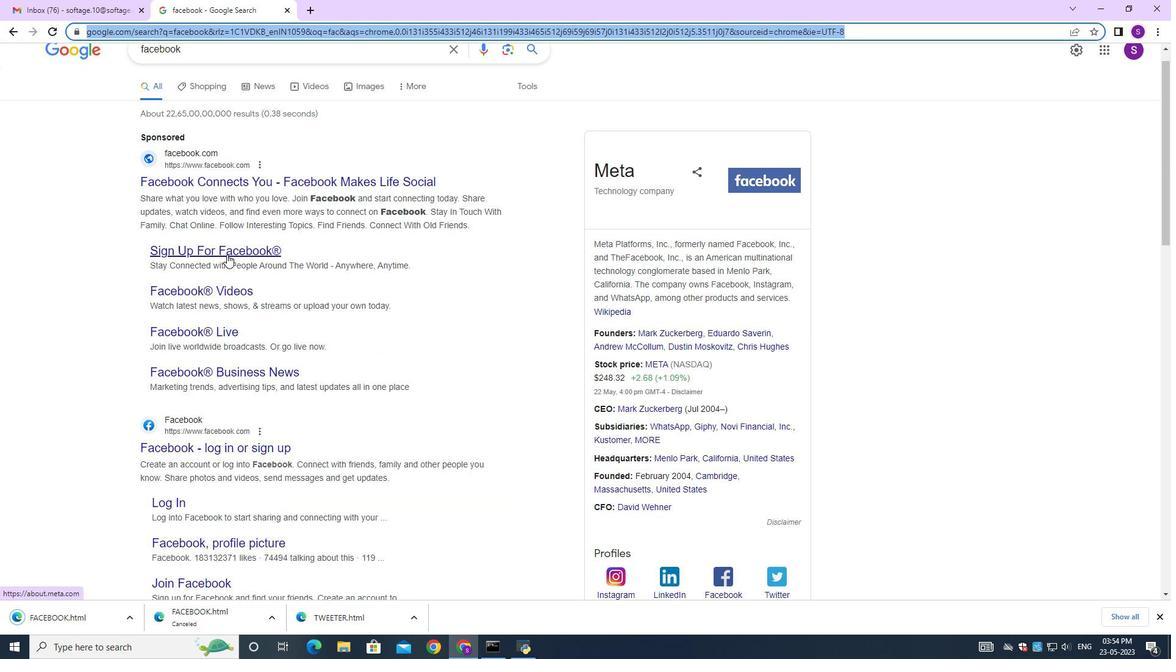 
Action: Mouse scrolled (227, 254) with delta (0, 0)
Screenshot: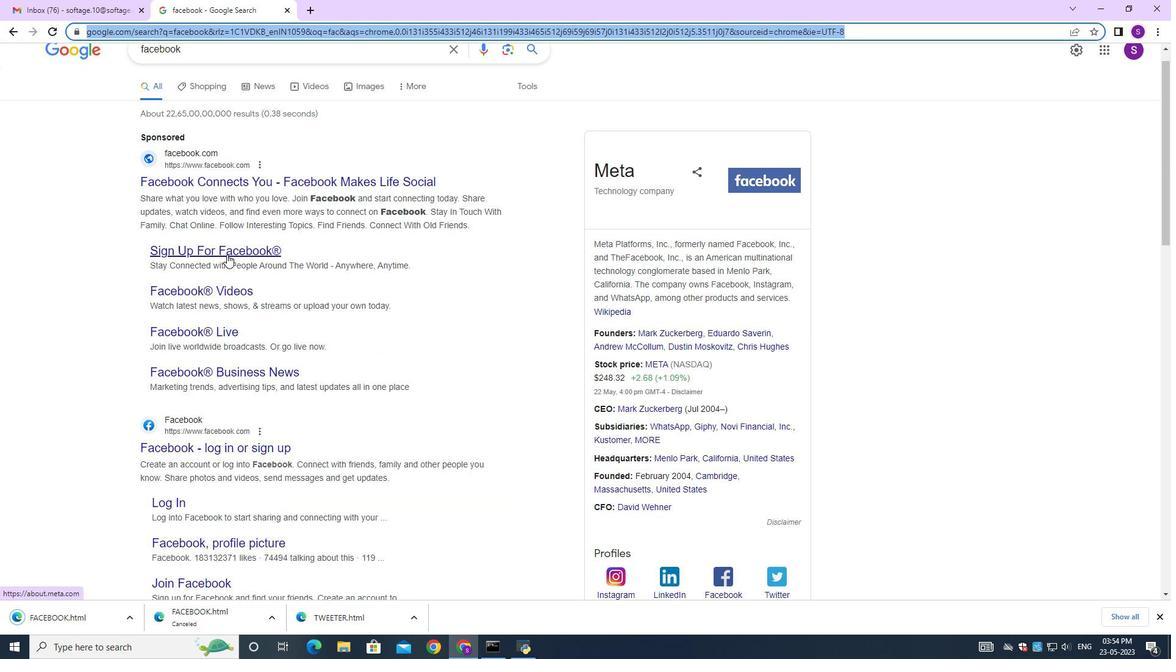 
Action: Mouse moved to (225, 252)
Screenshot: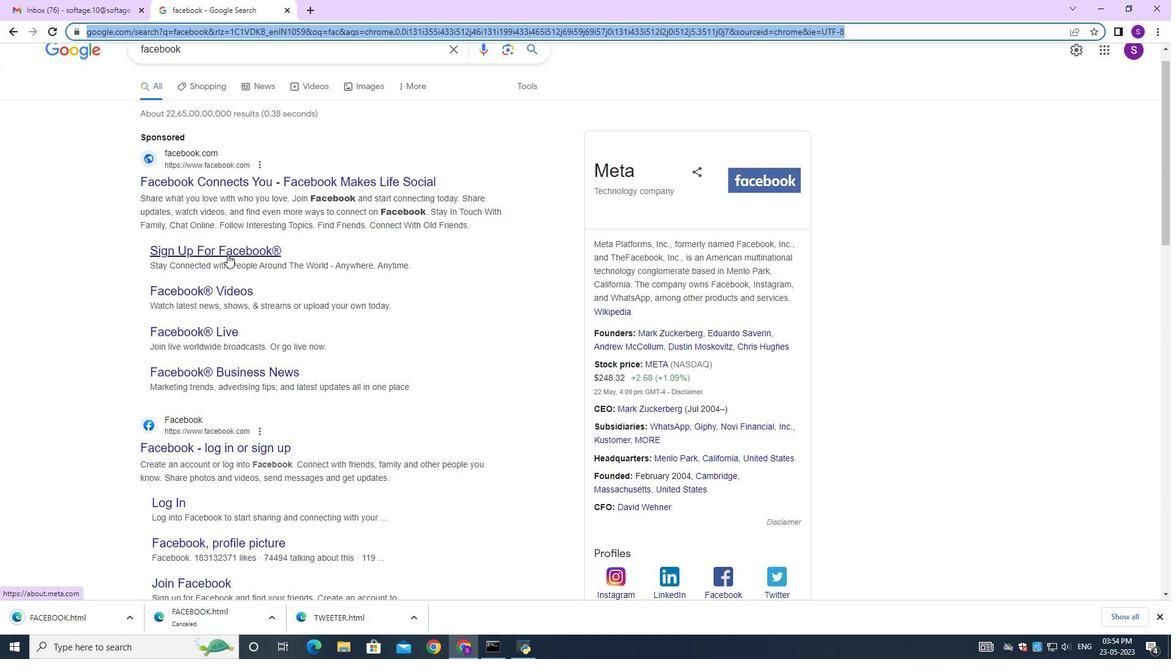 
Action: Mouse scrolled (225, 252) with delta (0, 0)
Screenshot: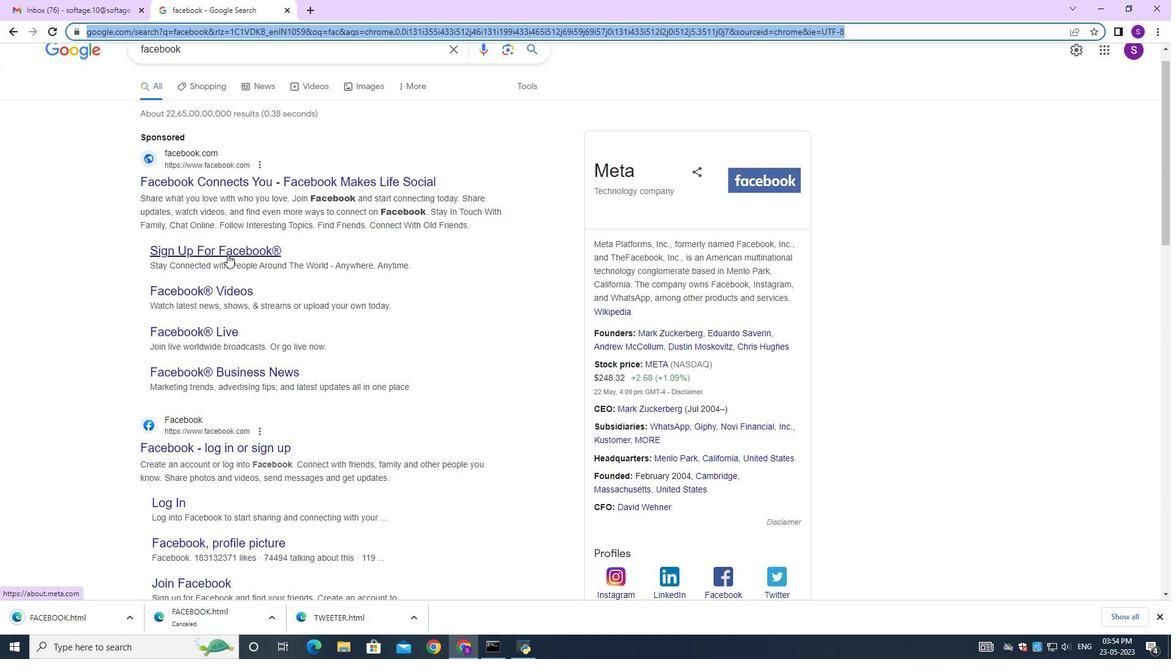 
Action: Mouse moved to (222, 248)
Screenshot: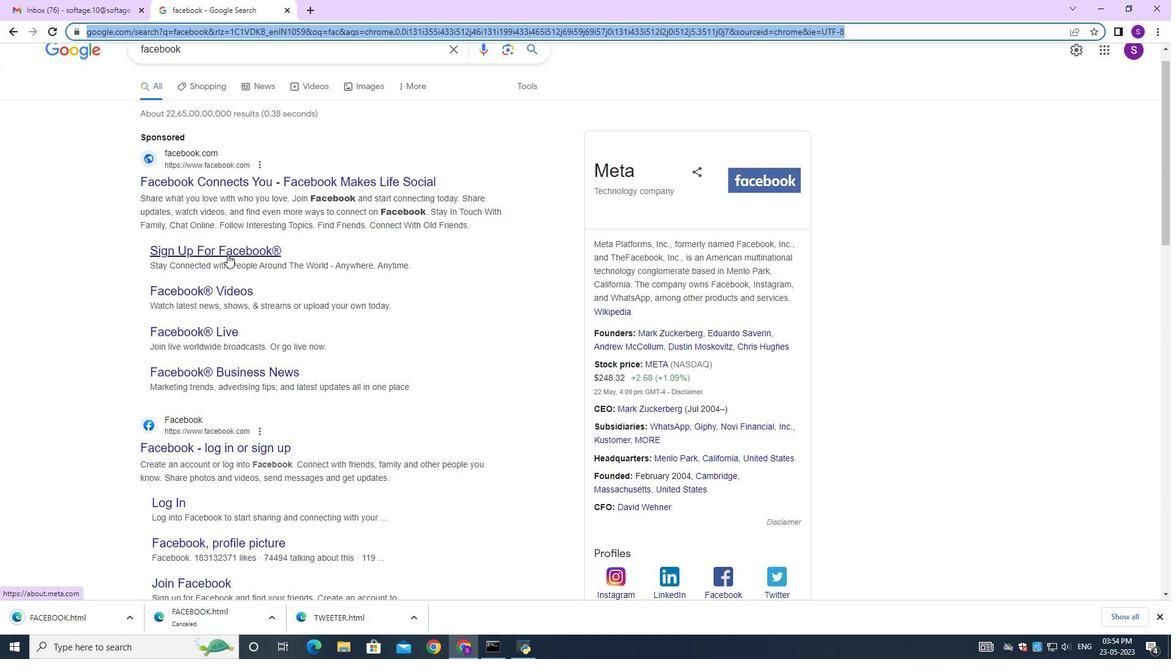 
Action: Mouse scrolled (222, 248) with delta (0, 0)
Screenshot: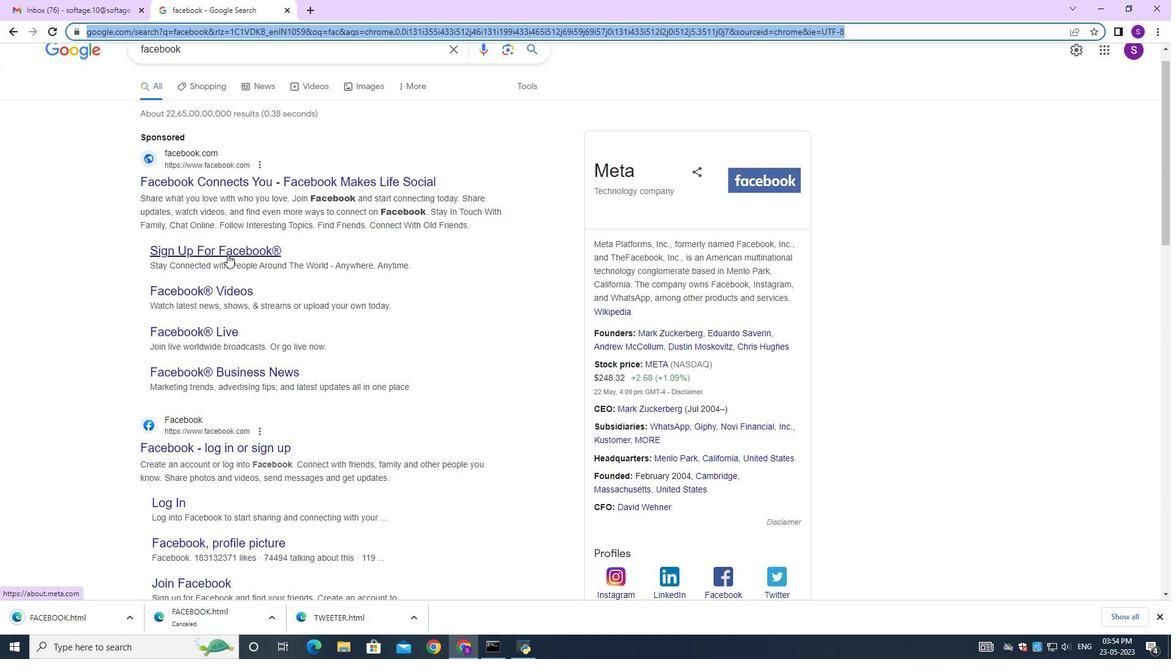 
Action: Mouse moved to (222, 238)
Screenshot: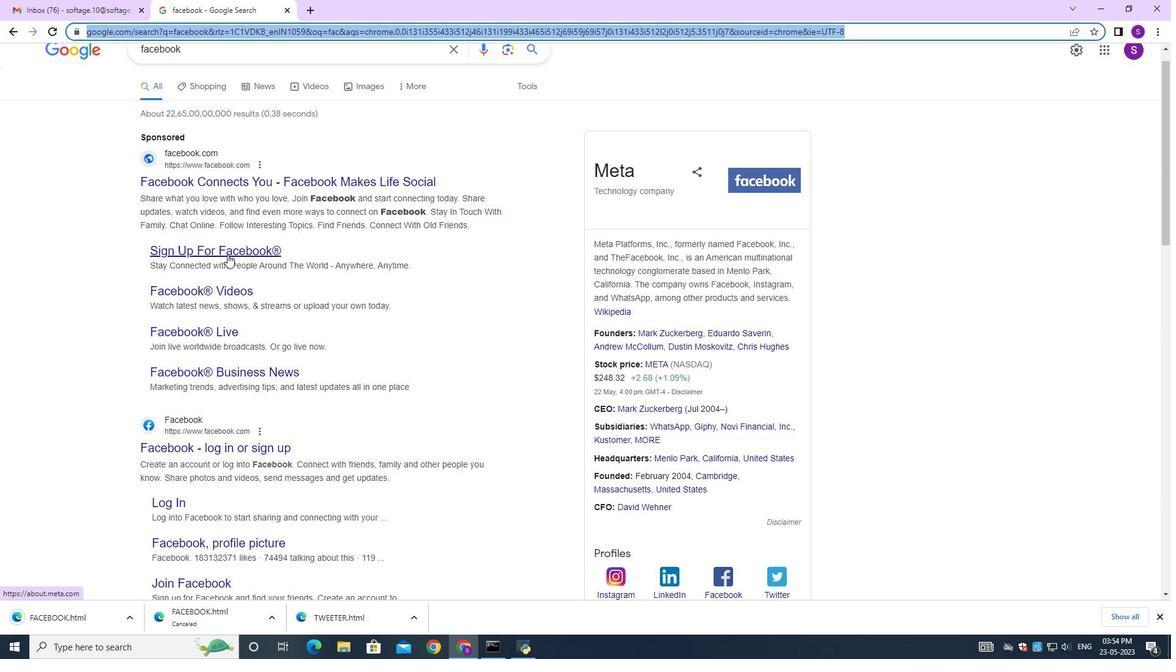 
Action: Mouse scrolled (222, 238) with delta (0, 0)
Screenshot: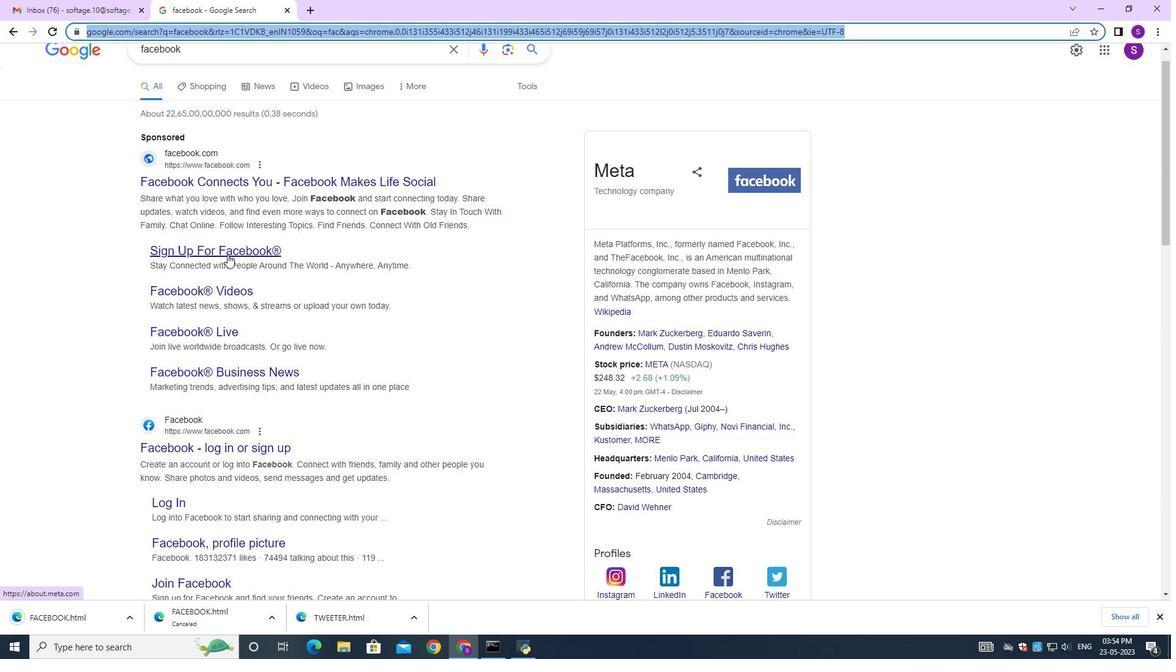 
Action: Mouse moved to (223, 222)
Screenshot: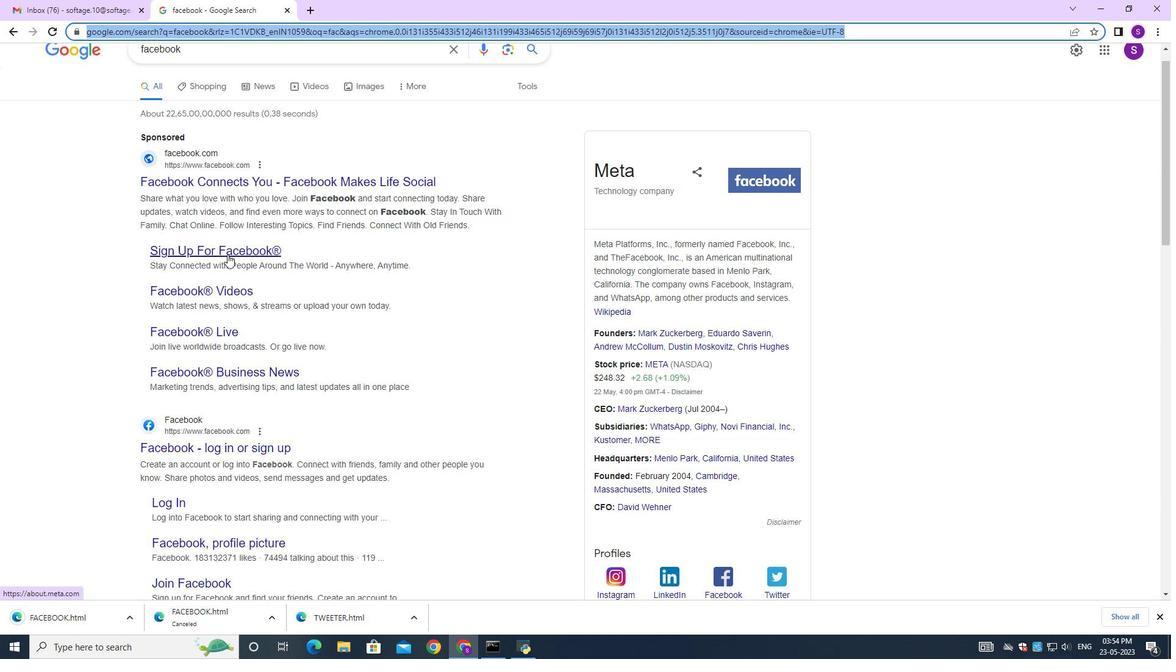
Action: Mouse scrolled (223, 223) with delta (0, 0)
Screenshot: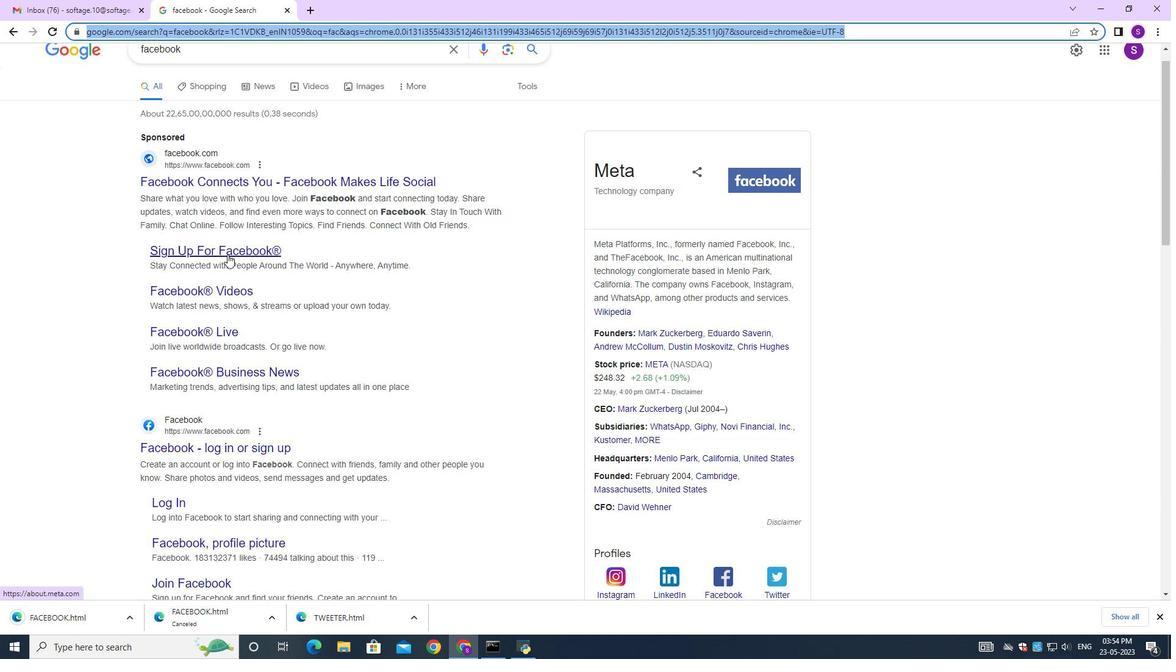 
Action: Mouse moved to (226, 209)
Screenshot: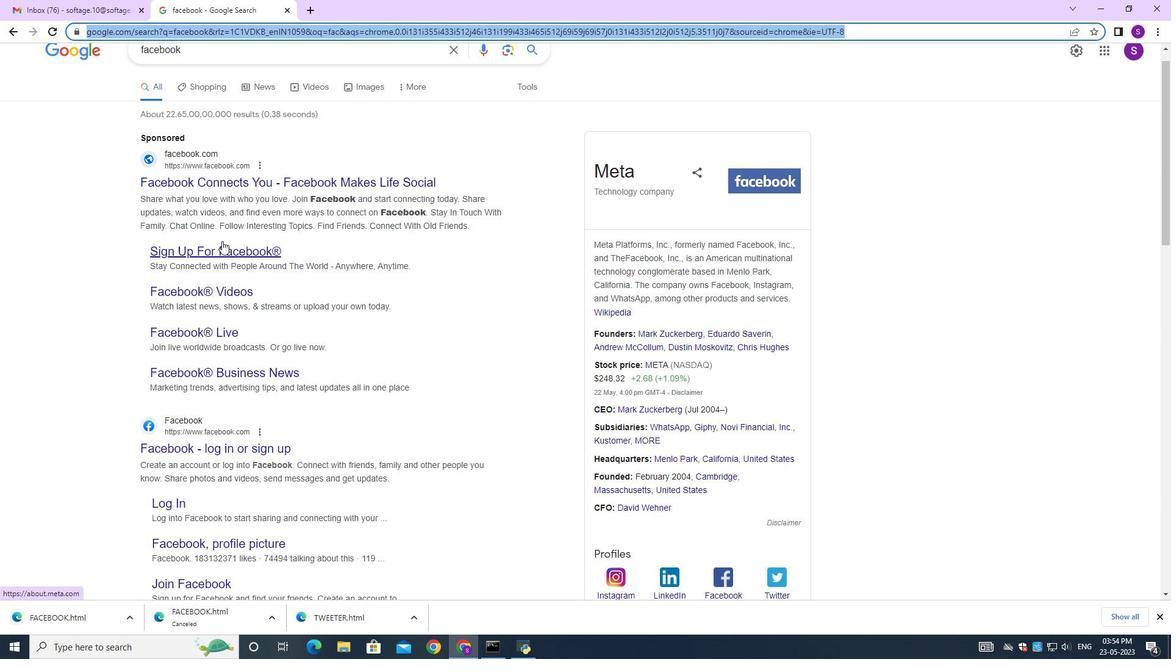 
Action: Mouse scrolled (225, 212) with delta (0, 0)
Screenshot: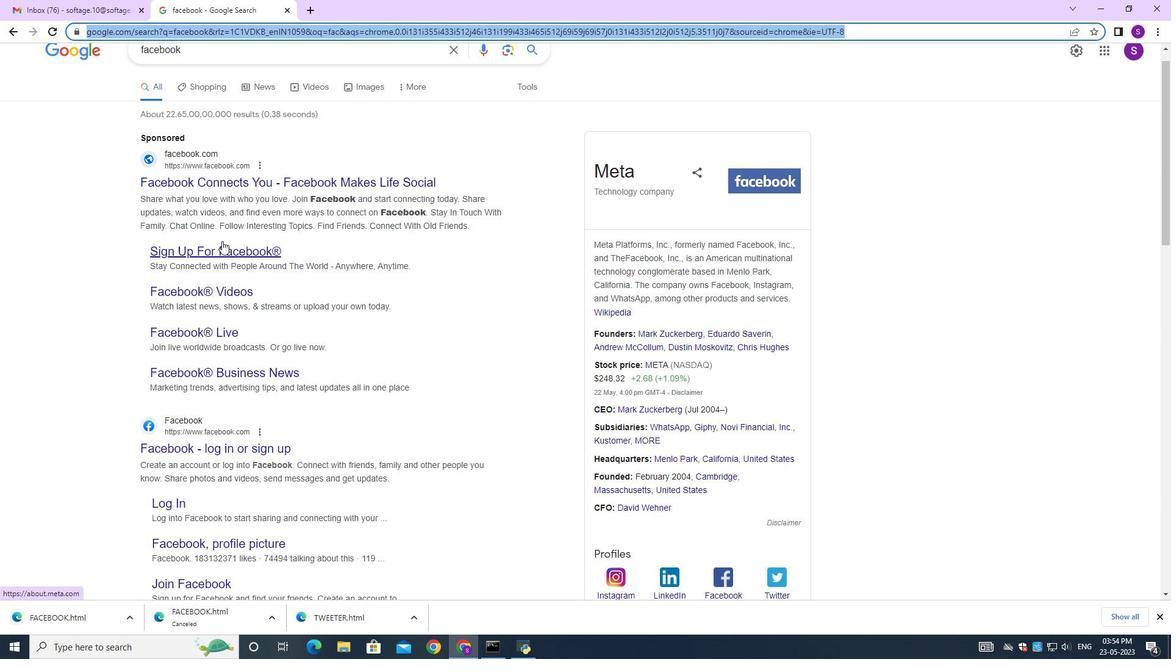 
Action: Mouse moved to (214, 0)
Screenshot: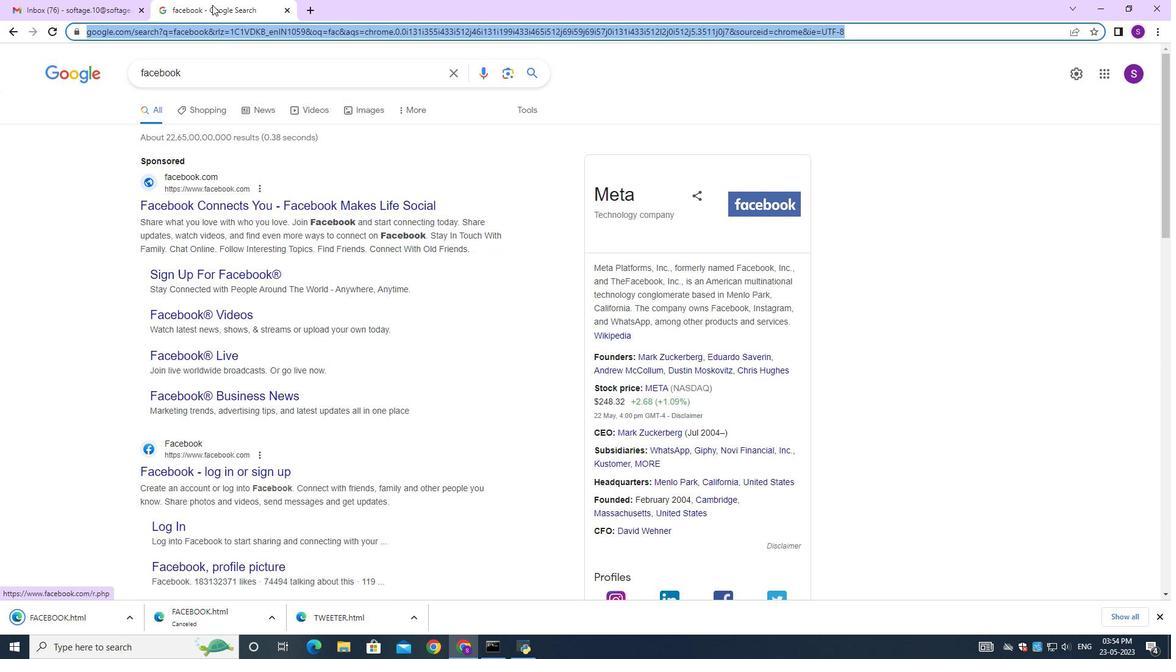 
Action: Mouse pressed middle at (214, 0)
Screenshot: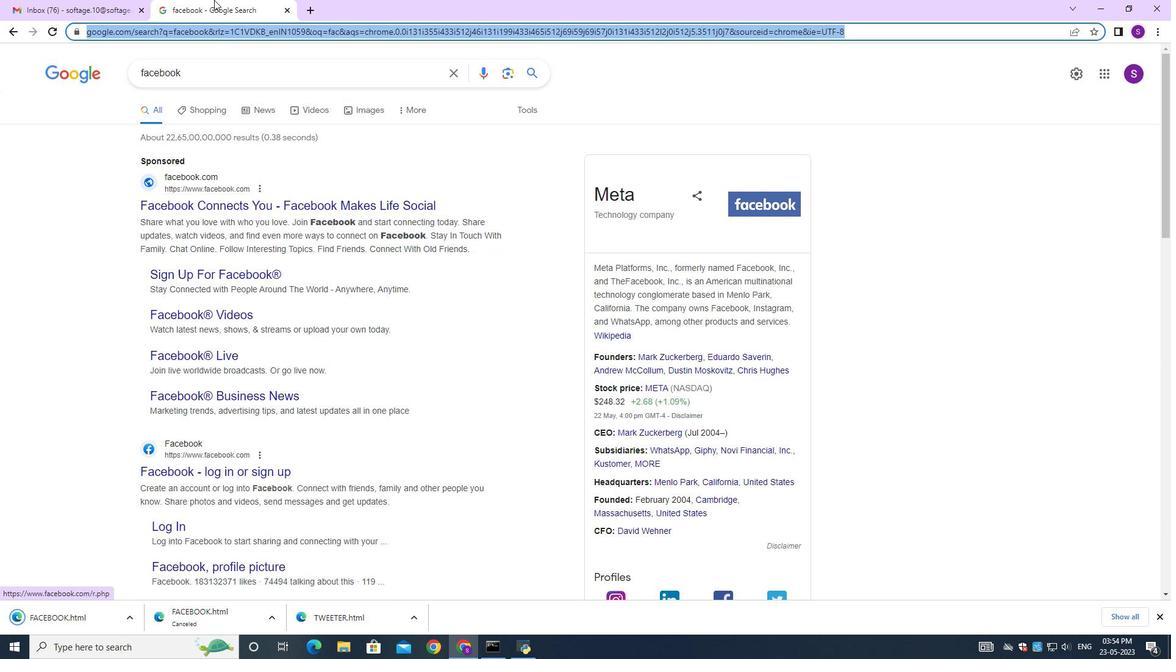 
Action: Mouse moved to (869, 580)
Screenshot: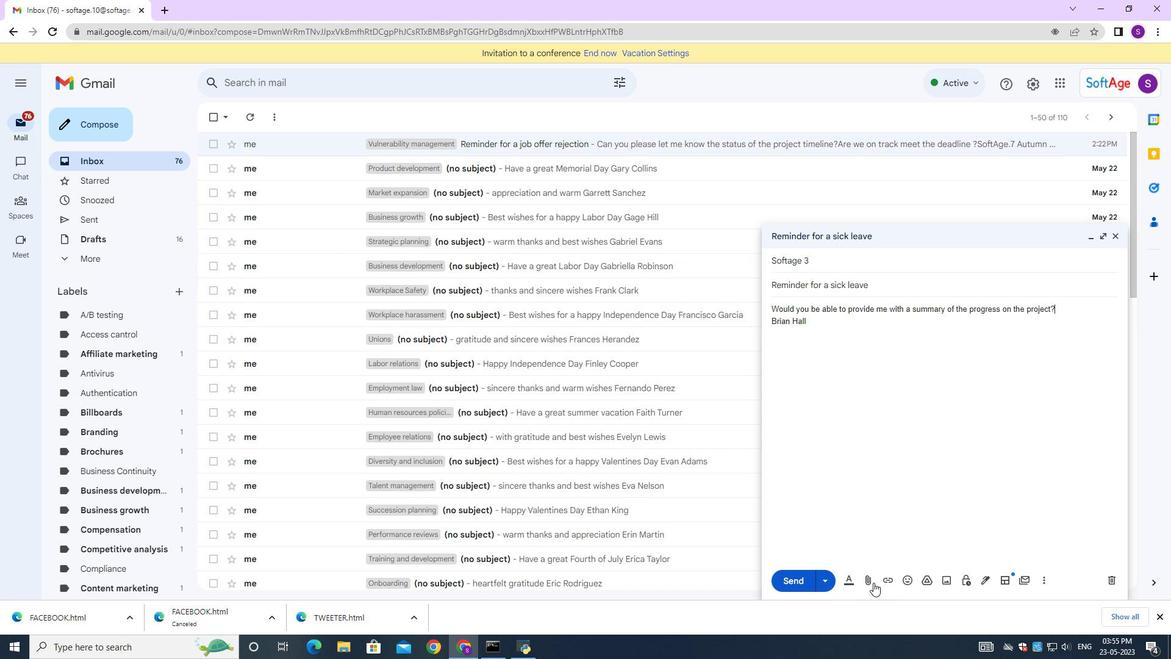 
Action: Mouse pressed left at (869, 580)
Screenshot: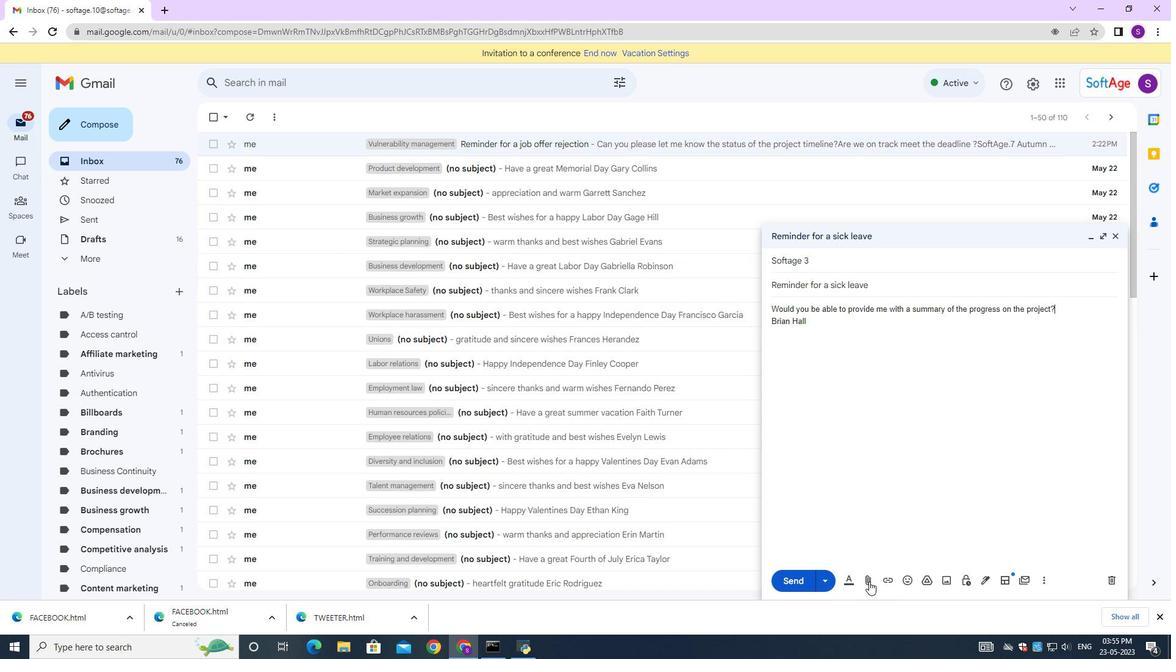 
Action: Mouse moved to (237, 100)
Screenshot: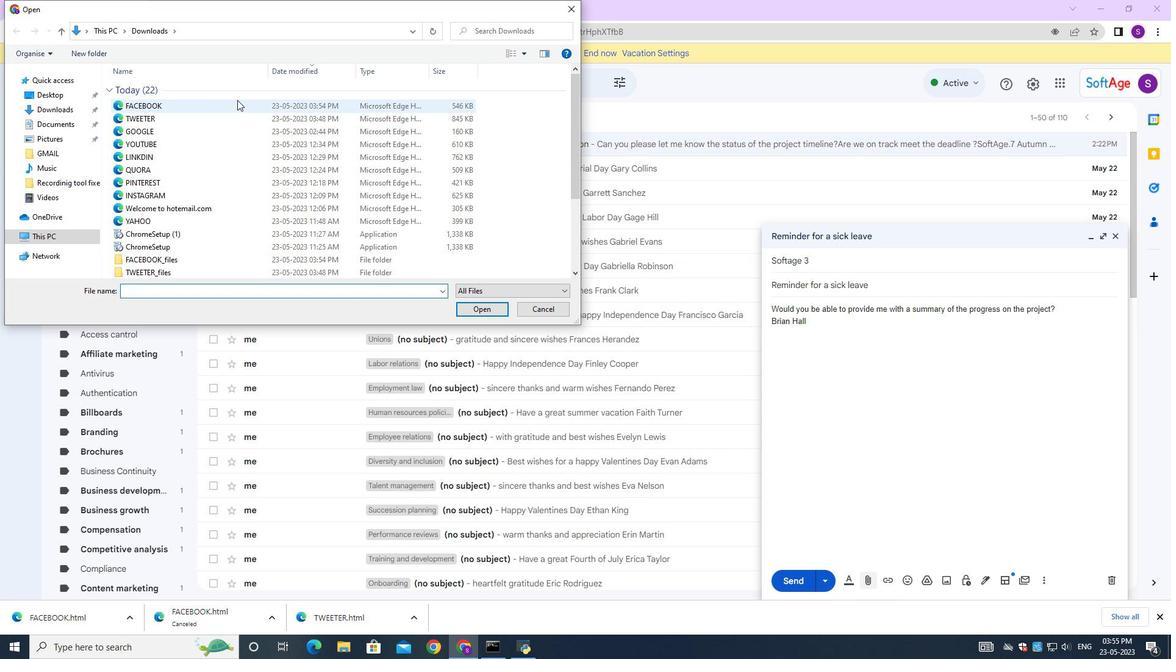 
Action: Mouse pressed left at (237, 100)
Screenshot: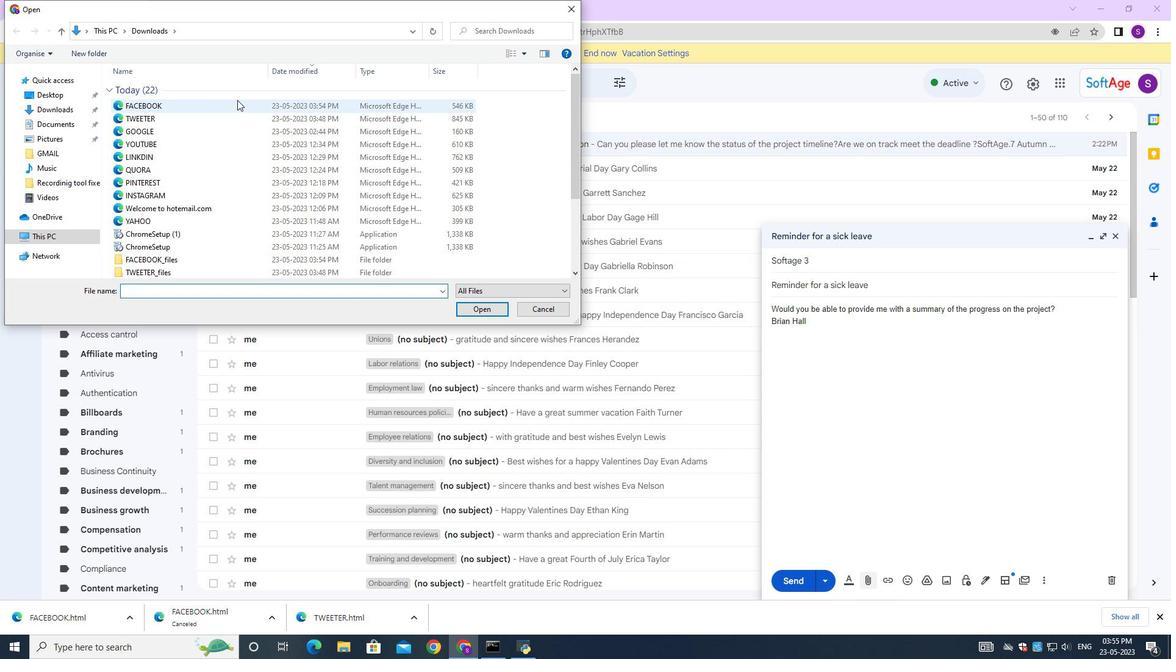 
Action: Mouse moved to (488, 308)
Screenshot: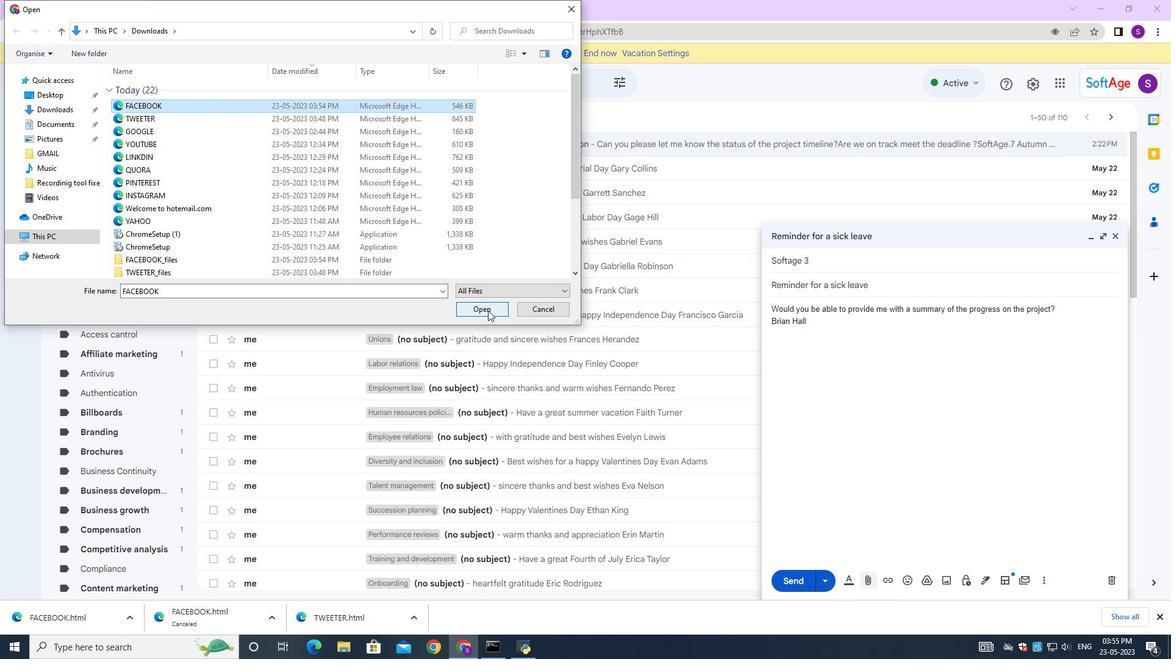 
Action: Mouse pressed left at (488, 308)
Screenshot: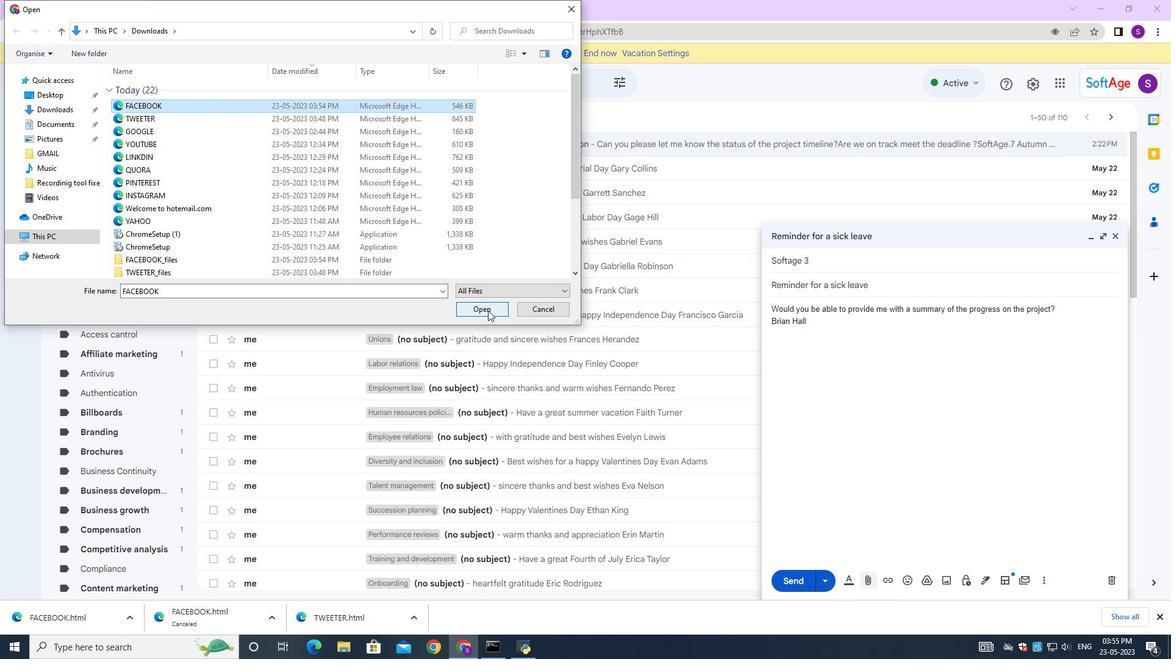 
Action: Mouse moved to (779, 582)
Screenshot: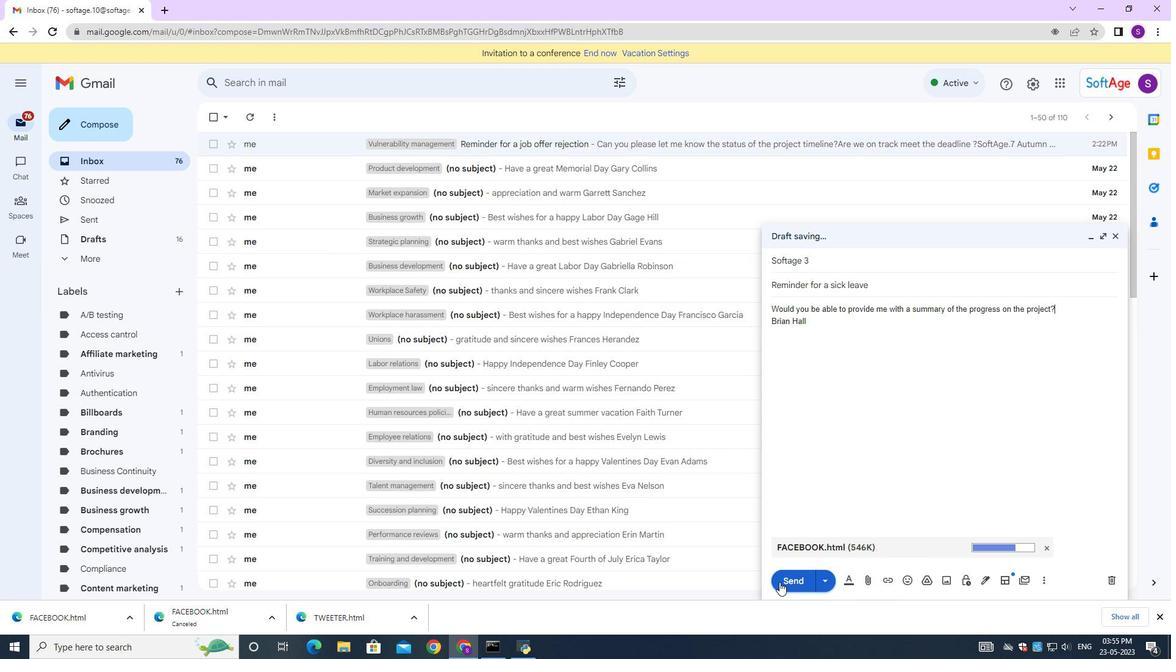 
Action: Mouse pressed left at (779, 582)
Screenshot: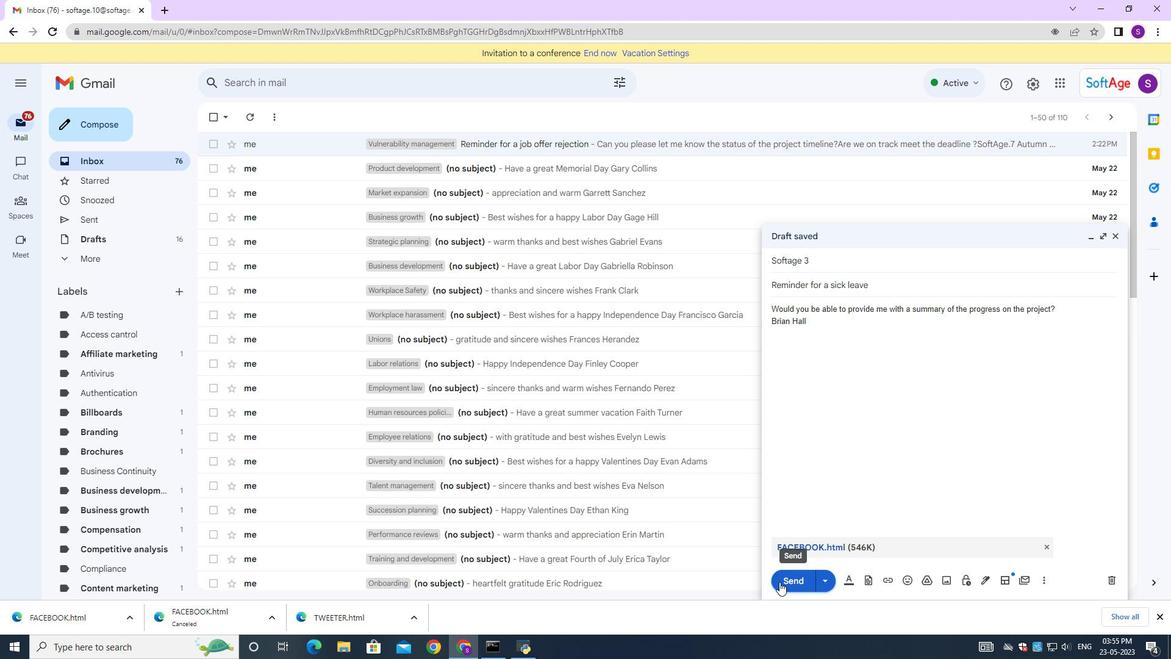 
Action: Mouse moved to (93, 221)
Screenshot: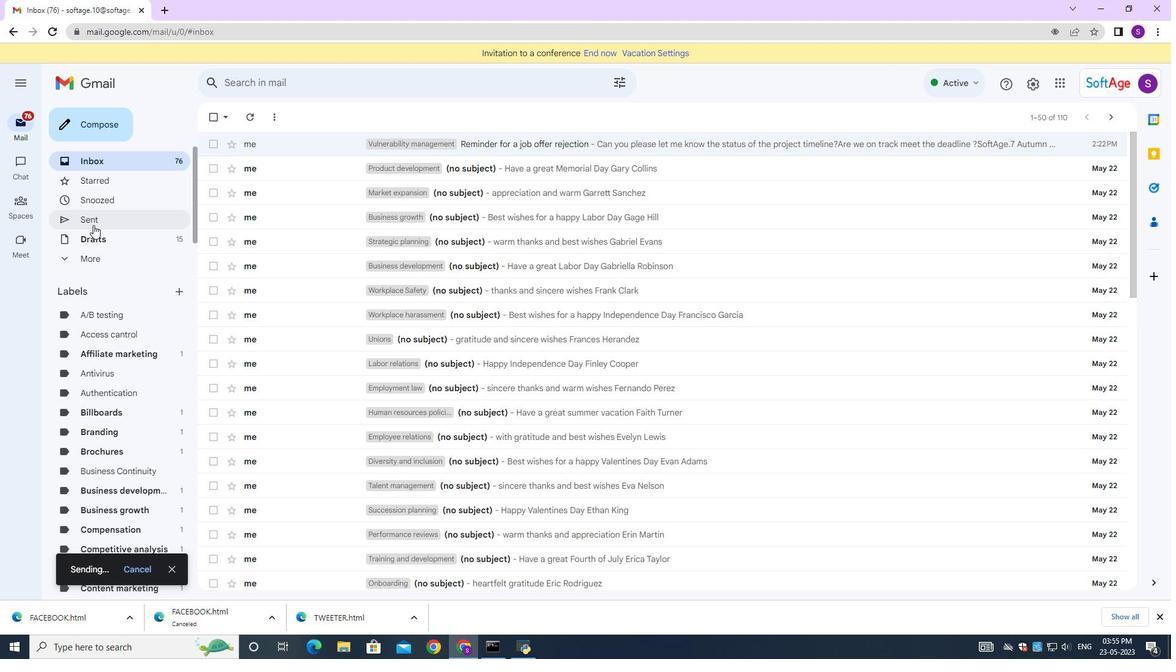 
Action: Mouse pressed left at (93, 221)
Screenshot: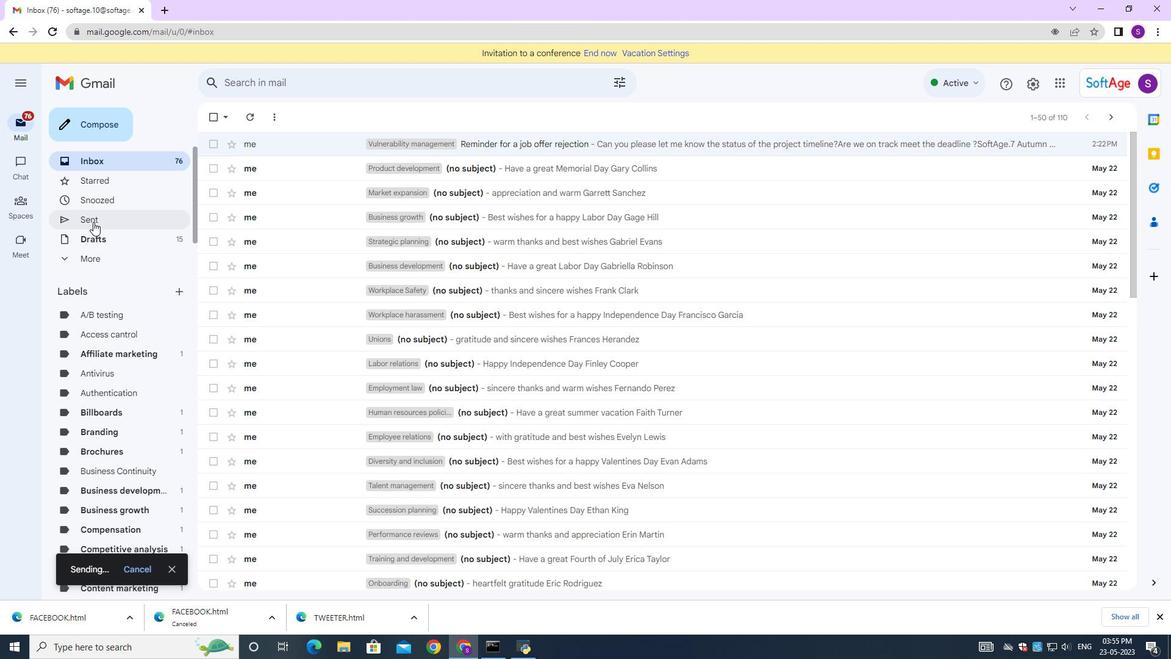 
Action: Mouse moved to (497, 208)
Screenshot: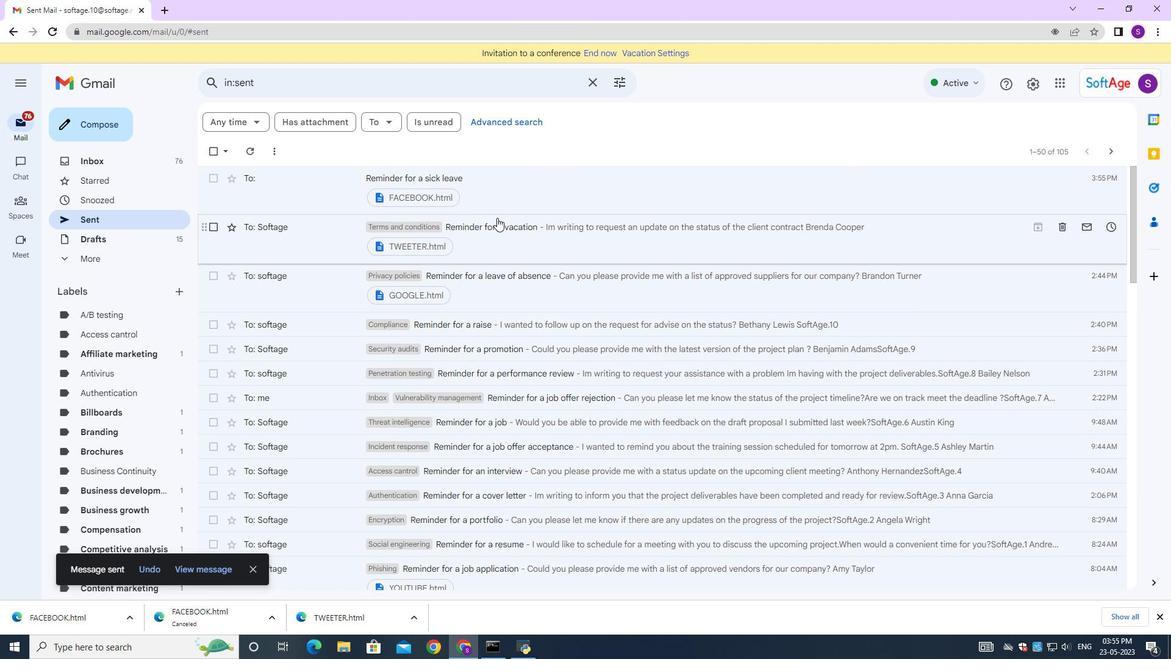 
Action: Mouse pressed left at (497, 208)
Screenshot: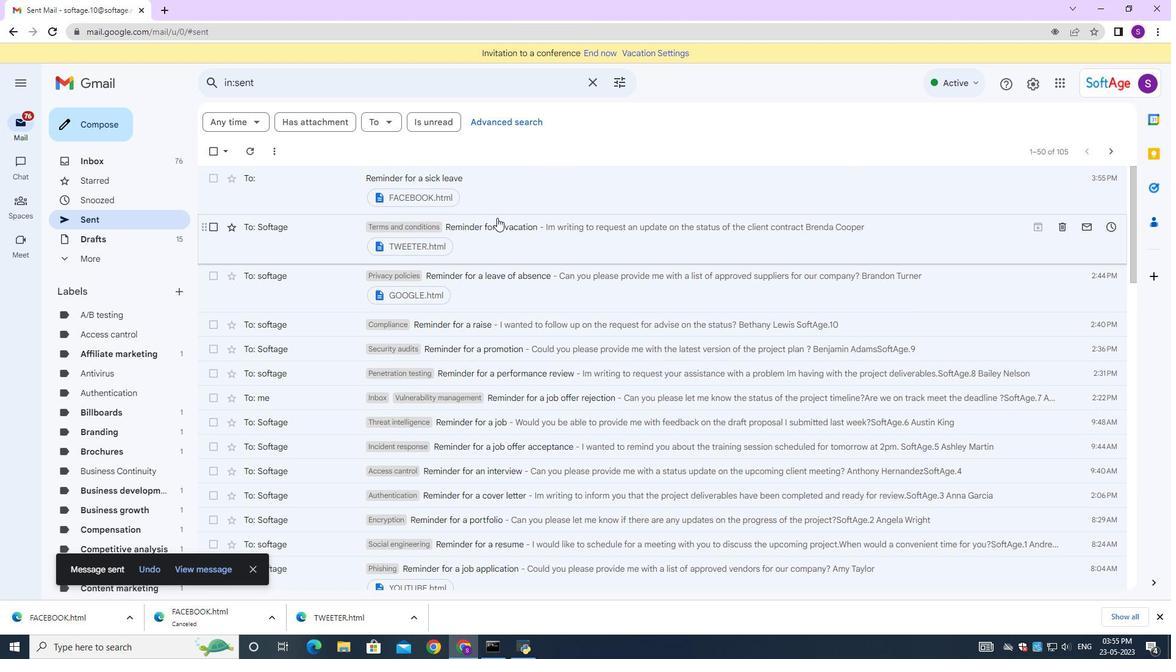 
Action: Mouse moved to (453, 115)
Screenshot: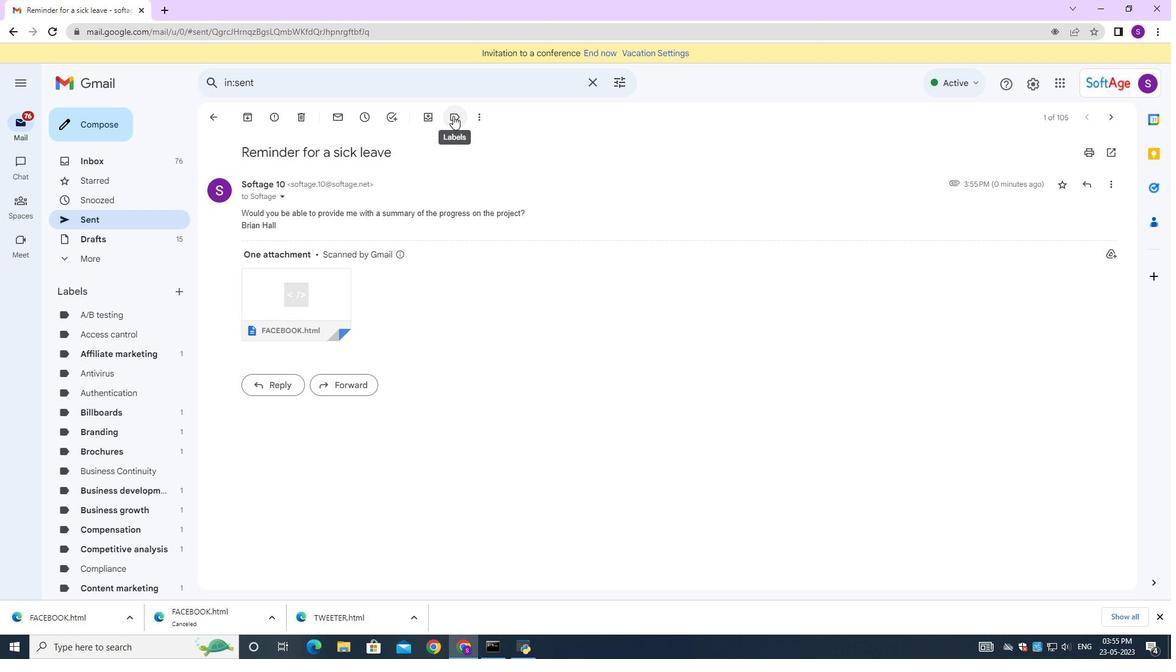
Action: Mouse pressed left at (453, 115)
Screenshot: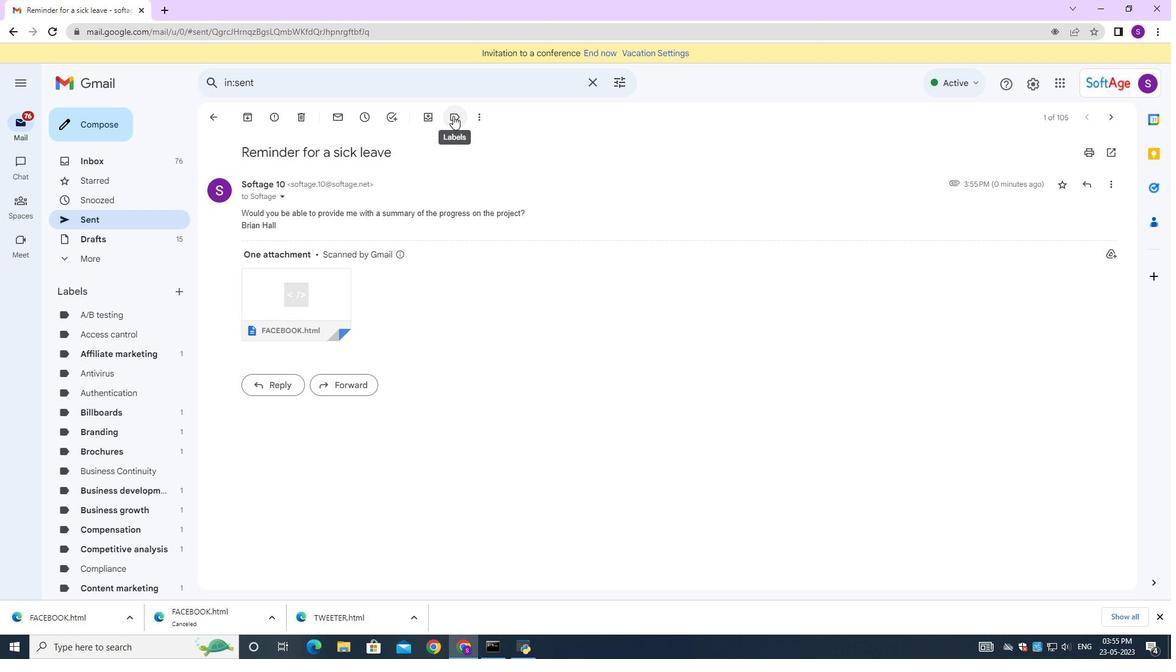 
Action: Mouse moved to (468, 172)
Screenshot: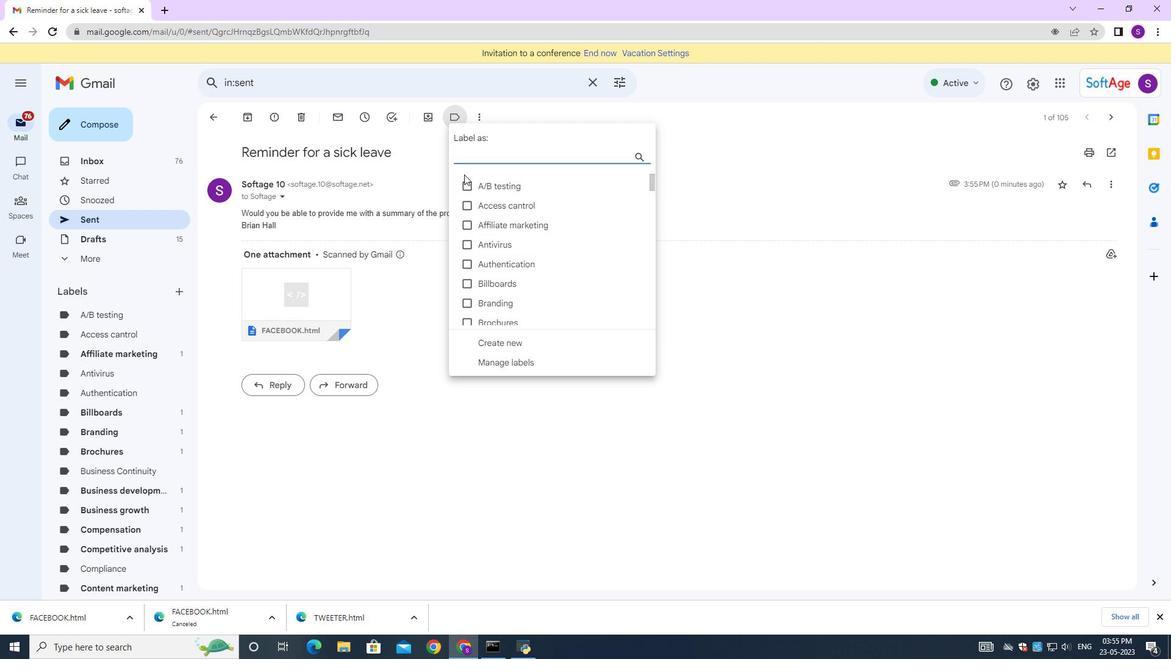 
Action: Key pressed user
Screenshot: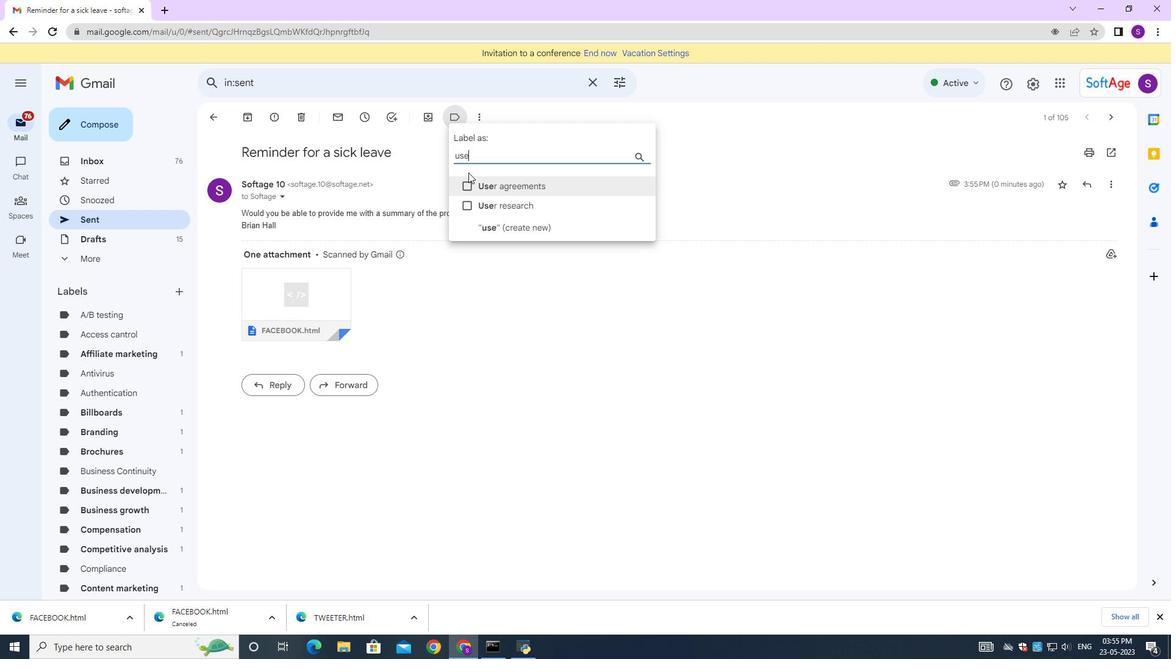 
Action: Mouse moved to (477, 169)
Screenshot: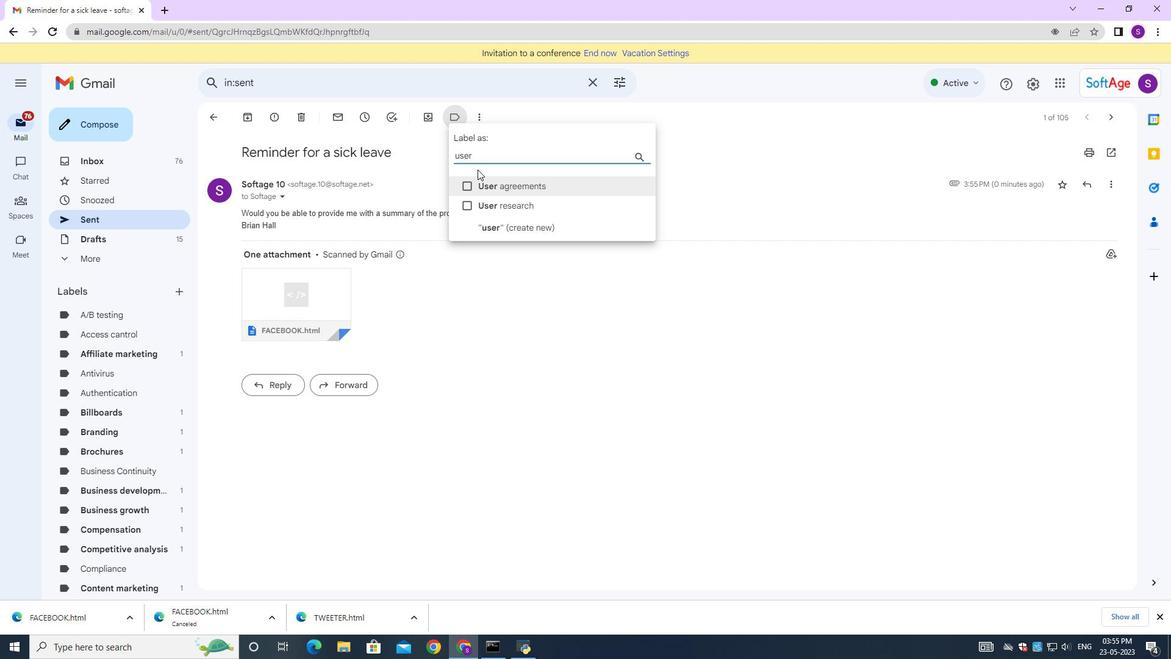 
Action: Key pressed <Key.backspace><Key.backspace><Key.backspace><Key.backspace>
Screenshot: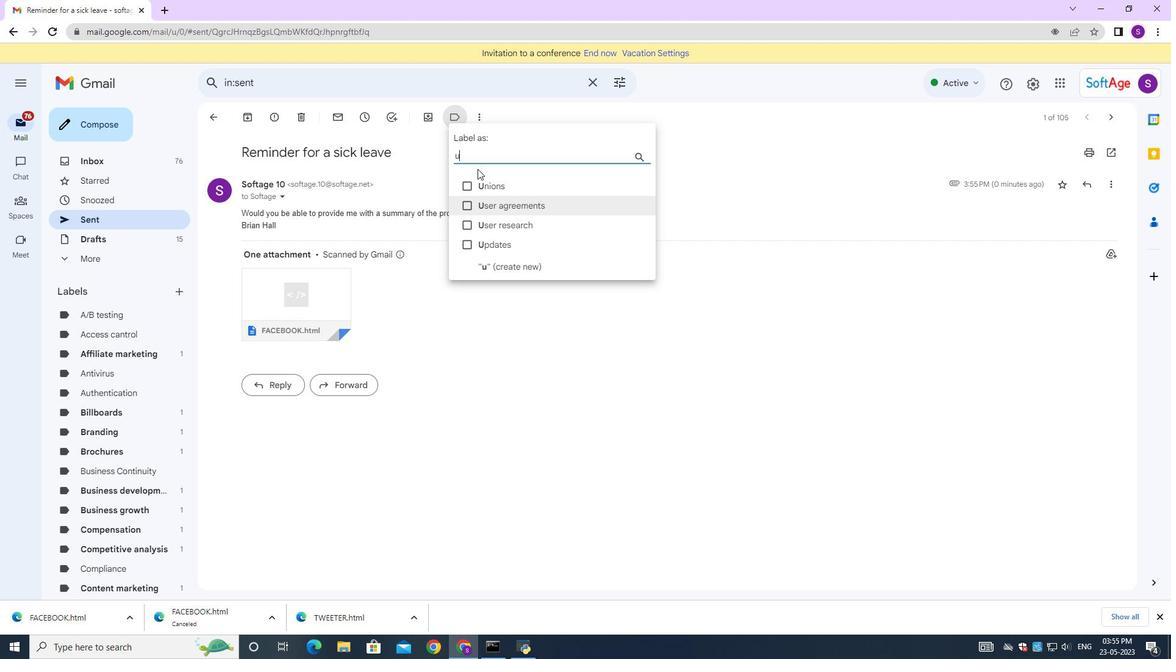 
Action: Mouse moved to (485, 339)
Screenshot: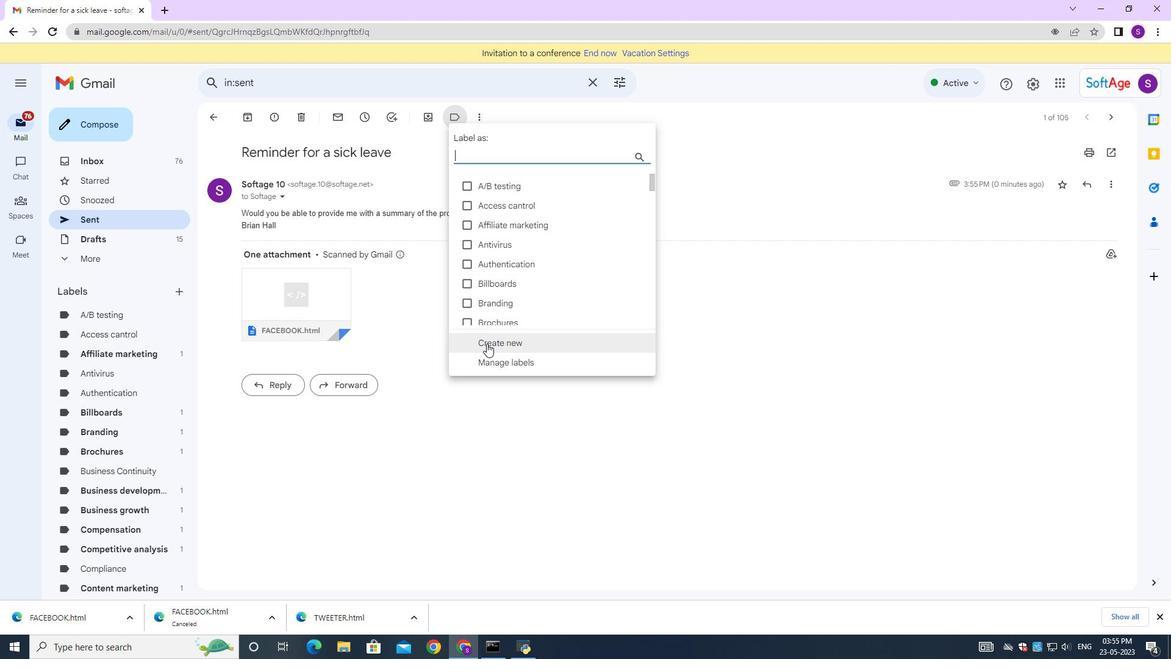 
Action: Mouse pressed left at (485, 339)
Screenshot: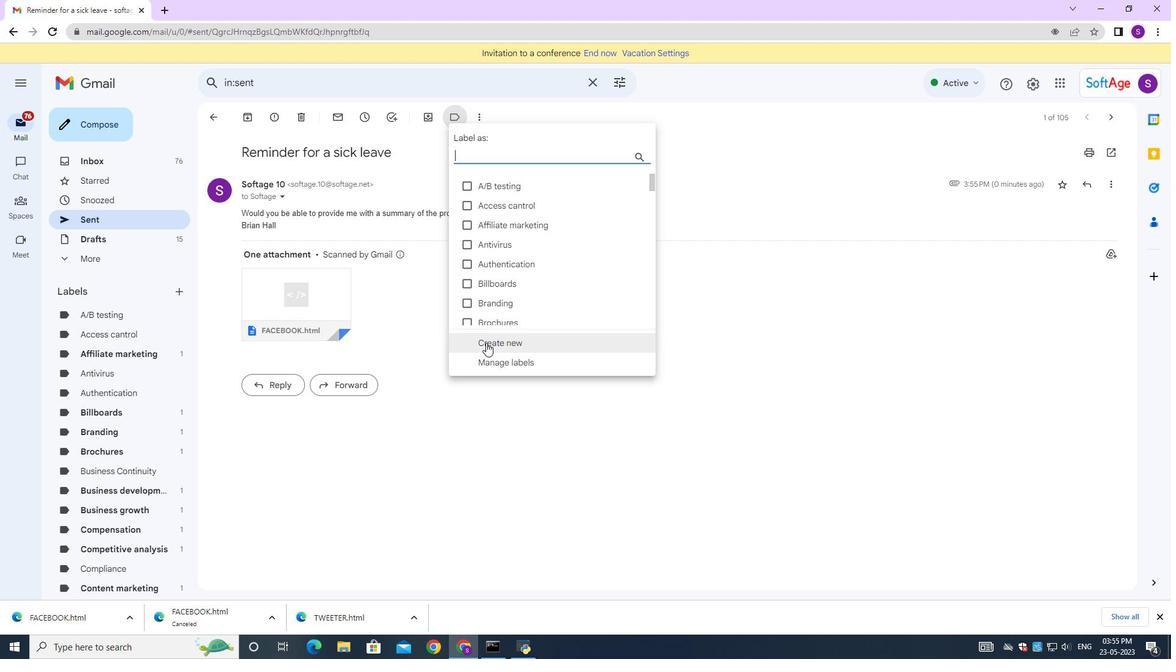 
Action: Key pressed <Key.shift>User<Key.space>agreements
Screenshot: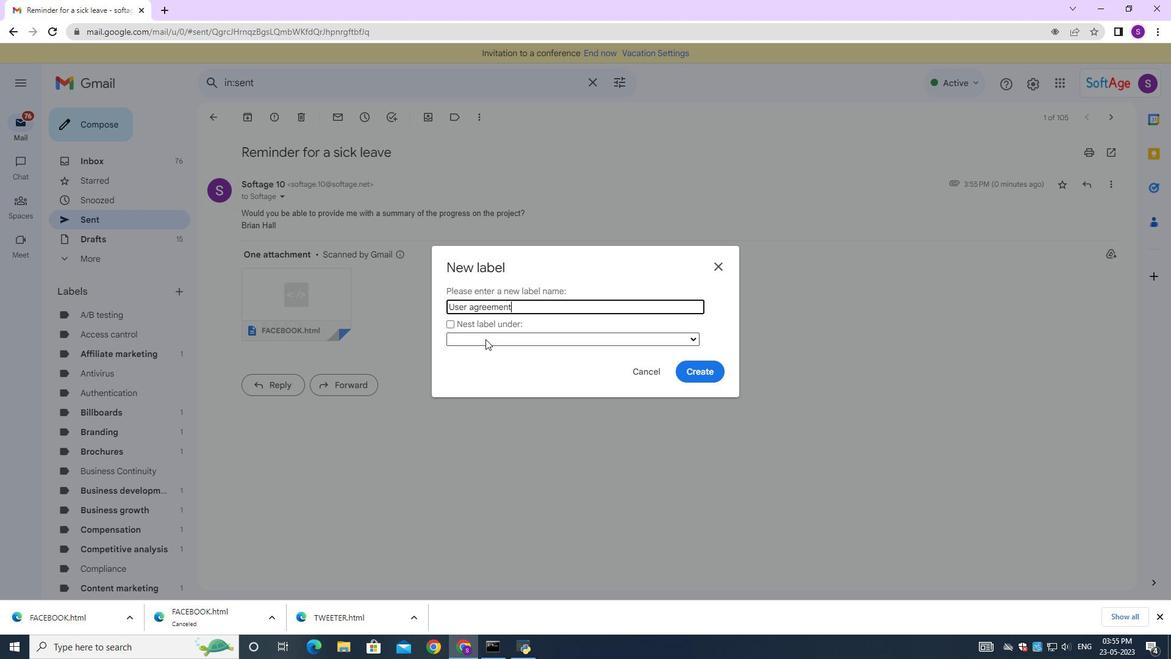 
Action: Mouse moved to (690, 377)
Screenshot: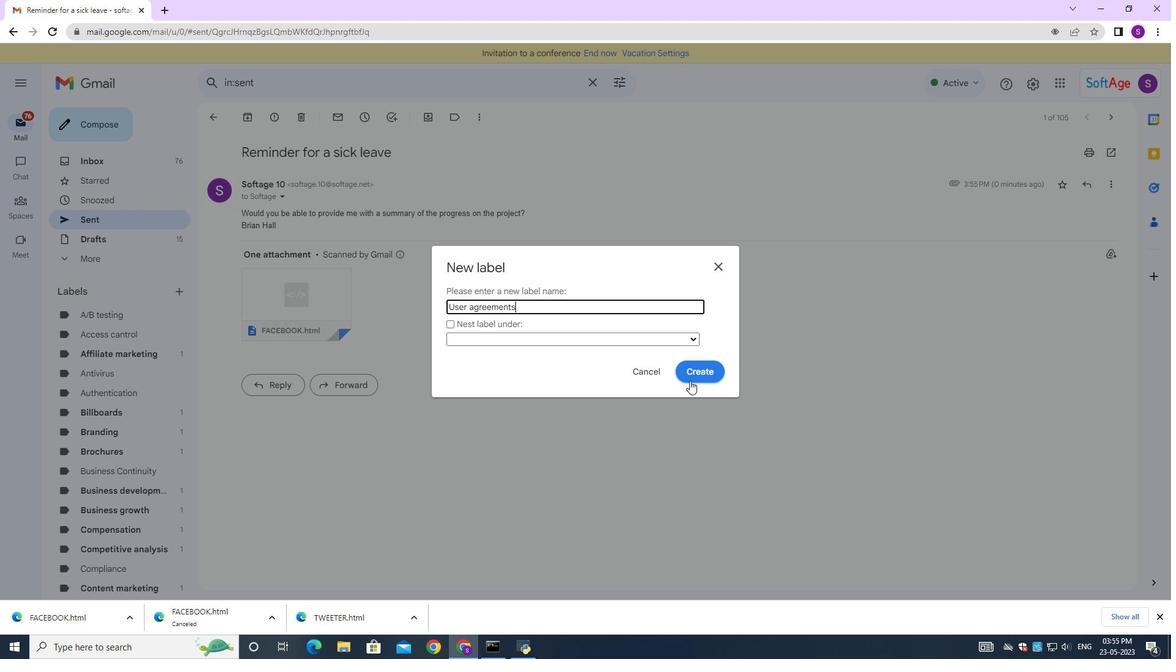 
Action: Mouse pressed left at (690, 377)
Screenshot: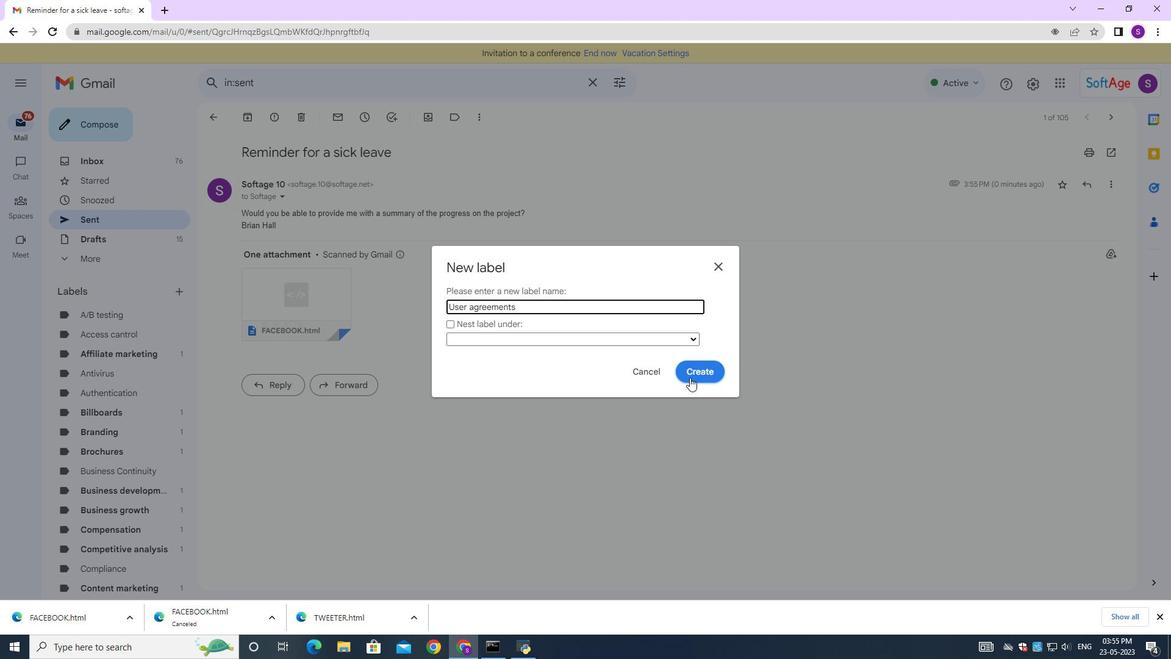
Action: Mouse moved to (604, 323)
Screenshot: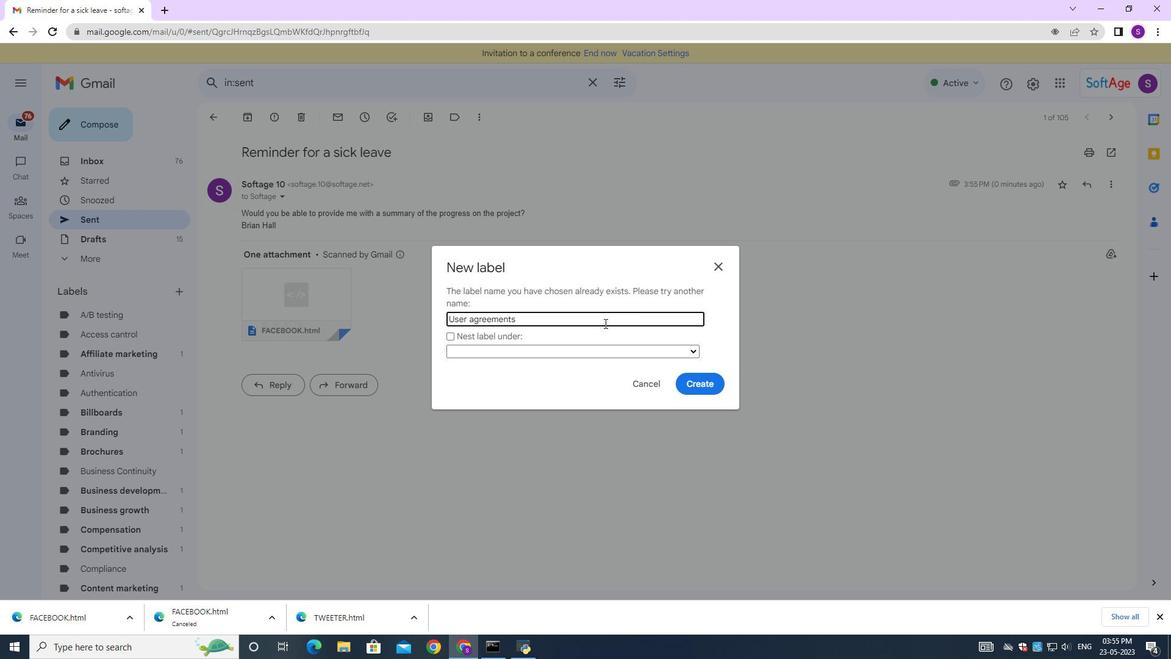 
Action: Key pressed ctrl+A<'\x03'>
Screenshot: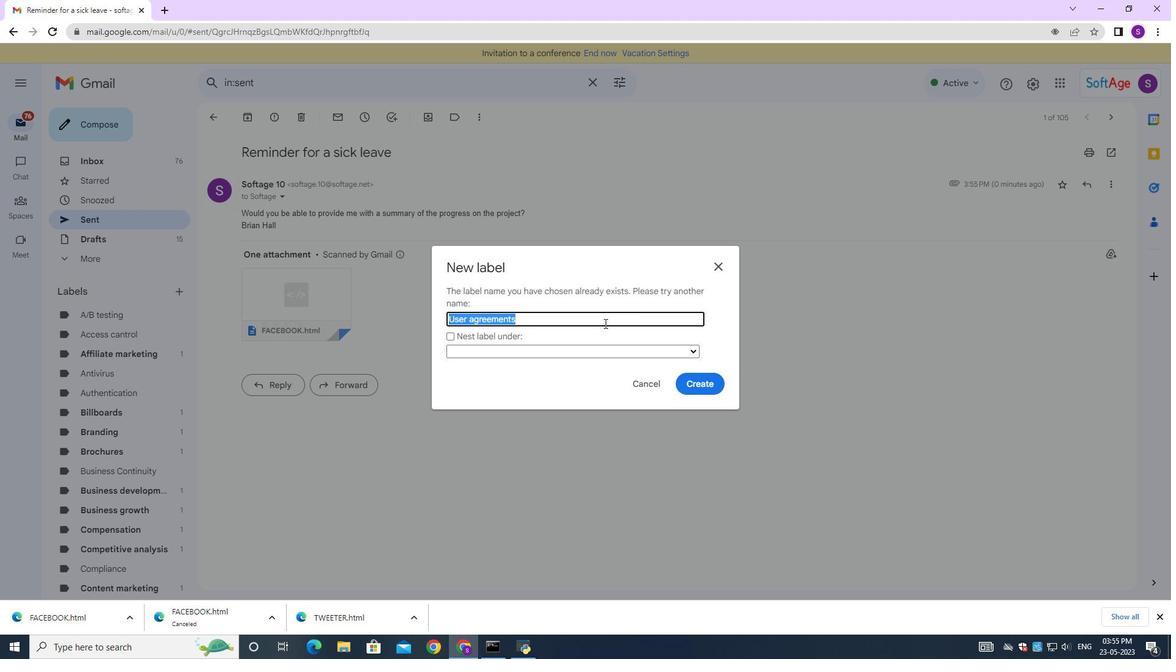 
Action: Mouse moved to (604, 323)
Screenshot: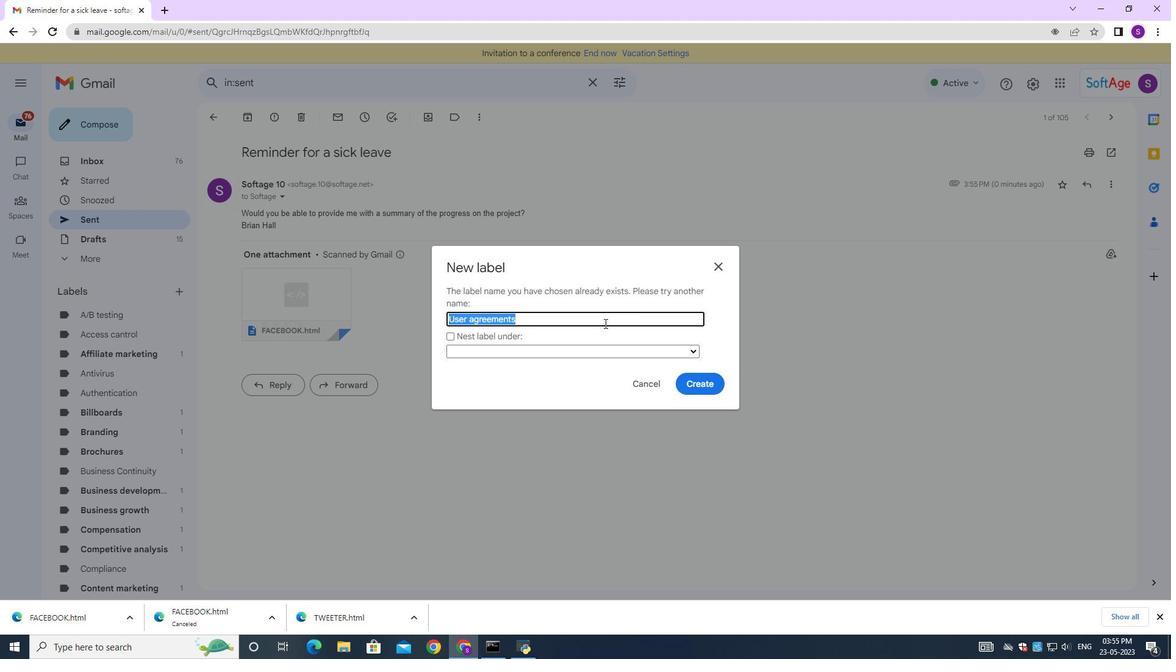 
Action: Key pressed <Key.backspace>
Screenshot: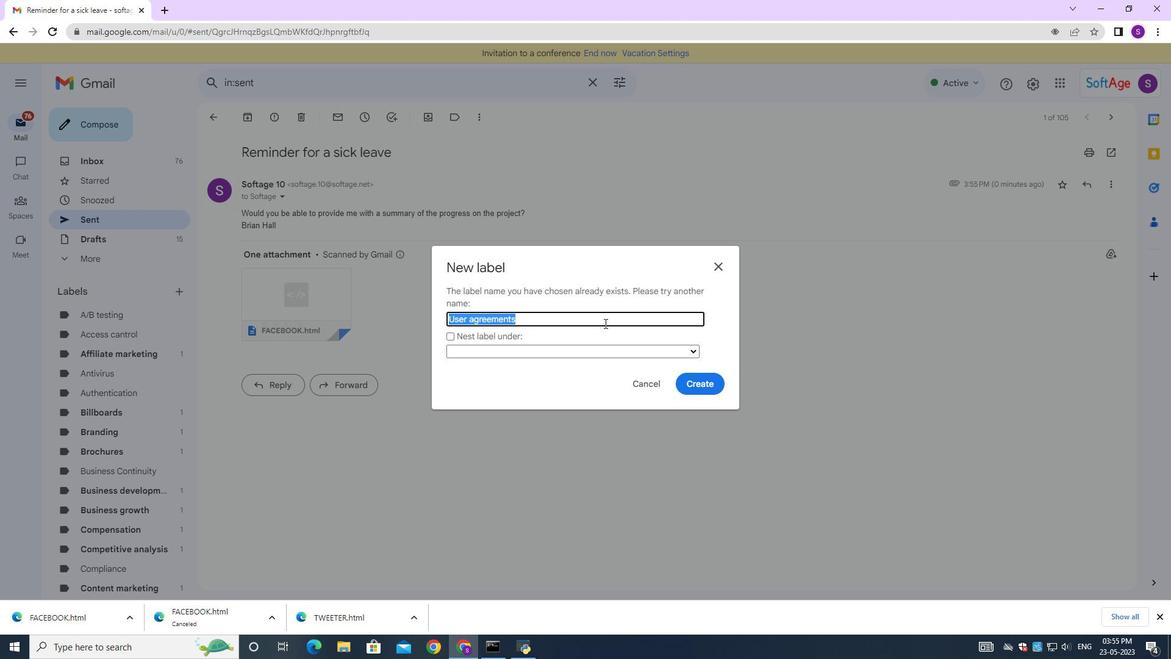 
Action: Mouse moved to (708, 268)
Screenshot: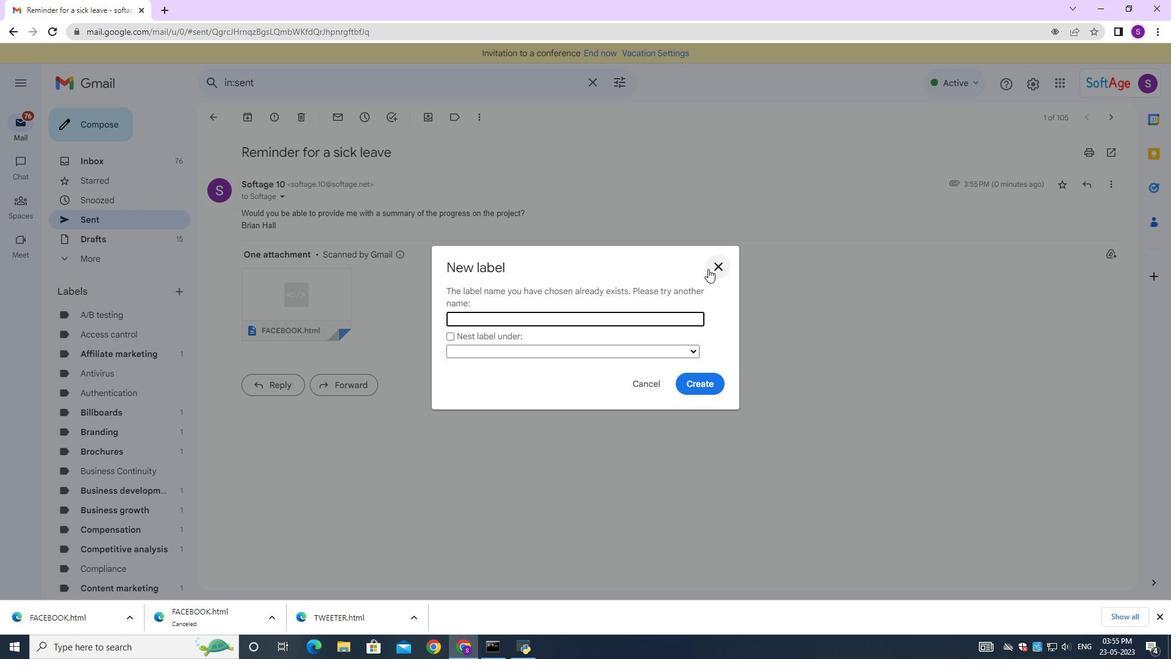 
Action: Mouse pressed left at (708, 268)
Screenshot: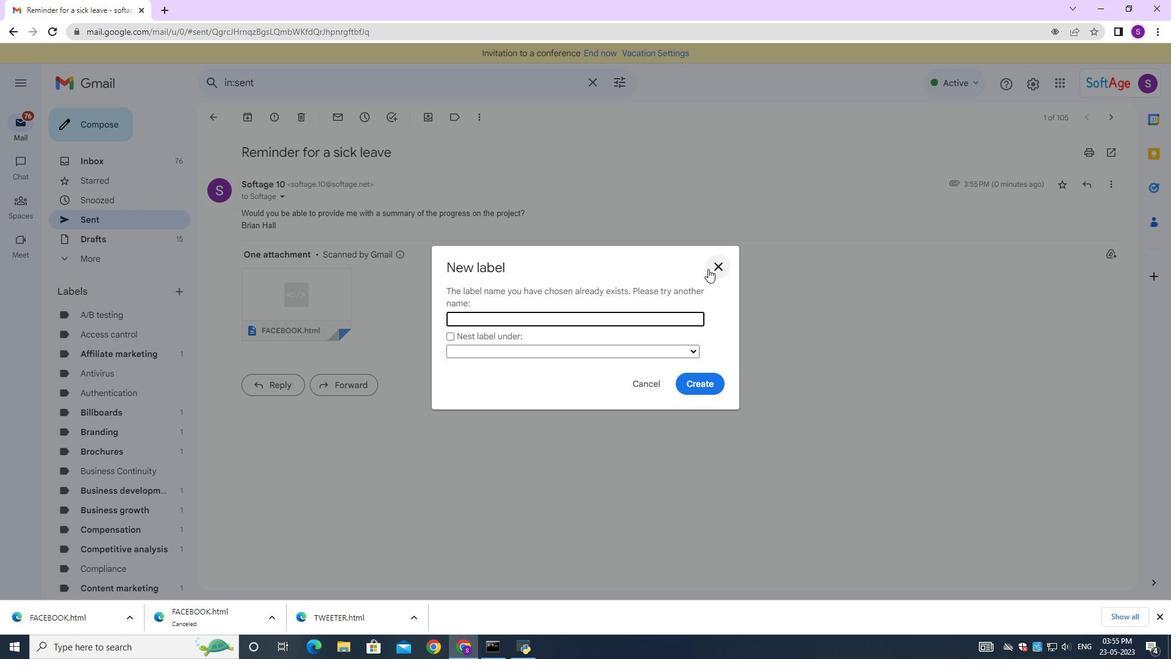 
Action: Mouse moved to (471, 113)
Screenshot: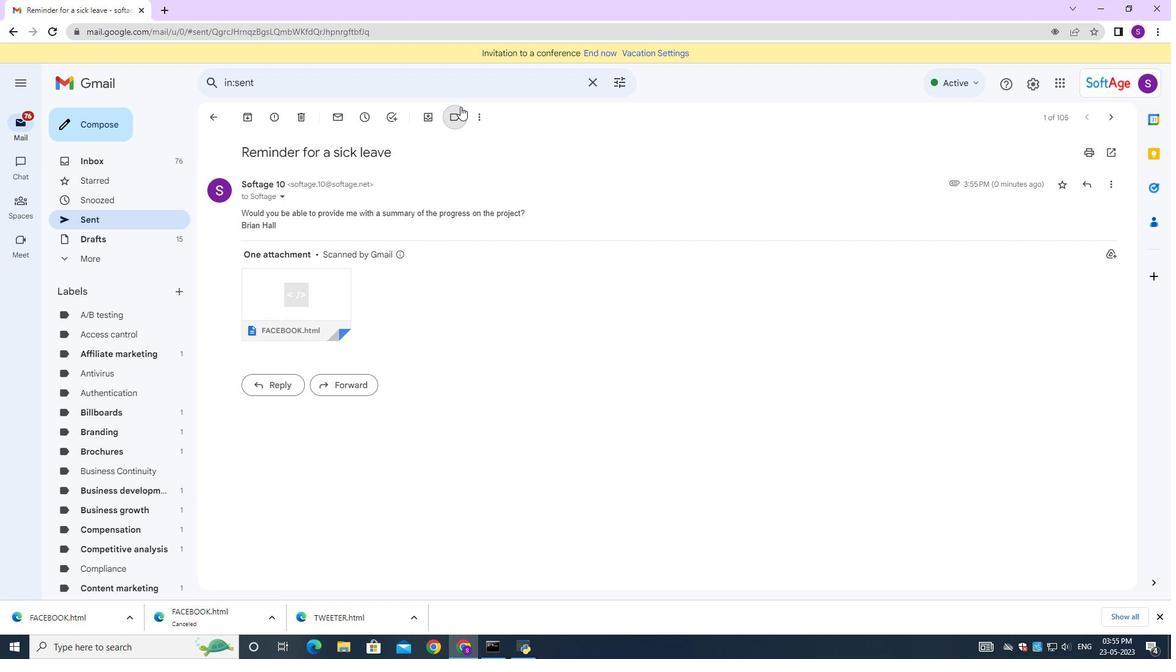 
Action: Mouse pressed left at (471, 113)
Screenshot: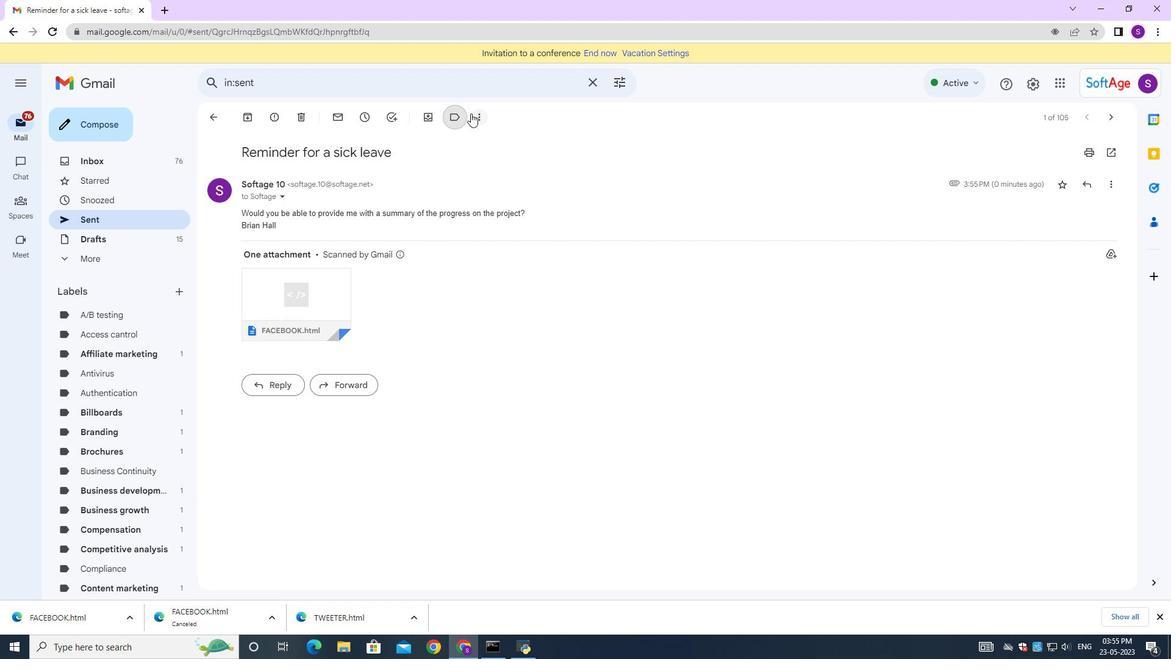 
Action: Mouse moved to (452, 114)
Screenshot: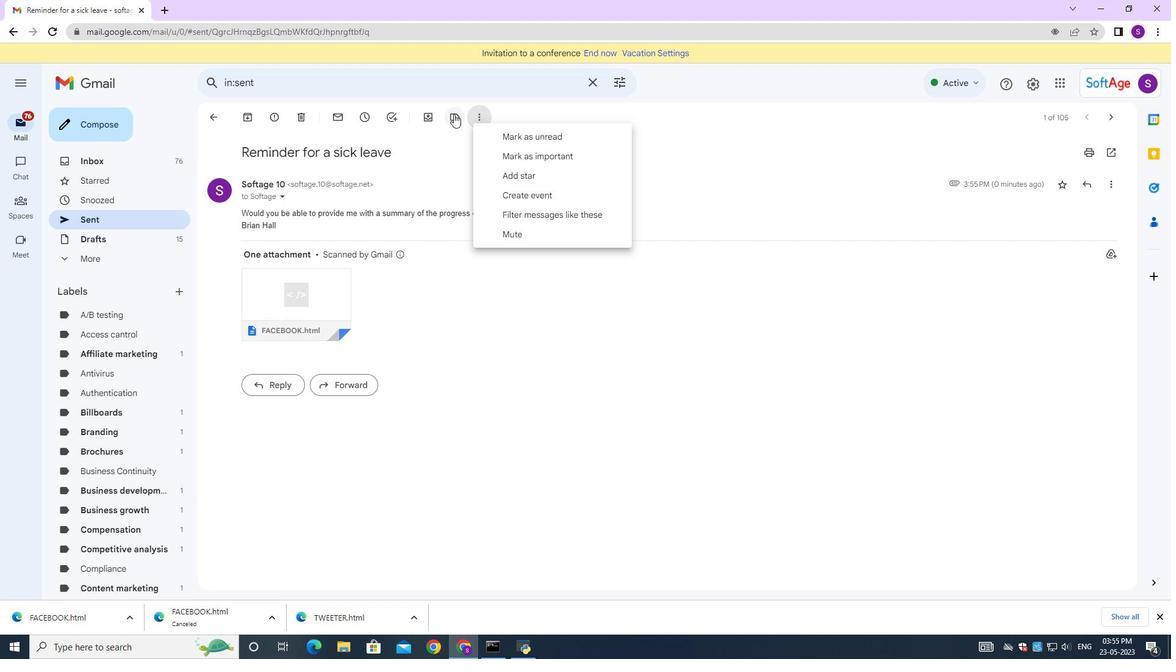 
Action: Mouse pressed left at (452, 114)
Screenshot: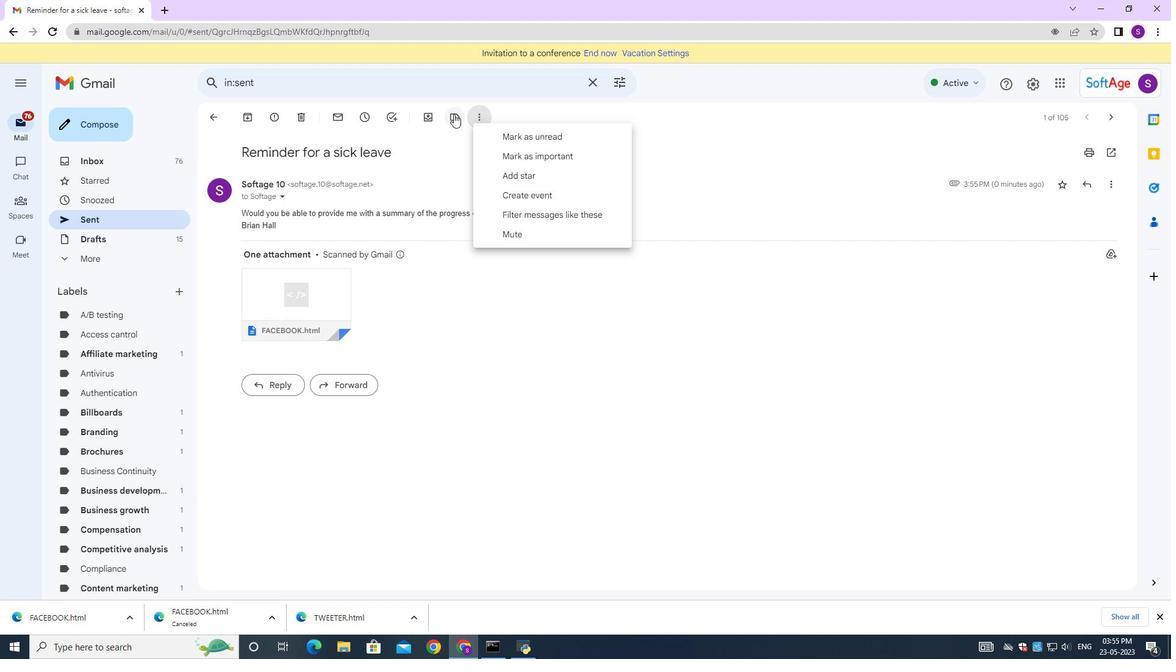 
Action: Mouse moved to (471, 158)
Screenshot: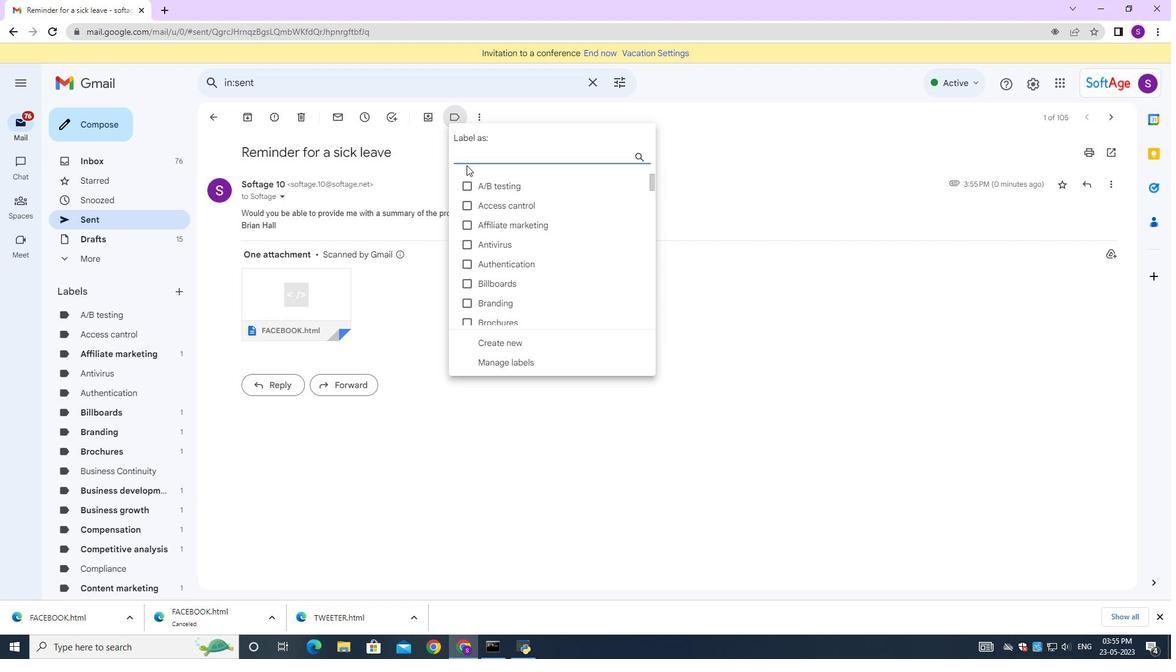 
Action: Key pressed ctrl+V
Screenshot: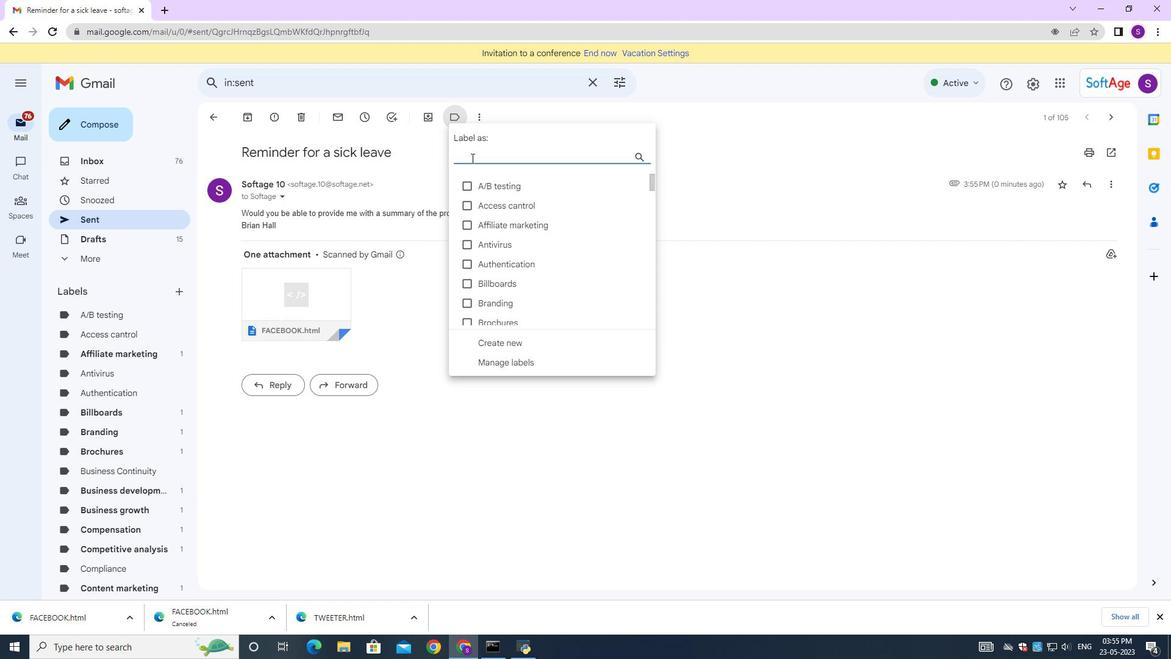 
Action: Mouse moved to (464, 184)
Screenshot: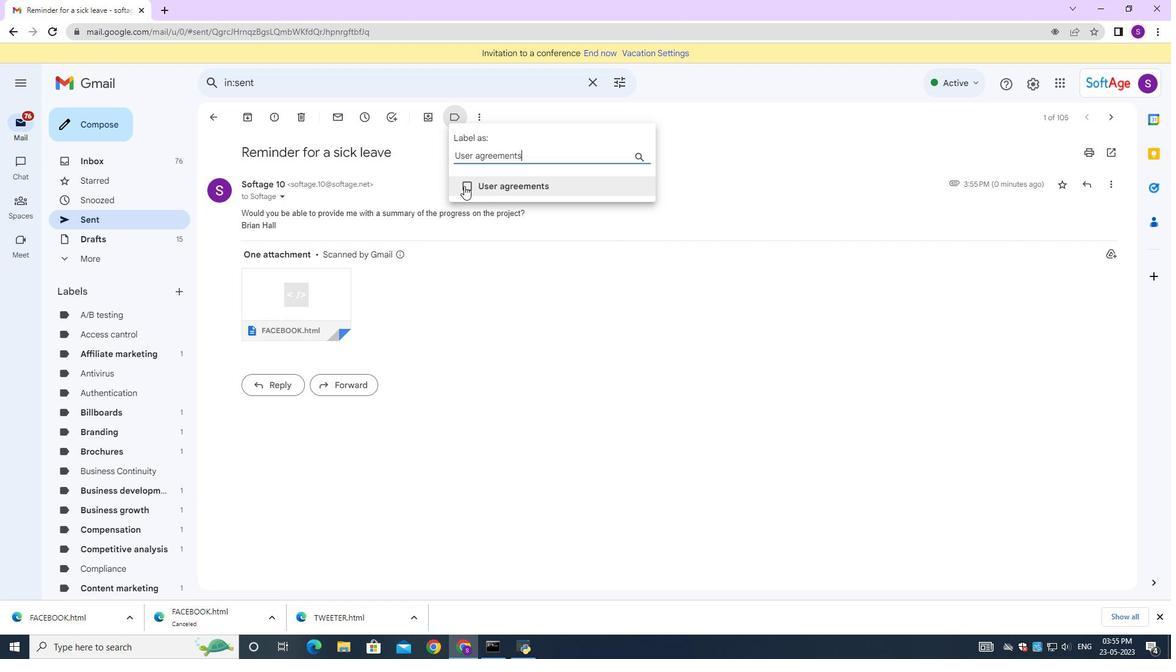 
Action: Mouse pressed left at (464, 184)
Screenshot: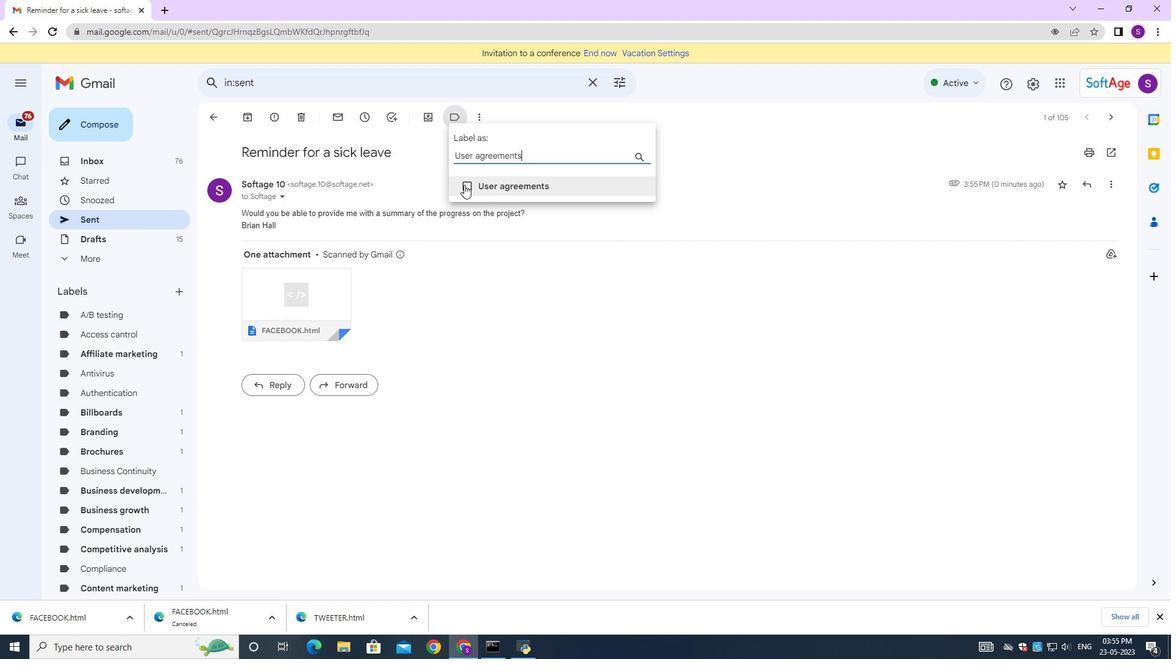 
Action: Mouse moved to (480, 203)
Screenshot: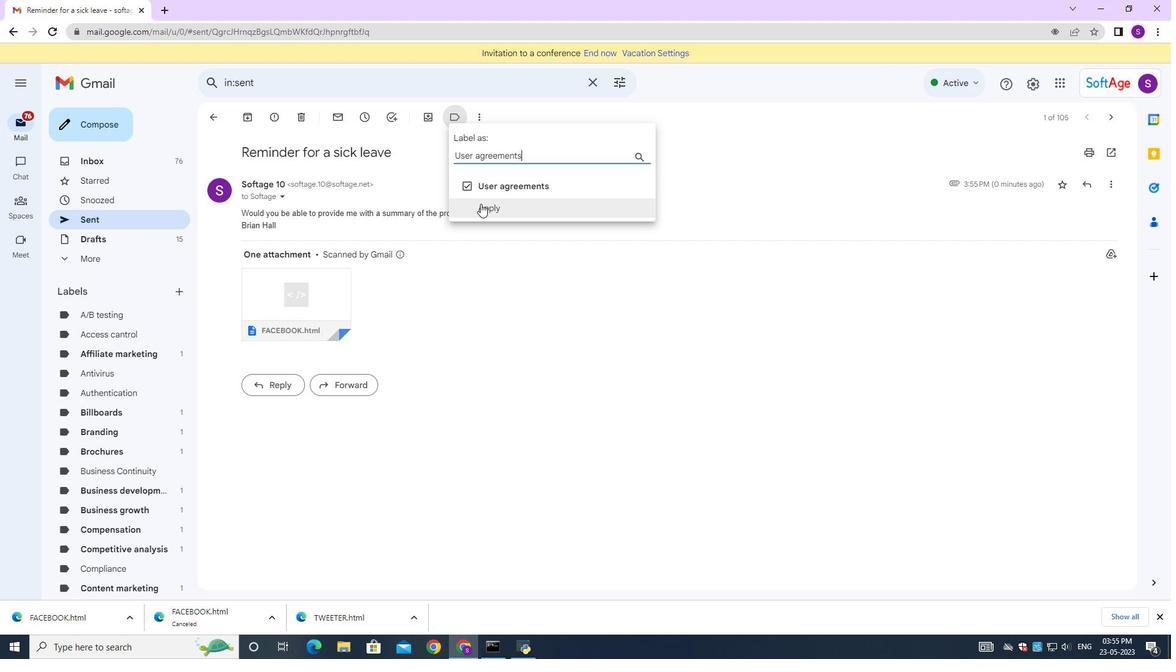 
Action: Mouse pressed left at (480, 203)
Screenshot: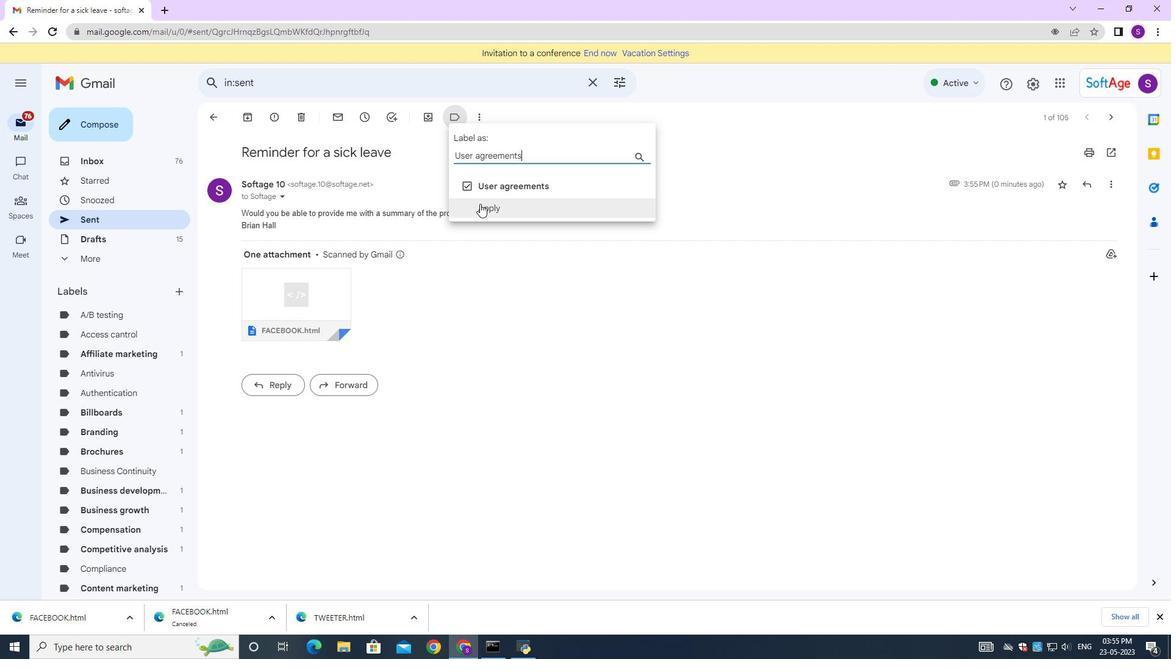 
Action: Mouse moved to (618, 302)
Screenshot: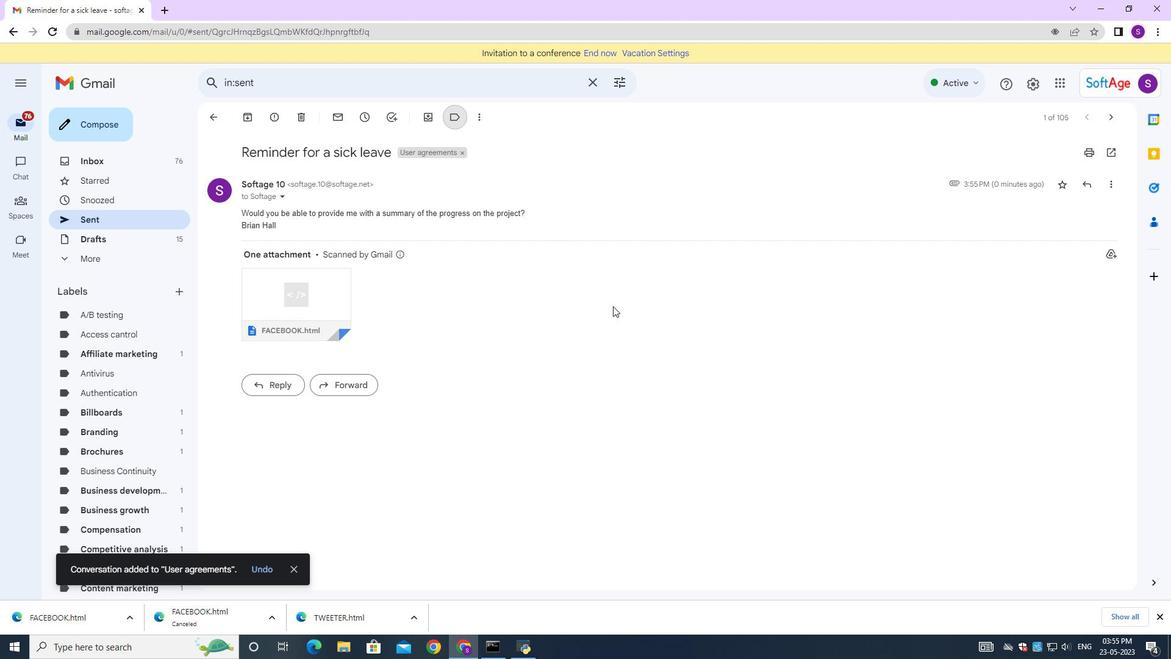
